 Task: Buy 4 Pepper Mills from Kitchen Utensils & Gadgets section under best seller category for shipping address: Maggie Phillips, 1227 Ridge Road, Dodge City, Kansas 67801, Cell Number 6205197251. Pay from credit card ending with 7965, CVV 549
Action: Mouse moved to (23, 82)
Screenshot: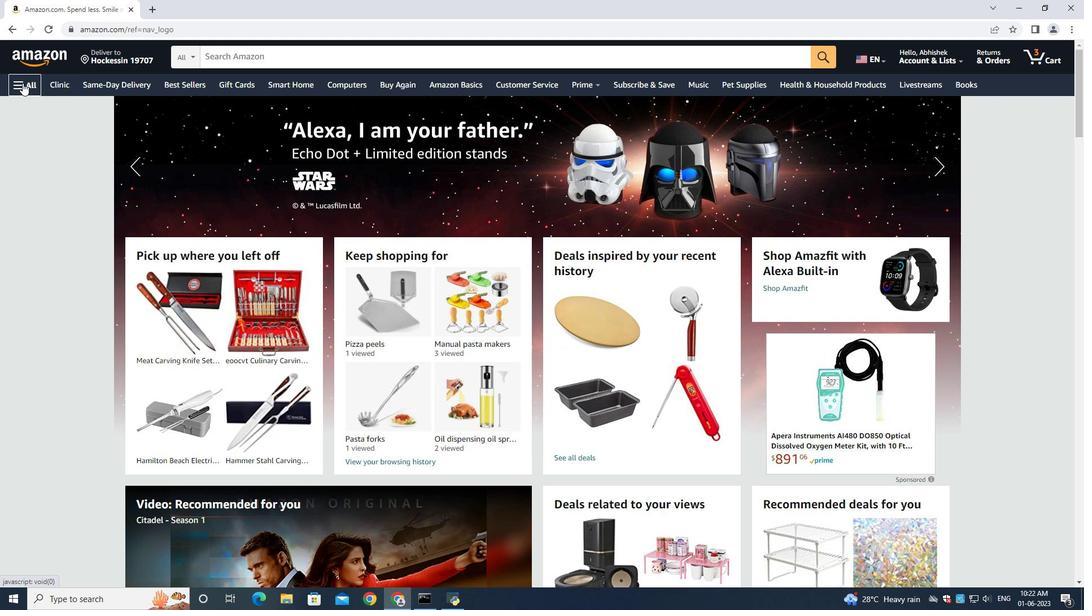
Action: Mouse pressed left at (23, 82)
Screenshot: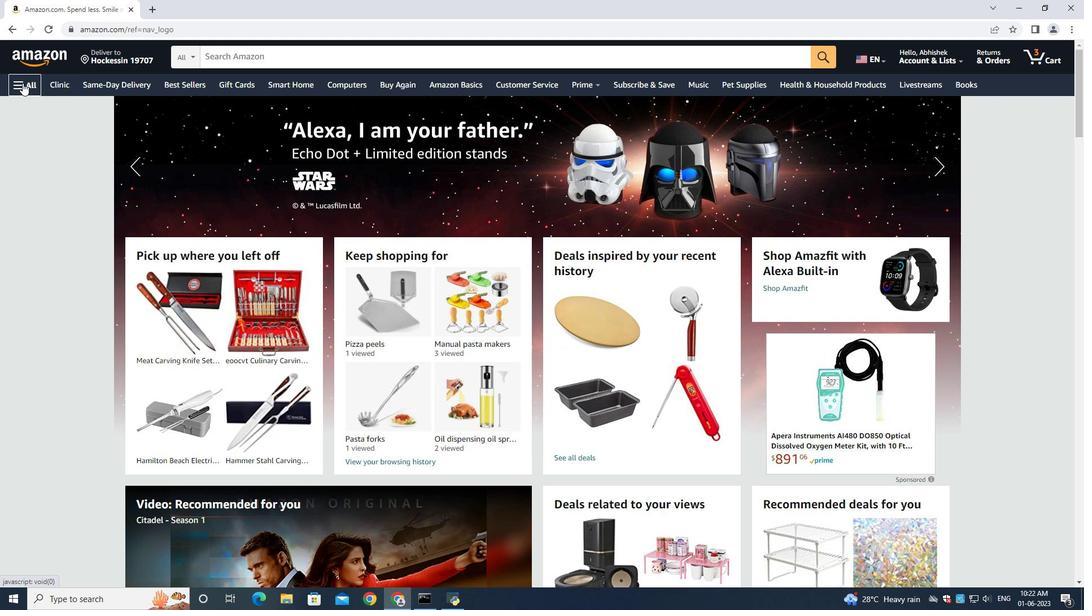 
Action: Mouse moved to (27, 113)
Screenshot: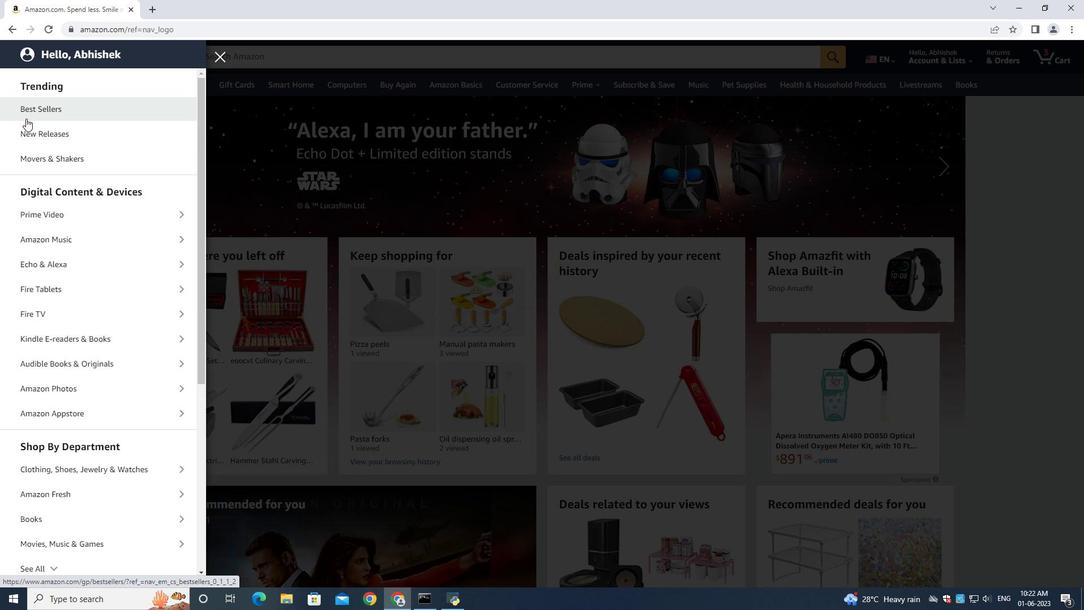 
Action: Mouse pressed left at (27, 113)
Screenshot: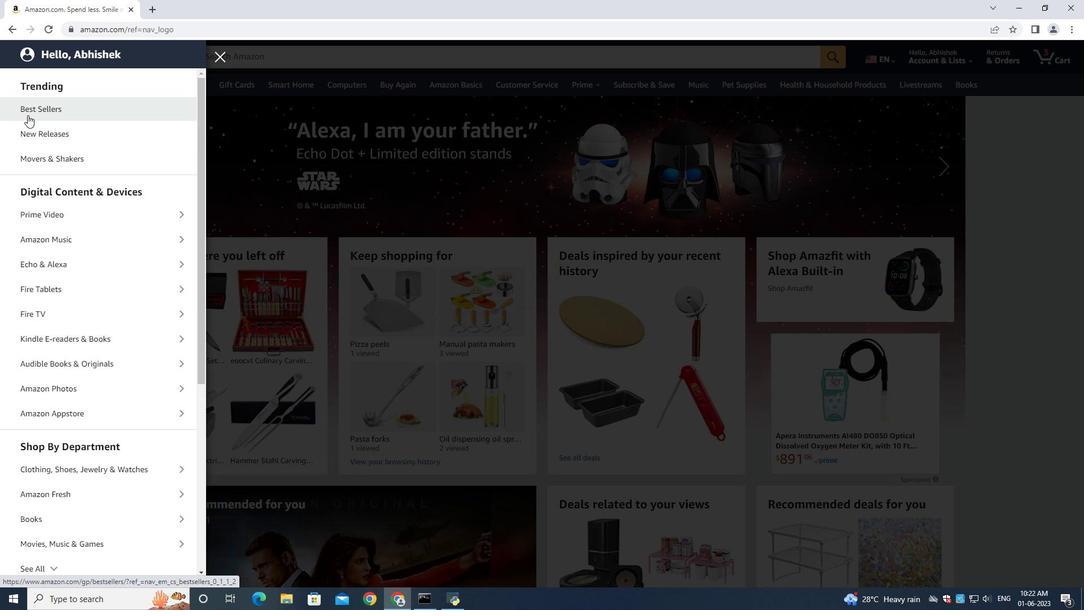 
Action: Mouse moved to (262, 47)
Screenshot: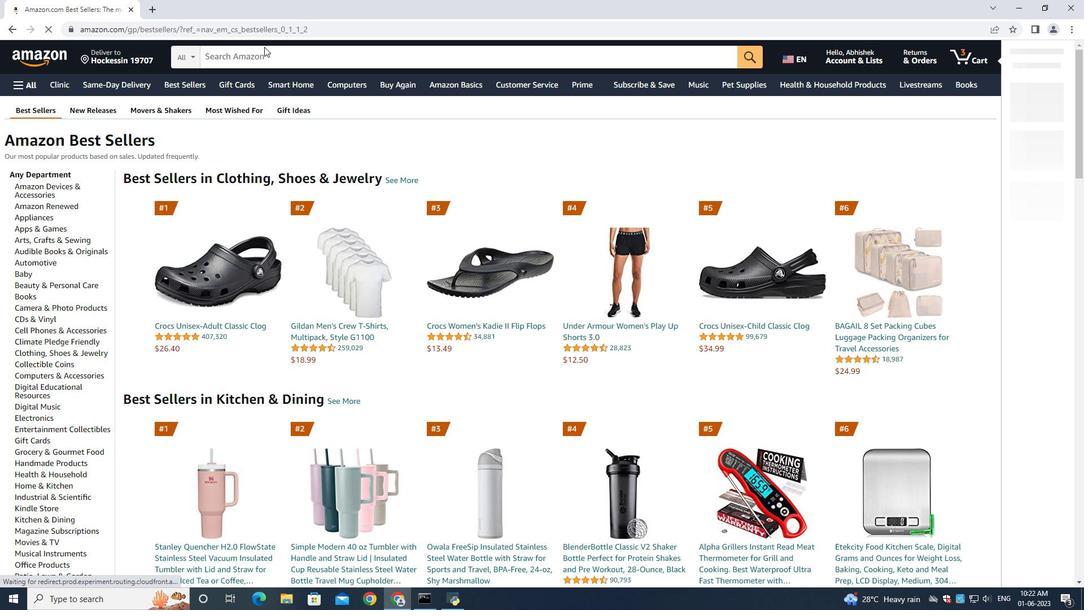 
Action: Mouse pressed left at (262, 47)
Screenshot: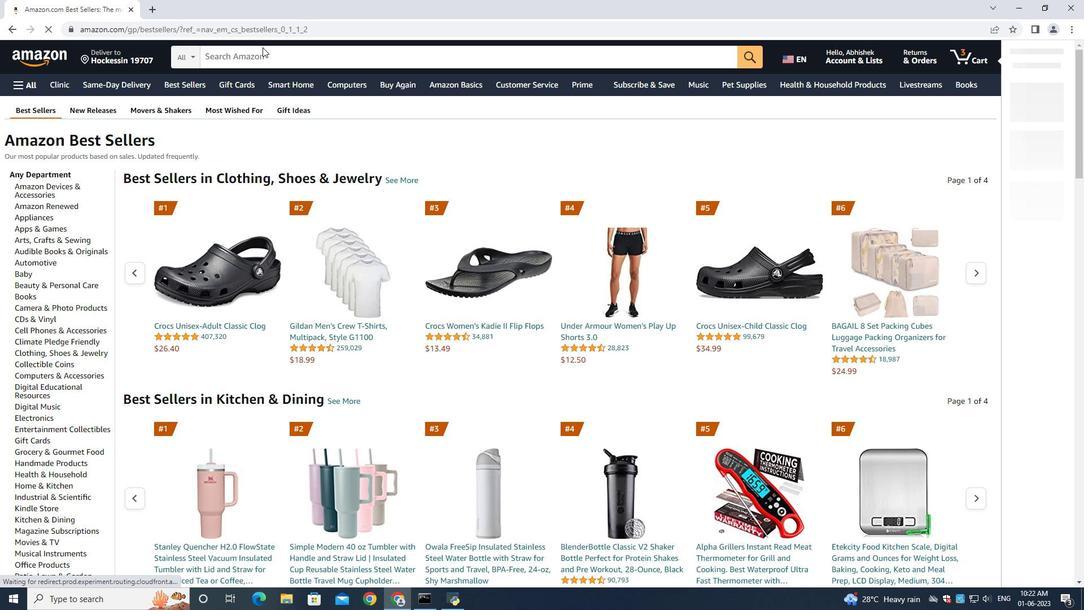 
Action: Mouse moved to (1061, 234)
Screenshot: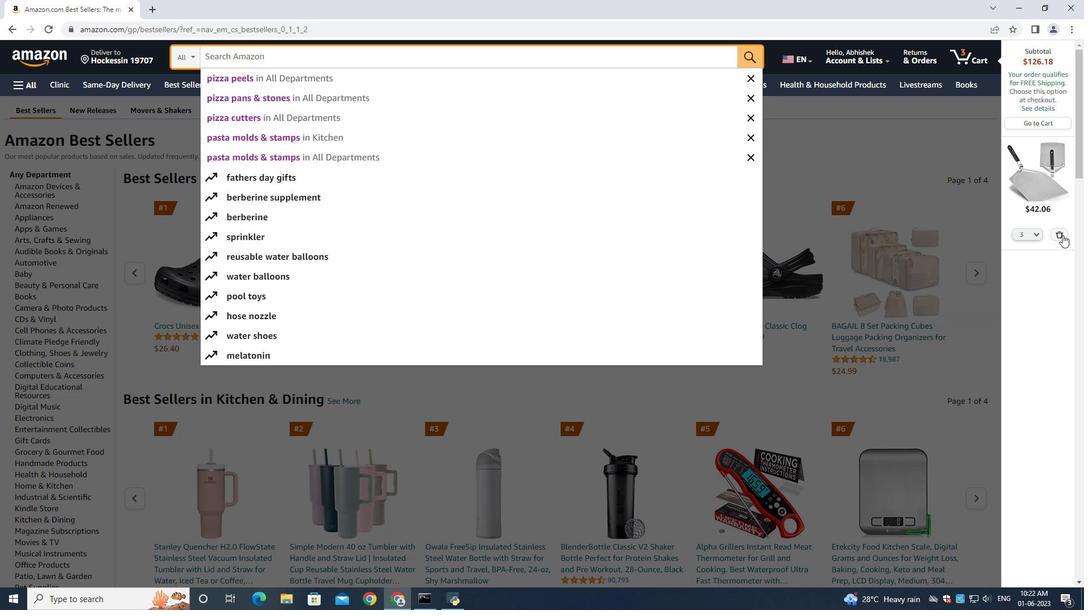 
Action: Mouse pressed left at (1062, 234)
Screenshot: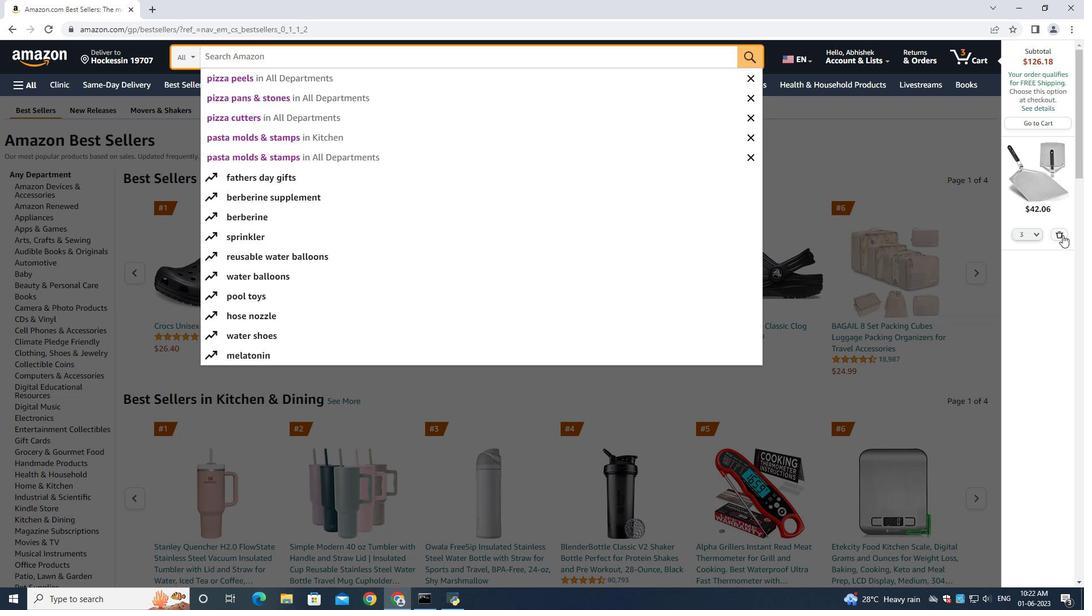 
Action: Mouse moved to (299, 59)
Screenshot: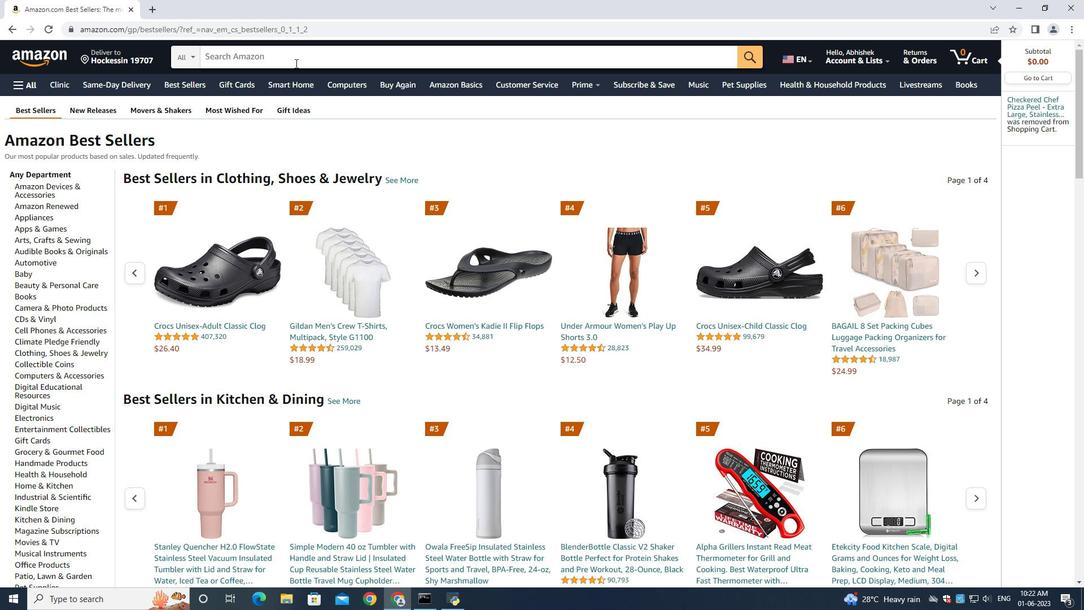 
Action: Mouse pressed left at (294, 59)
Screenshot: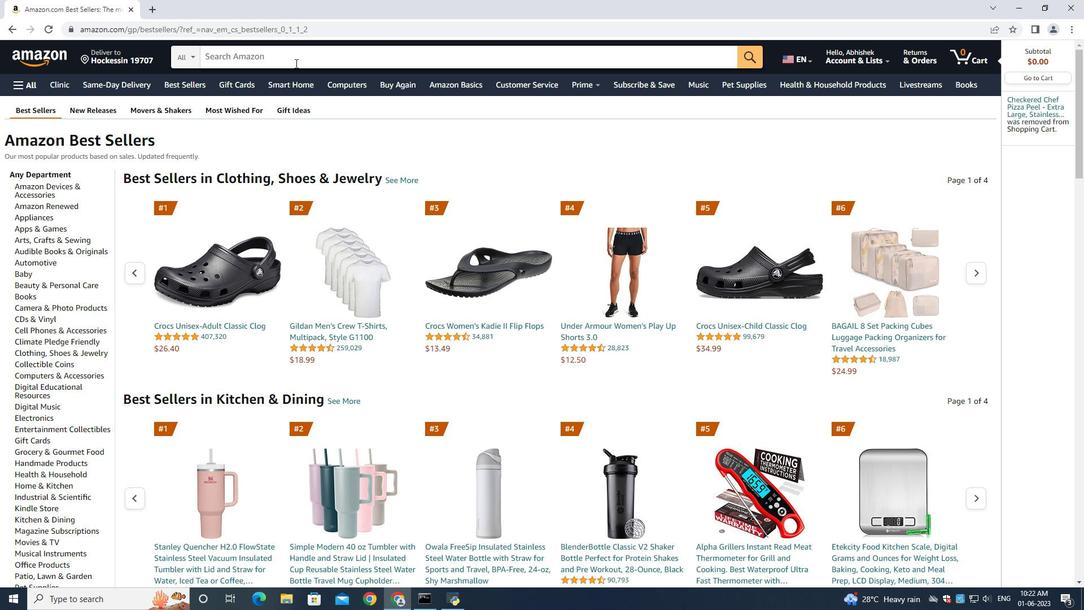 
Action: Key pressed <Key.shift><Key.shift><Key.shift><Key.shift><Key.shift><Key.shift><Key.shift><Key.shift><Key.shift><Key.shift><Key.shift><Key.shift><Key.shift><Key.shift><Key.shift><Key.shift><Key.shift><Key.shift>Pepper<Key.space><Key.shift><Key.shift><Key.shift><Key.shift>Mills<Key.enter>
Screenshot: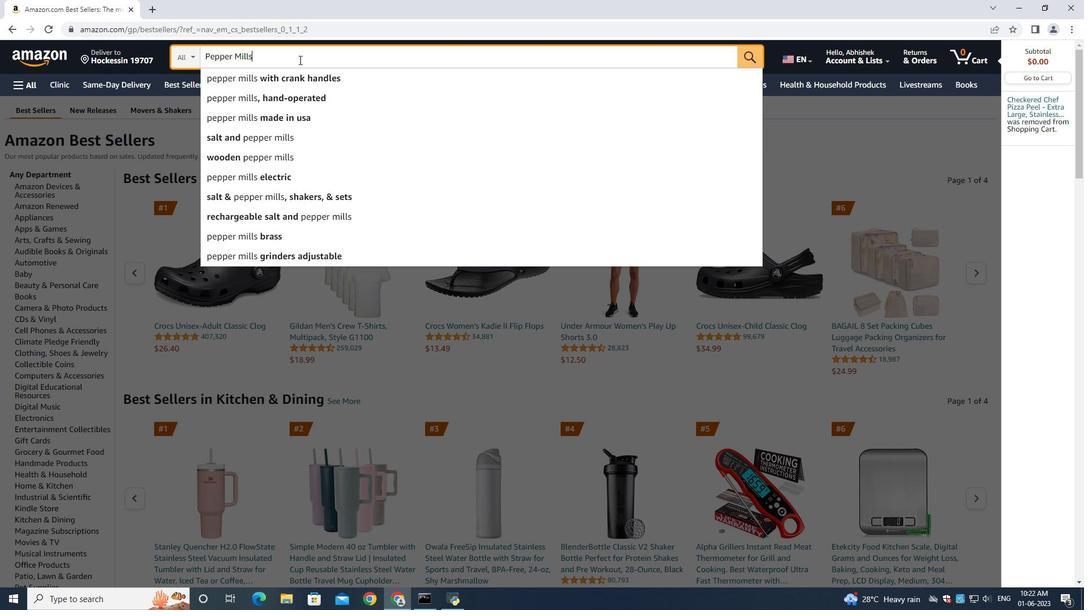 
Action: Mouse moved to (282, 57)
Screenshot: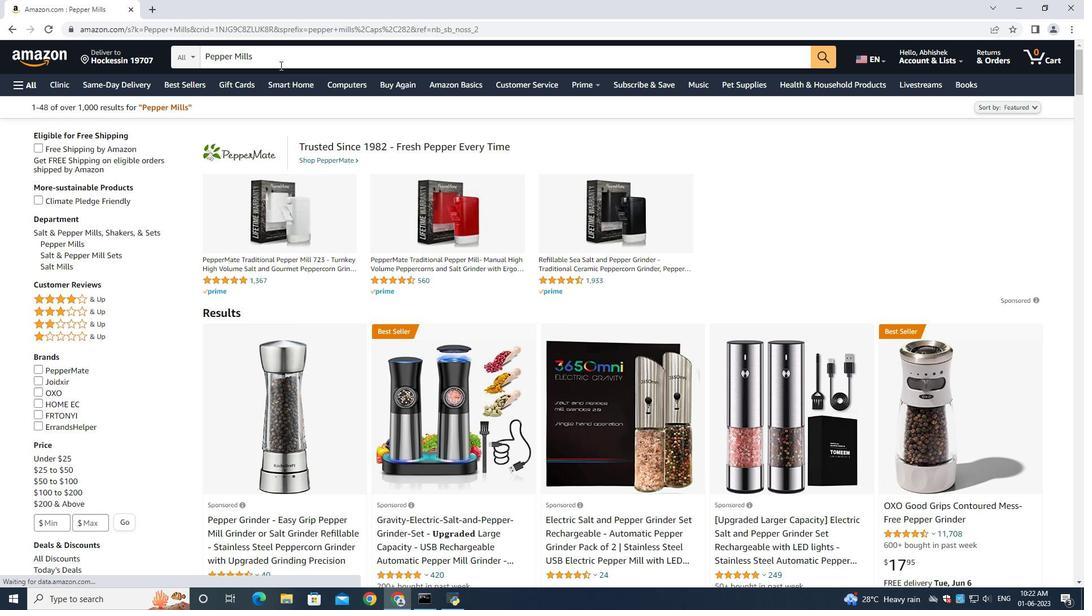 
Action: Mouse pressed left at (282, 57)
Screenshot: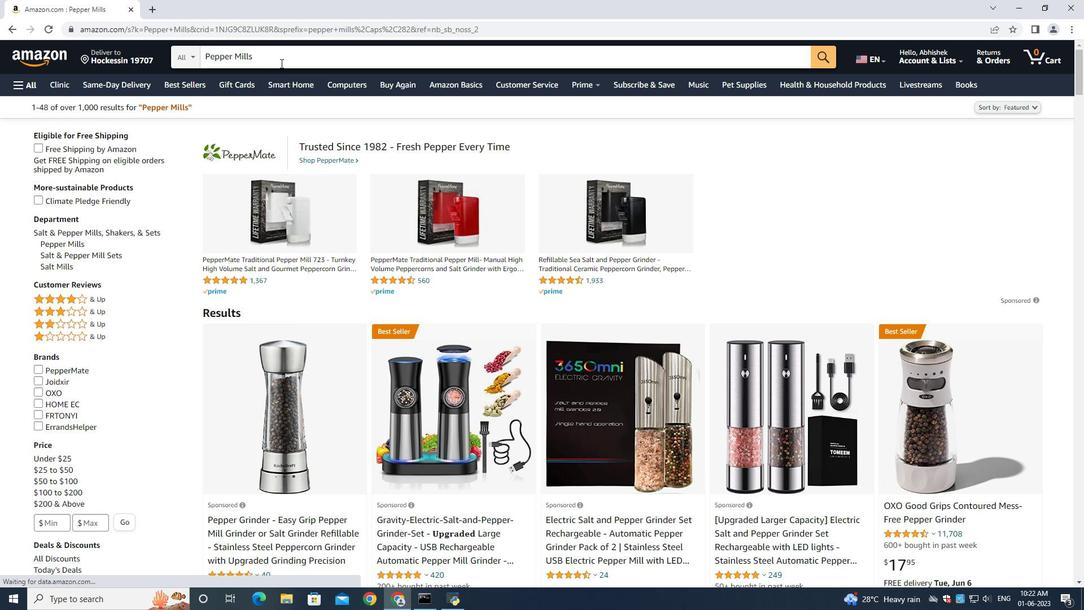 
Action: Key pressed <Key.space>kitchen<Key.enter>
Screenshot: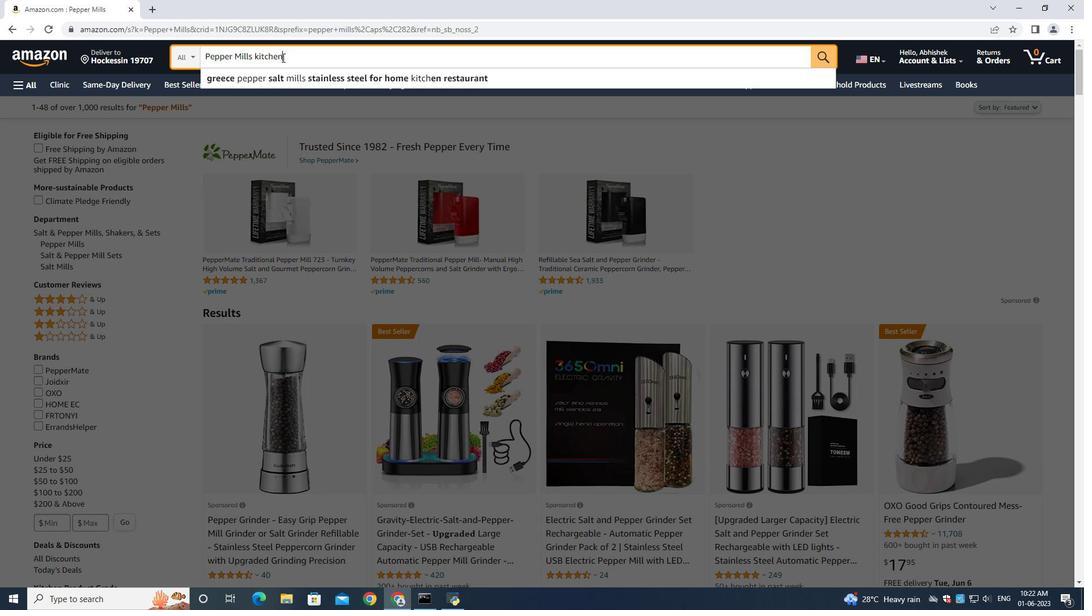 
Action: Mouse moved to (251, 54)
Screenshot: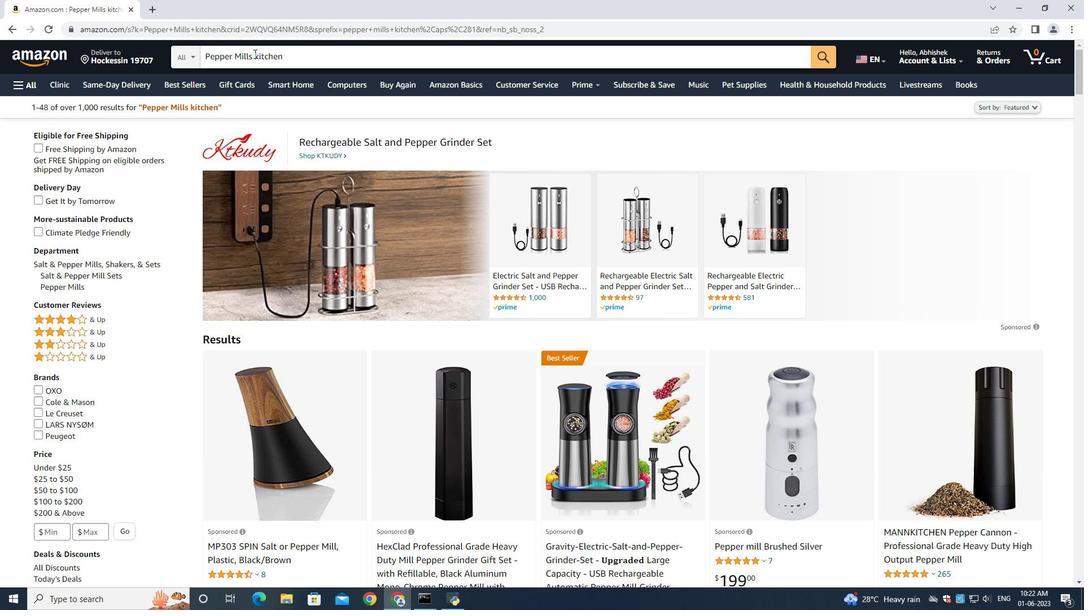
Action: Mouse pressed left at (251, 54)
Screenshot: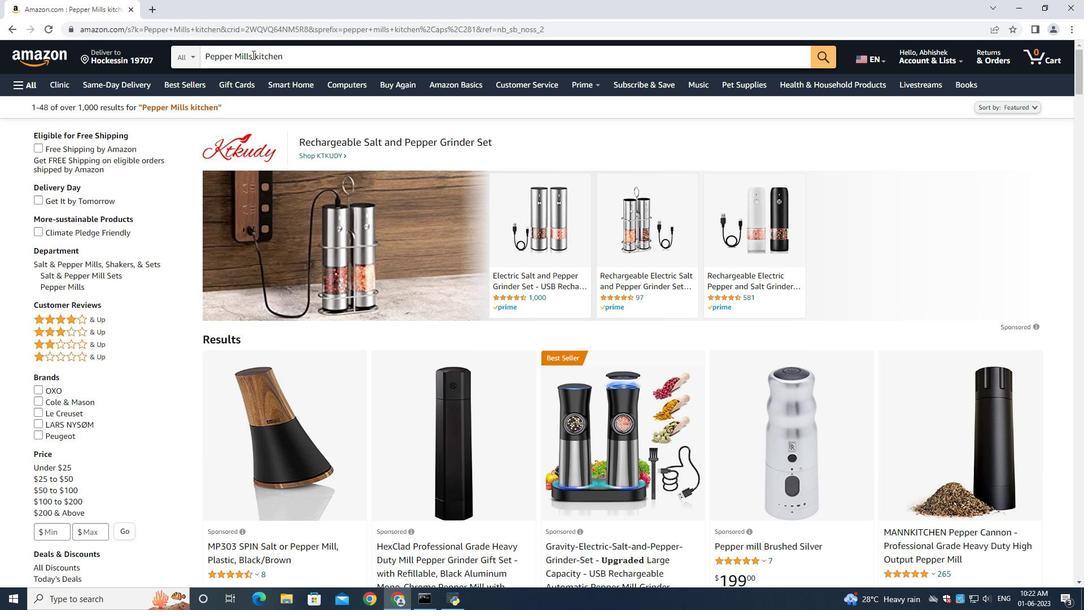 
Action: Mouse moved to (292, 63)
Screenshot: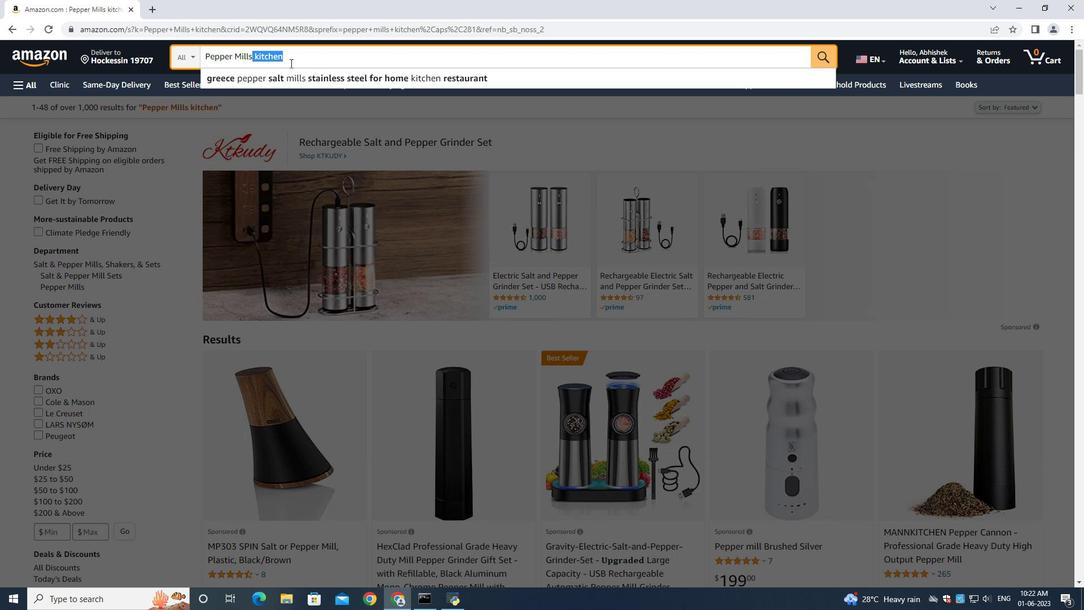 
Action: Key pressed <Key.backspace>
Screenshot: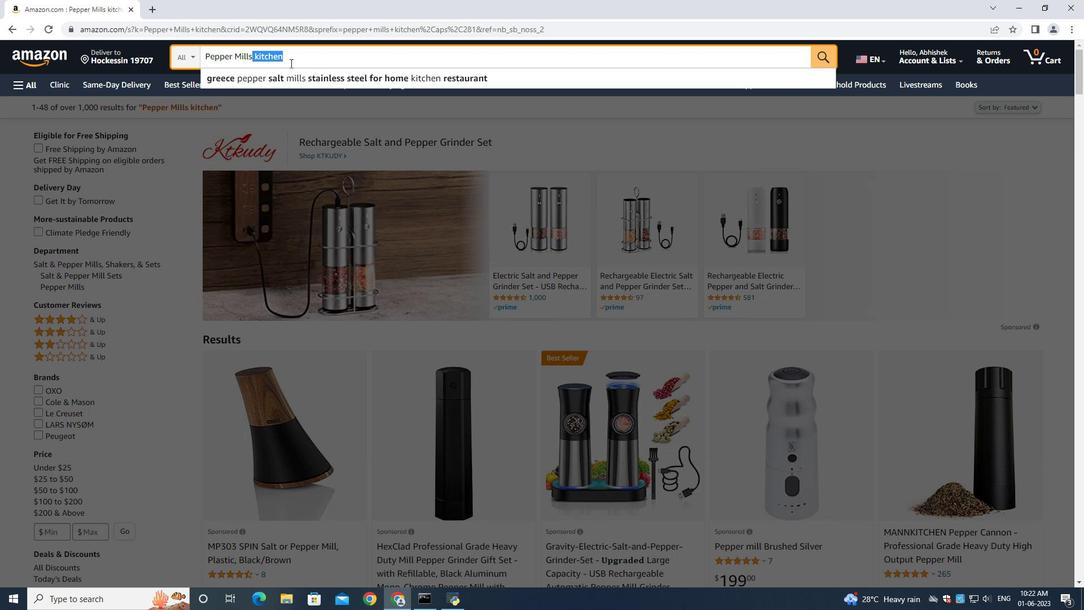 
Action: Mouse moved to (286, 85)
Screenshot: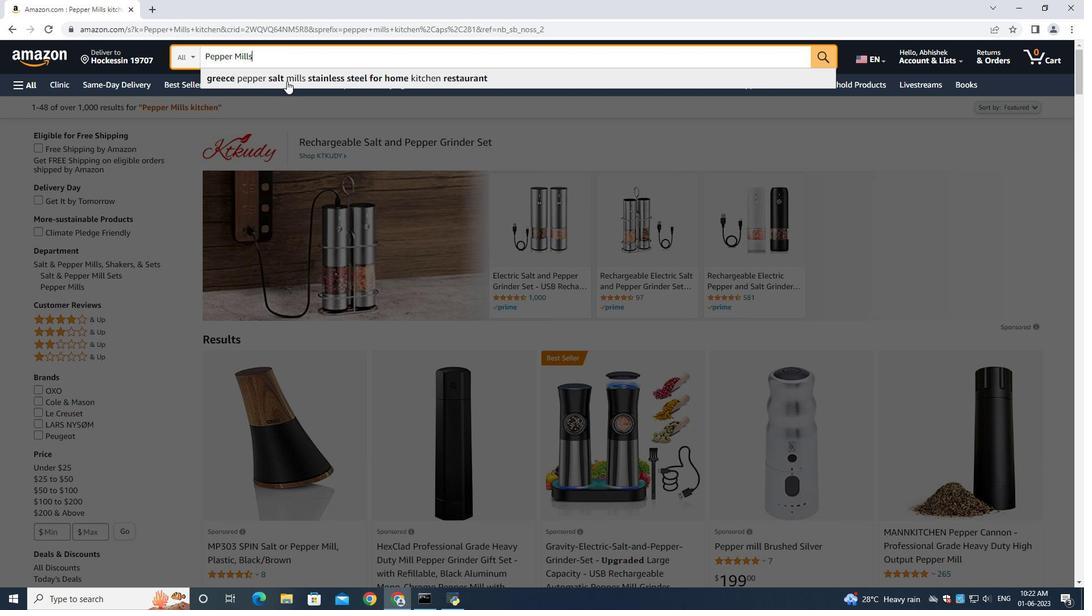 
Action: Key pressed <Key.enter>
Screenshot: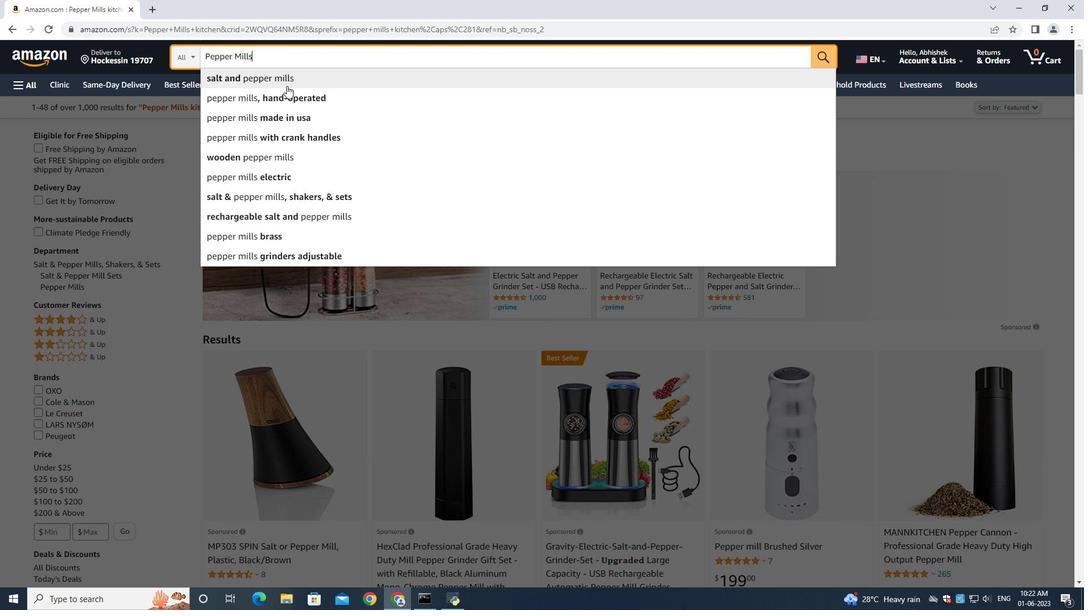 
Action: Mouse moved to (104, 233)
Screenshot: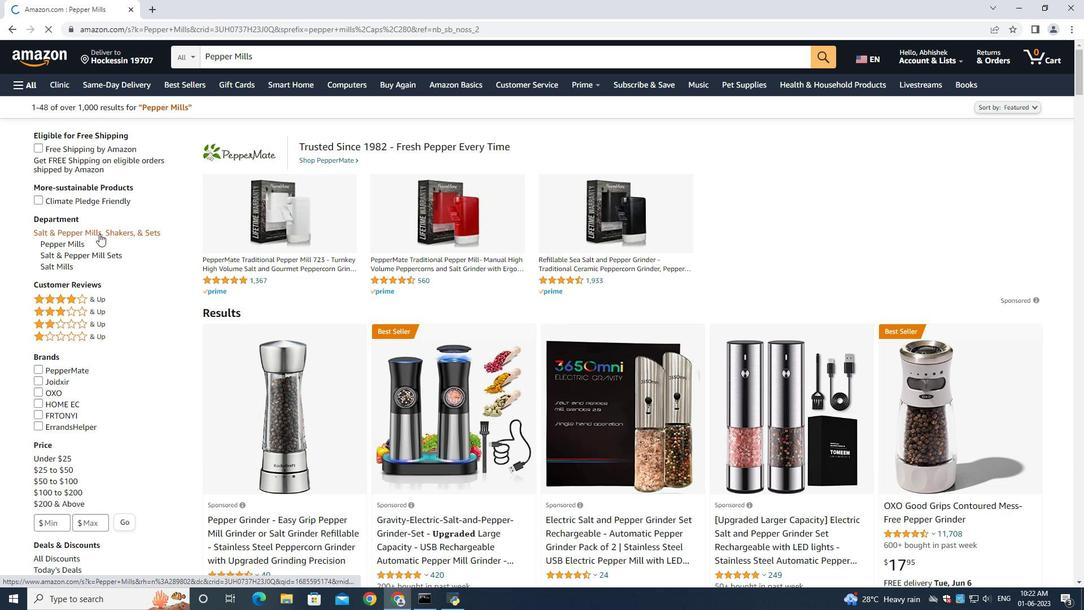 
Action: Mouse pressed left at (104, 233)
Screenshot: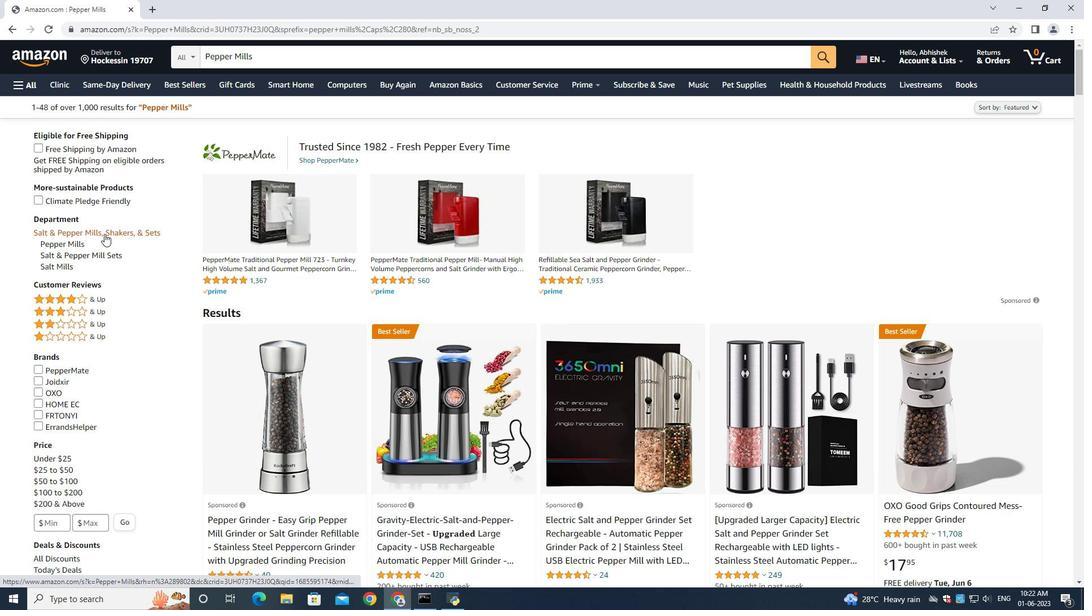 
Action: Mouse moved to (76, 326)
Screenshot: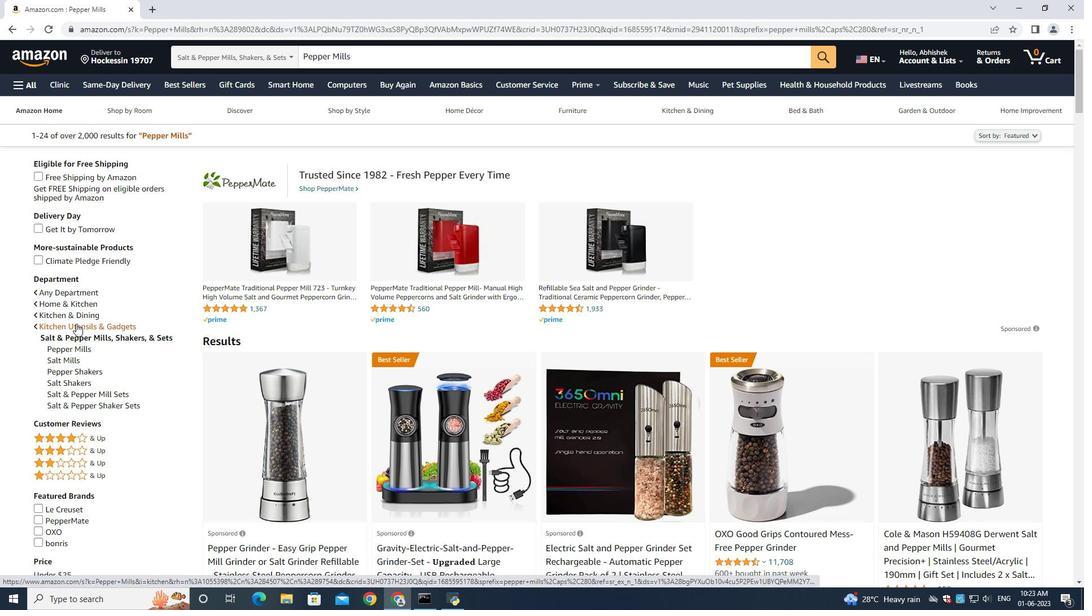 
Action: Mouse pressed left at (76, 326)
Screenshot: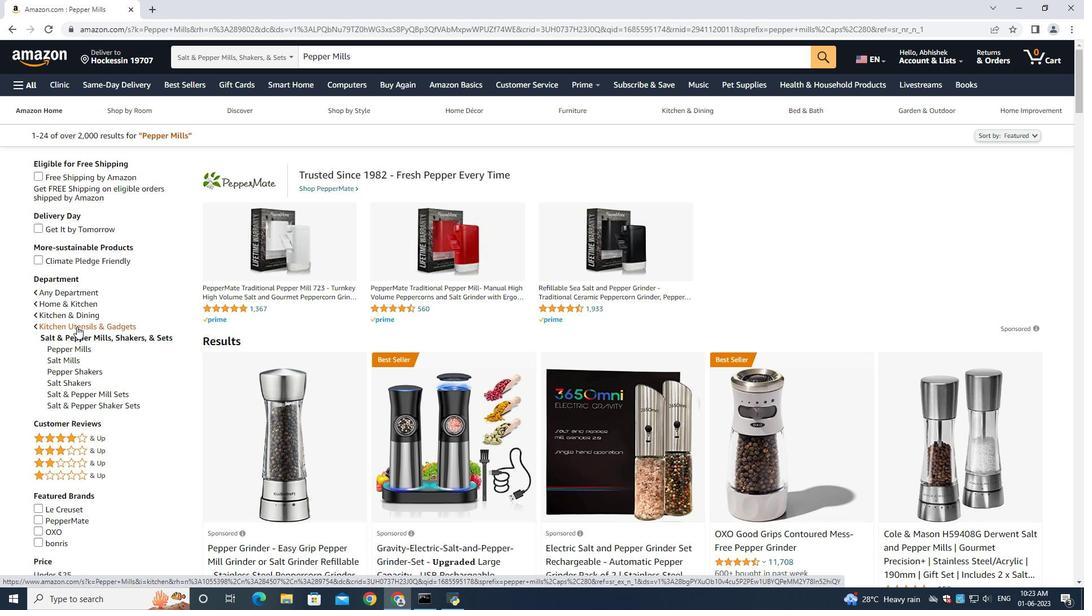 
Action: Mouse moved to (676, 353)
Screenshot: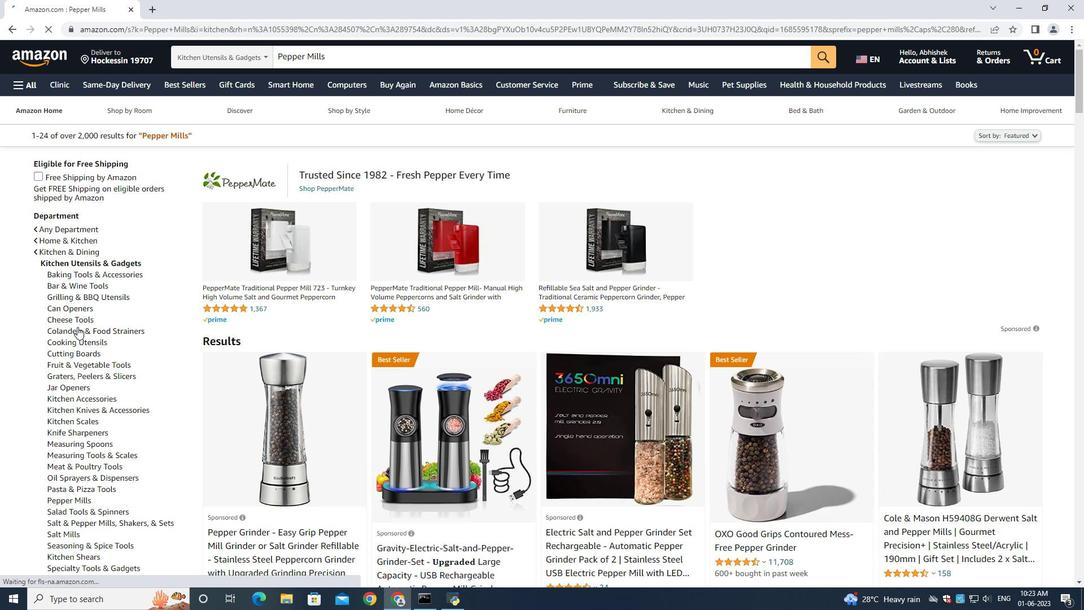 
Action: Mouse scrolled (676, 353) with delta (0, 0)
Screenshot: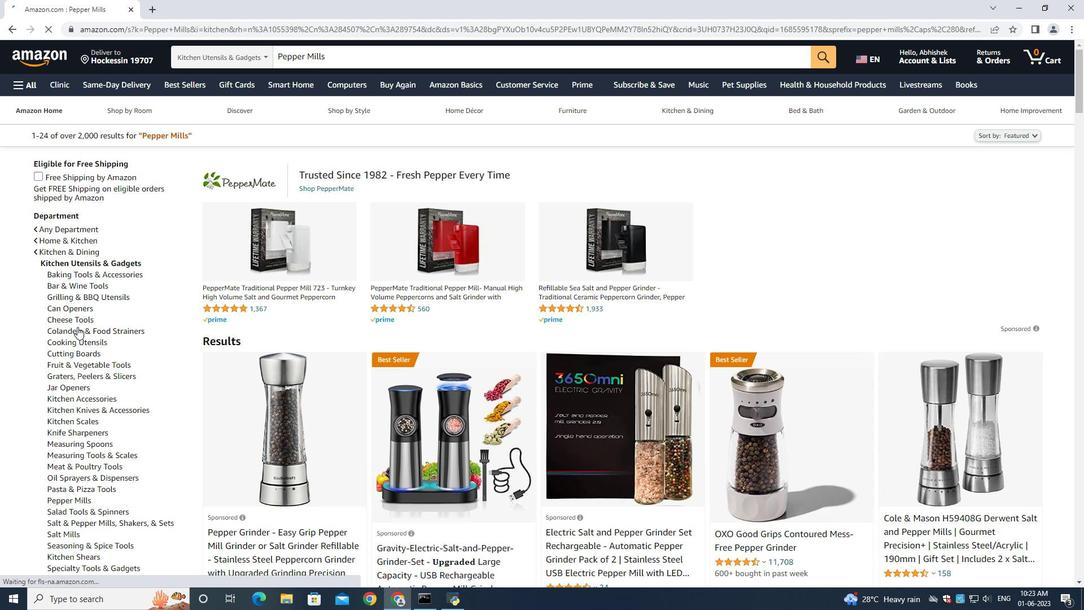 
Action: Mouse moved to (683, 354)
Screenshot: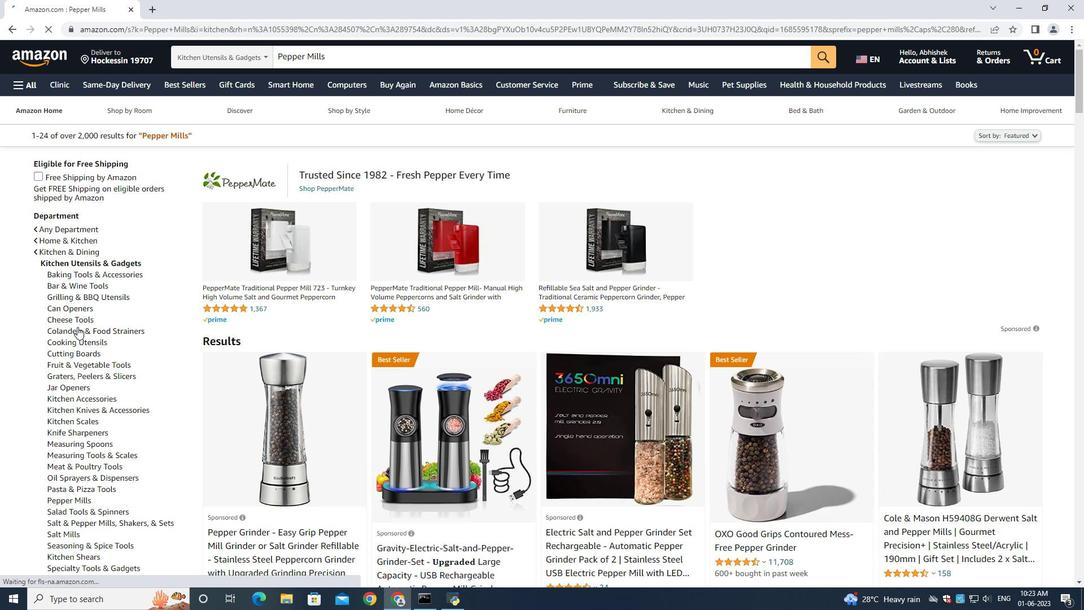 
Action: Mouse scrolled (683, 353) with delta (0, 0)
Screenshot: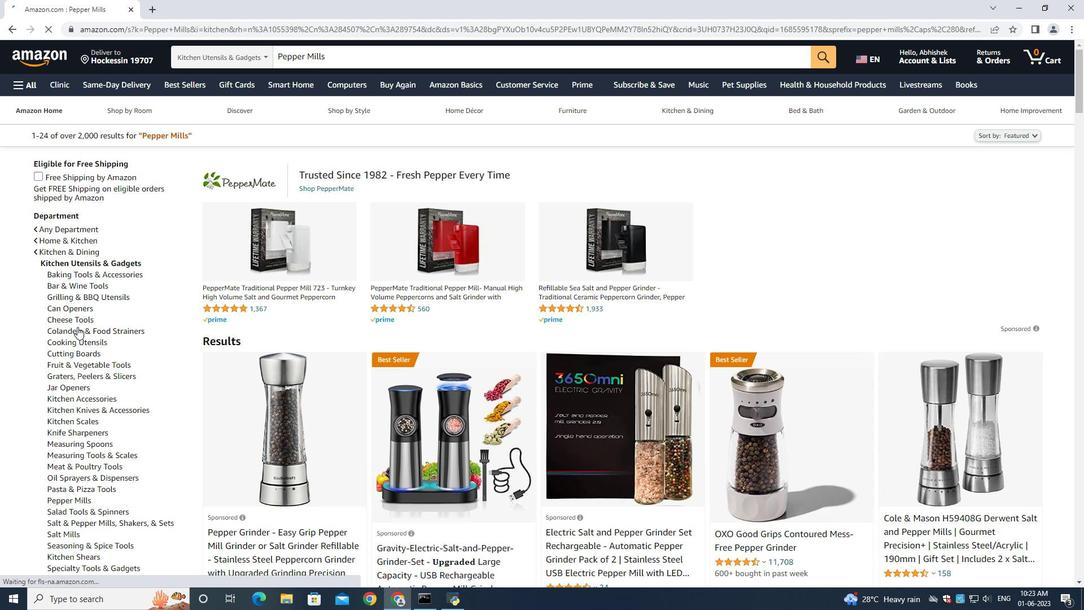 
Action: Mouse moved to (703, 355)
Screenshot: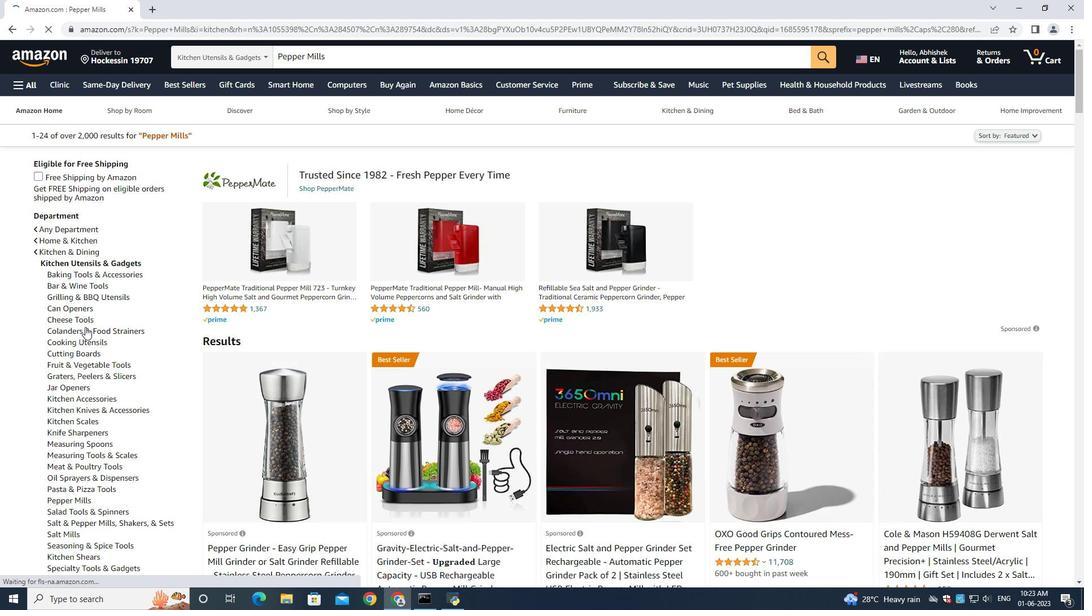 
Action: Mouse scrolled (700, 355) with delta (0, 0)
Screenshot: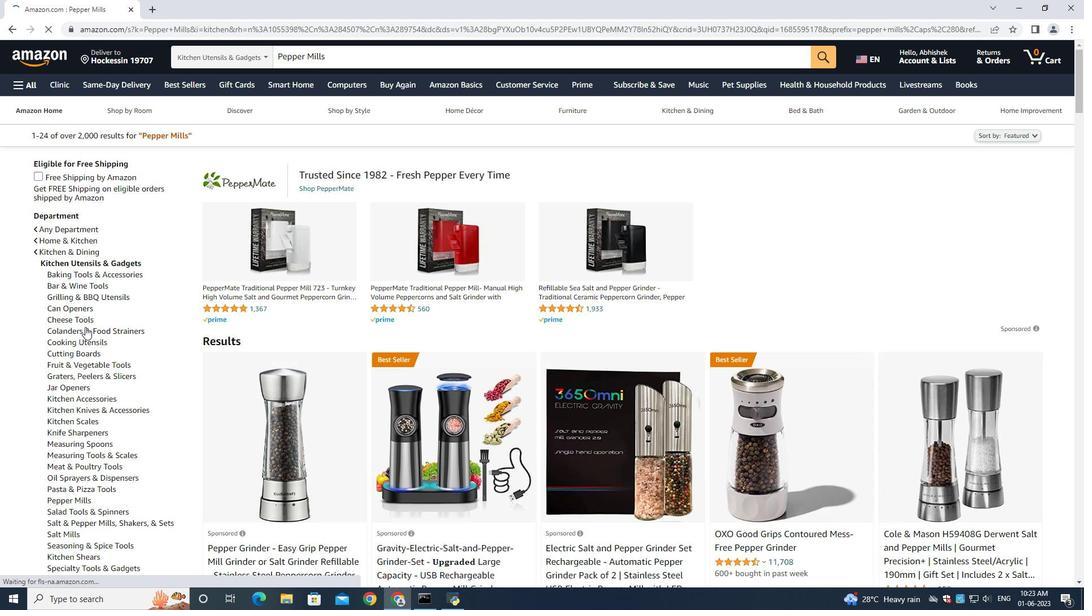
Action: Mouse moved to (716, 358)
Screenshot: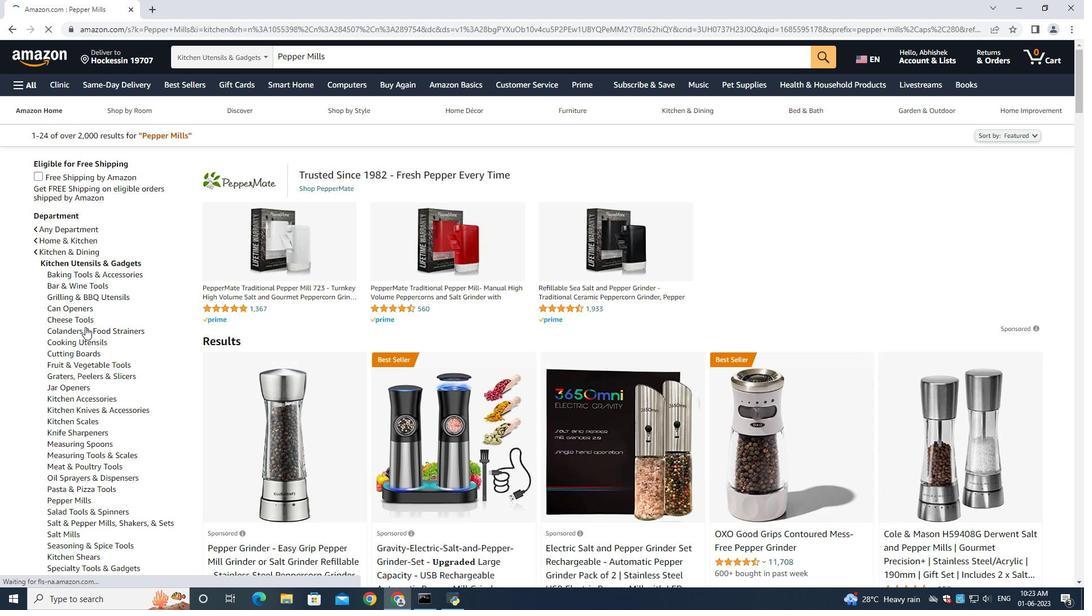 
Action: Mouse scrolled (712, 357) with delta (0, 0)
Screenshot: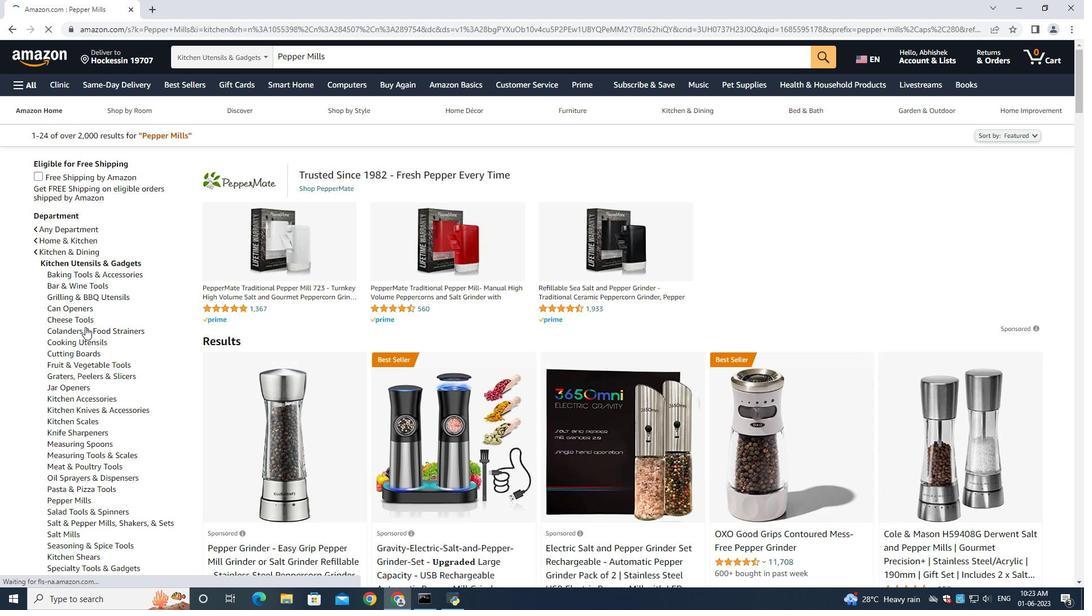 
Action: Mouse moved to (602, 323)
Screenshot: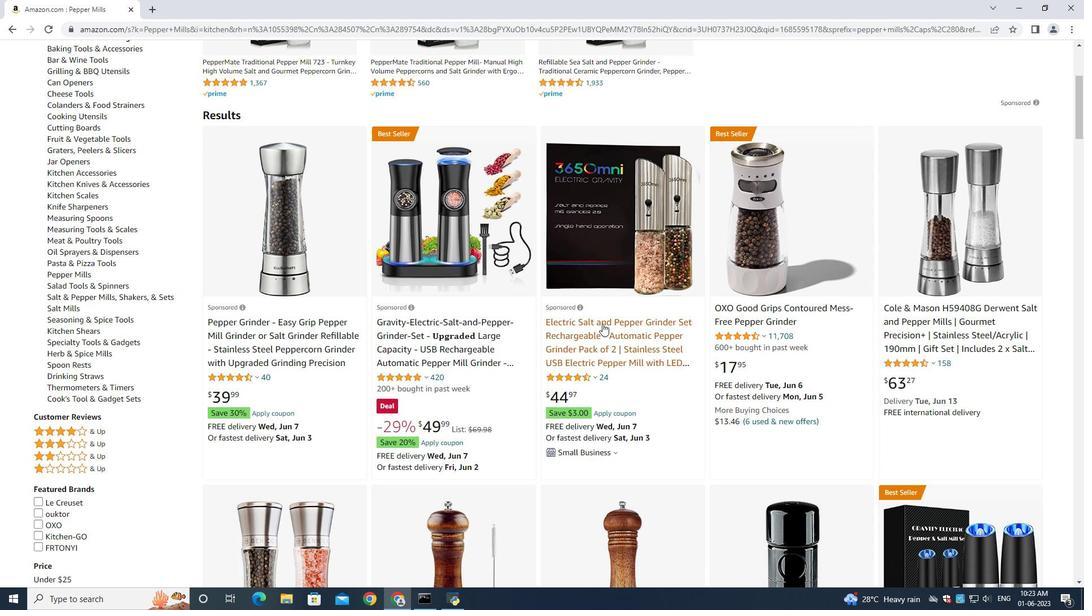 
Action: Mouse pressed left at (602, 323)
Screenshot: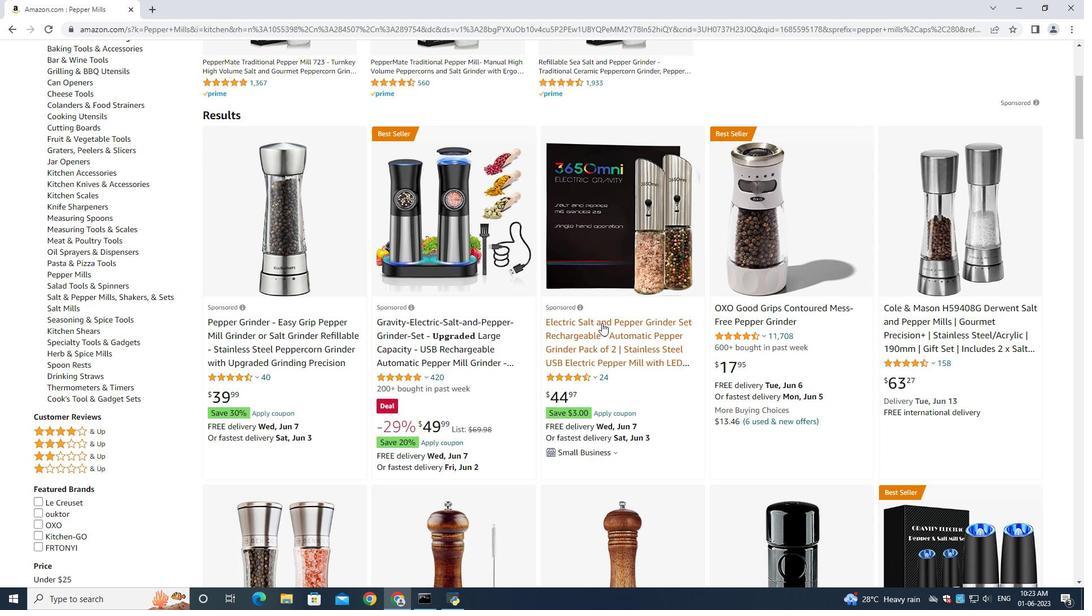 
Action: Mouse moved to (580, 318)
Screenshot: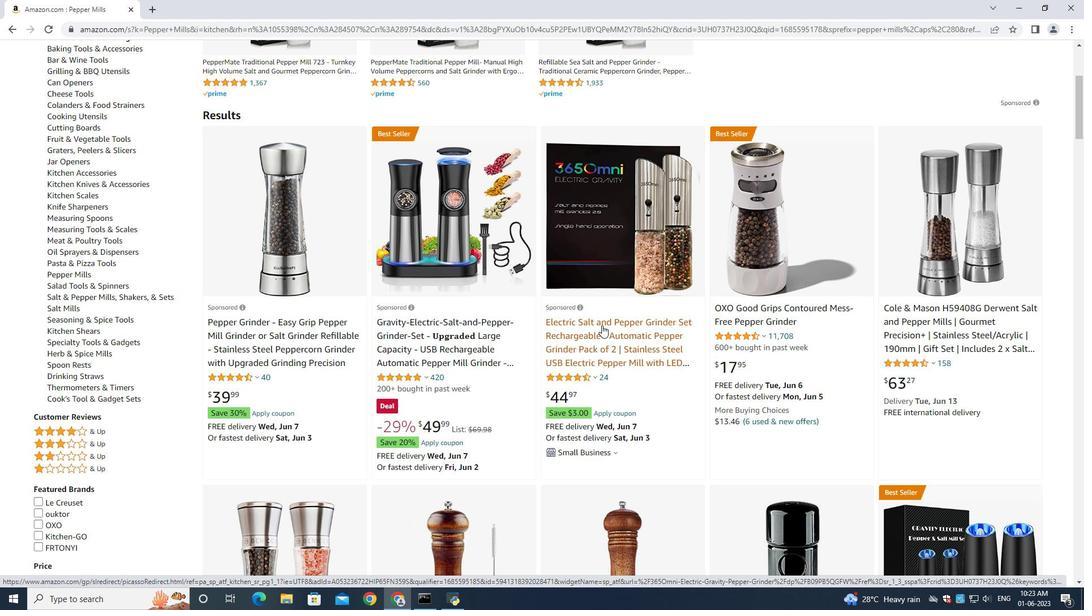 
Action: Mouse pressed left at (580, 318)
Screenshot: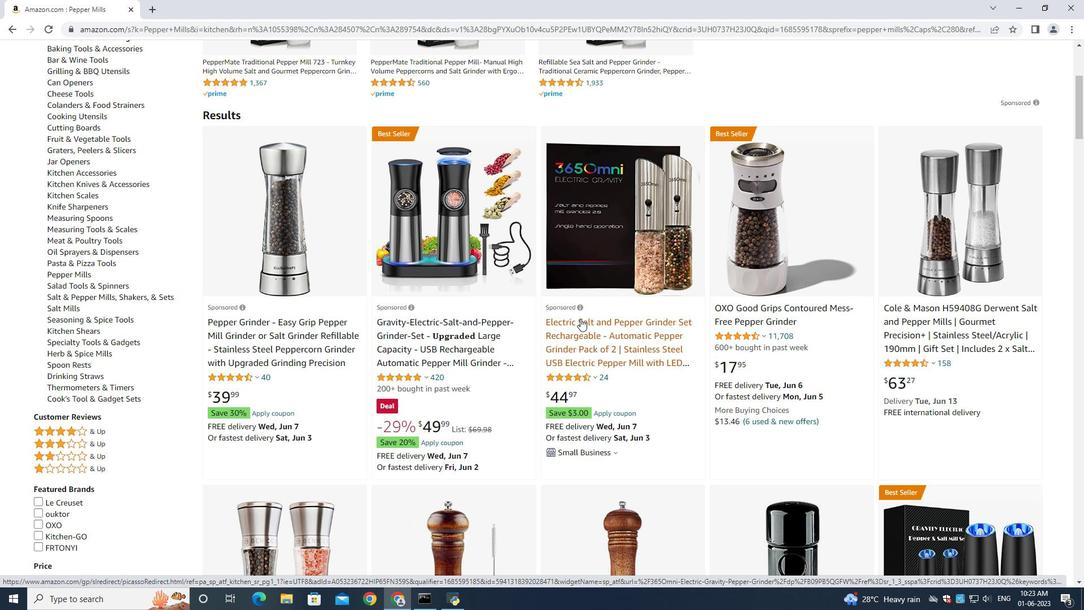 
Action: Mouse moved to (842, 422)
Screenshot: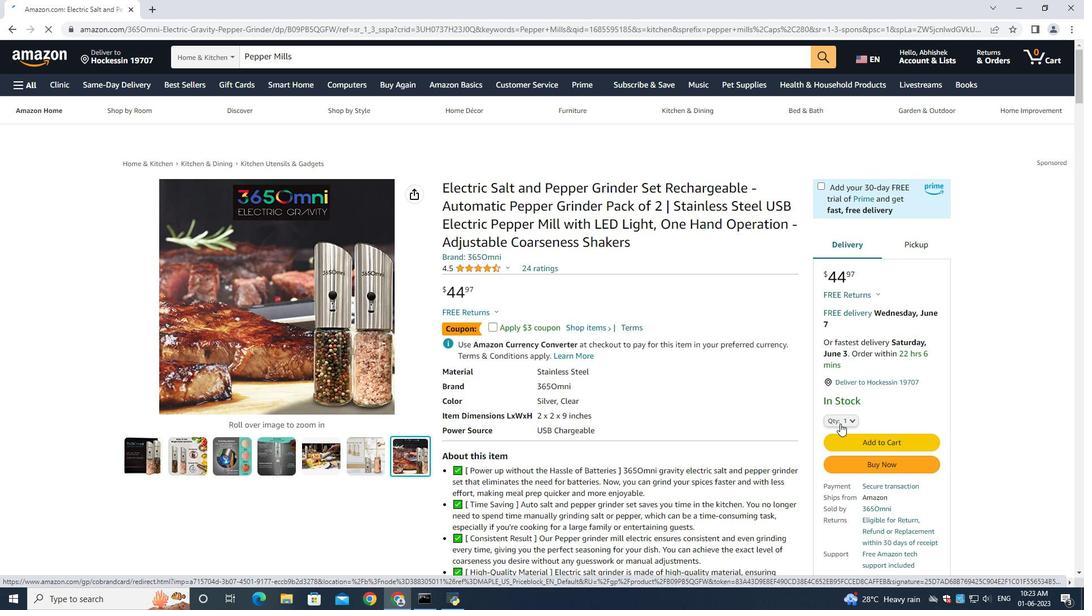 
Action: Mouse pressed left at (842, 422)
Screenshot: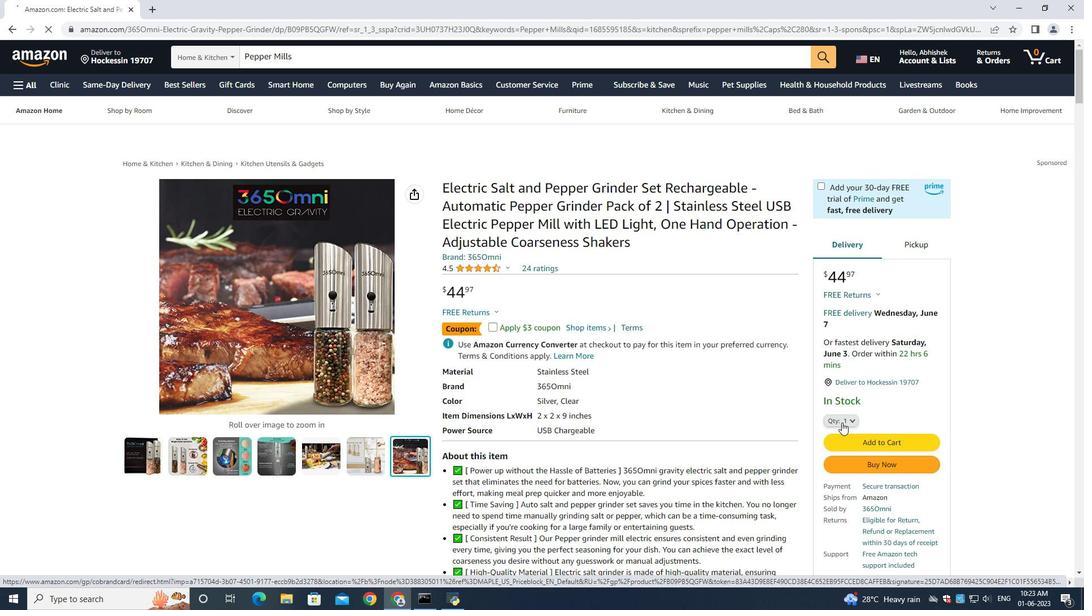 
Action: Mouse moved to (838, 467)
Screenshot: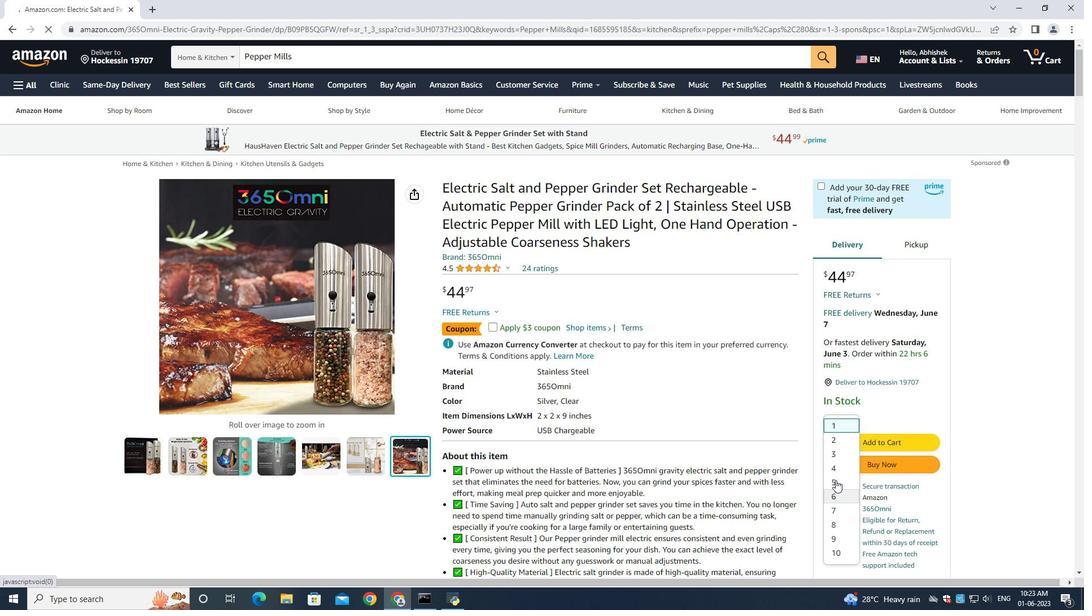 
Action: Mouse pressed left at (838, 467)
Screenshot: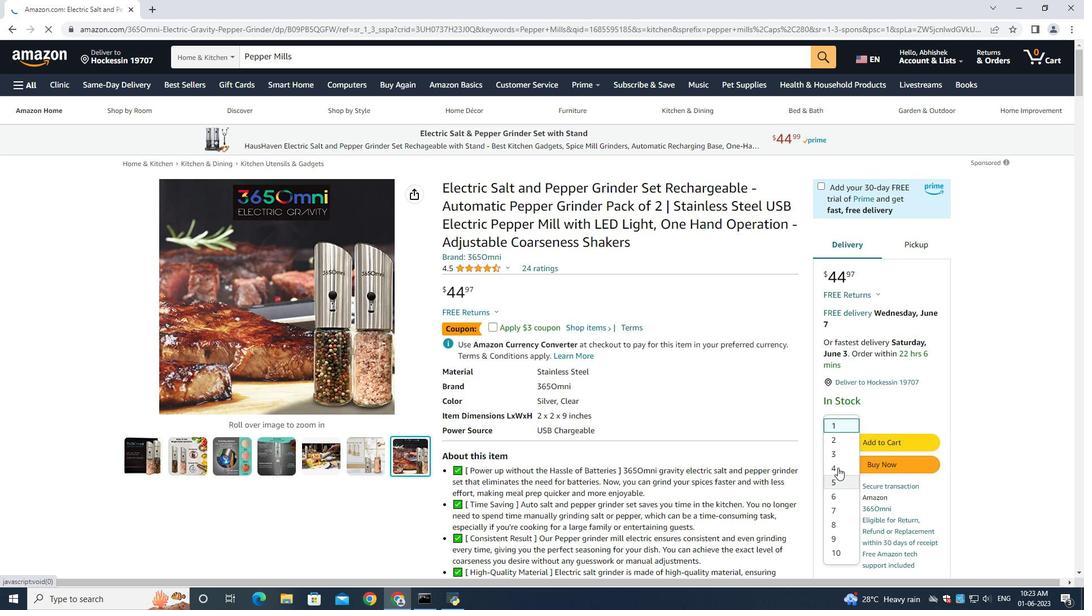 
Action: Mouse moved to (879, 462)
Screenshot: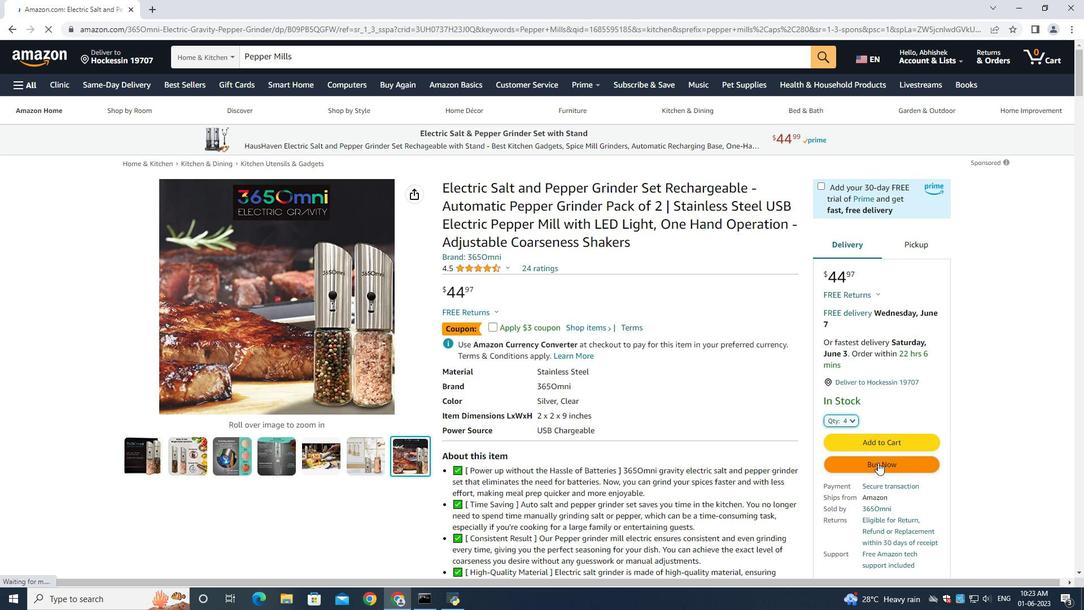 
Action: Mouse pressed left at (879, 462)
Screenshot: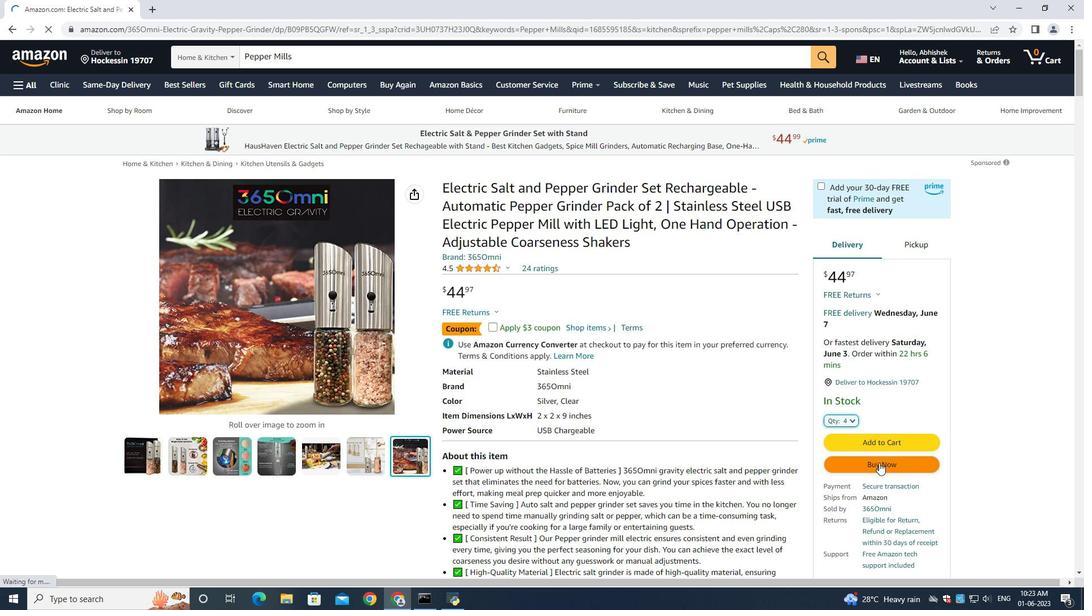 
Action: Mouse moved to (503, 439)
Screenshot: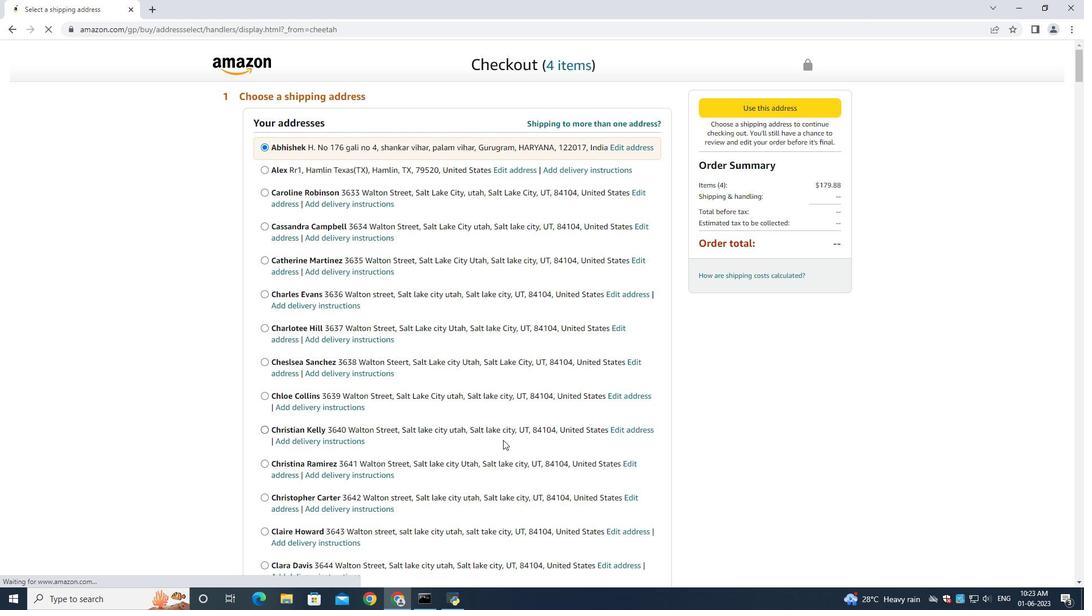 
Action: Mouse scrolled (503, 439) with delta (0, 0)
Screenshot: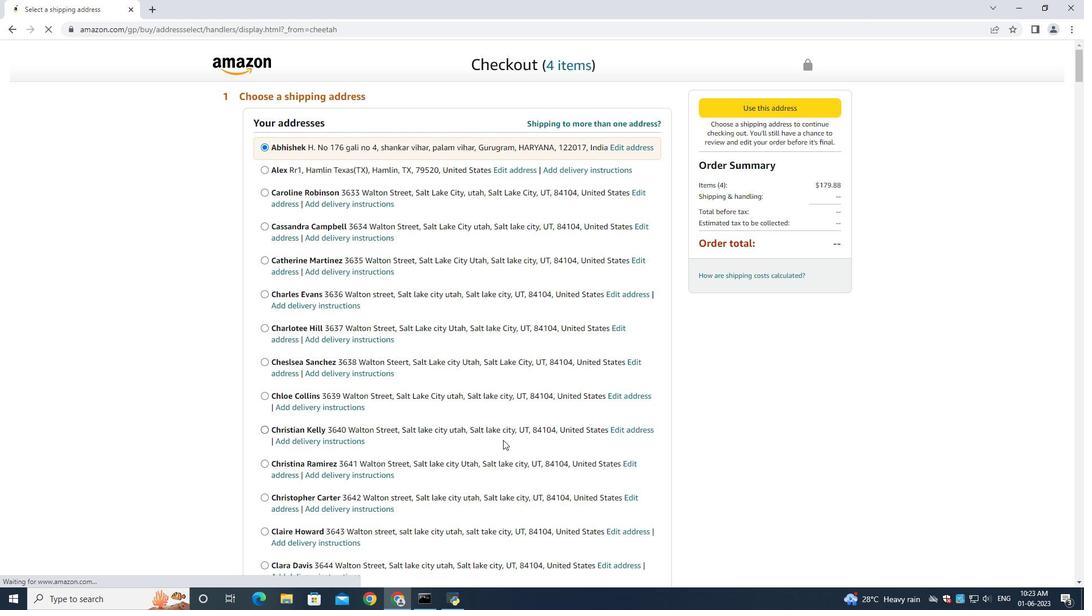 
Action: Mouse scrolled (503, 439) with delta (0, 0)
Screenshot: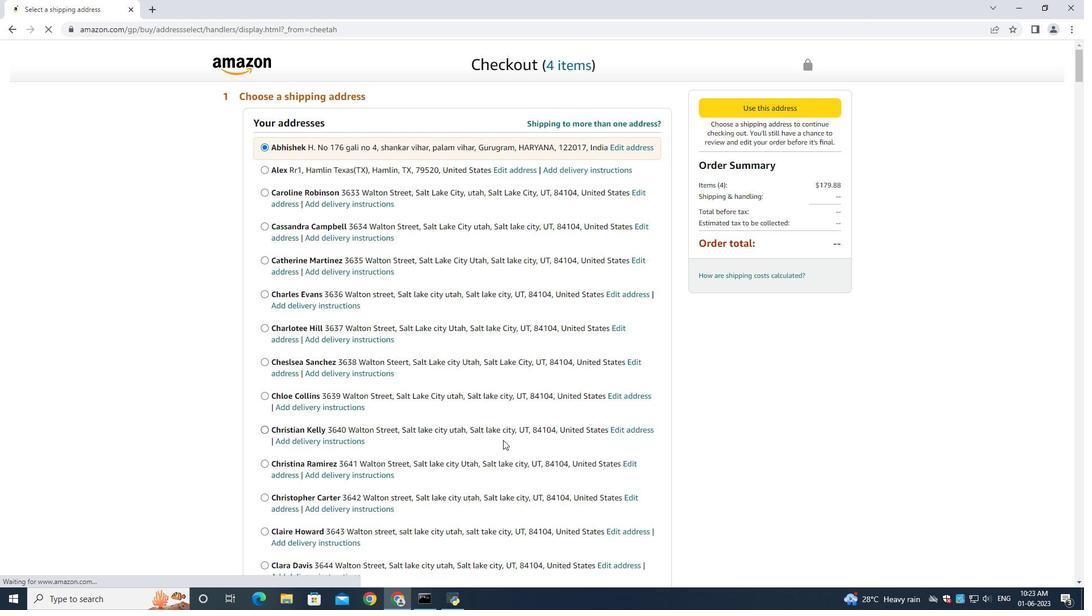 
Action: Mouse scrolled (503, 439) with delta (0, 0)
Screenshot: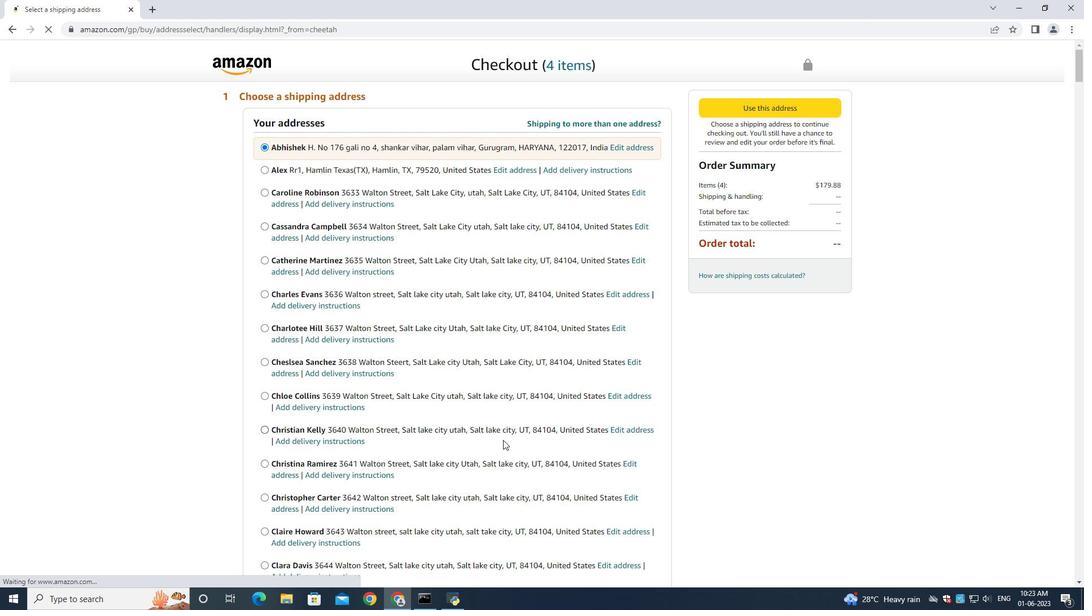 
Action: Mouse scrolled (503, 439) with delta (0, 0)
Screenshot: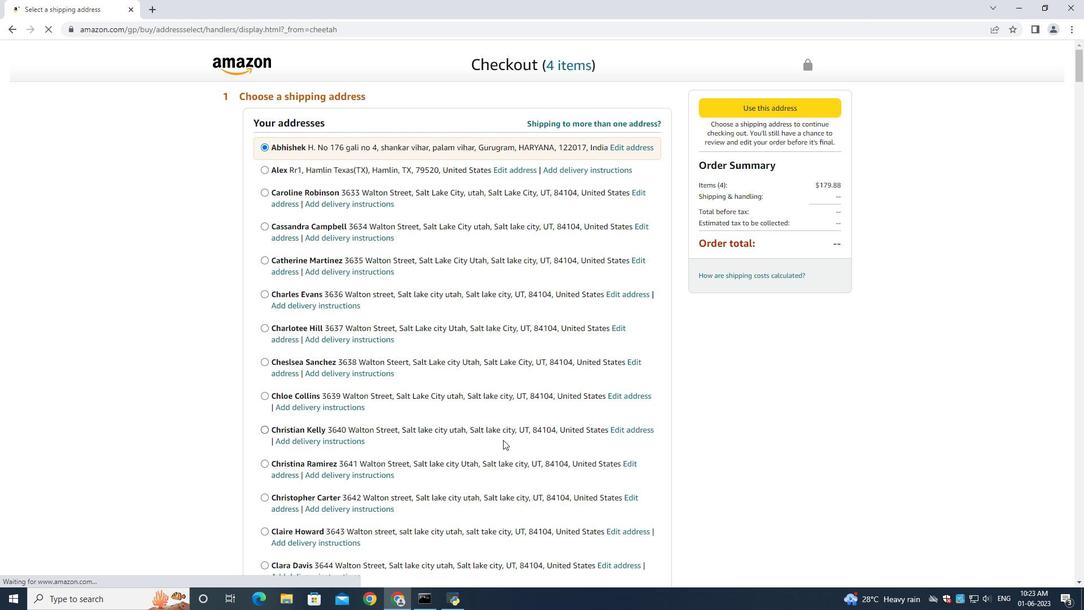 
Action: Mouse scrolled (503, 439) with delta (0, 0)
Screenshot: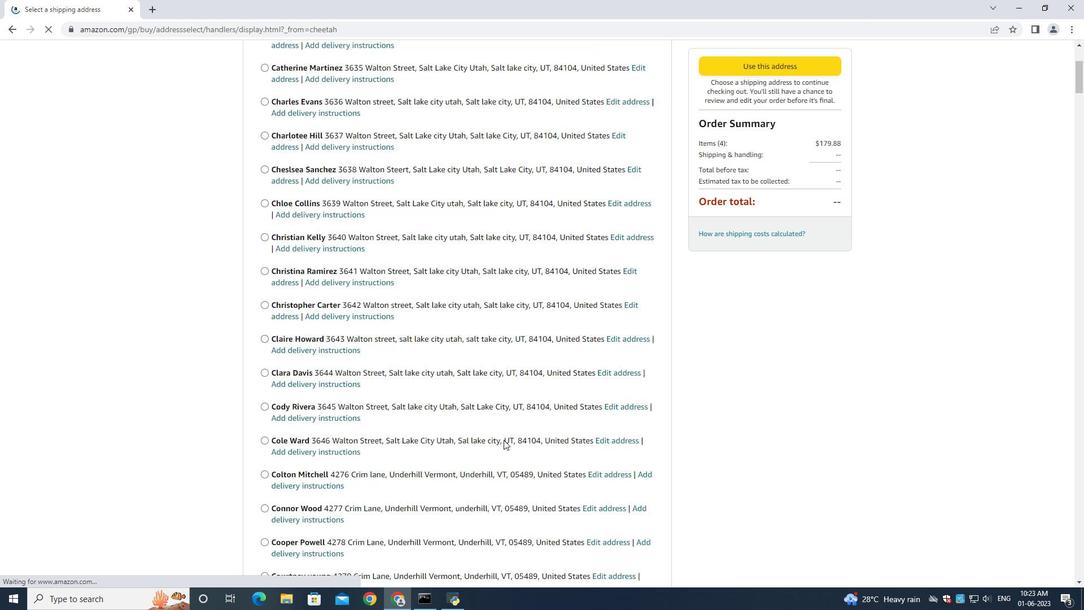 
Action: Mouse scrolled (503, 439) with delta (0, 0)
Screenshot: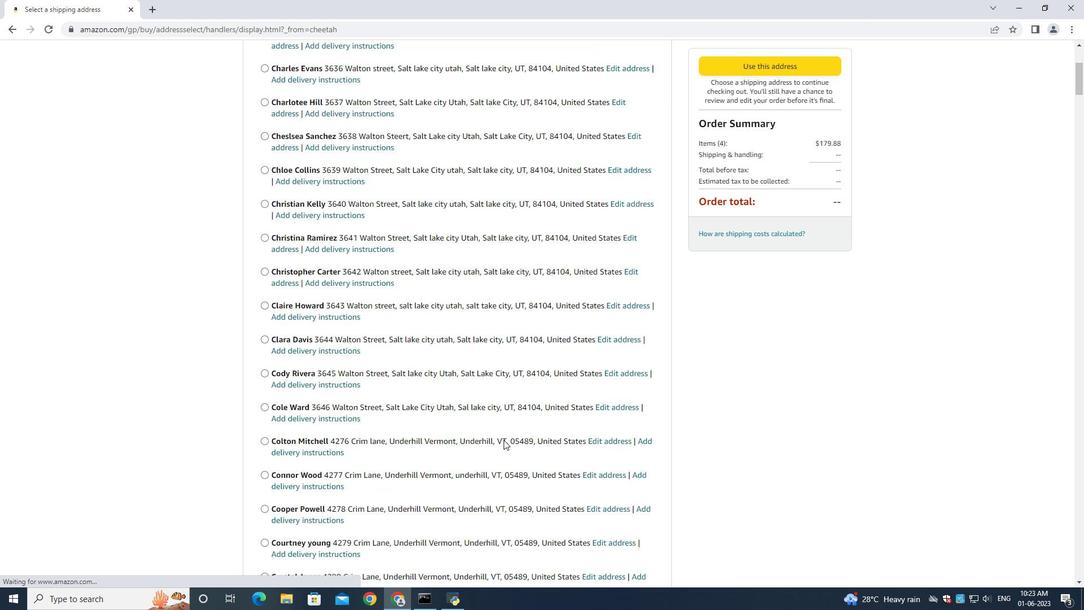 
Action: Mouse scrolled (503, 439) with delta (0, 0)
Screenshot: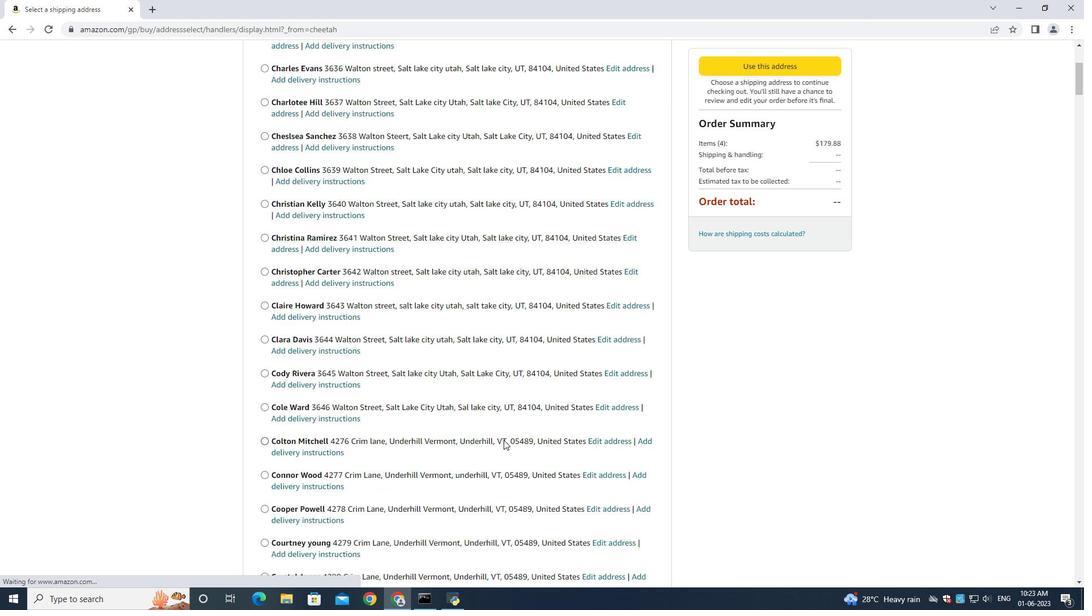 
Action: Mouse scrolled (503, 439) with delta (0, 0)
Screenshot: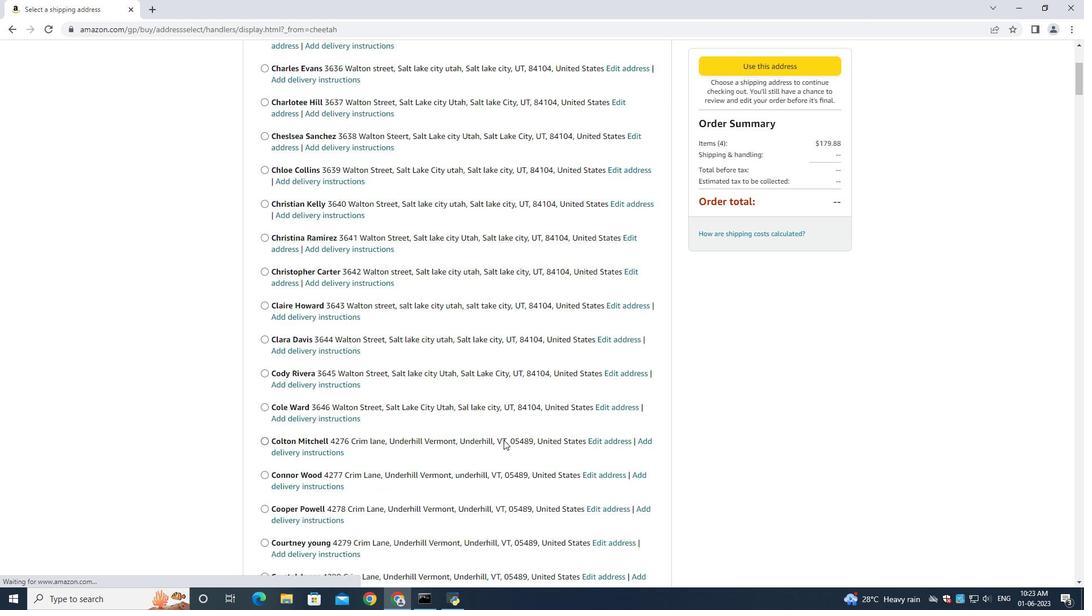 
Action: Mouse scrolled (503, 439) with delta (0, 0)
Screenshot: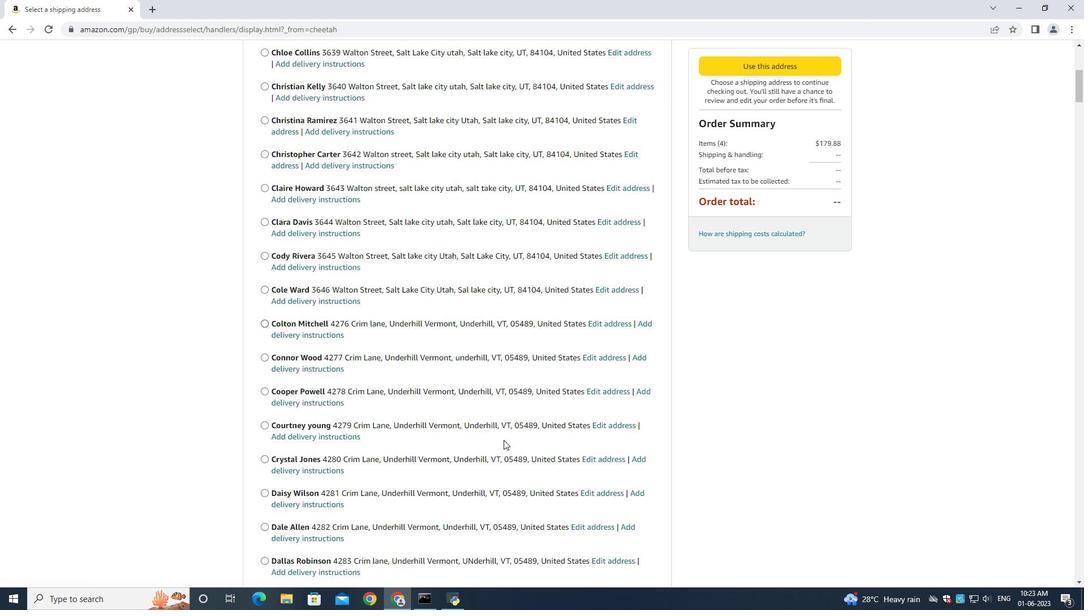 
Action: Mouse scrolled (503, 439) with delta (0, 0)
Screenshot: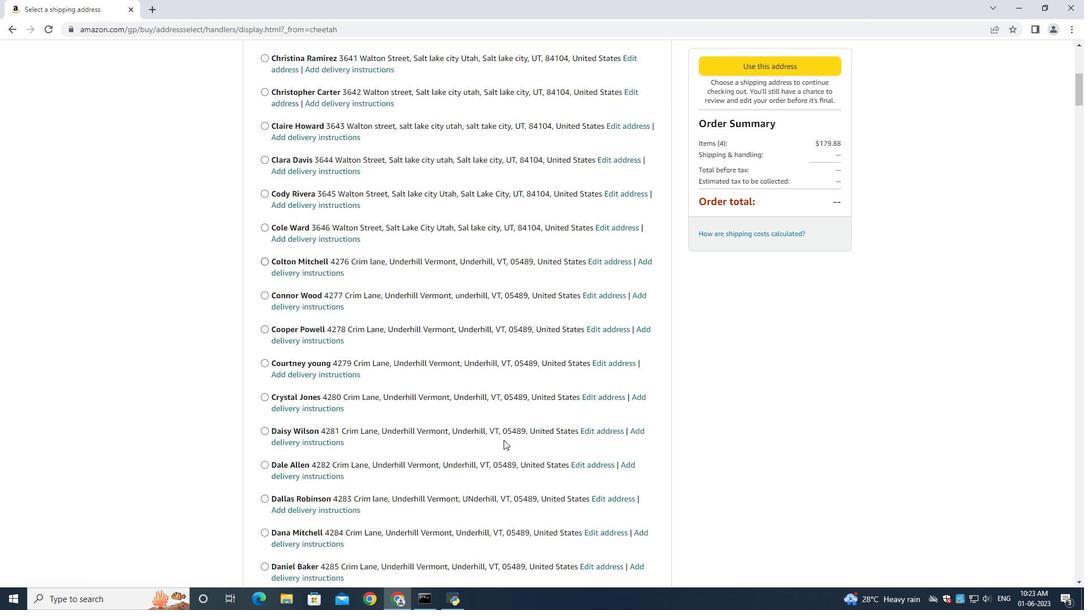 
Action: Mouse scrolled (503, 439) with delta (0, 0)
Screenshot: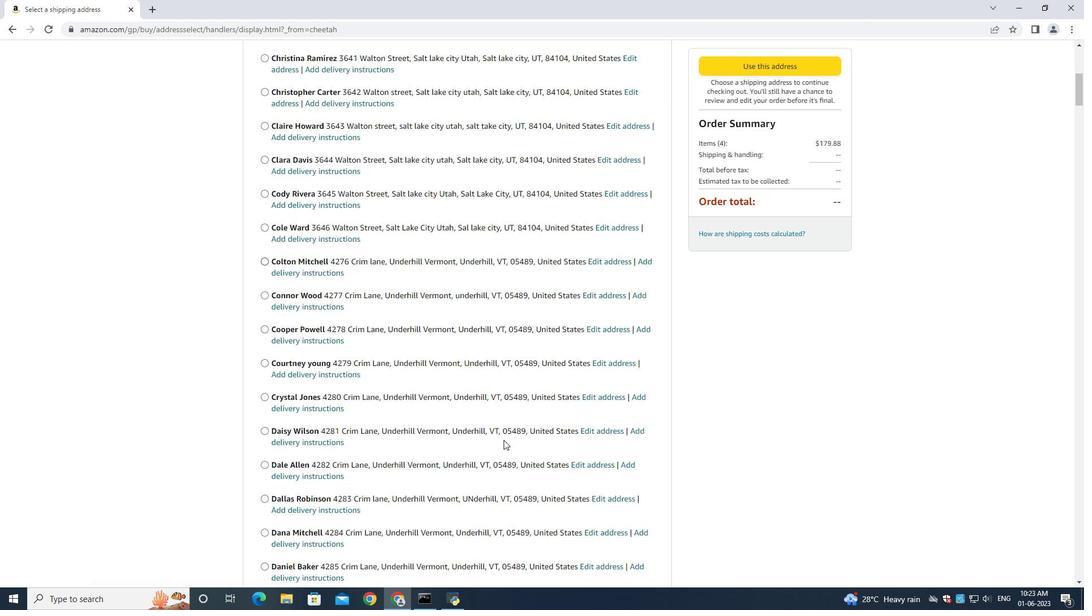 
Action: Mouse scrolled (503, 439) with delta (0, 0)
Screenshot: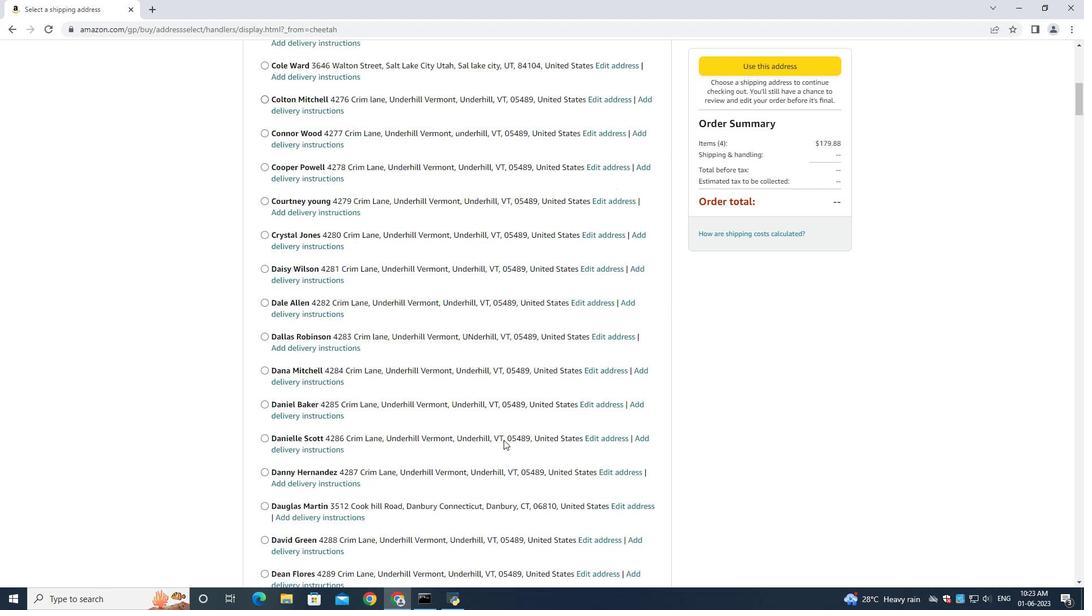 
Action: Mouse scrolled (503, 439) with delta (0, 0)
Screenshot: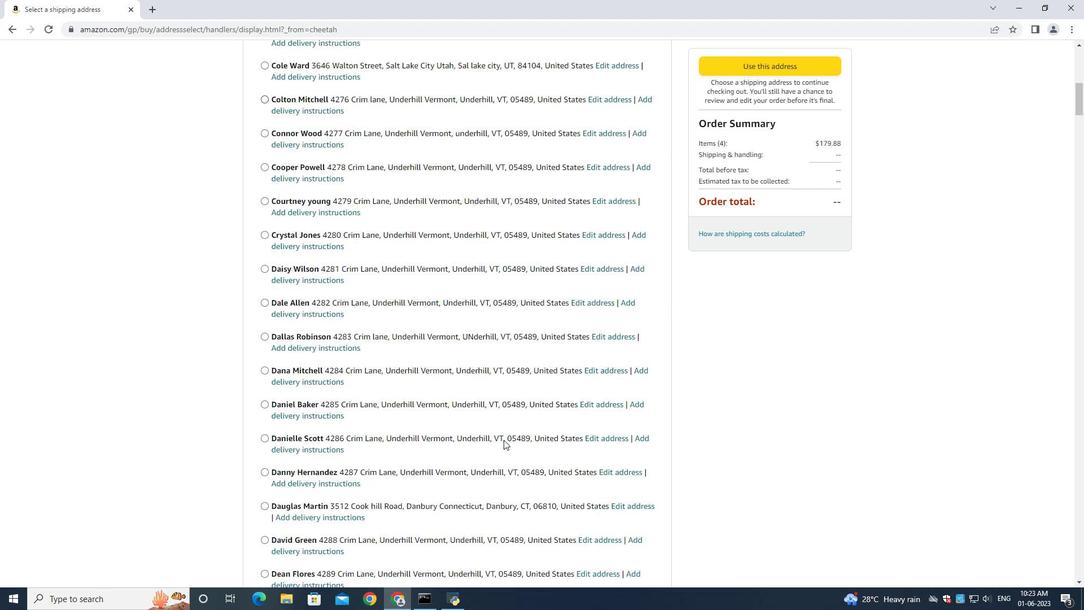 
Action: Mouse scrolled (503, 439) with delta (0, 0)
Screenshot: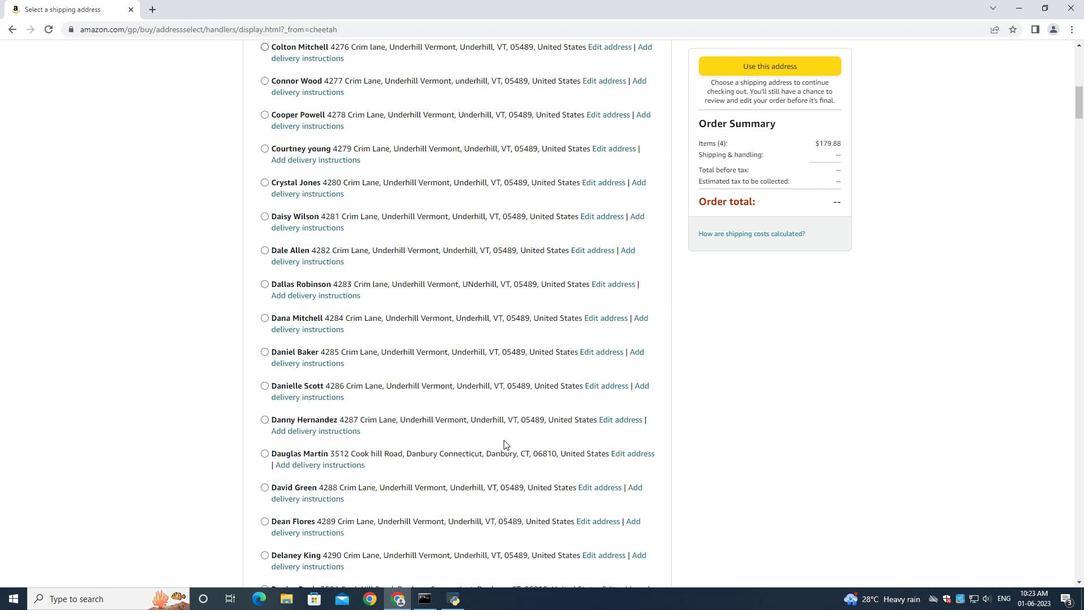 
Action: Mouse scrolled (503, 439) with delta (0, 0)
Screenshot: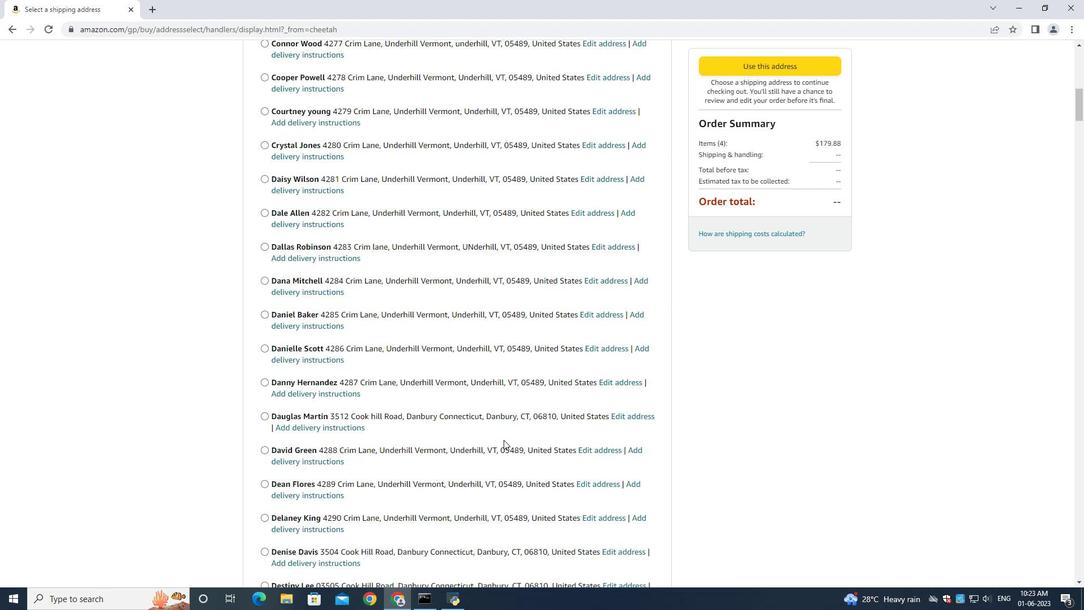 
Action: Mouse scrolled (503, 439) with delta (0, 0)
Screenshot: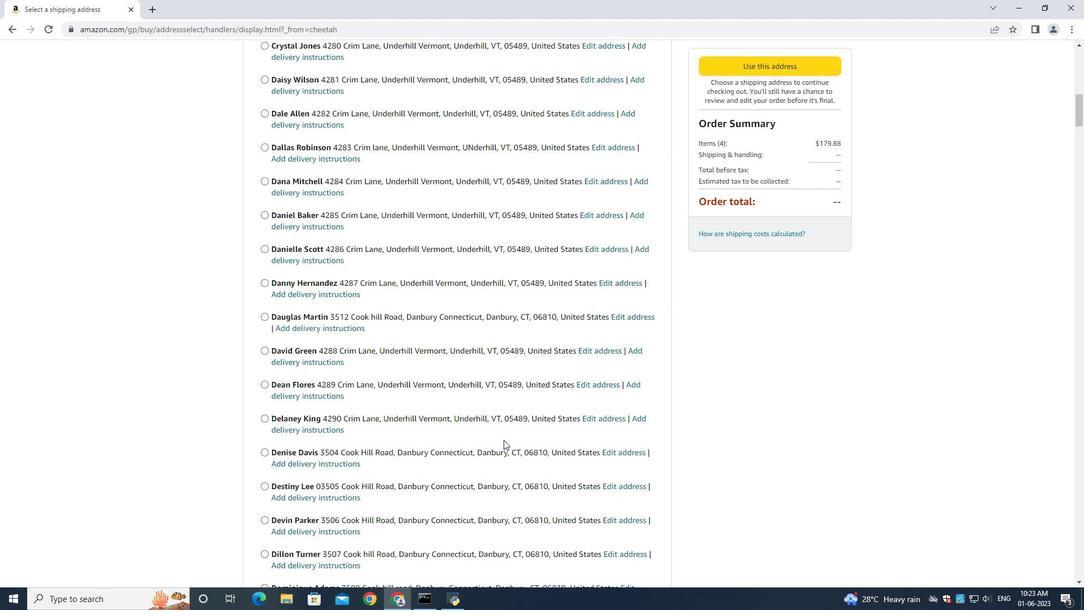 
Action: Mouse scrolled (503, 439) with delta (0, 0)
Screenshot: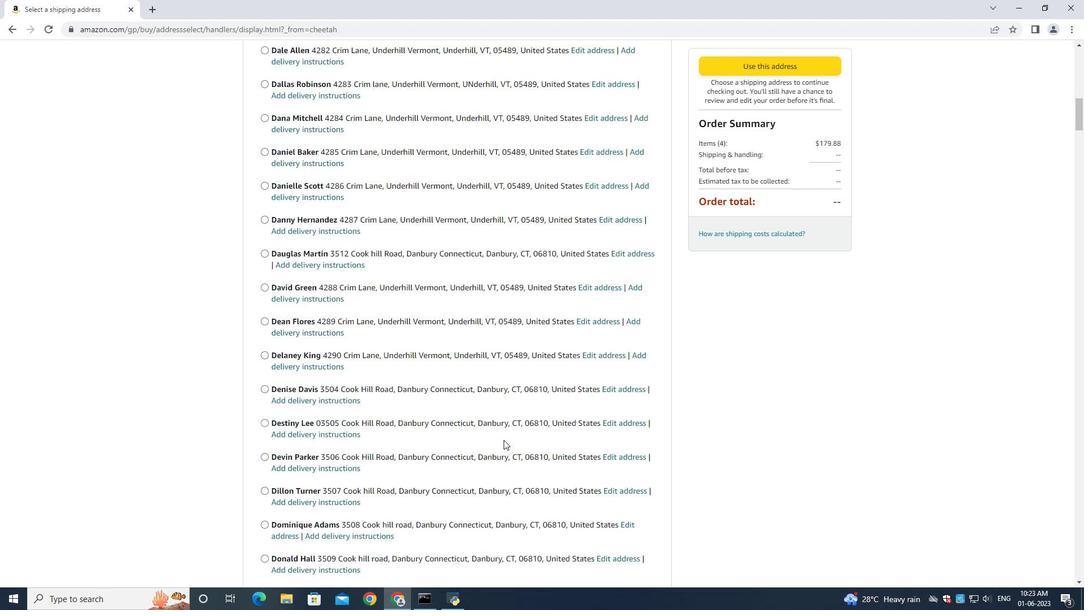 
Action: Mouse scrolled (503, 439) with delta (0, 0)
Screenshot: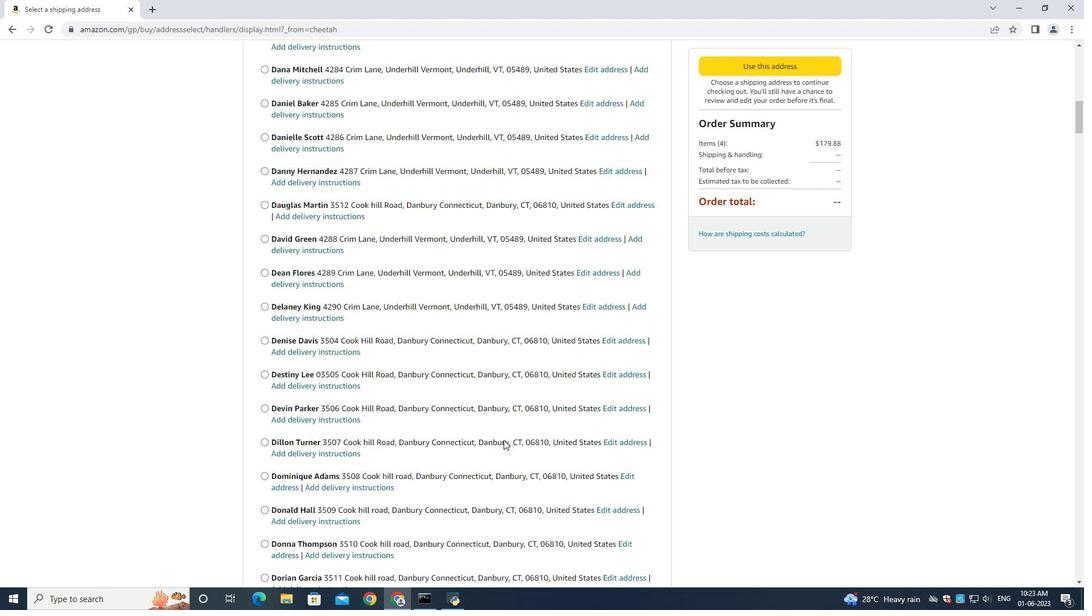 
Action: Mouse scrolled (503, 439) with delta (0, 0)
Screenshot: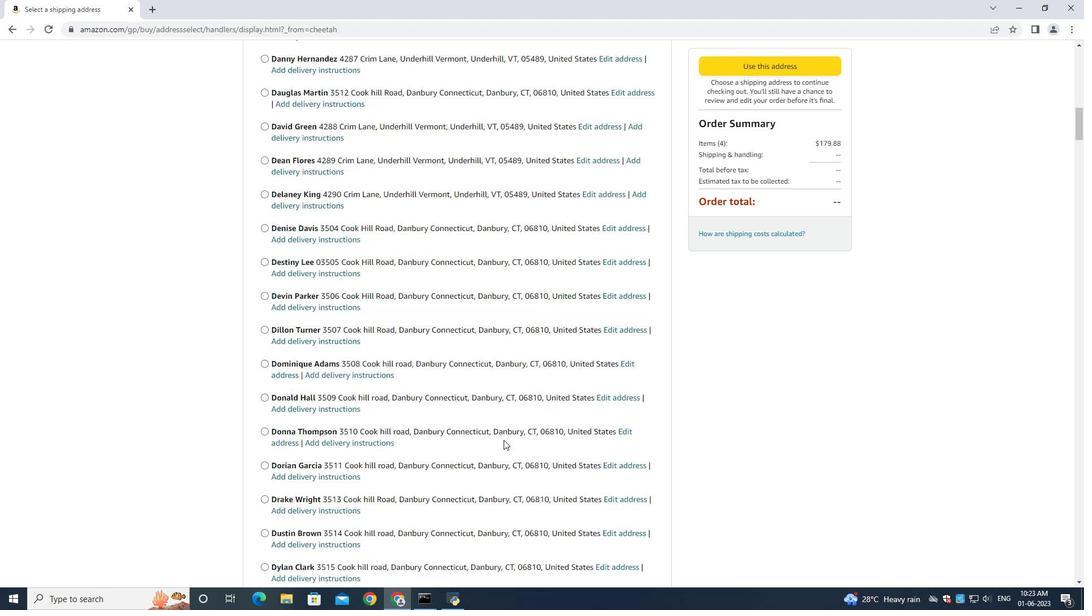 
Action: Mouse scrolled (503, 439) with delta (0, 0)
Screenshot: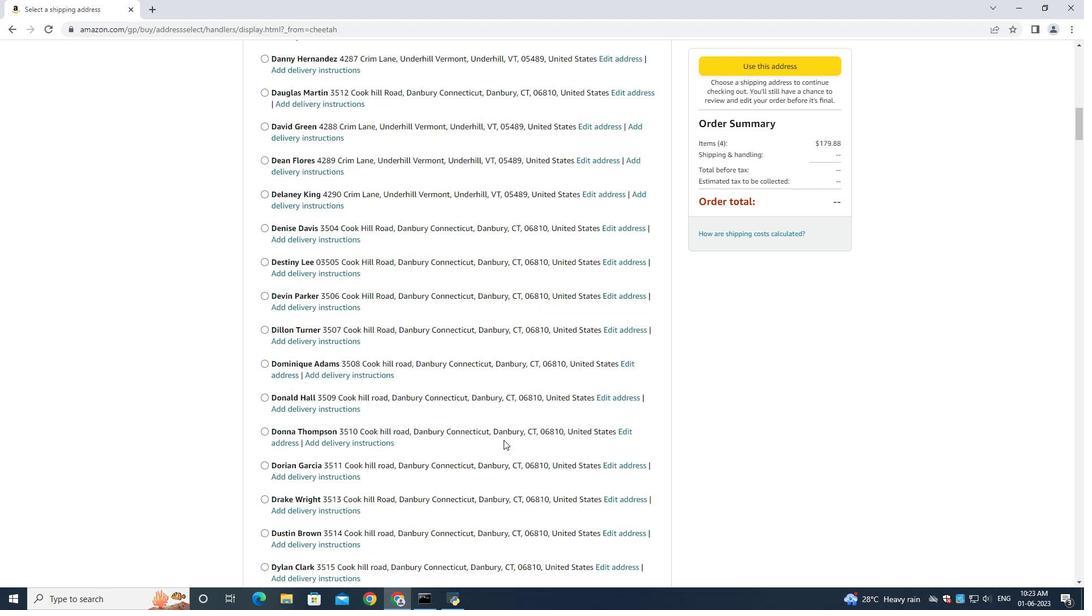 
Action: Mouse scrolled (503, 439) with delta (0, 0)
Screenshot: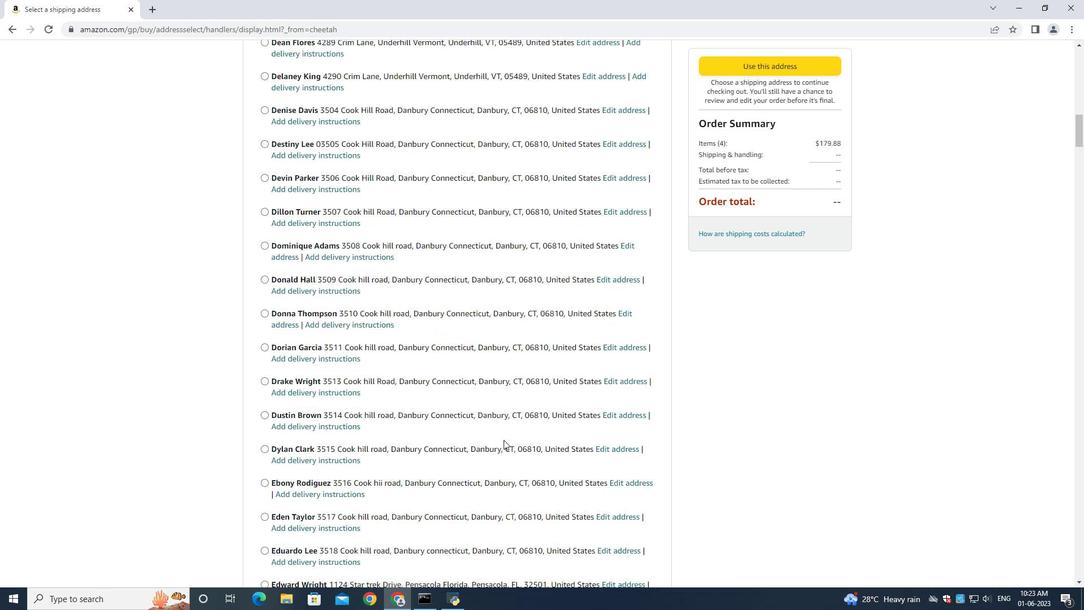 
Action: Mouse scrolled (503, 439) with delta (0, 0)
Screenshot: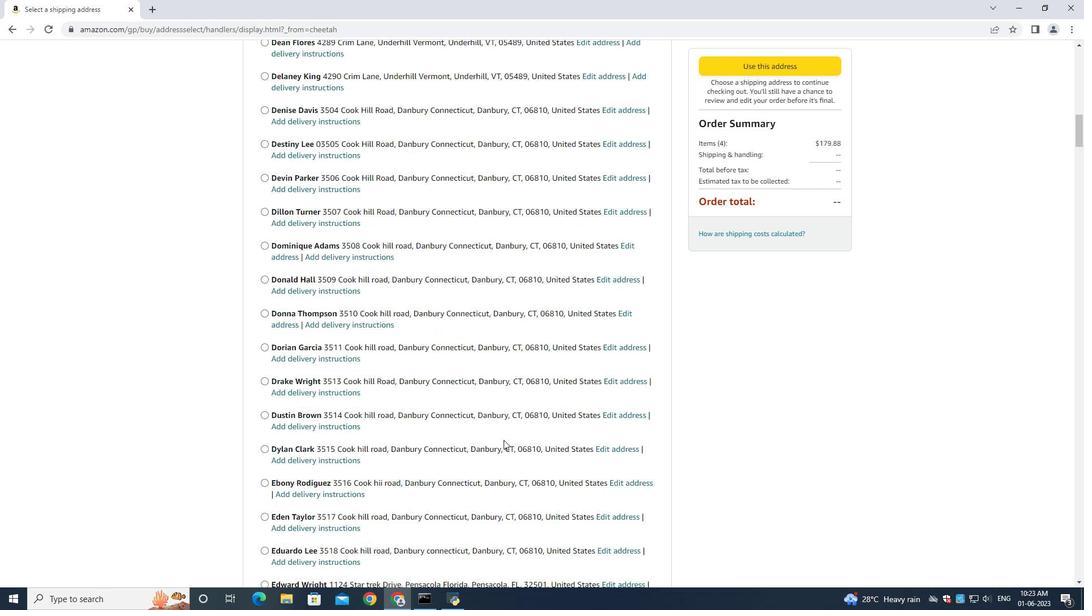 
Action: Mouse scrolled (503, 439) with delta (0, 0)
Screenshot: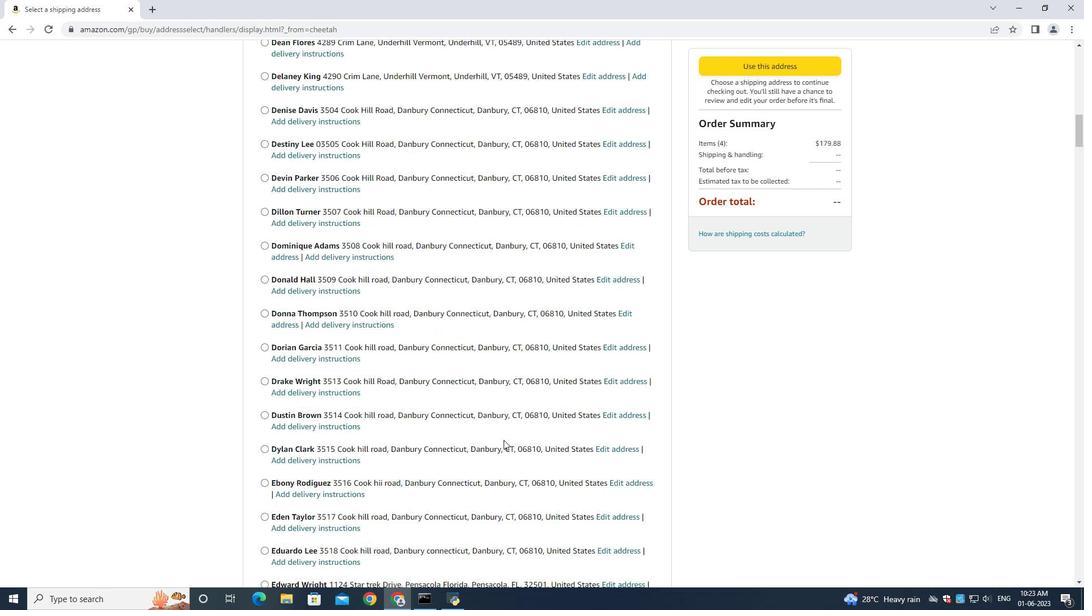 
Action: Mouse scrolled (503, 439) with delta (0, 0)
Screenshot: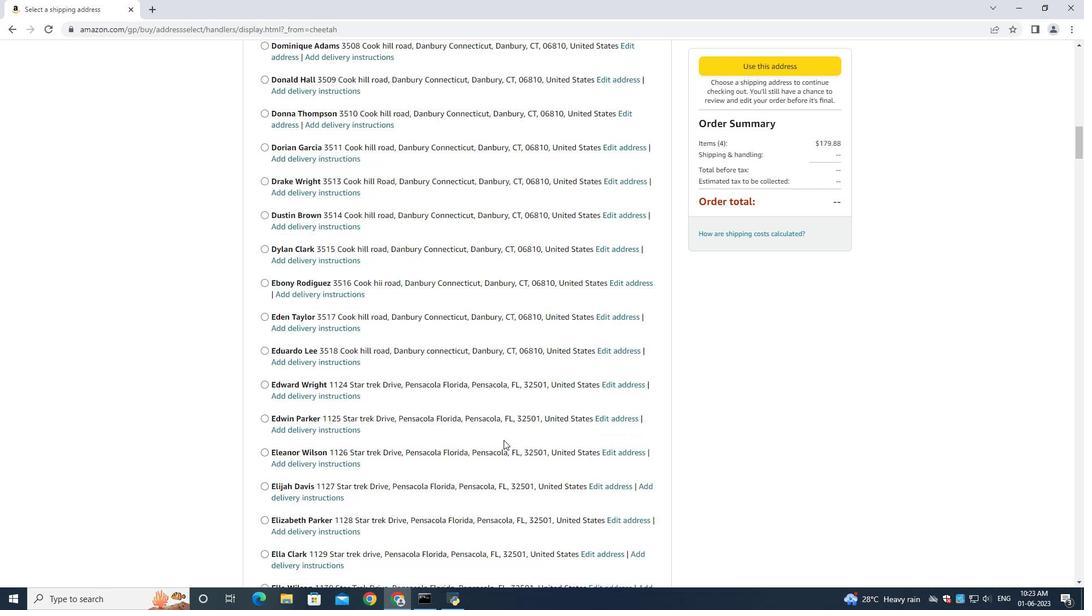 
Action: Mouse scrolled (503, 439) with delta (0, 0)
Screenshot: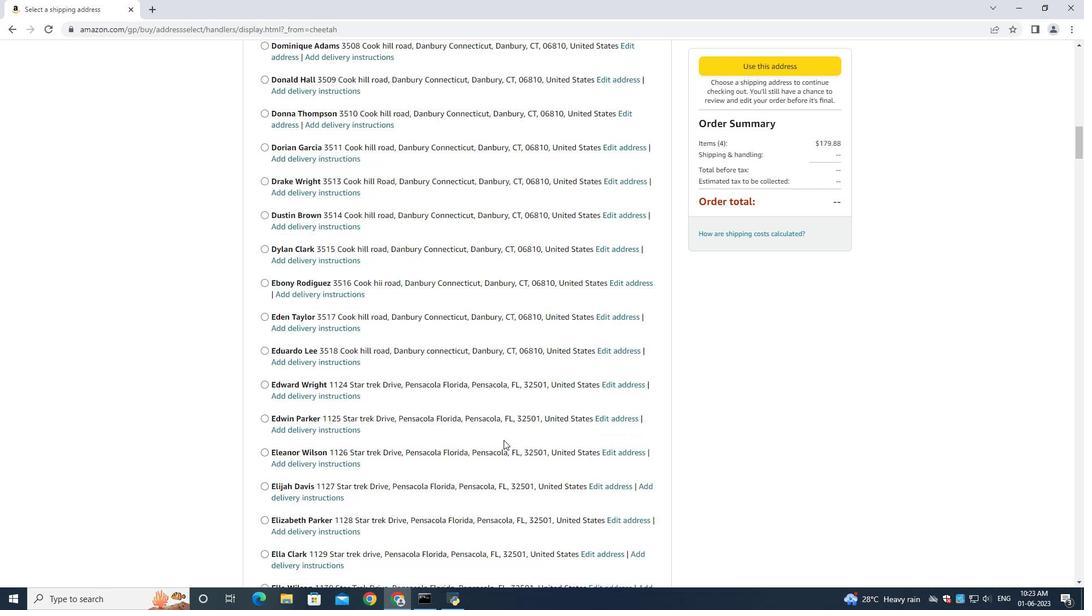 
Action: Mouse scrolled (503, 439) with delta (0, 0)
Screenshot: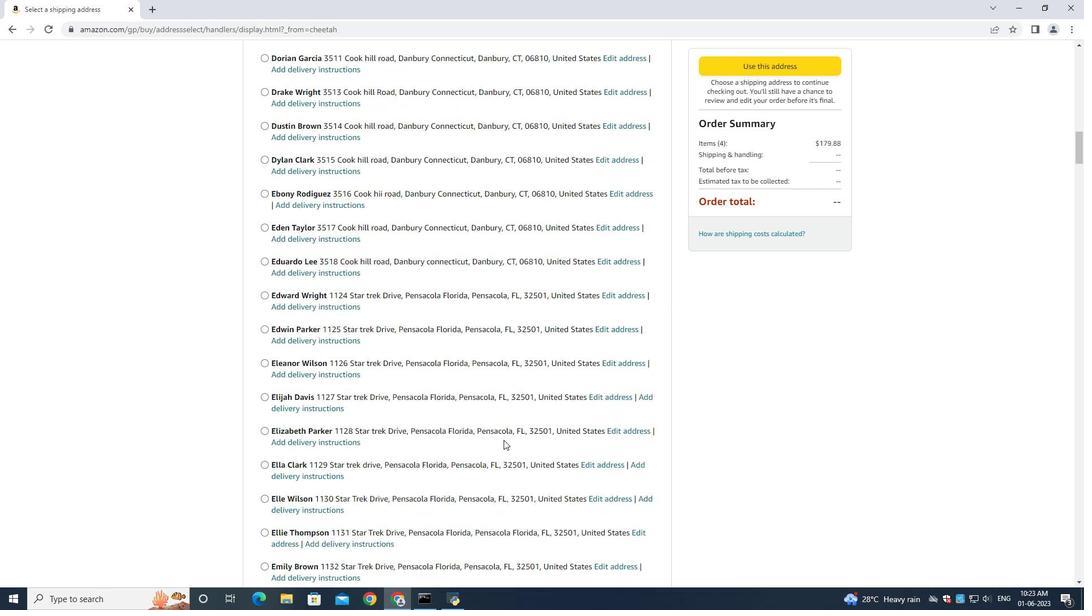 
Action: Mouse scrolled (503, 439) with delta (0, 0)
Screenshot: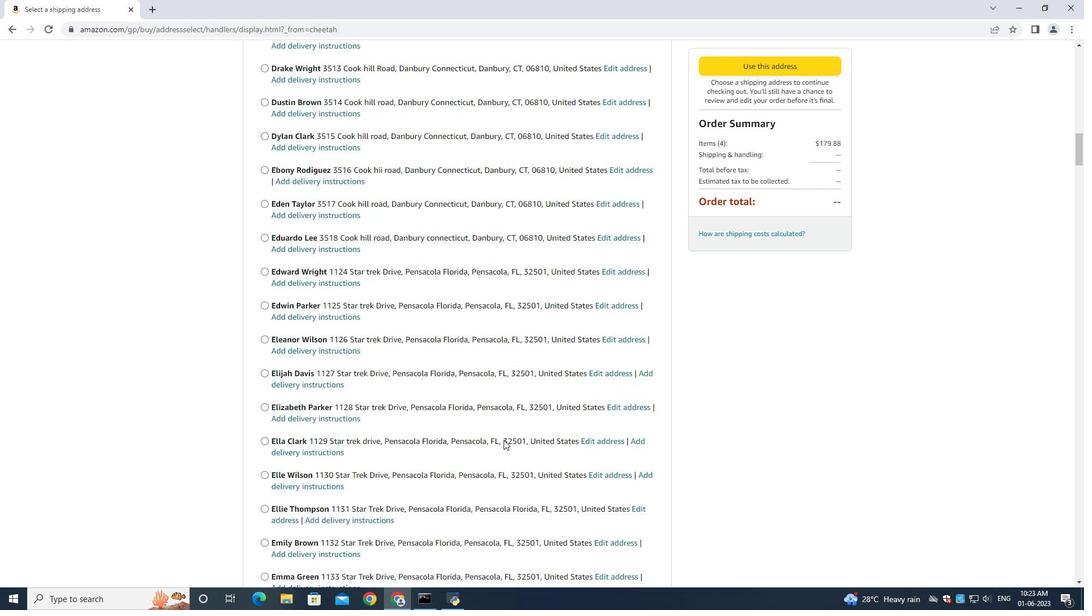
Action: Mouse scrolled (503, 439) with delta (0, 0)
Screenshot: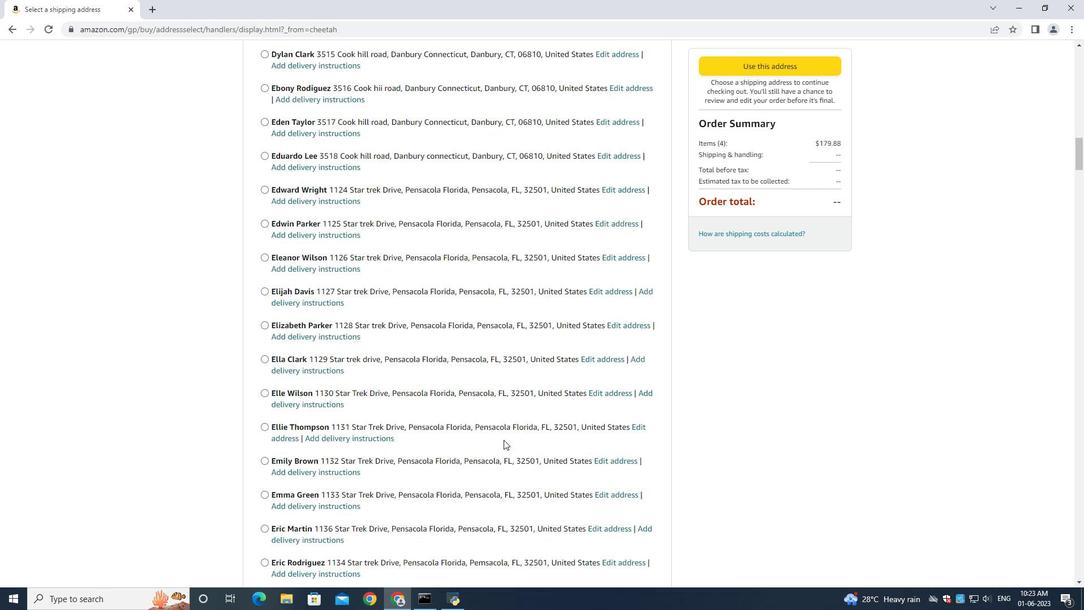 
Action: Mouse scrolled (503, 439) with delta (0, 0)
Screenshot: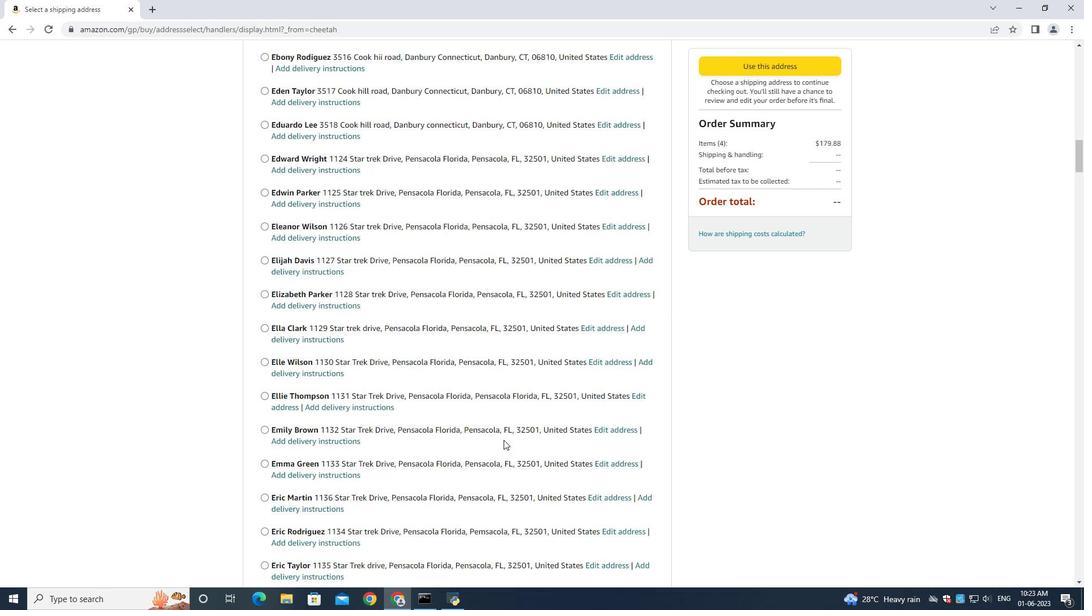
Action: Mouse scrolled (503, 439) with delta (0, 0)
Screenshot: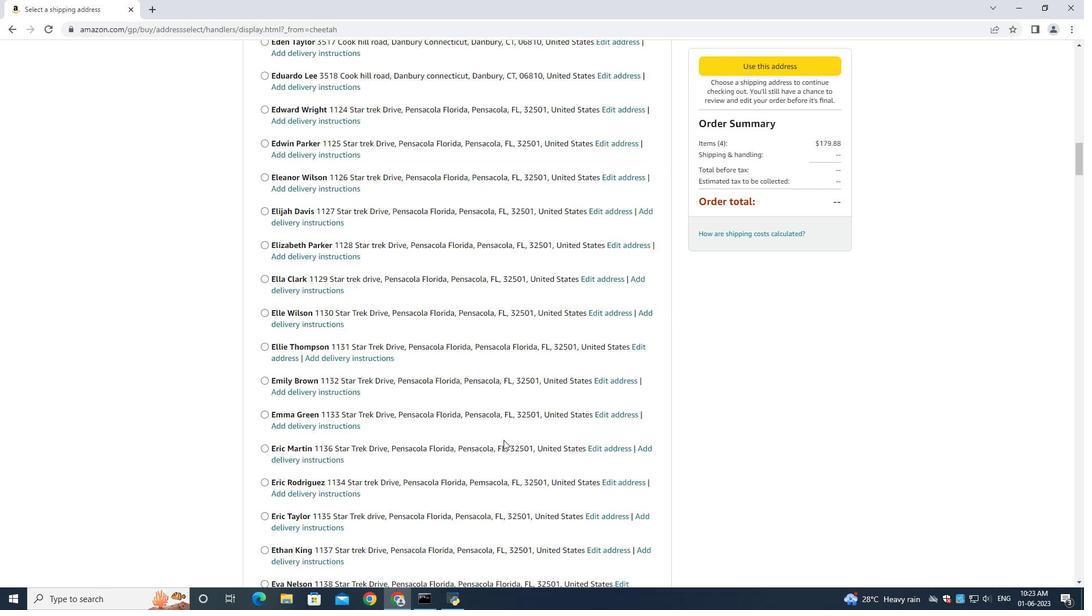 
Action: Mouse scrolled (503, 439) with delta (0, 0)
Screenshot: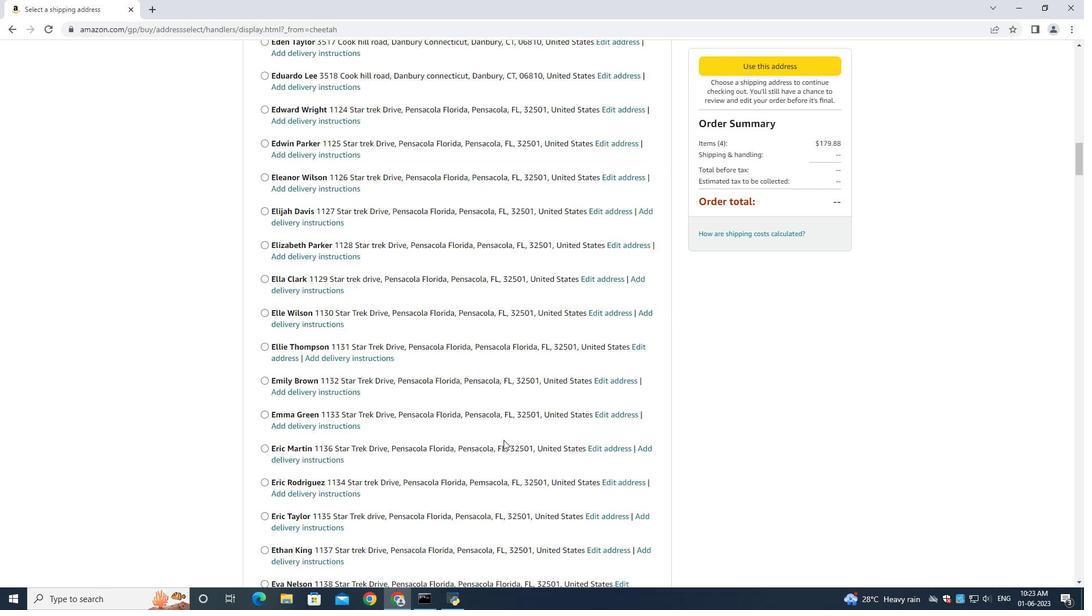 
Action: Mouse scrolled (503, 439) with delta (0, 0)
Screenshot: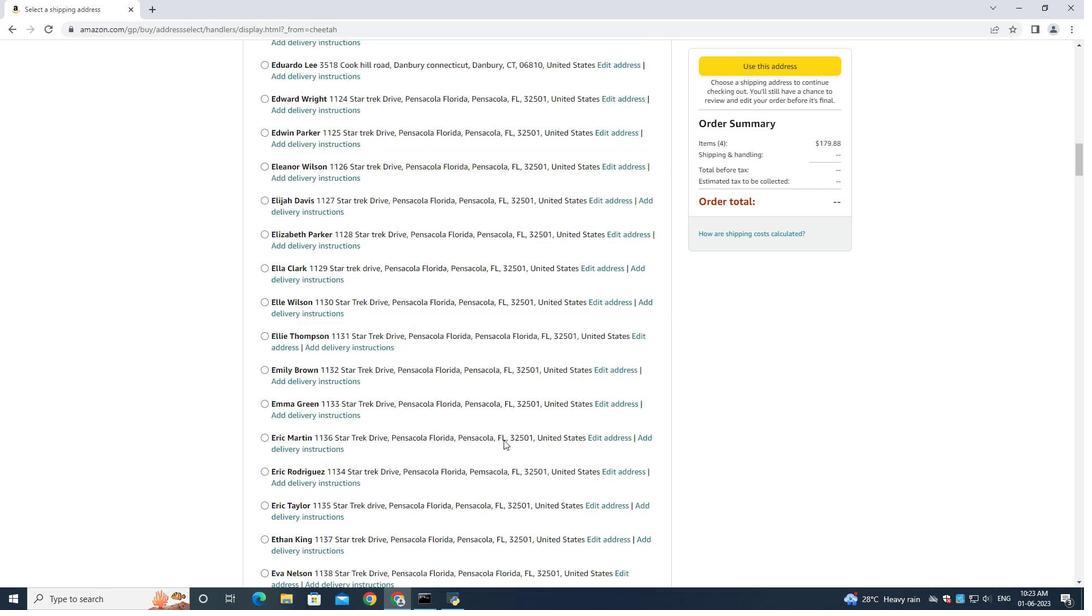 
Action: Mouse scrolled (503, 439) with delta (0, 0)
Screenshot: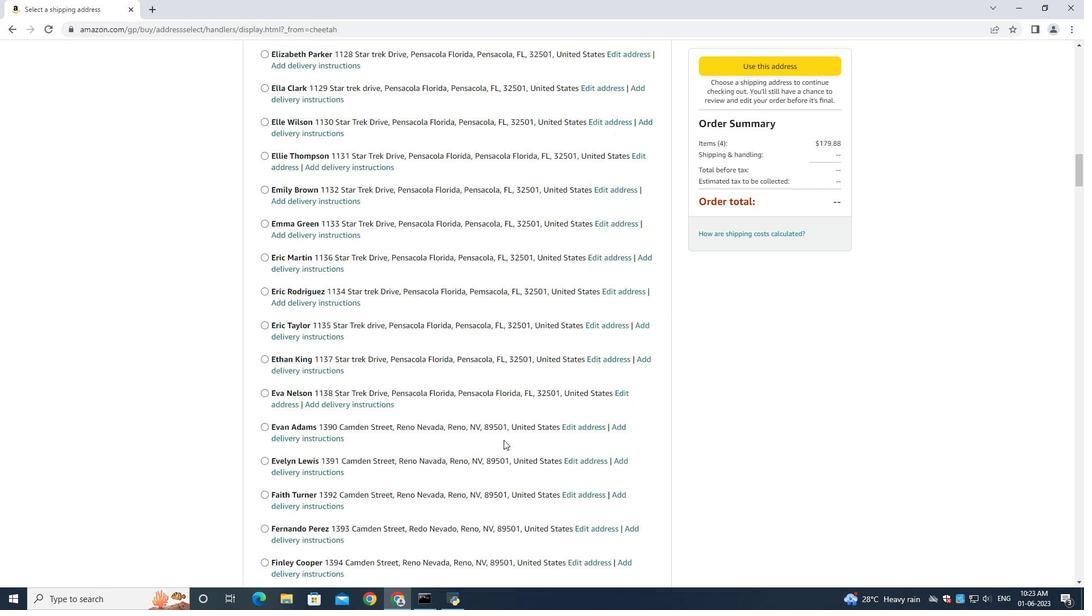 
Action: Mouse scrolled (503, 439) with delta (0, 0)
Screenshot: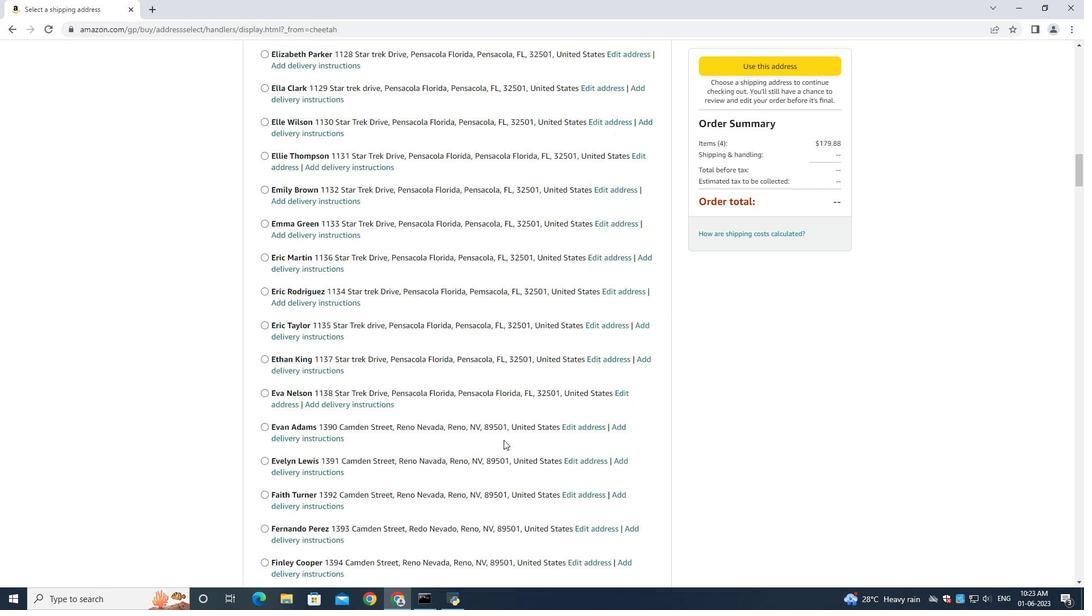 
Action: Mouse scrolled (503, 439) with delta (0, 0)
Screenshot: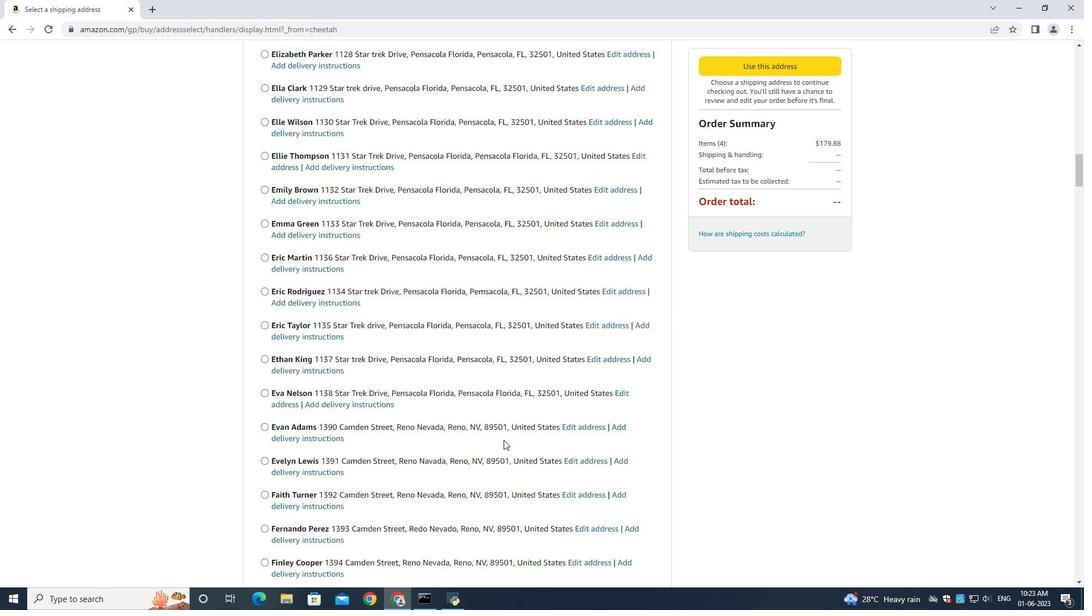 
Action: Mouse scrolled (503, 439) with delta (0, 0)
Screenshot: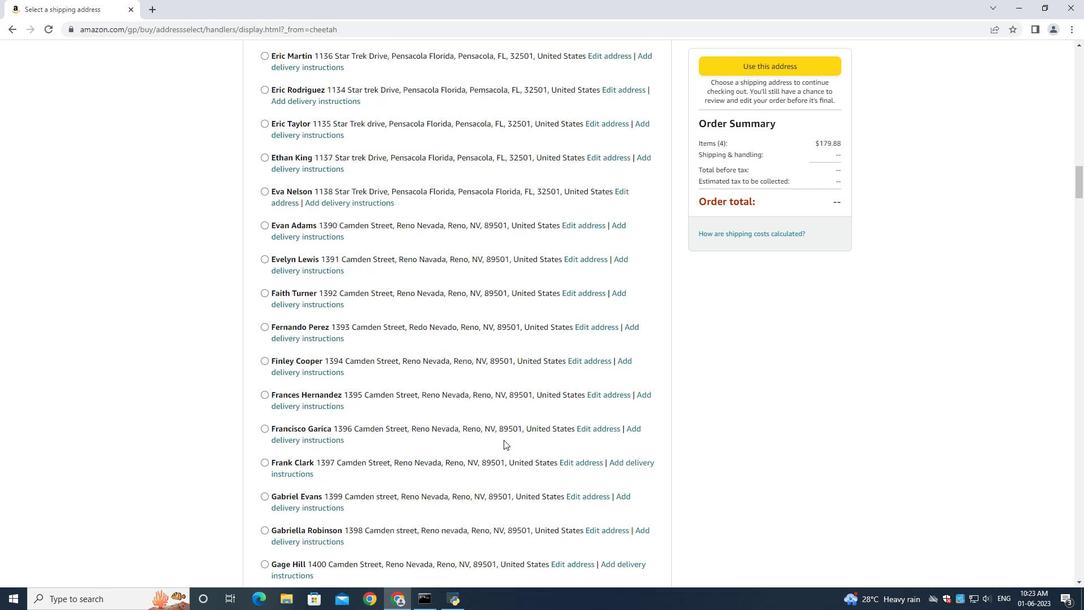 
Action: Mouse scrolled (503, 439) with delta (0, 0)
Screenshot: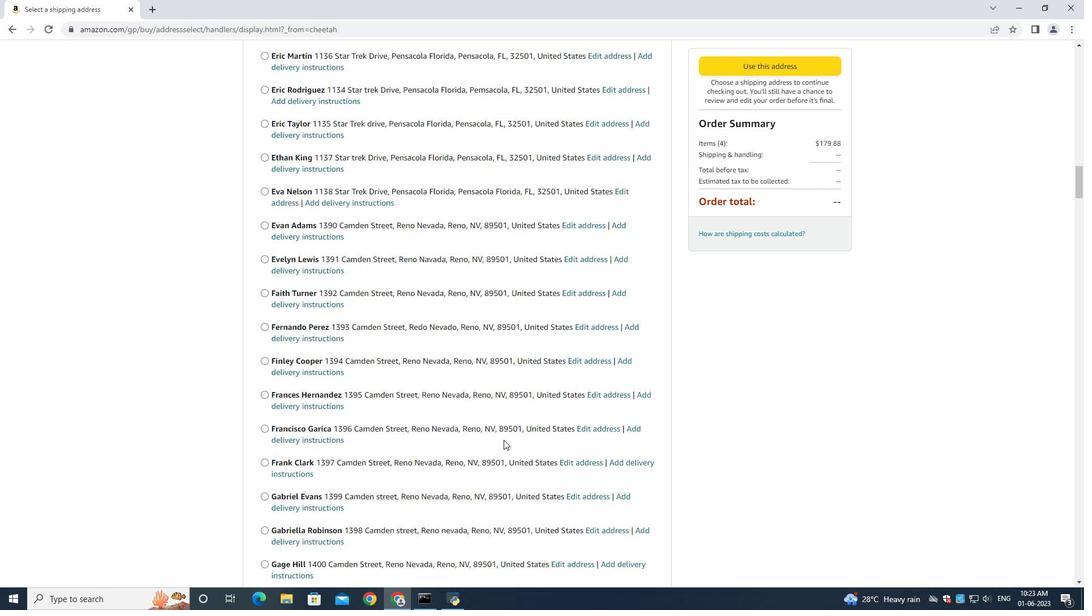 
Action: Mouse scrolled (503, 439) with delta (0, 0)
Screenshot: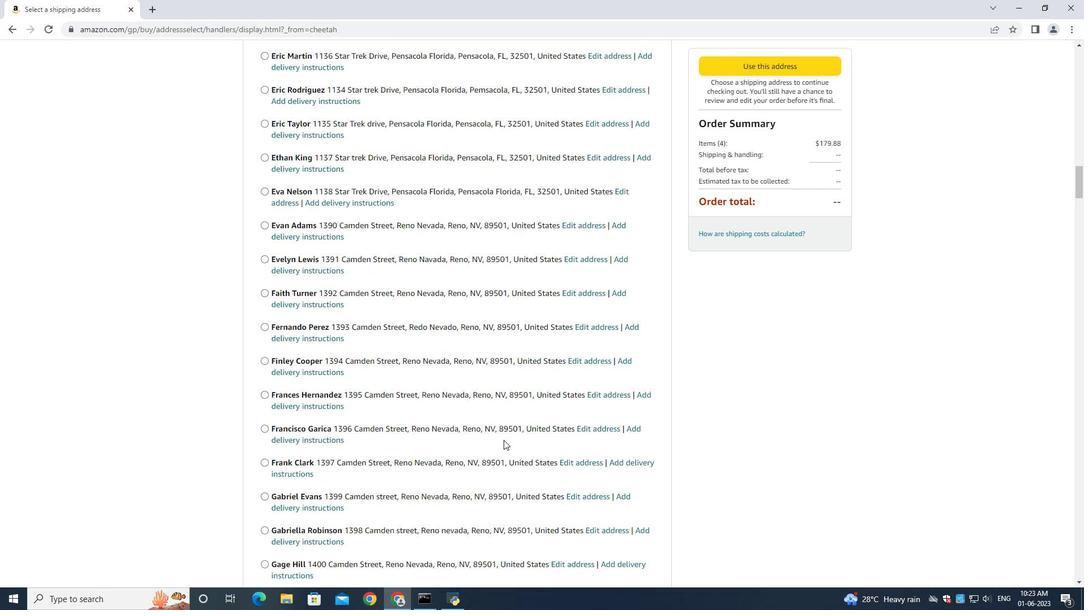 
Action: Mouse scrolled (503, 439) with delta (0, 0)
Screenshot: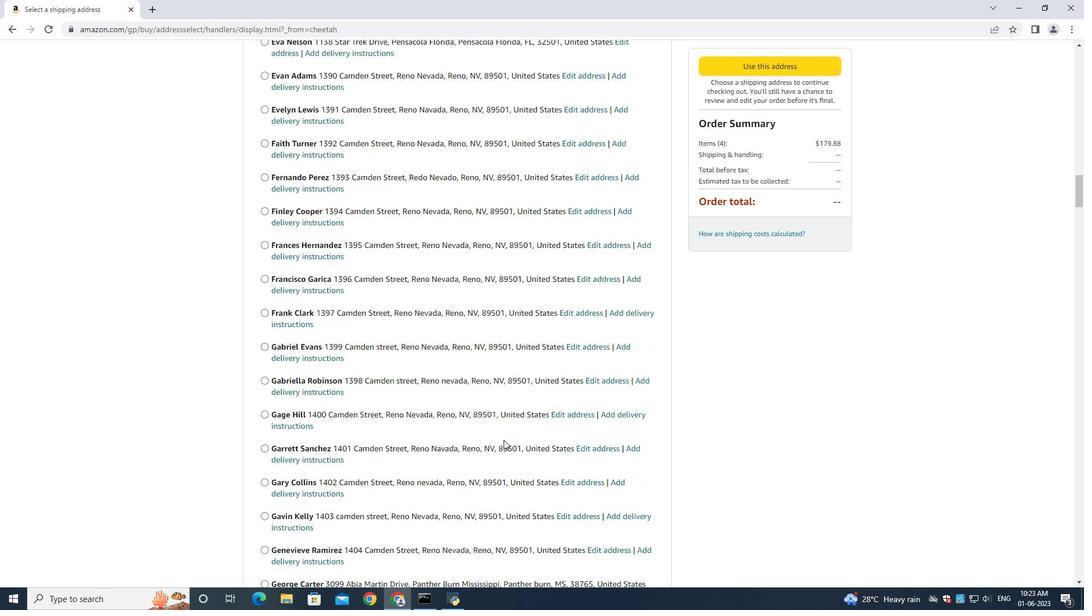 
Action: Mouse scrolled (503, 439) with delta (0, 0)
Screenshot: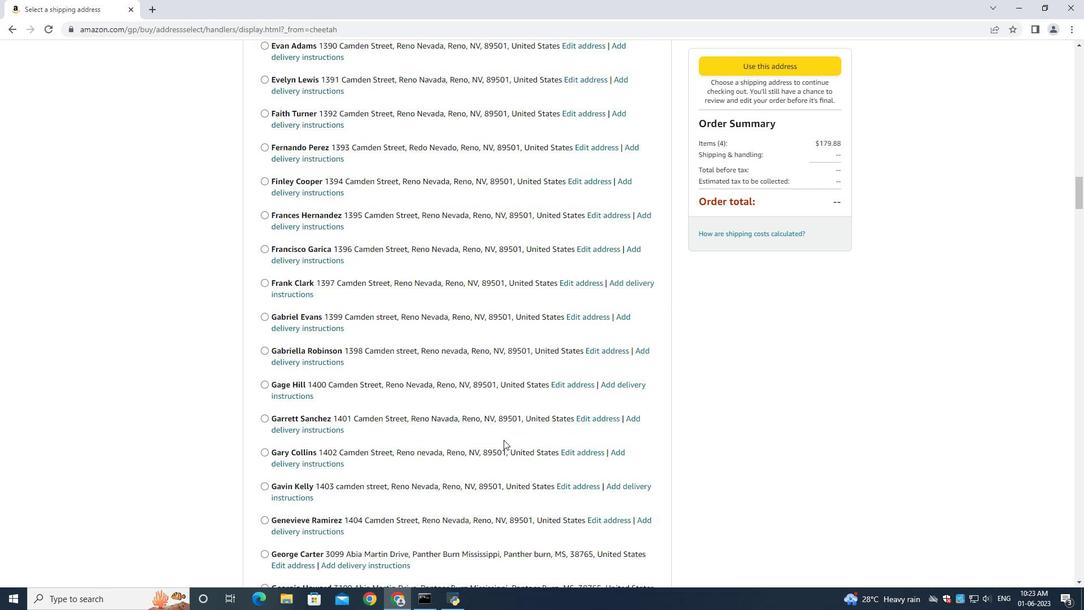 
Action: Mouse scrolled (503, 439) with delta (0, 0)
Screenshot: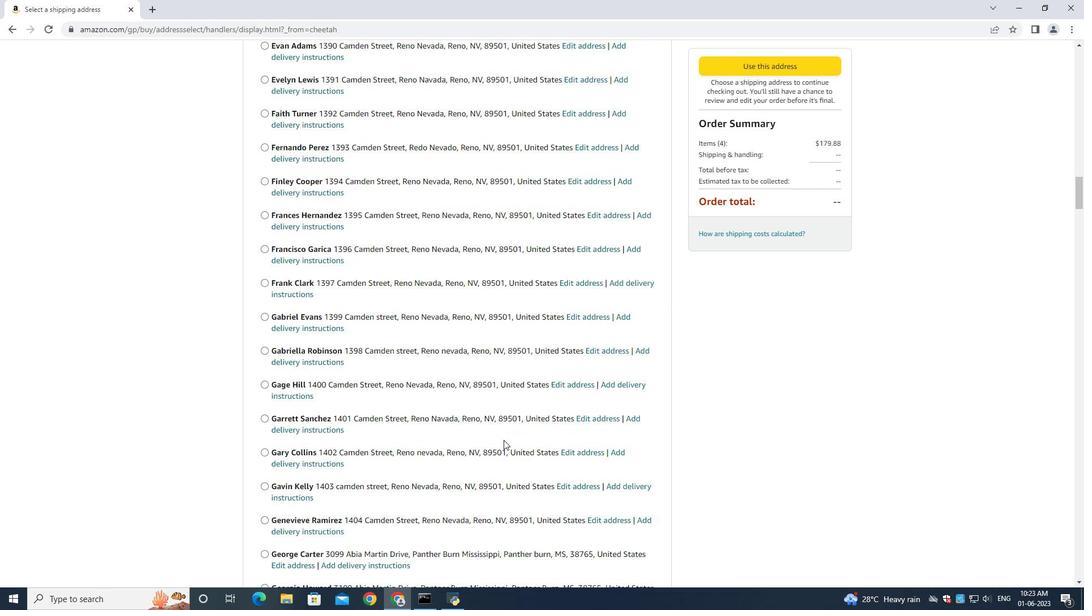 
Action: Mouse scrolled (503, 439) with delta (0, 0)
Screenshot: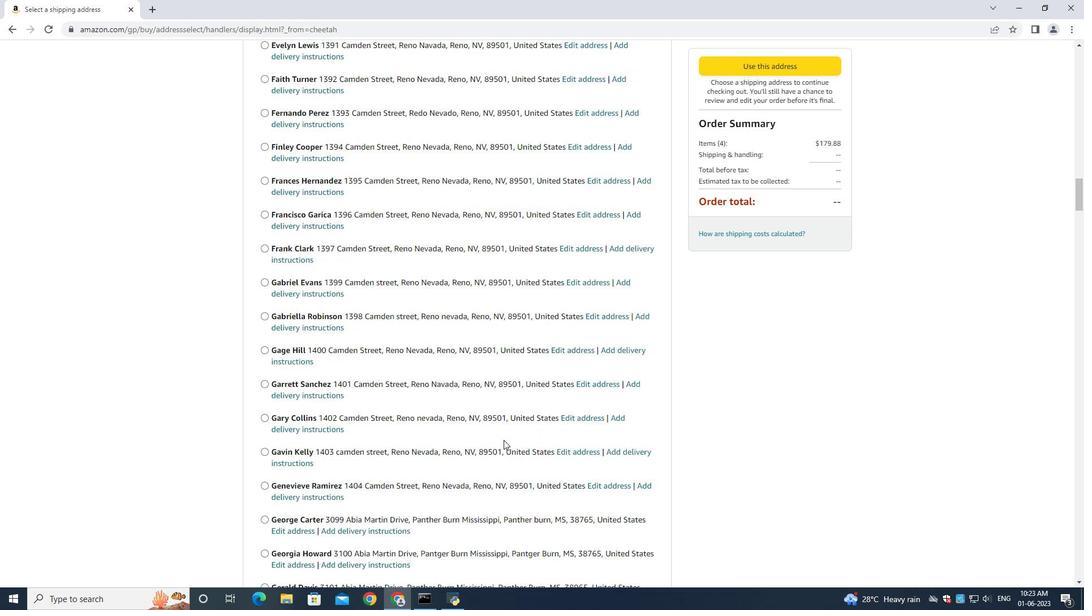 
Action: Mouse scrolled (503, 439) with delta (0, 0)
Screenshot: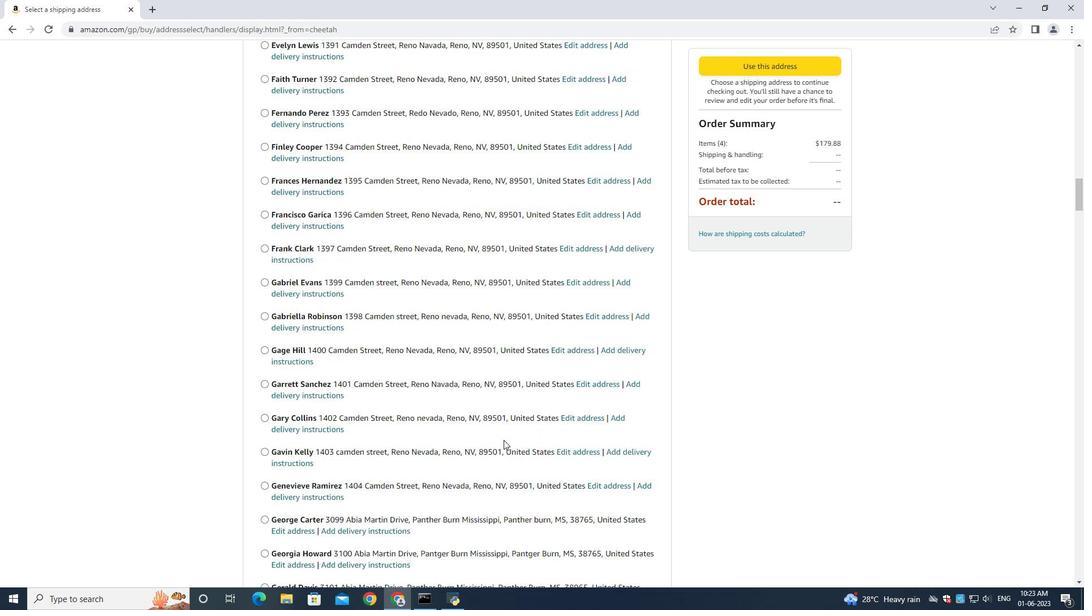 
Action: Mouse scrolled (503, 439) with delta (0, 0)
Screenshot: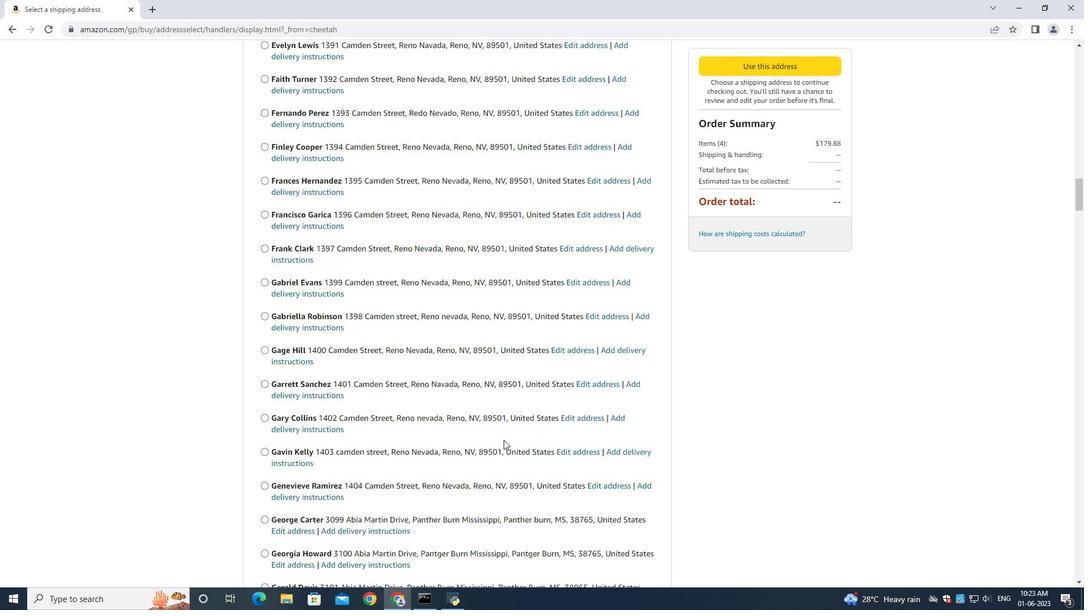 
Action: Mouse scrolled (503, 439) with delta (0, 0)
Screenshot: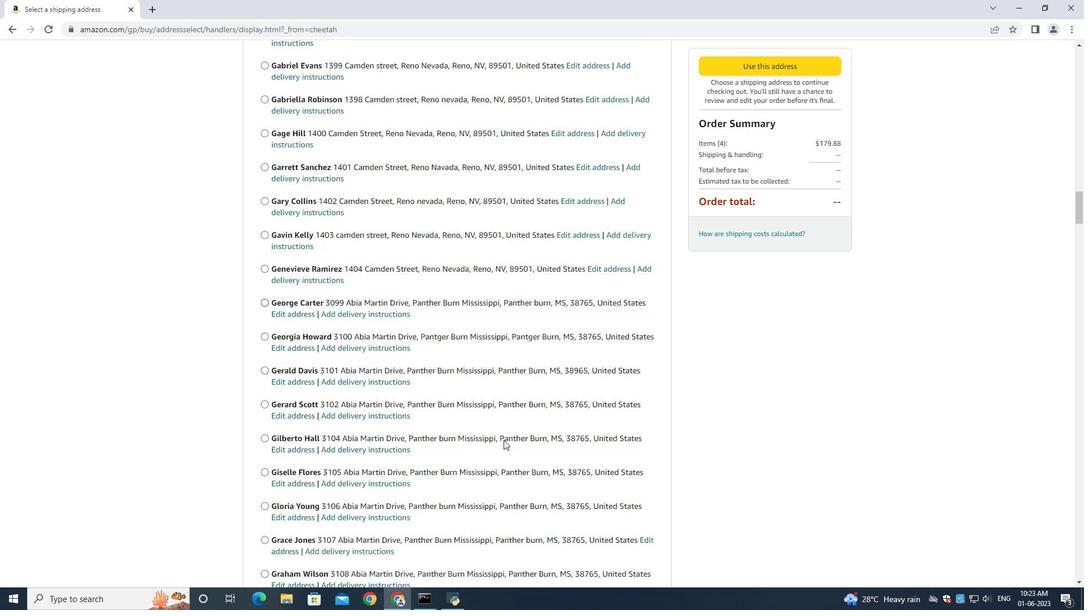 
Action: Mouse scrolled (503, 439) with delta (0, 0)
Screenshot: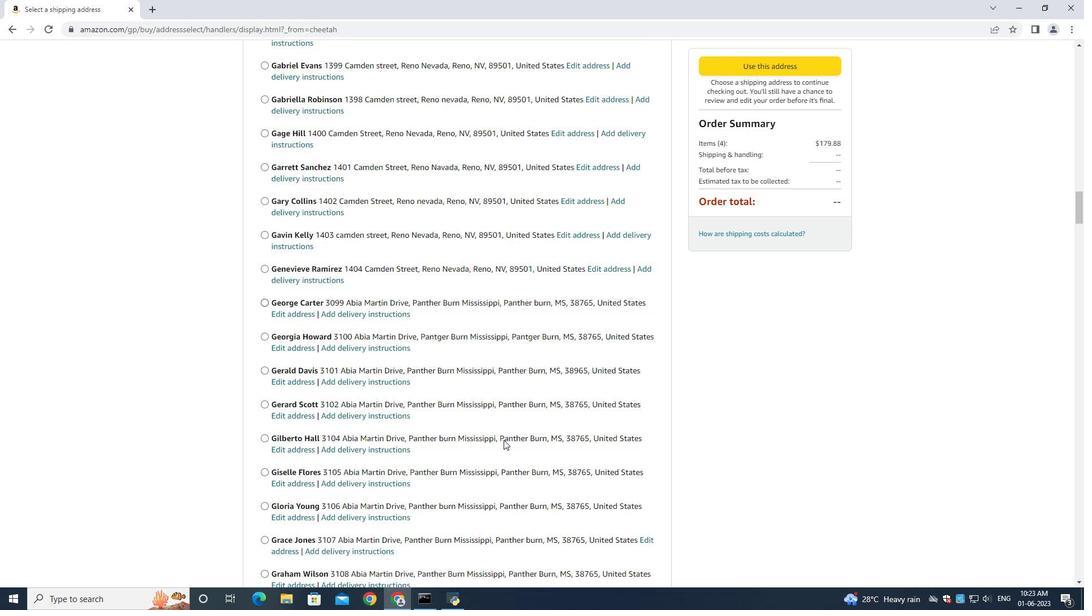 
Action: Mouse scrolled (503, 439) with delta (0, 0)
Screenshot: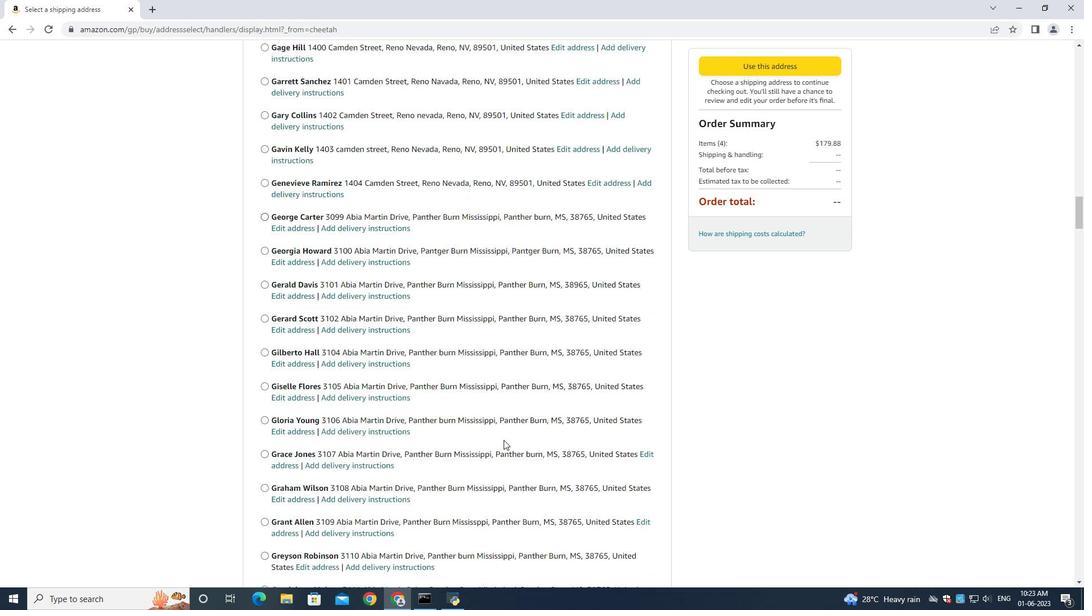 
Action: Mouse scrolled (503, 439) with delta (0, 0)
Screenshot: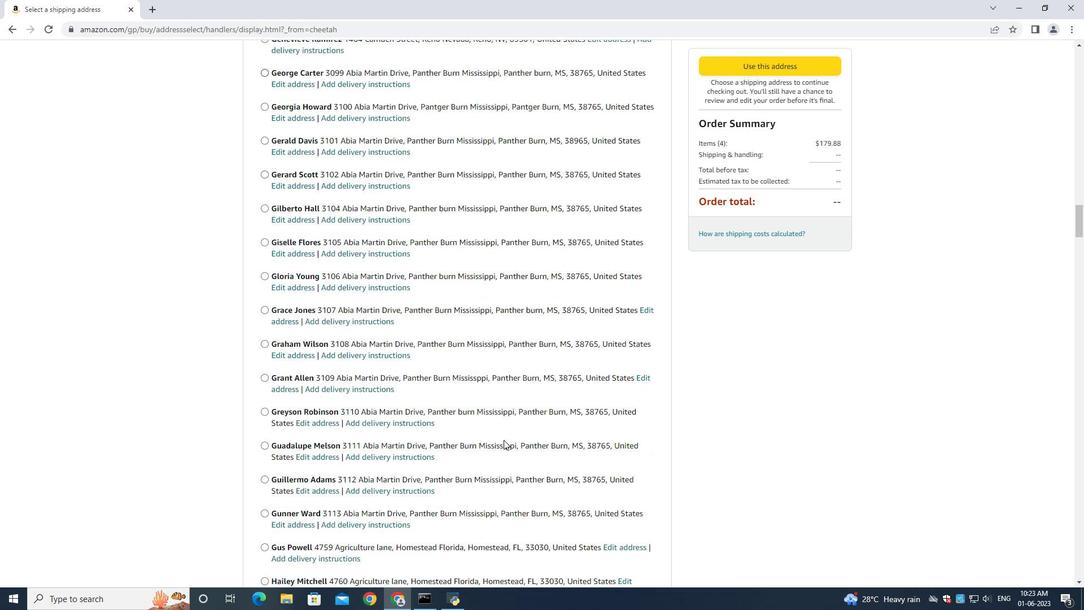 
Action: Mouse scrolled (503, 439) with delta (0, 0)
Screenshot: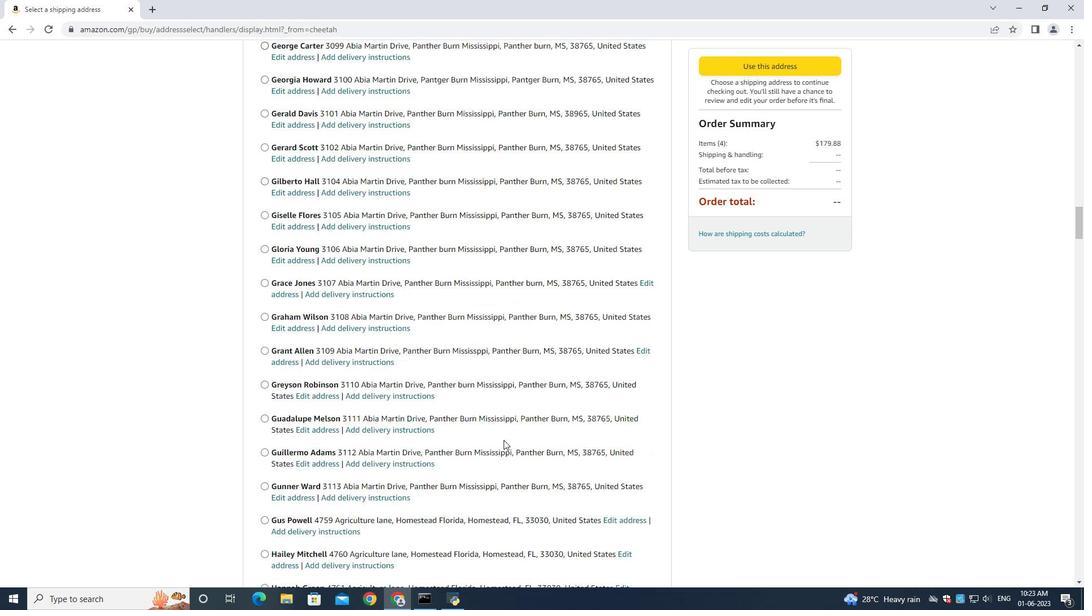 
Action: Mouse scrolled (503, 439) with delta (0, 0)
Screenshot: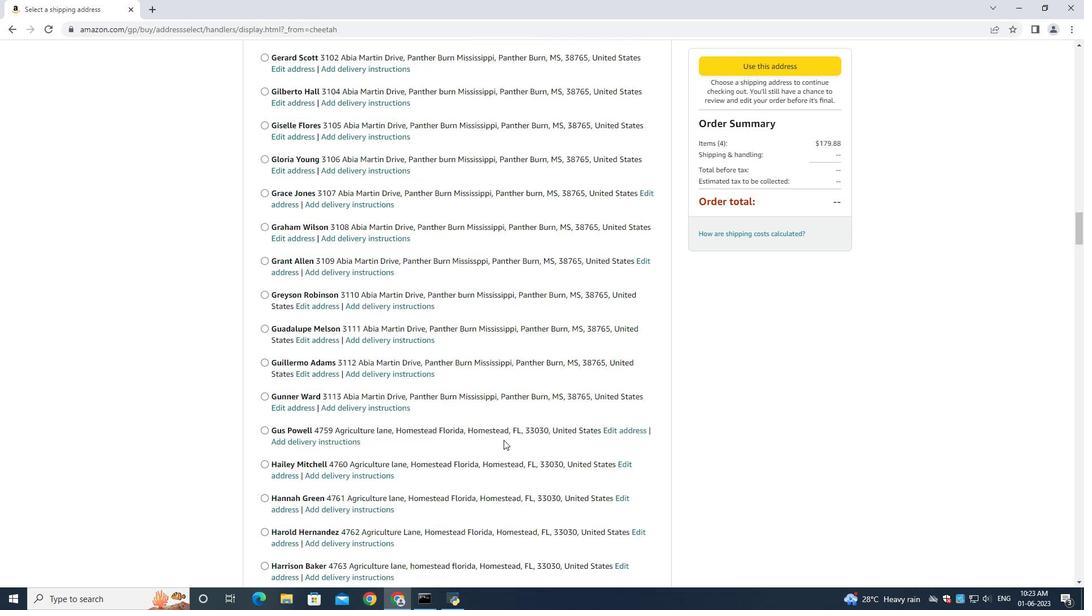 
Action: Mouse scrolled (503, 439) with delta (0, 0)
Screenshot: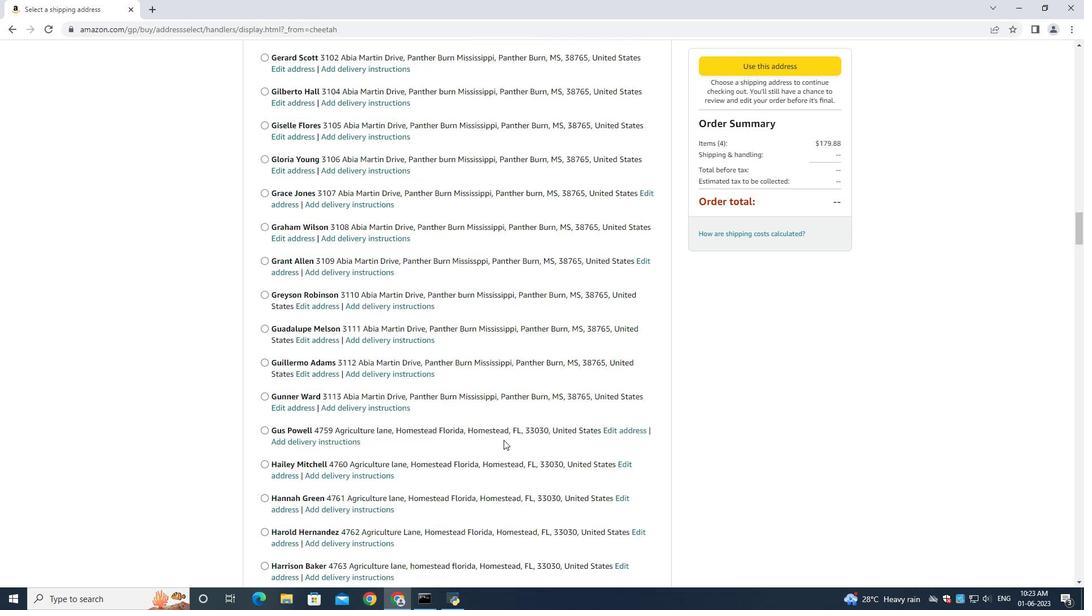 
Action: Mouse scrolled (503, 439) with delta (0, 0)
Screenshot: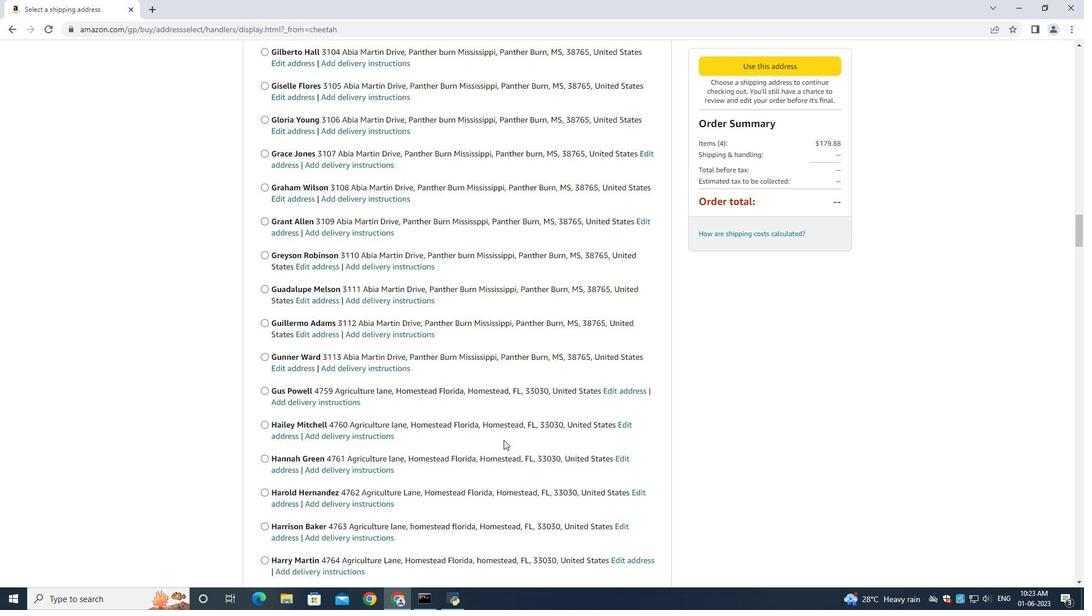 
Action: Mouse scrolled (503, 439) with delta (0, 0)
Screenshot: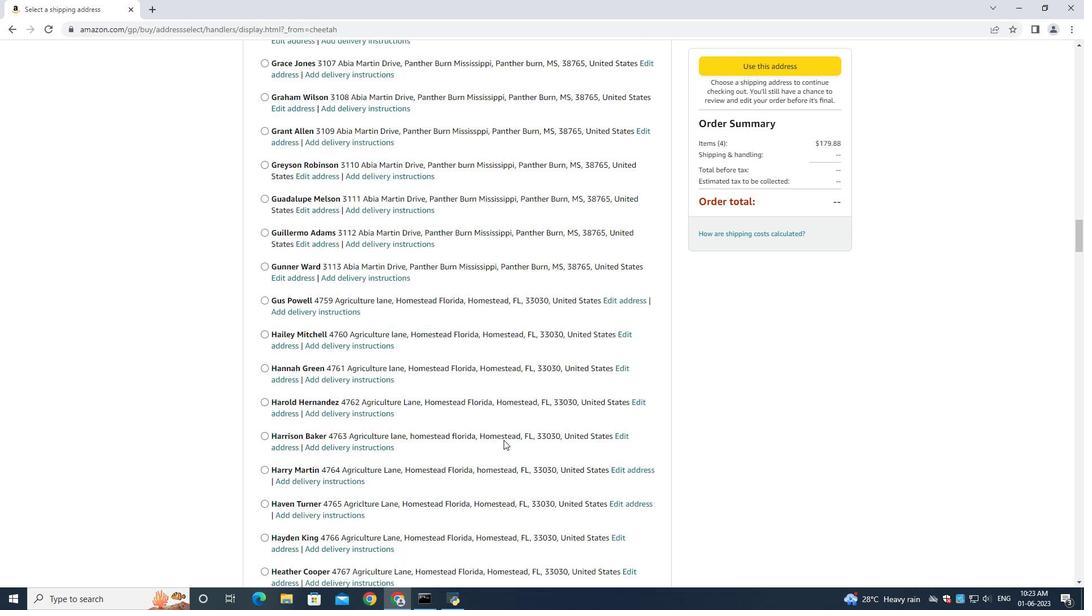 
Action: Mouse scrolled (503, 439) with delta (0, 0)
Screenshot: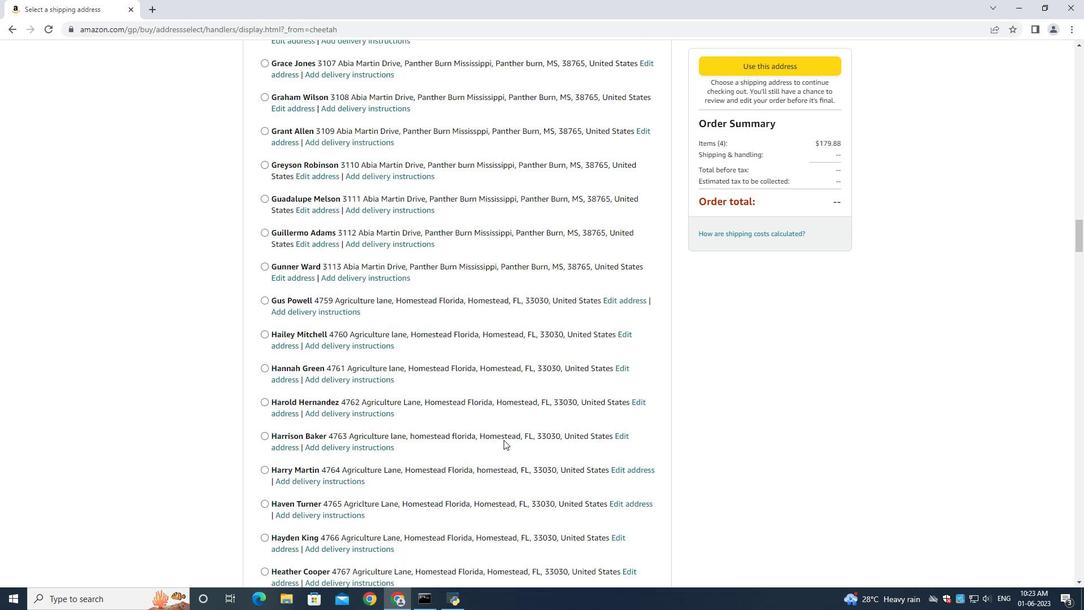 
Action: Mouse scrolled (503, 439) with delta (0, 0)
Screenshot: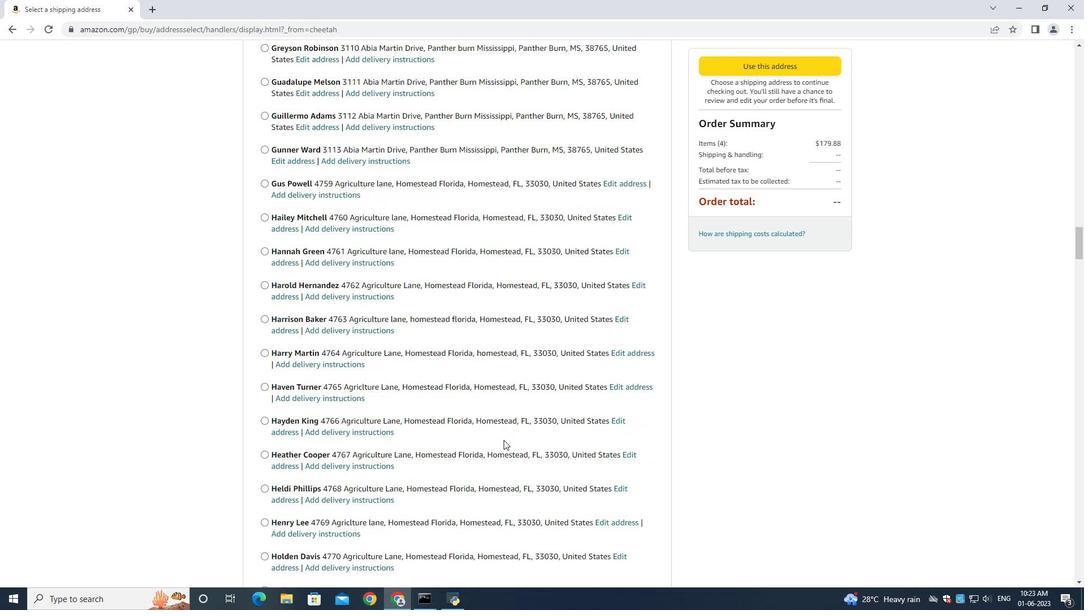 
Action: Mouse scrolled (503, 439) with delta (0, 0)
Screenshot: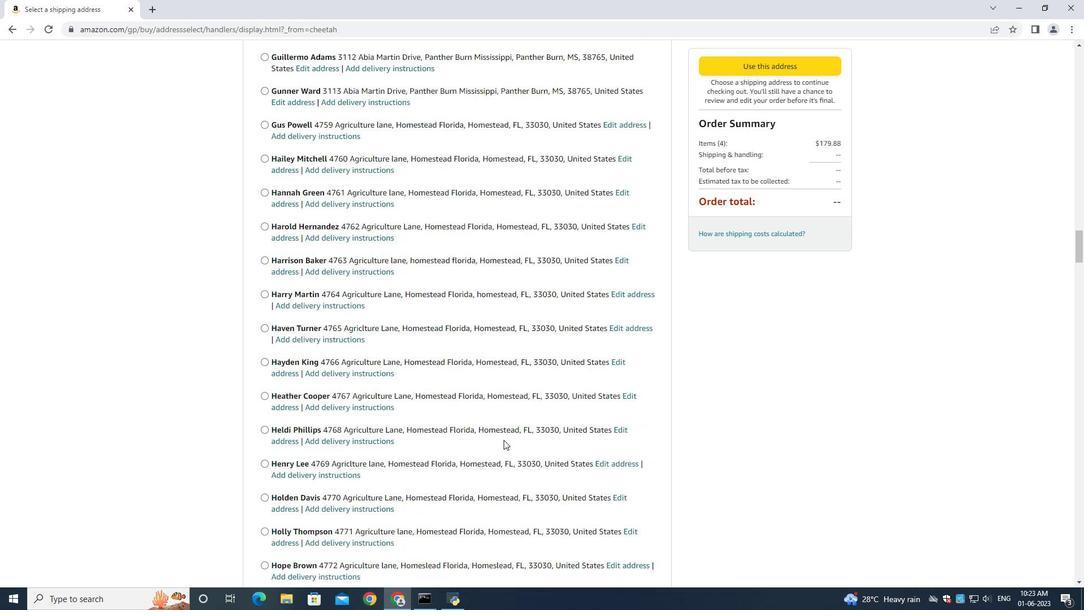 
Action: Mouse scrolled (503, 439) with delta (0, 0)
Screenshot: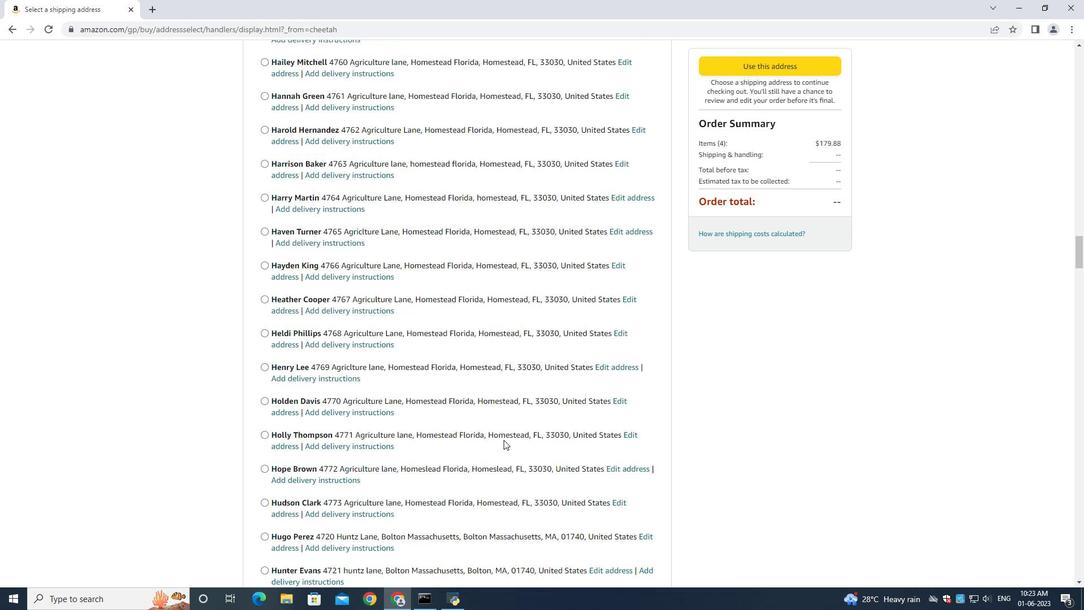
Action: Mouse scrolled (503, 439) with delta (0, 0)
Screenshot: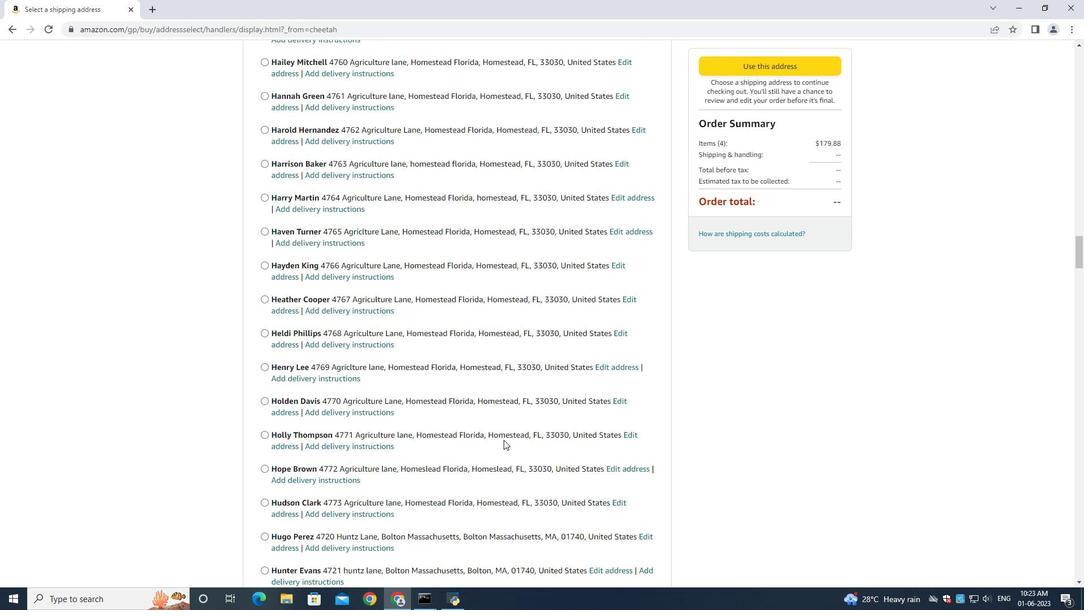 
Action: Mouse scrolled (503, 439) with delta (0, 0)
Screenshot: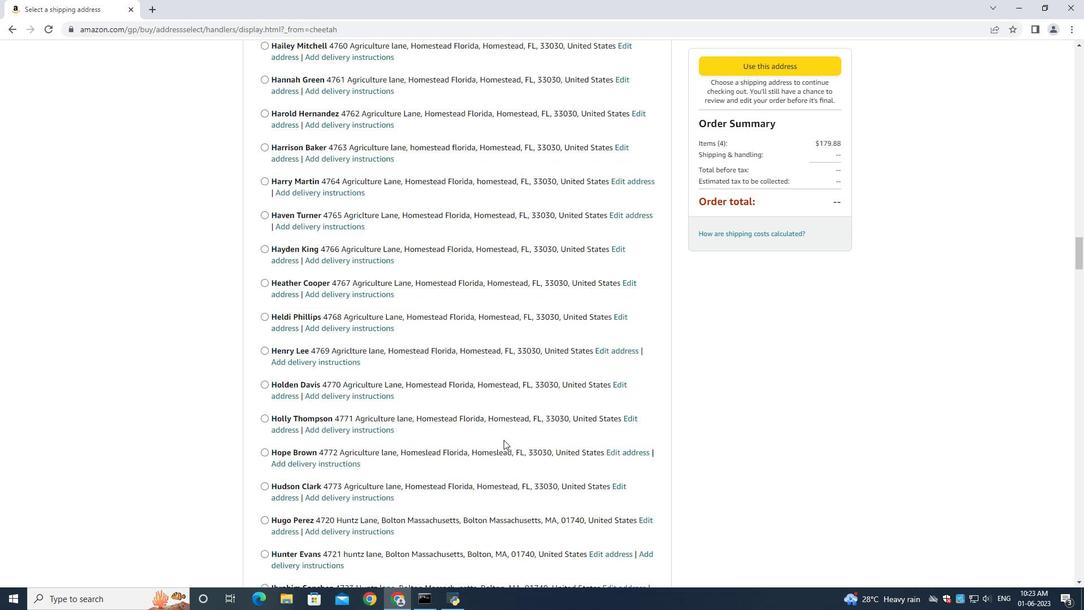 
Action: Mouse scrolled (503, 439) with delta (0, 0)
Screenshot: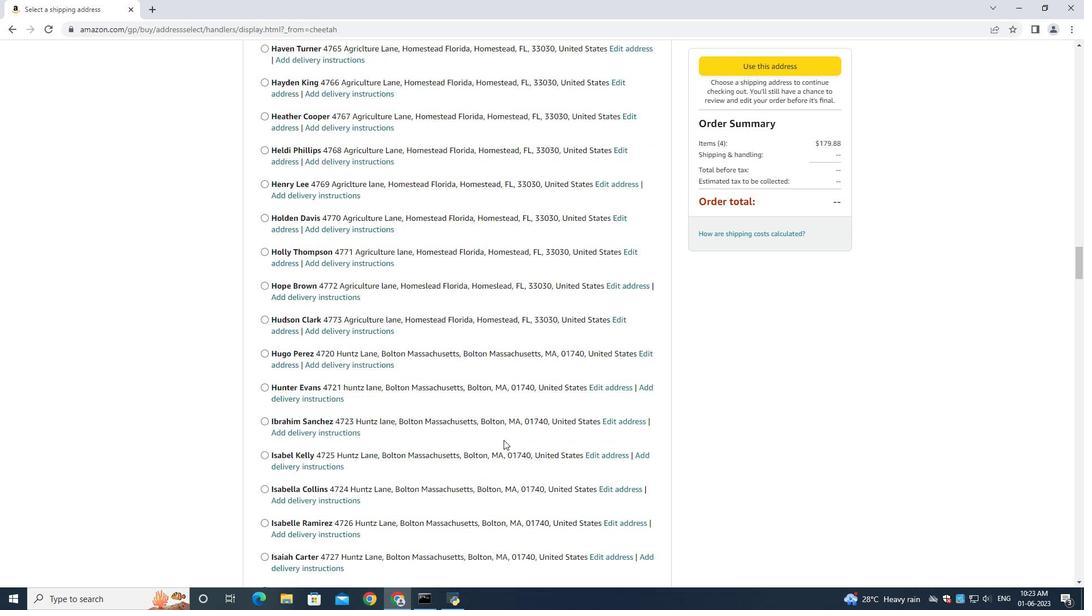 
Action: Mouse scrolled (503, 439) with delta (0, 0)
Screenshot: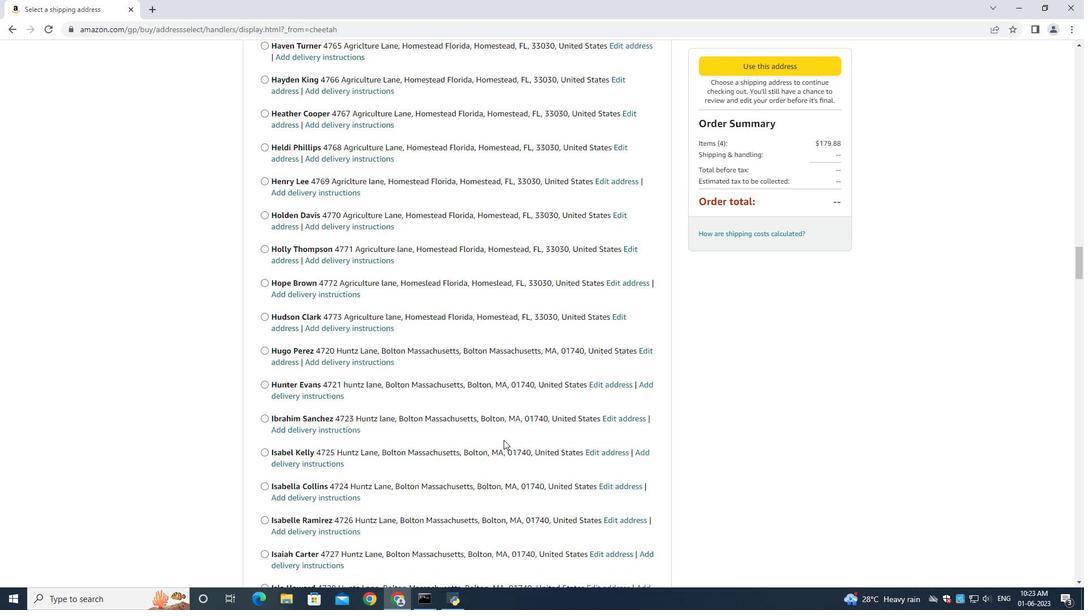 
Action: Mouse scrolled (503, 439) with delta (0, 0)
Screenshot: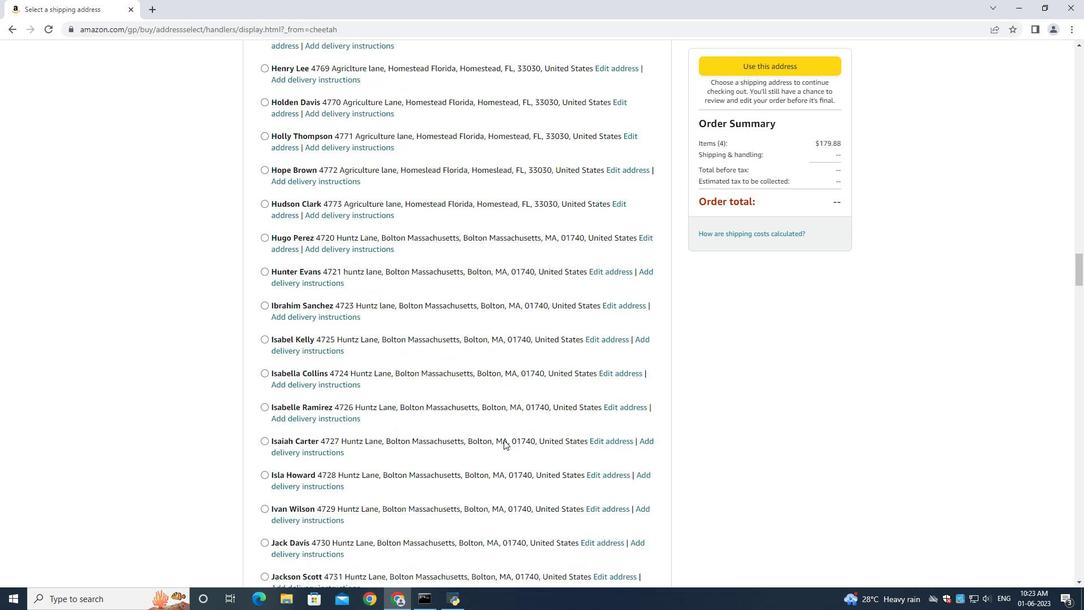 
Action: Mouse scrolled (503, 439) with delta (0, 0)
Screenshot: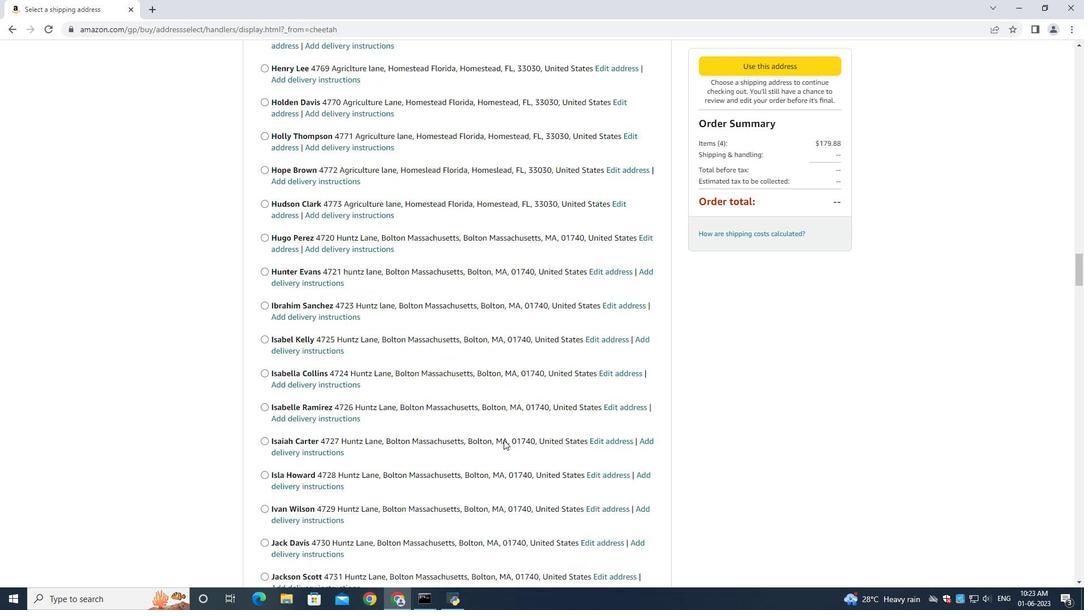 
Action: Mouse moved to (503, 439)
Screenshot: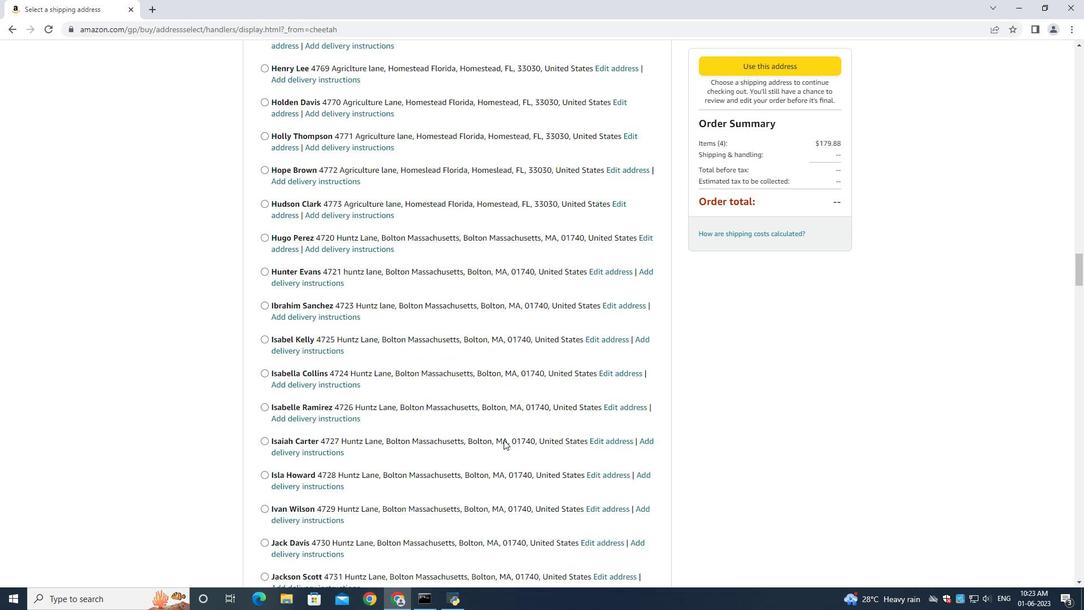 
Action: Mouse scrolled (503, 439) with delta (0, 0)
Screenshot: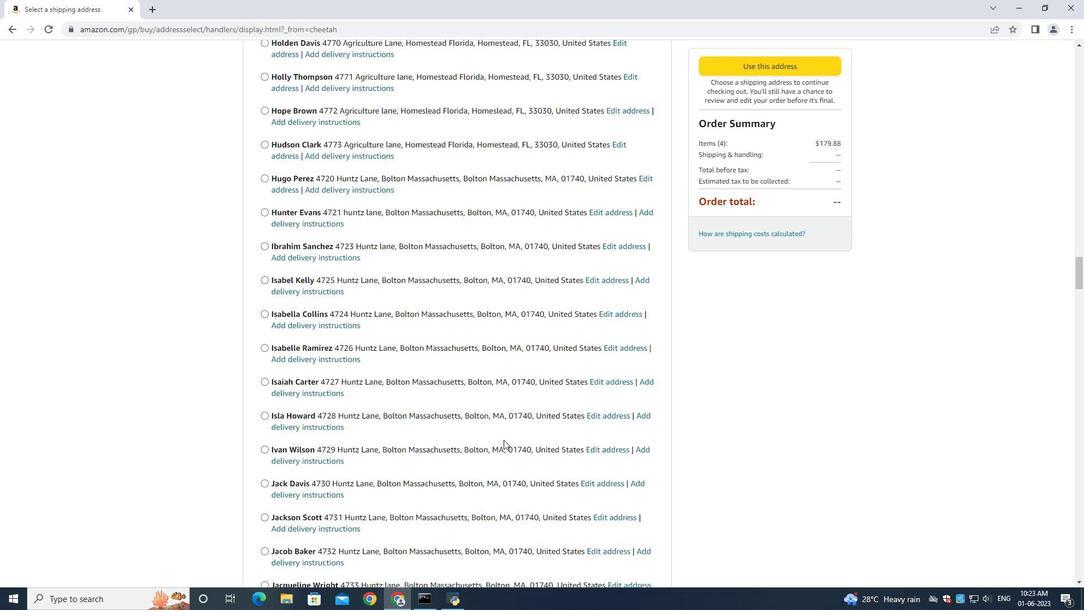 
Action: Mouse scrolled (503, 439) with delta (0, 0)
Screenshot: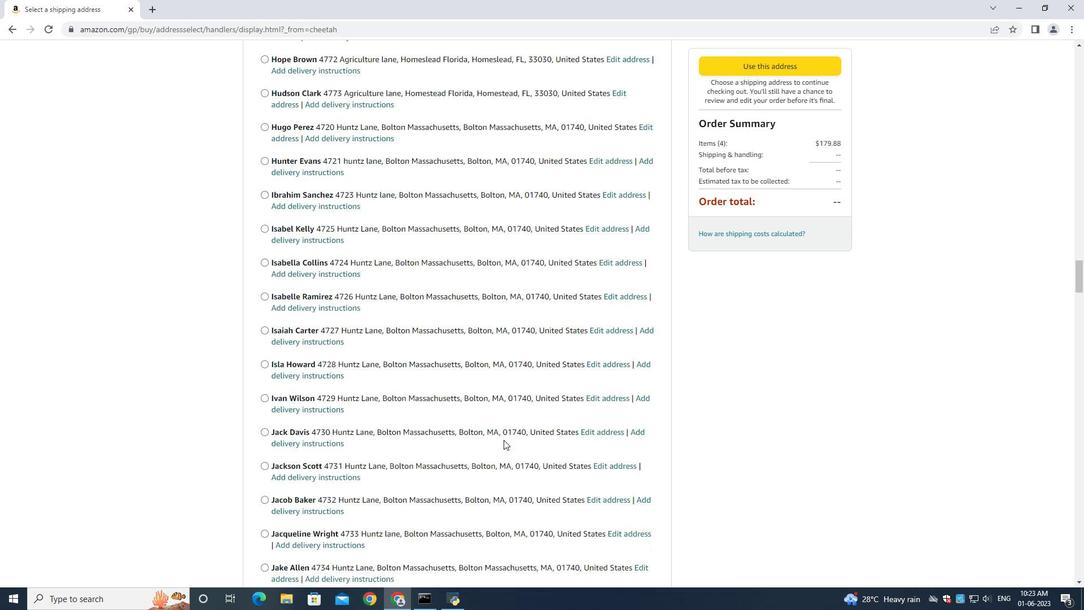 
Action: Mouse moved to (503, 439)
Screenshot: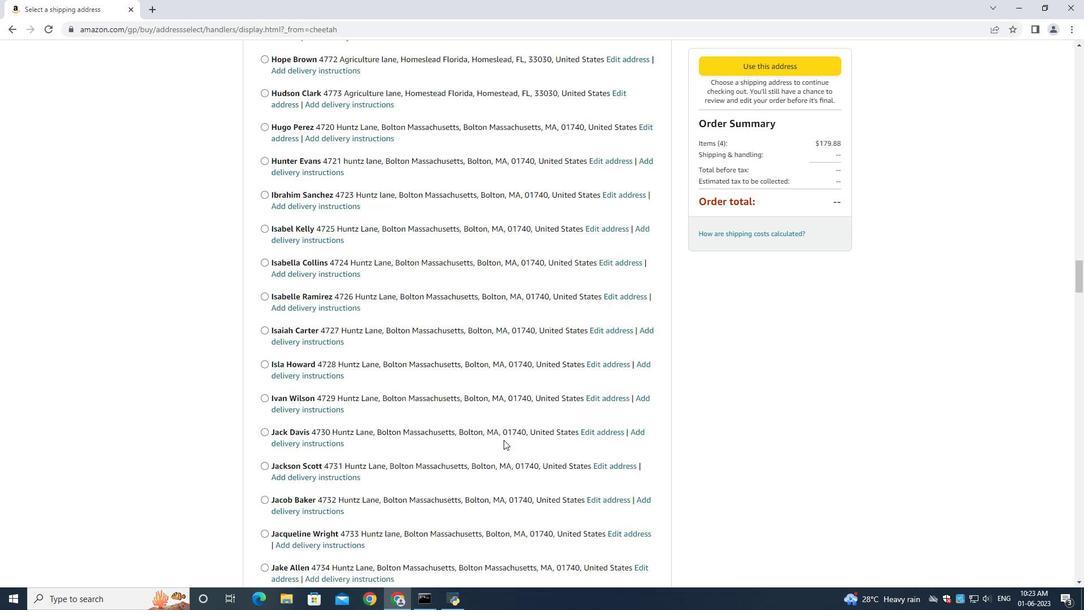 
Action: Mouse scrolled (503, 439) with delta (0, 0)
Screenshot: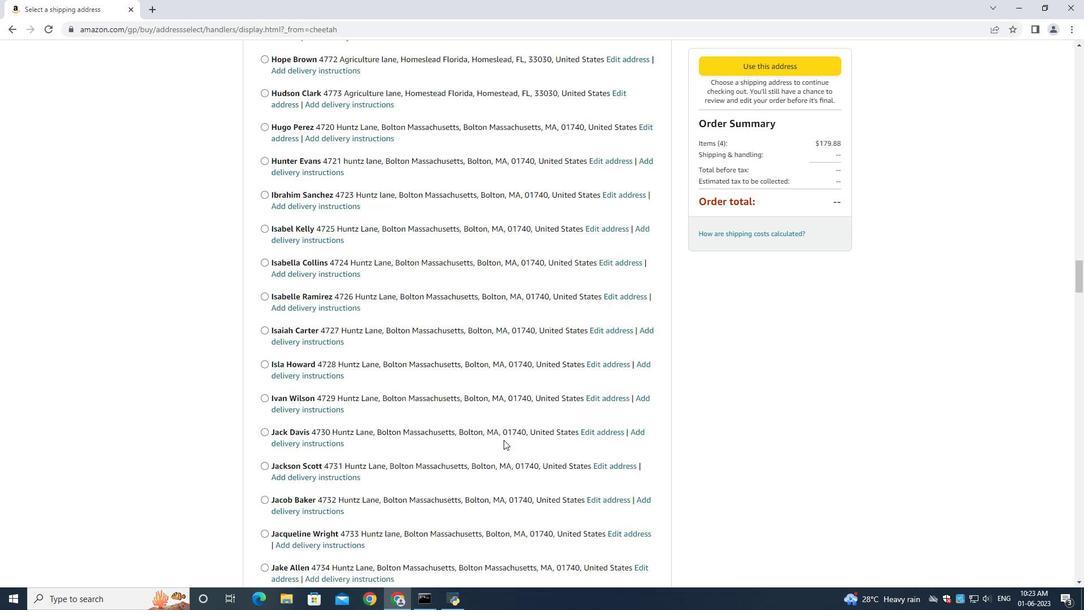 
Action: Mouse scrolled (503, 439) with delta (0, 0)
Screenshot: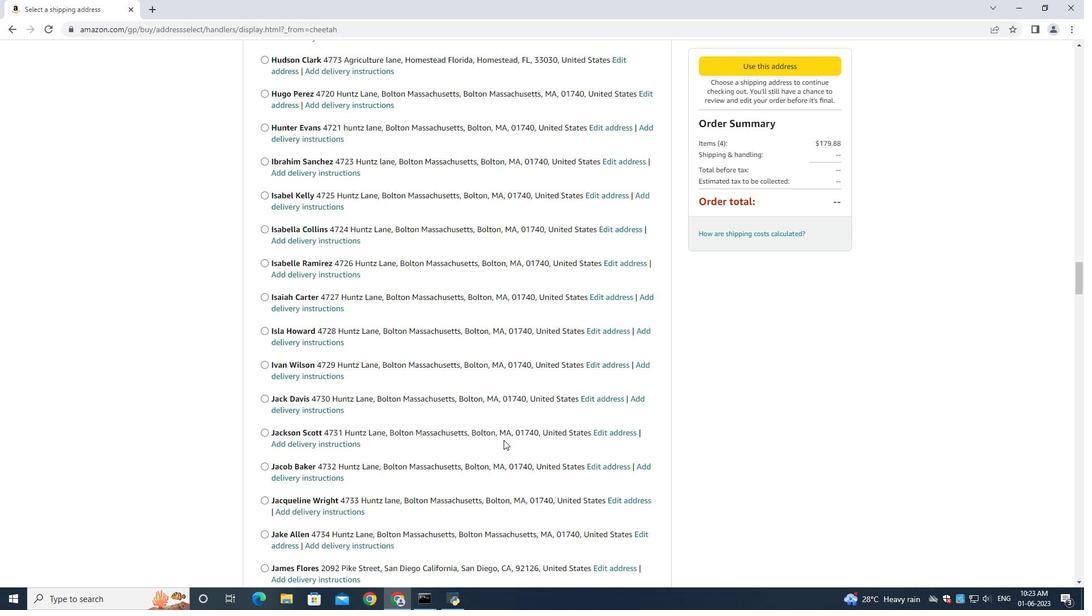 
Action: Mouse scrolled (503, 439) with delta (0, 0)
Screenshot: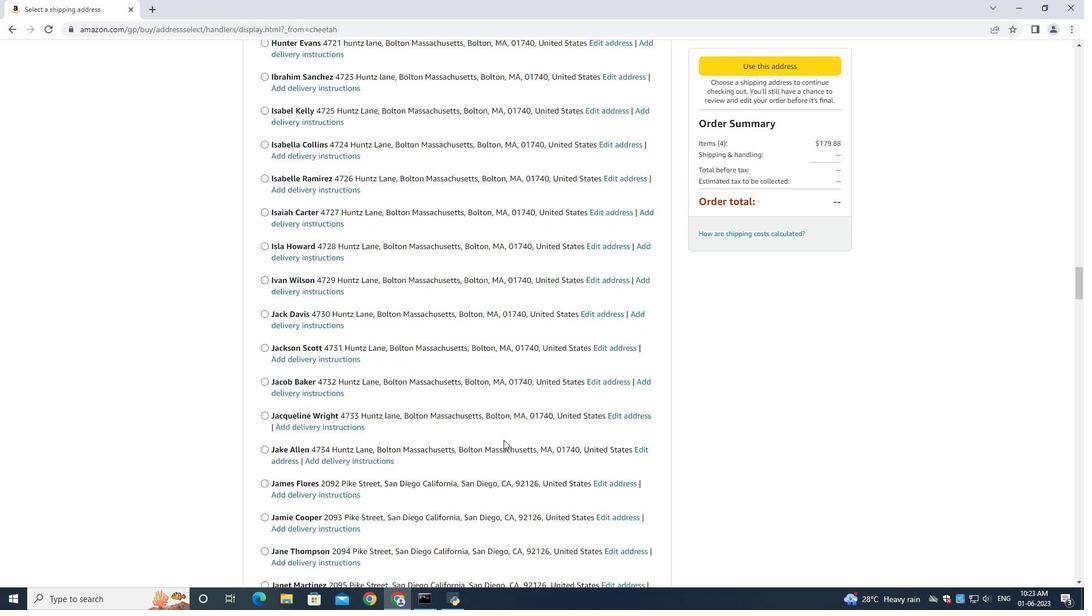 
Action: Mouse scrolled (503, 439) with delta (0, 0)
Screenshot: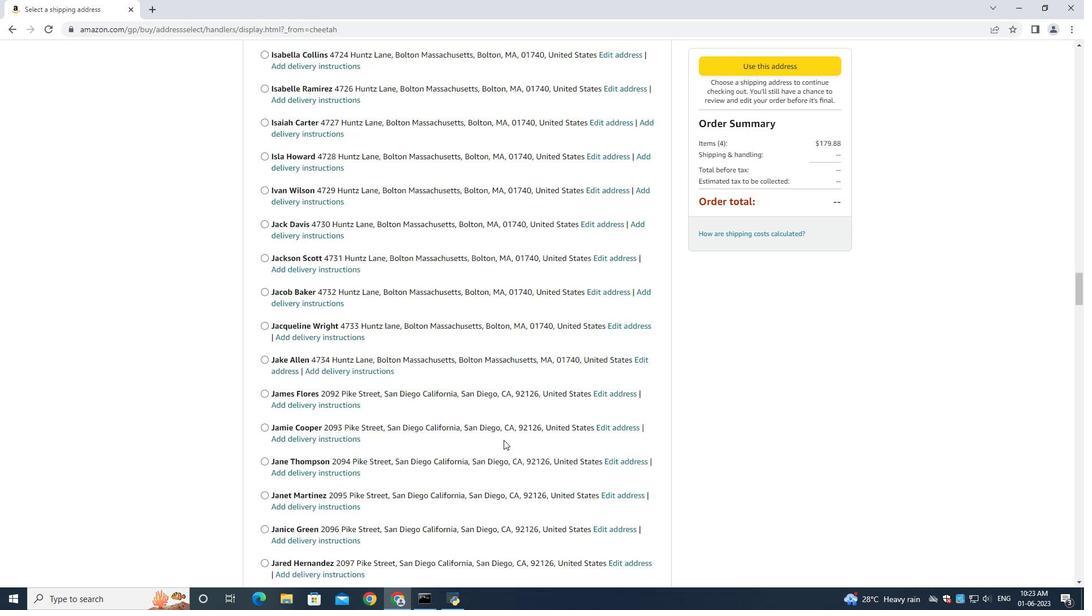 
Action: Mouse scrolled (503, 439) with delta (0, 0)
Screenshot: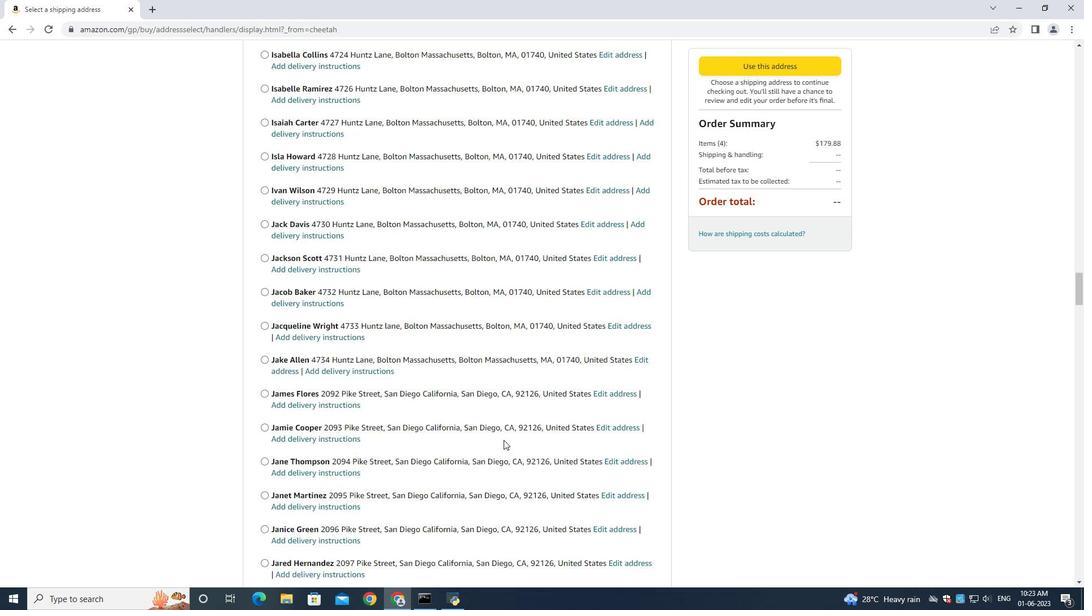 
Action: Mouse scrolled (503, 439) with delta (0, 0)
Screenshot: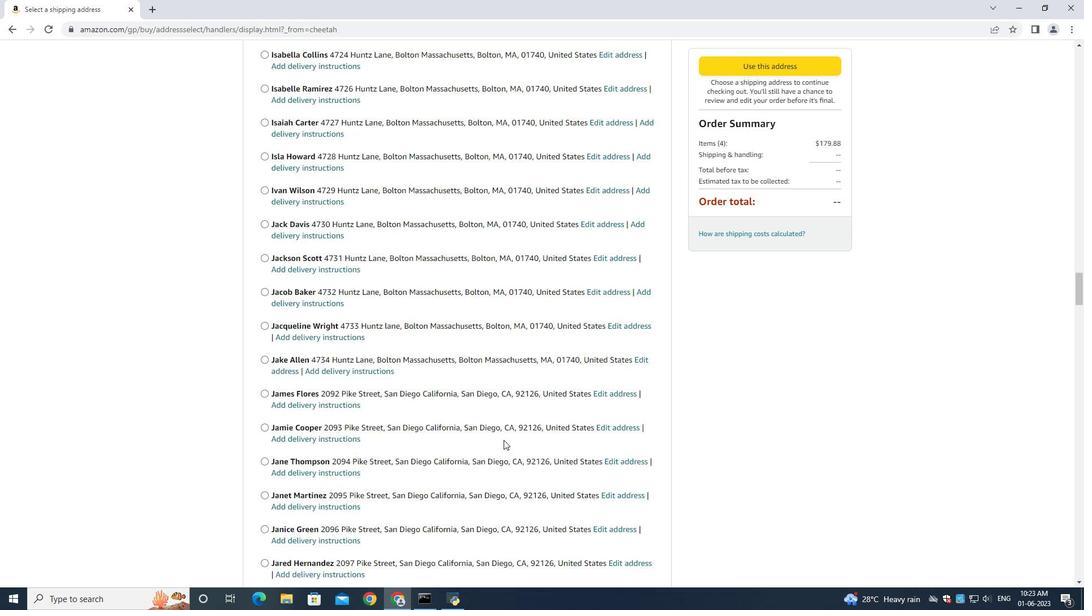 
Action: Mouse scrolled (503, 439) with delta (0, 0)
Screenshot: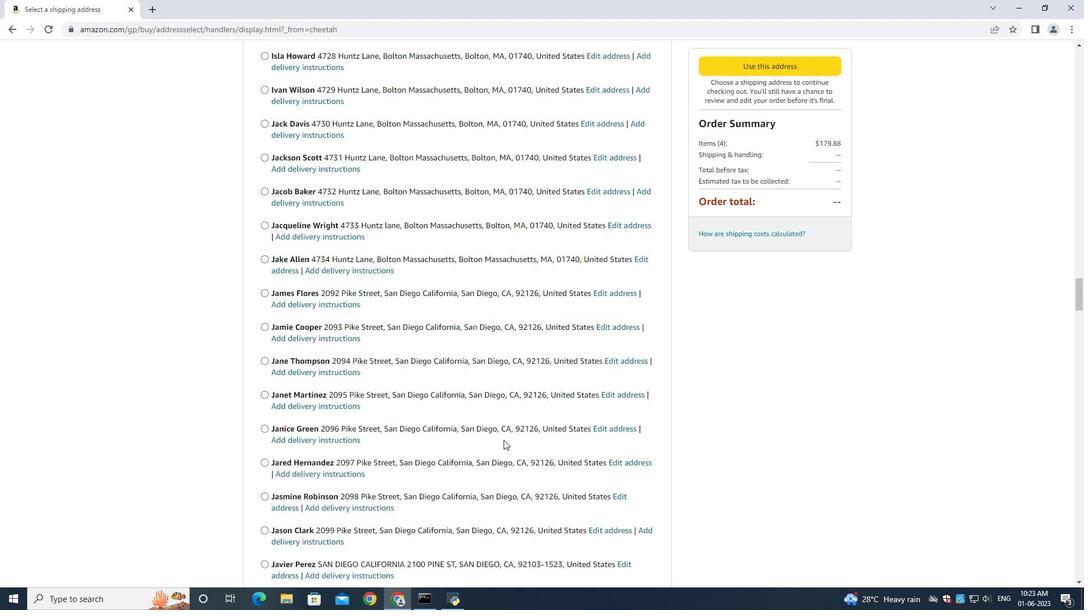 
Action: Mouse scrolled (503, 439) with delta (0, 0)
Screenshot: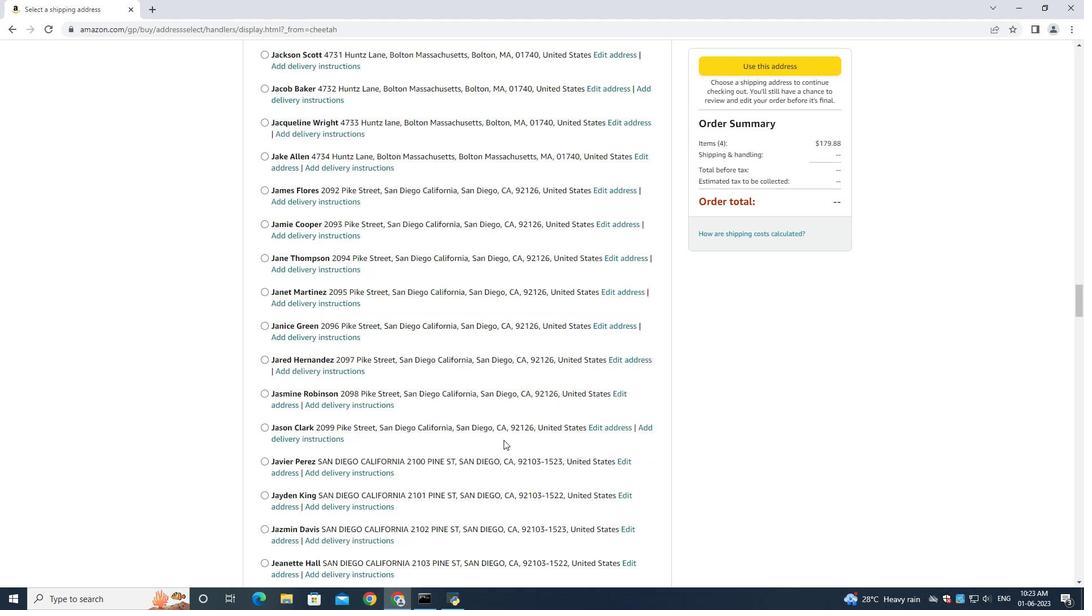 
Action: Mouse scrolled (503, 439) with delta (0, 0)
Screenshot: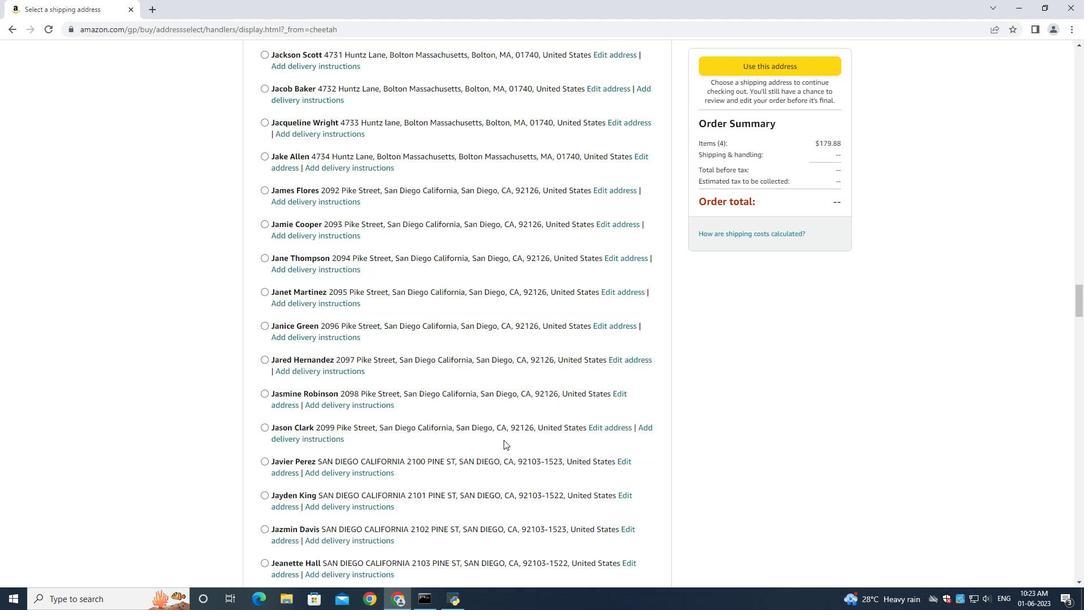 
Action: Mouse scrolled (503, 439) with delta (0, 0)
Screenshot: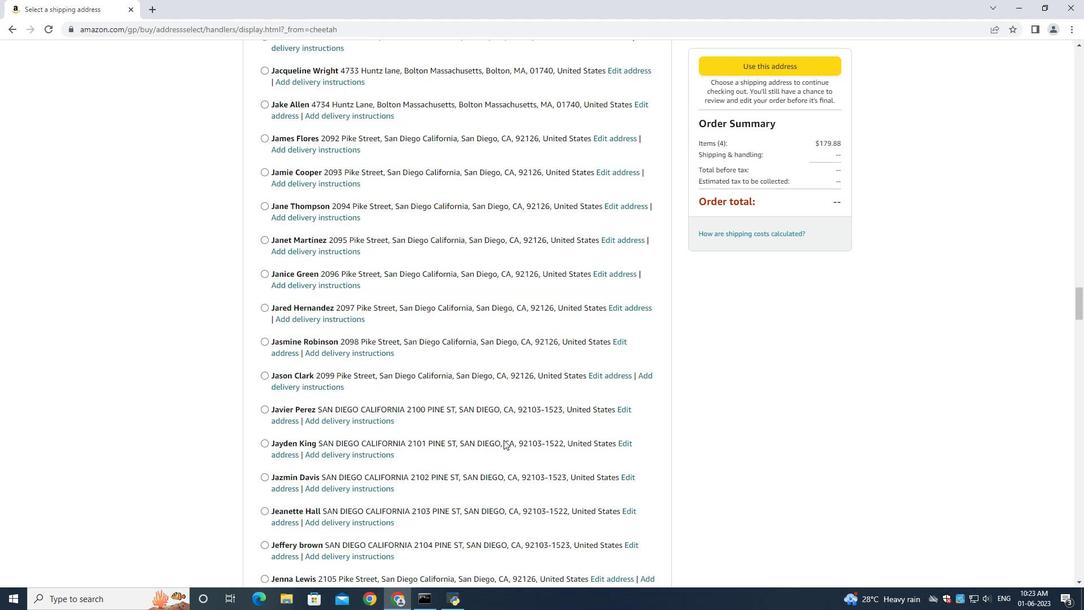 
Action: Mouse scrolled (503, 439) with delta (0, 0)
Screenshot: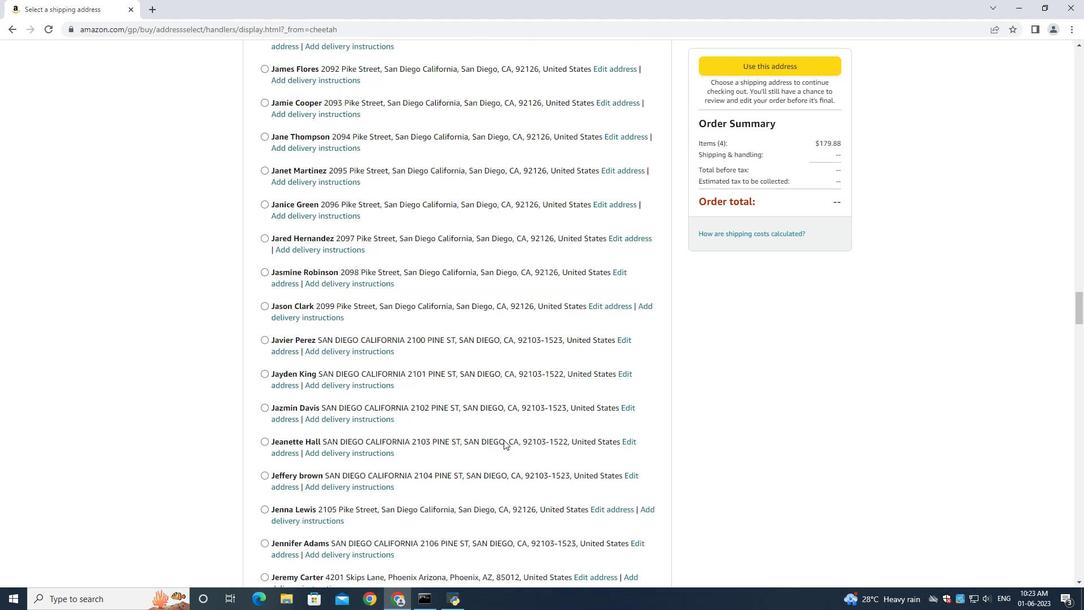 
Action: Mouse scrolled (503, 439) with delta (0, 0)
Screenshot: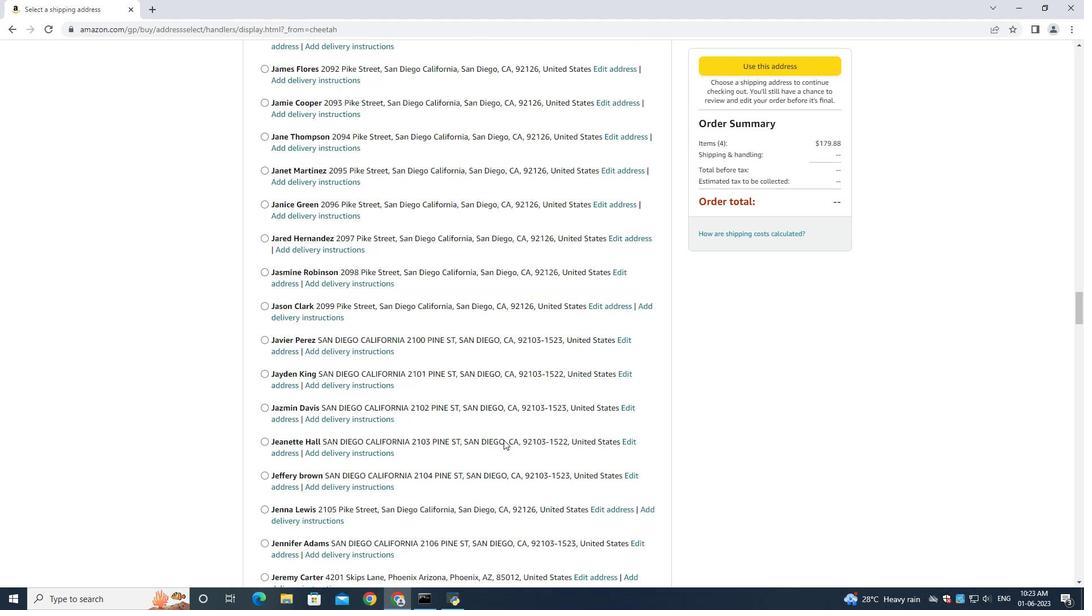 
Action: Mouse scrolled (503, 439) with delta (0, 0)
Screenshot: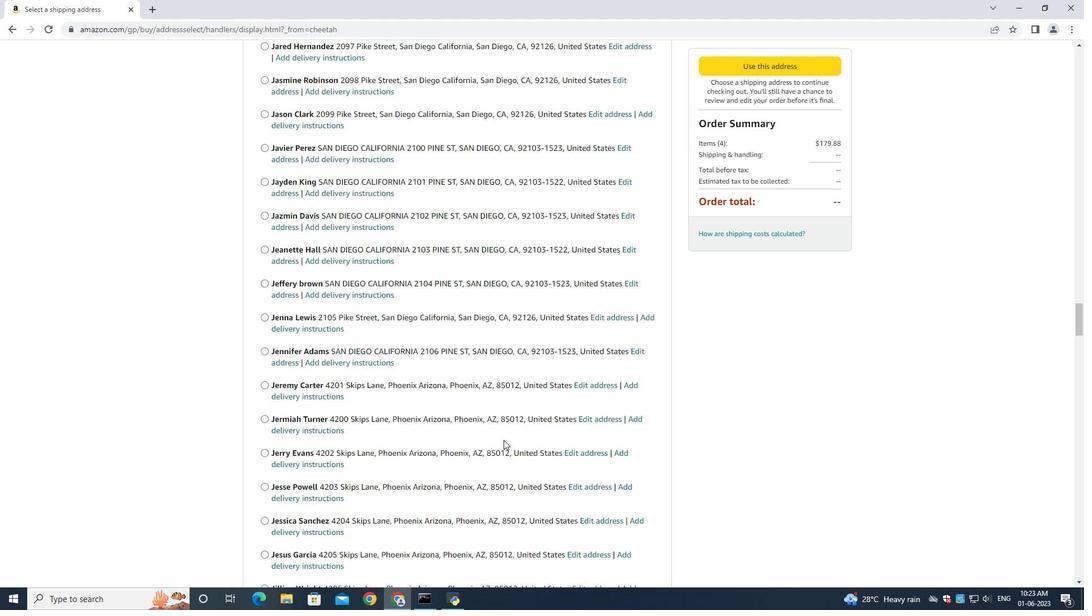
Action: Mouse scrolled (503, 439) with delta (0, 0)
Screenshot: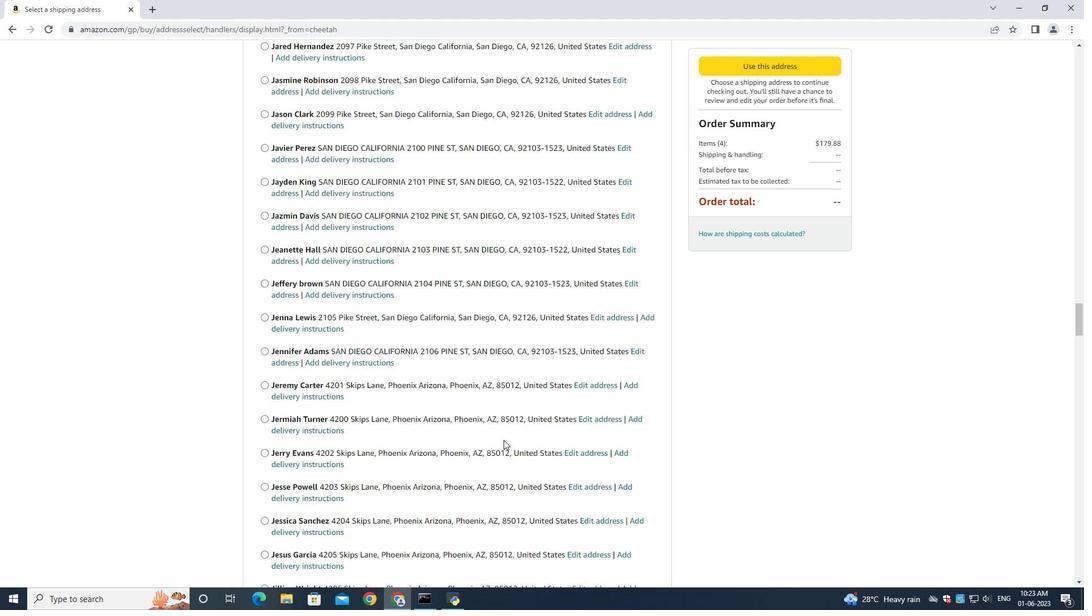 
Action: Mouse scrolled (503, 439) with delta (0, 0)
Screenshot: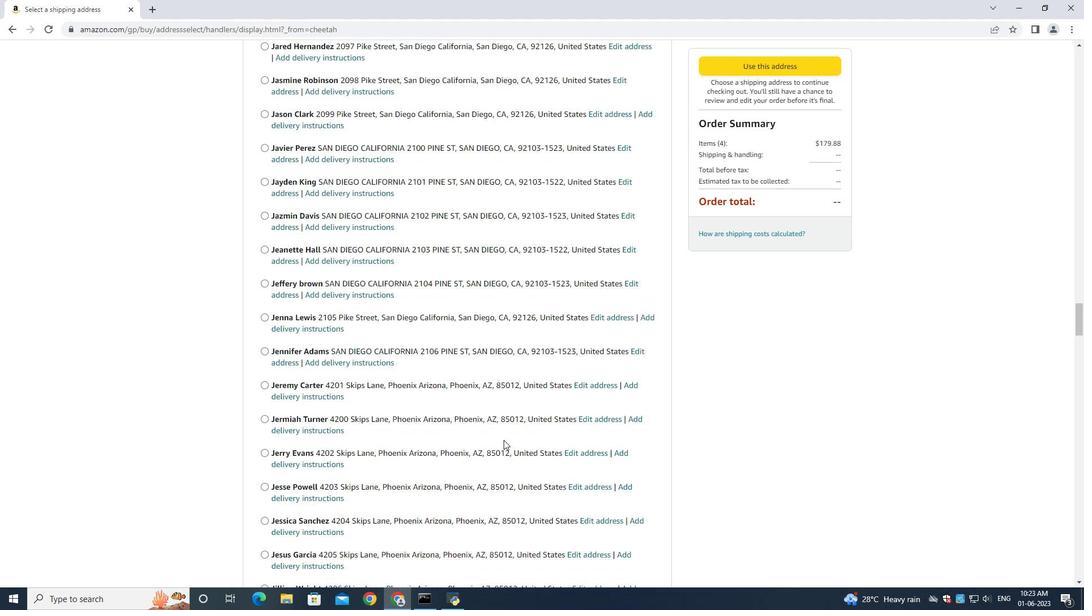 
Action: Mouse moved to (503, 439)
Screenshot: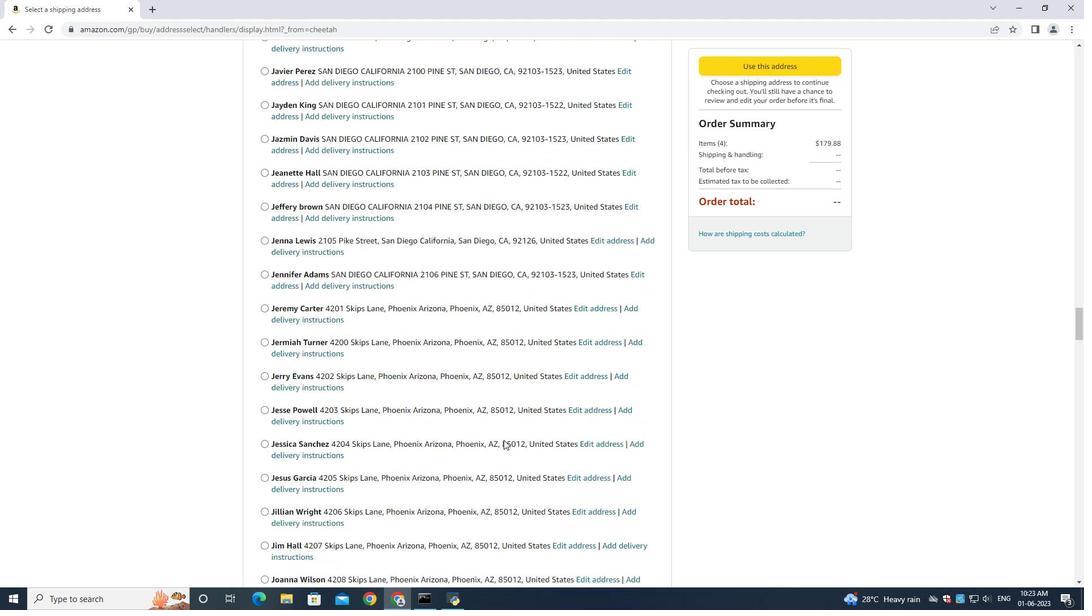 
Action: Mouse scrolled (503, 439) with delta (0, 0)
Screenshot: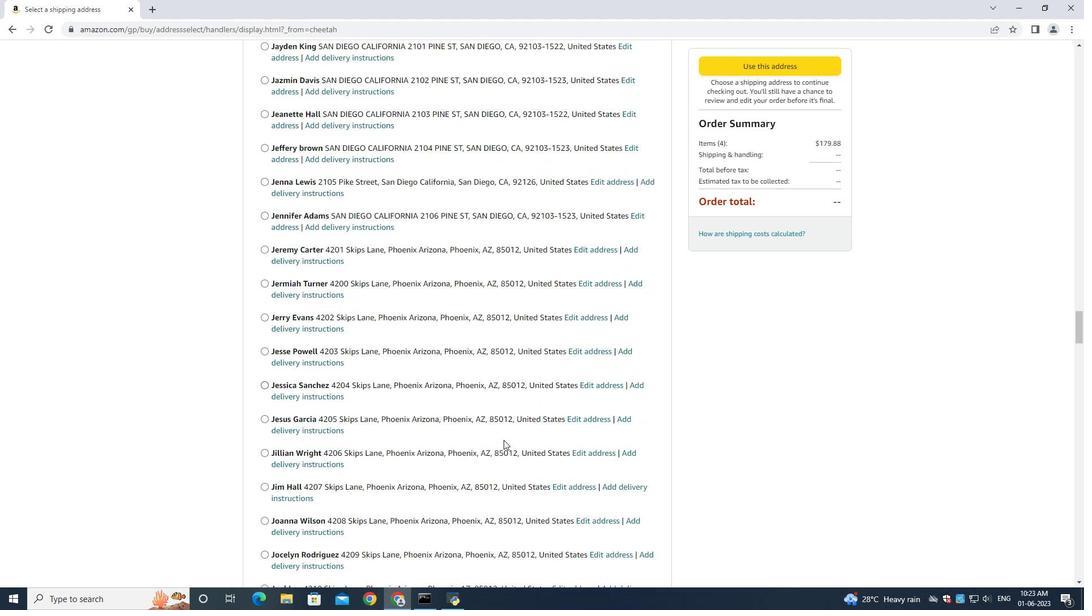 
Action: Mouse scrolled (503, 439) with delta (0, 0)
Screenshot: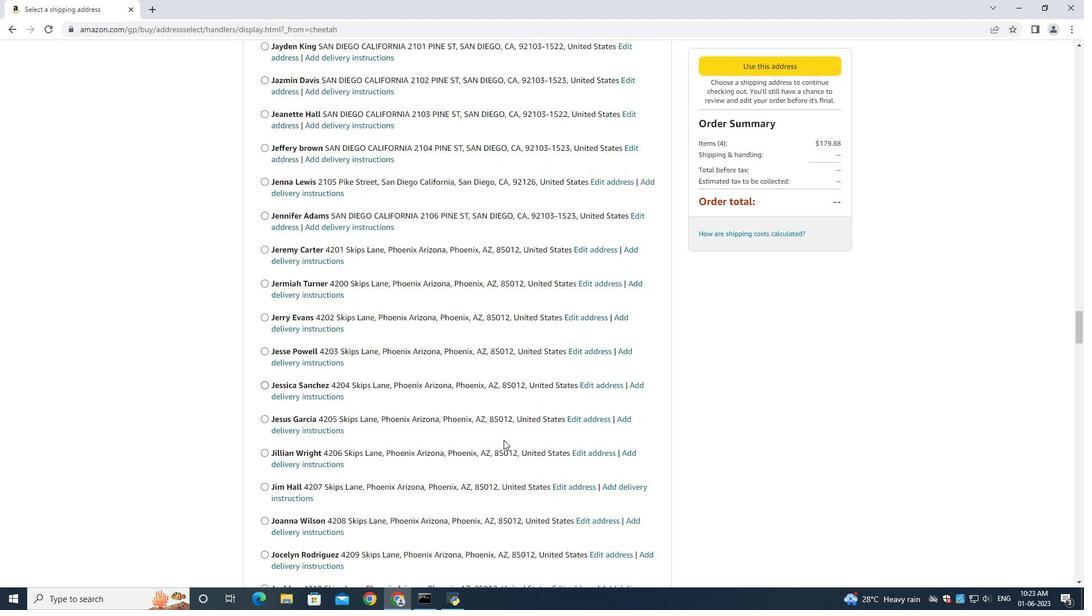 
Action: Mouse scrolled (503, 439) with delta (0, 0)
Screenshot: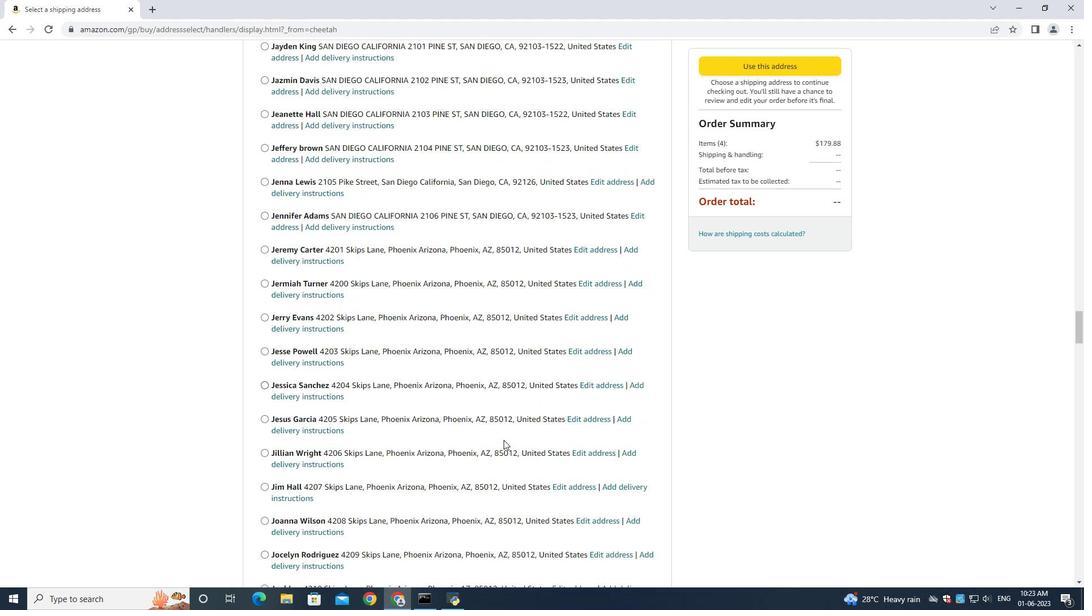 
Action: Mouse moved to (503, 440)
Screenshot: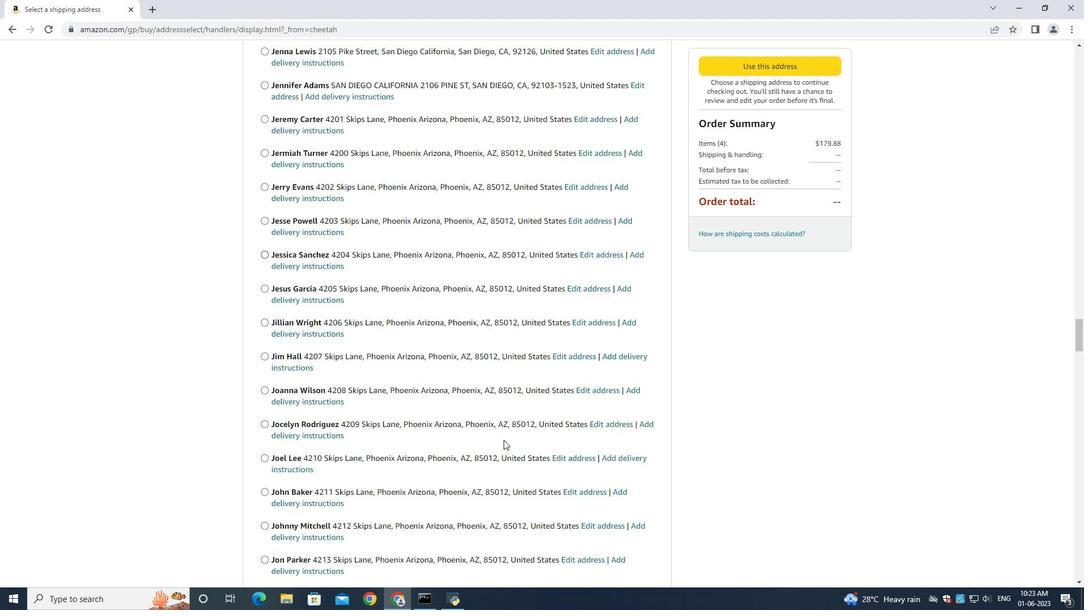 
Action: Mouse scrolled (503, 439) with delta (0, 0)
Screenshot: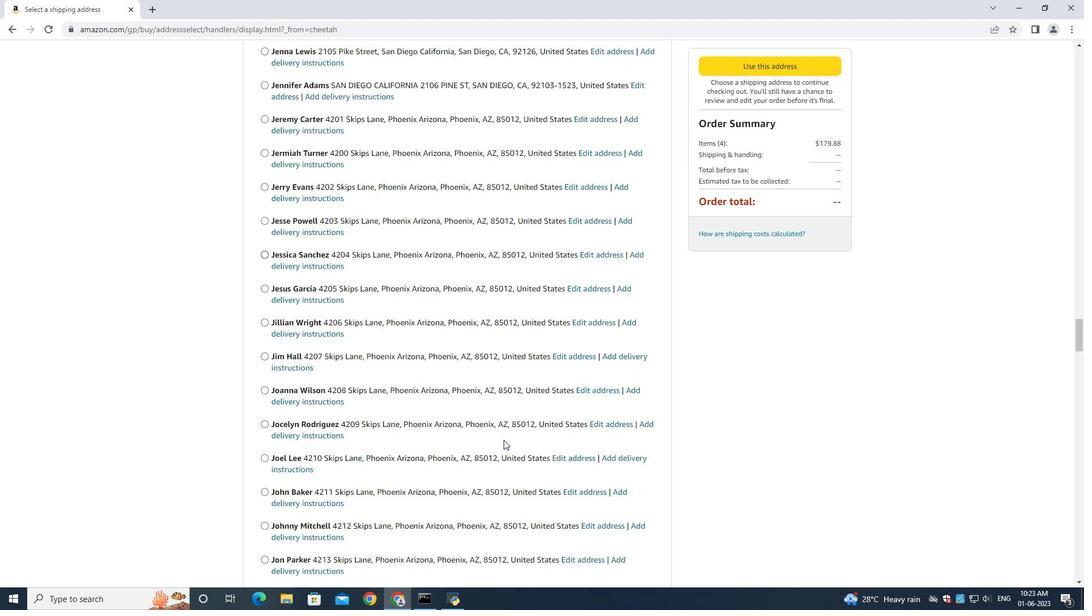 
Action: Mouse scrolled (503, 439) with delta (0, 0)
Screenshot: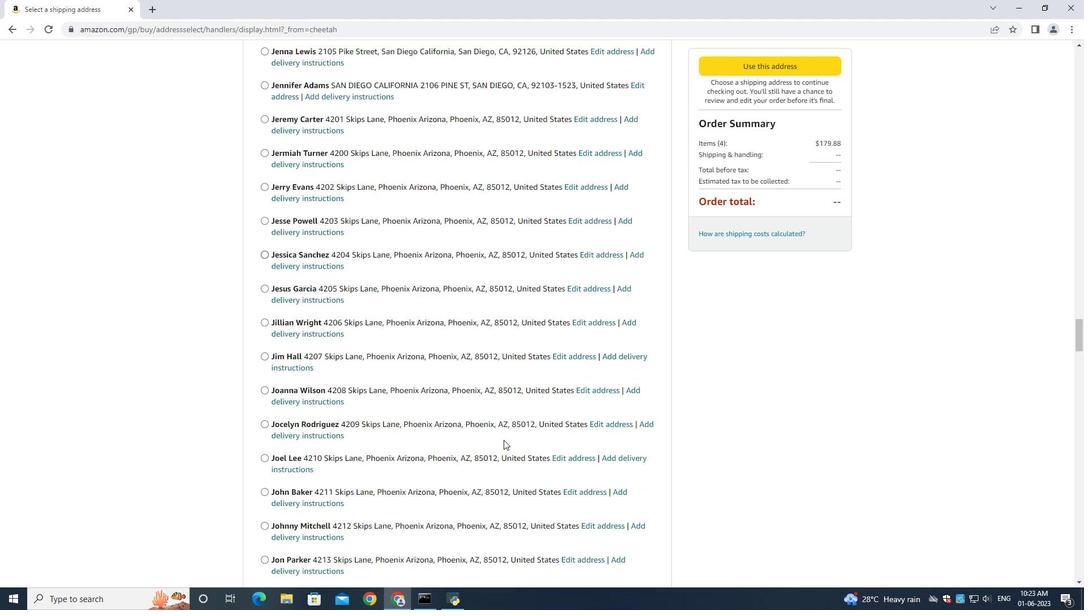 
Action: Mouse moved to (502, 440)
Screenshot: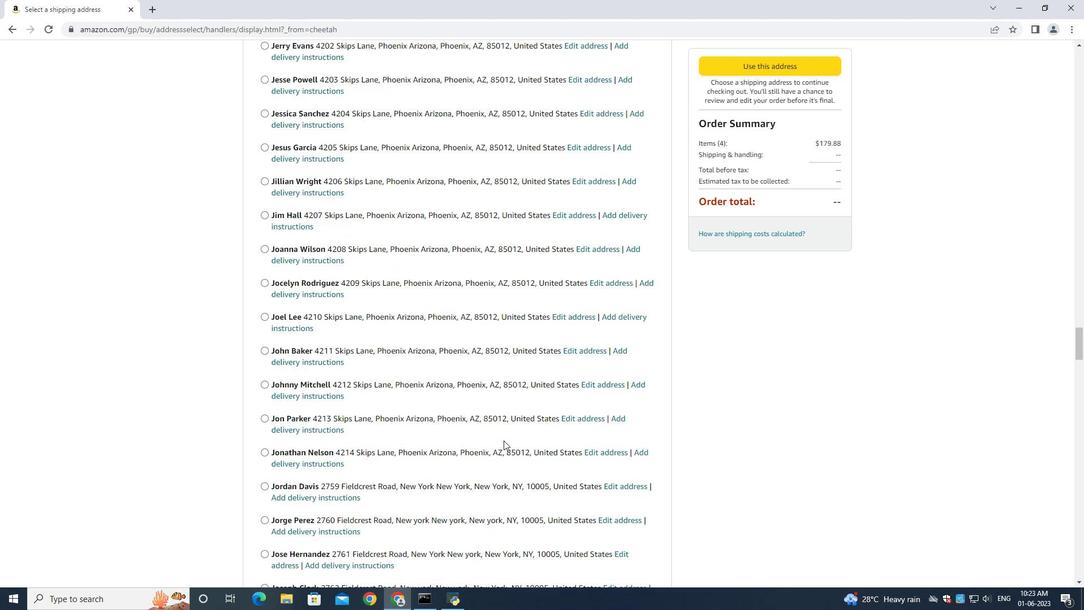
Action: Mouse scrolled (502, 439) with delta (0, 0)
Screenshot: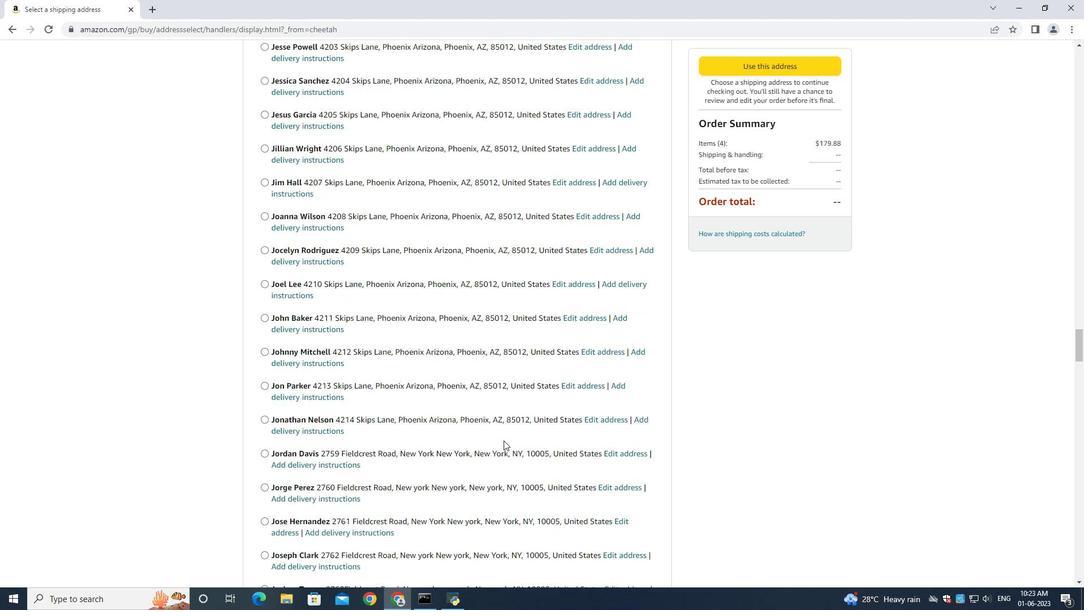 
Action: Mouse scrolled (502, 439) with delta (0, 0)
Screenshot: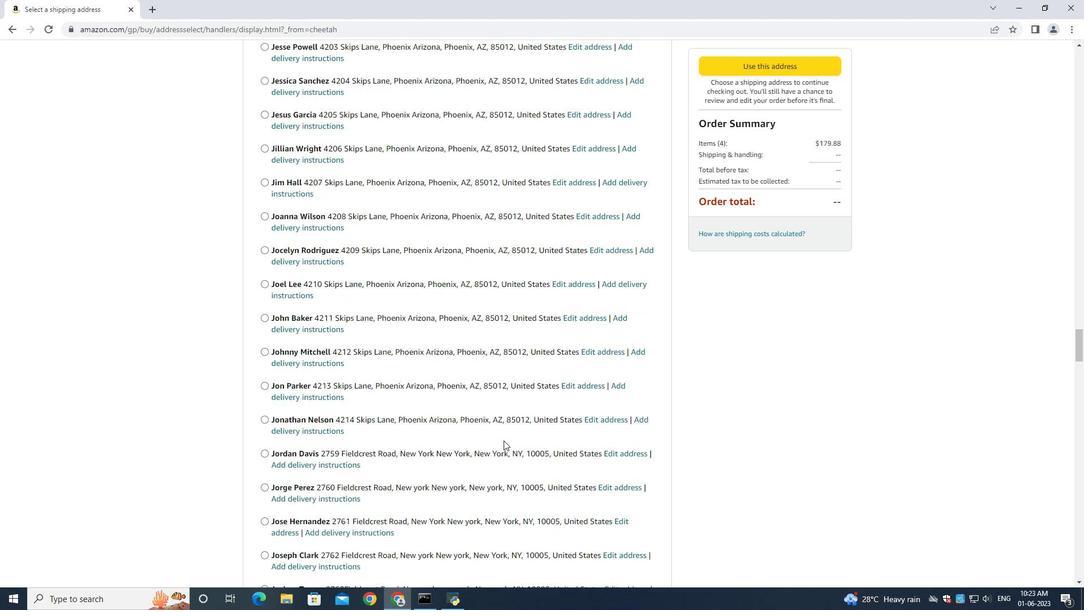 
Action: Mouse scrolled (502, 439) with delta (0, 0)
Screenshot: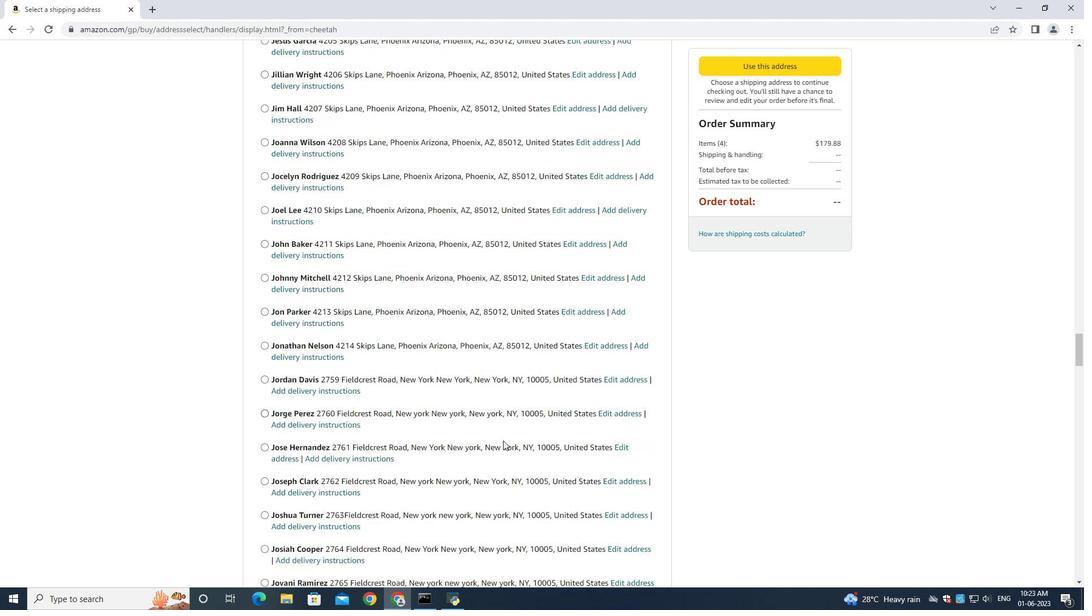 
Action: Mouse moved to (502, 440)
Screenshot: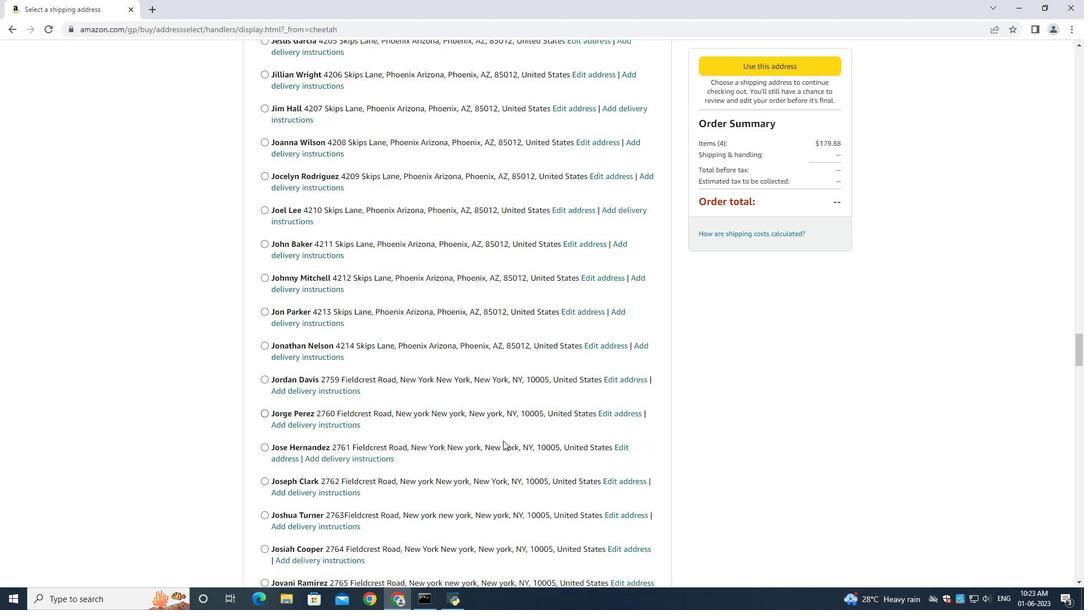 
Action: Mouse scrolled (502, 439) with delta (0, 0)
Screenshot: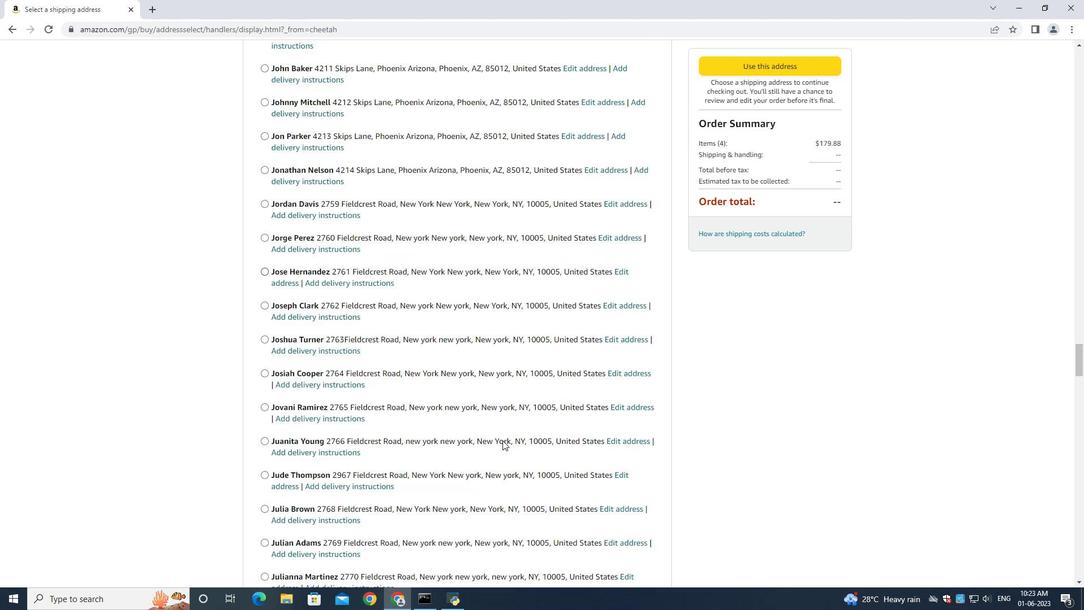 
Action: Mouse scrolled (502, 439) with delta (0, 0)
Screenshot: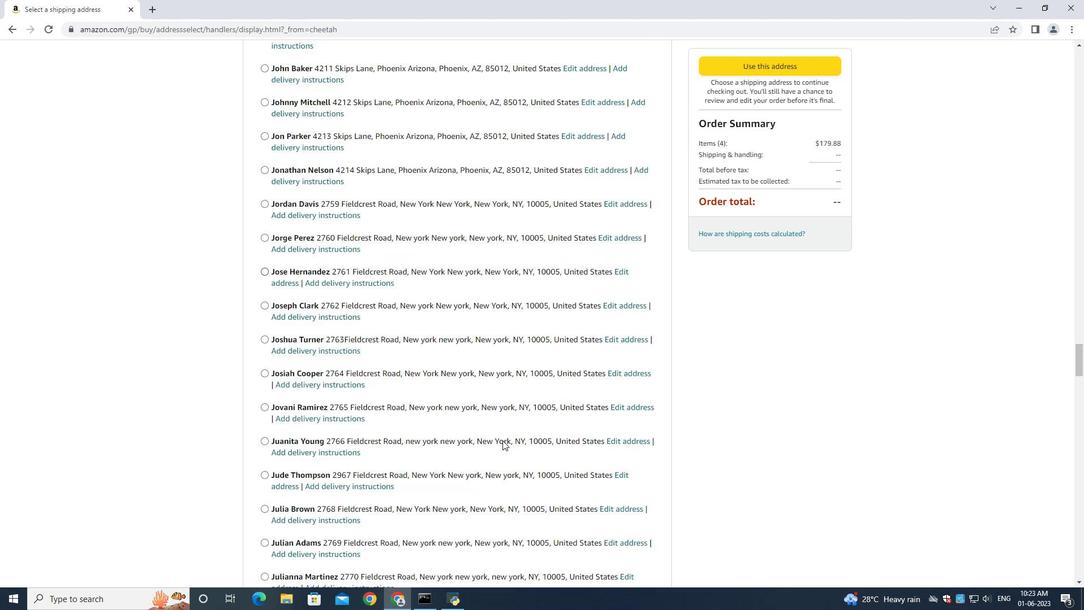
Action: Mouse scrolled (502, 439) with delta (0, 0)
Screenshot: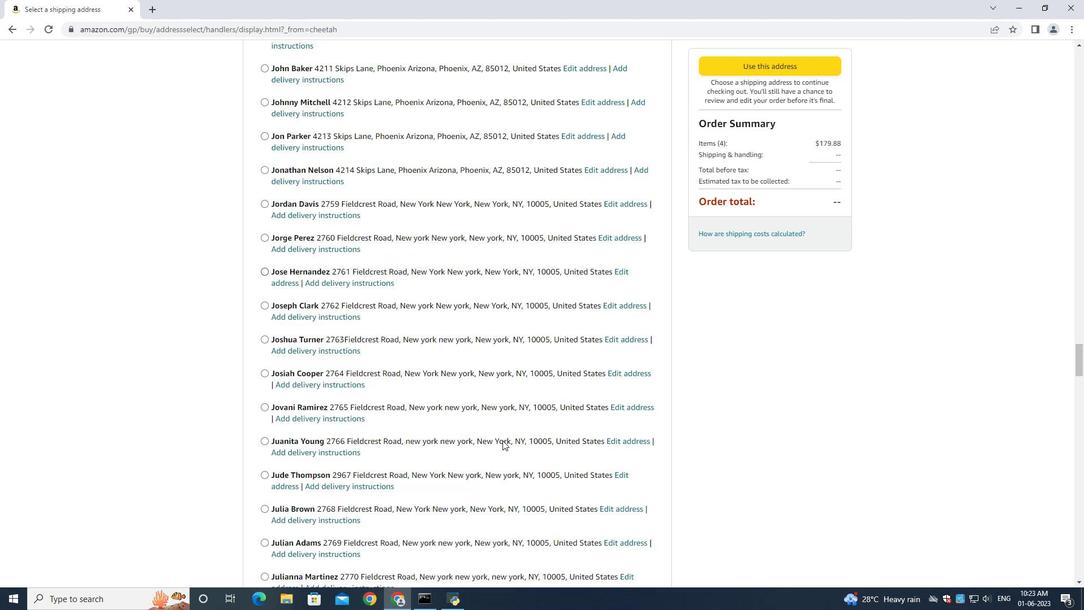 
Action: Mouse moved to (500, 440)
Screenshot: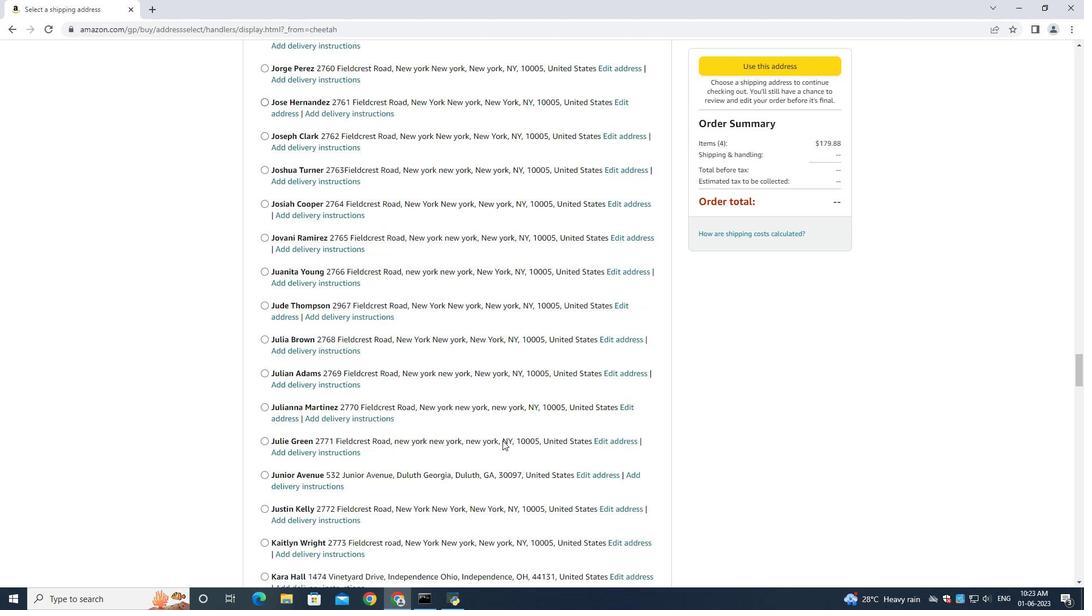 
Action: Mouse scrolled (502, 439) with delta (0, 0)
Screenshot: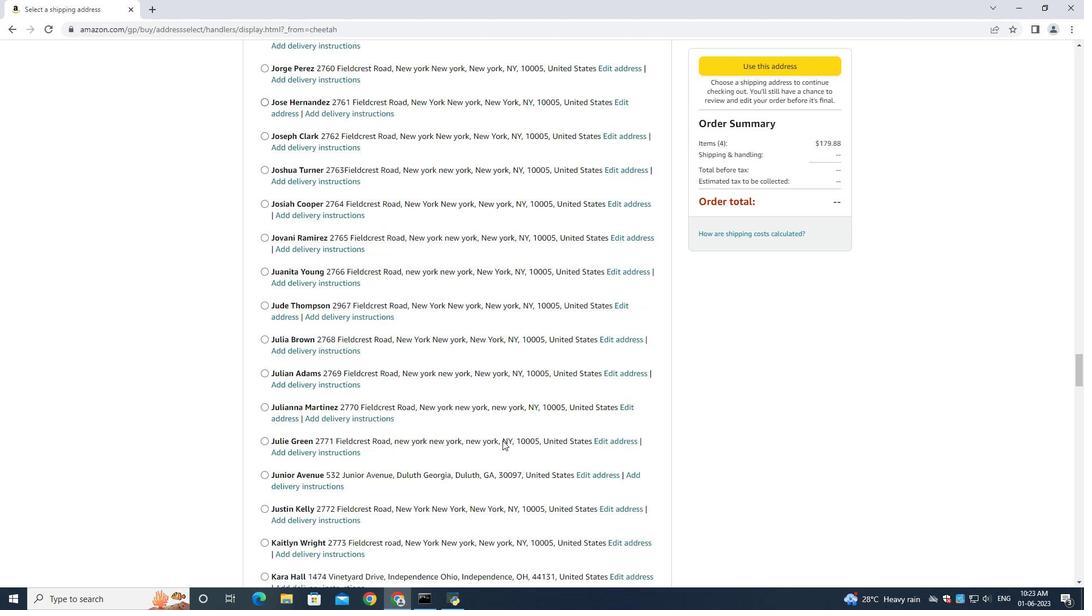 
Action: Mouse moved to (500, 440)
Screenshot: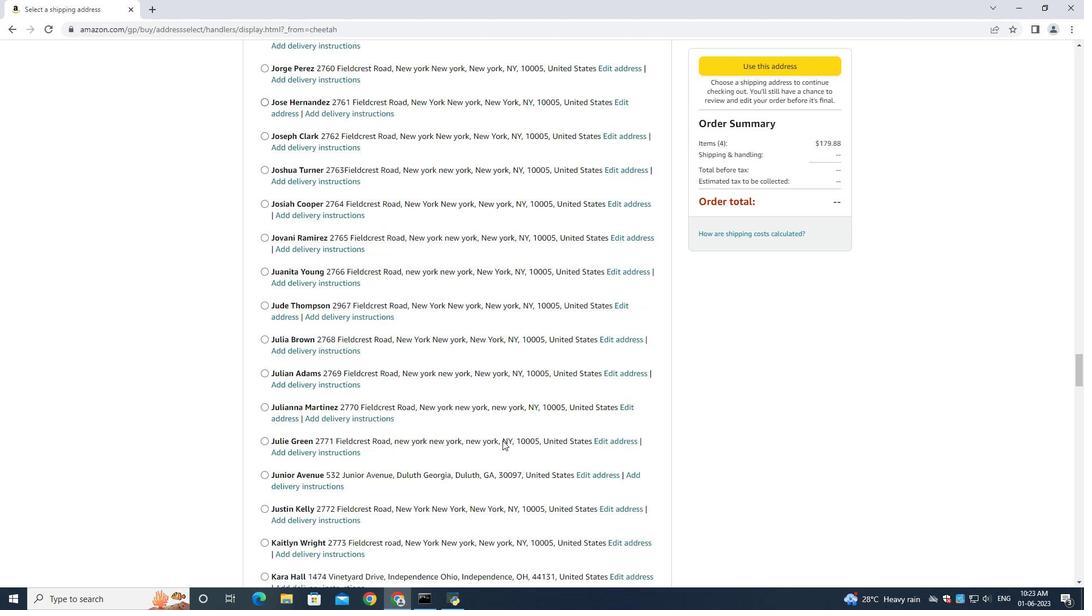 
Action: Mouse scrolled (501, 439) with delta (0, 0)
Screenshot: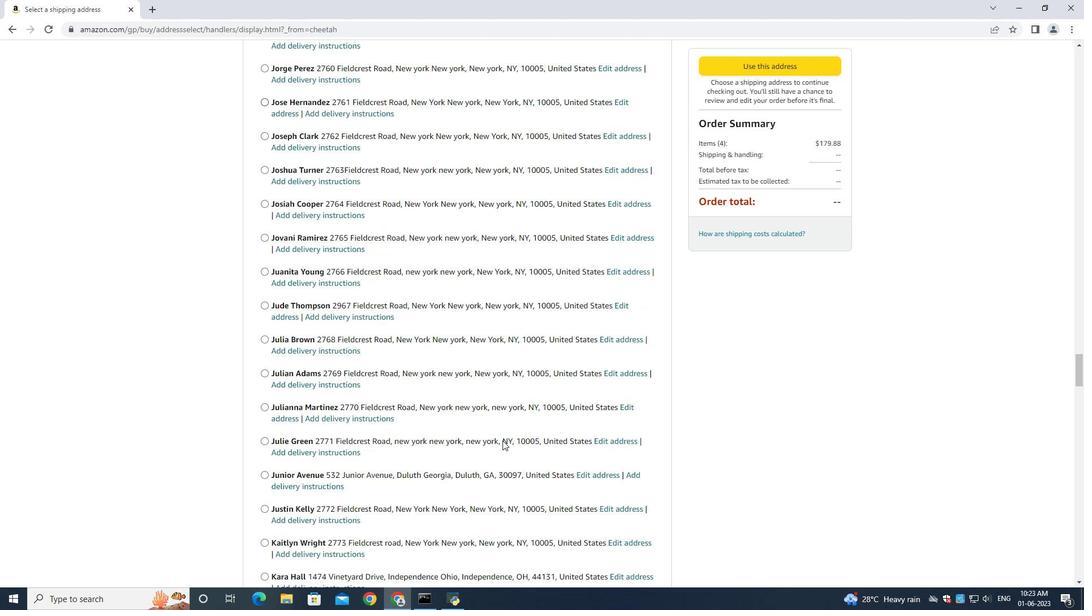 
Action: Mouse moved to (500, 440)
Screenshot: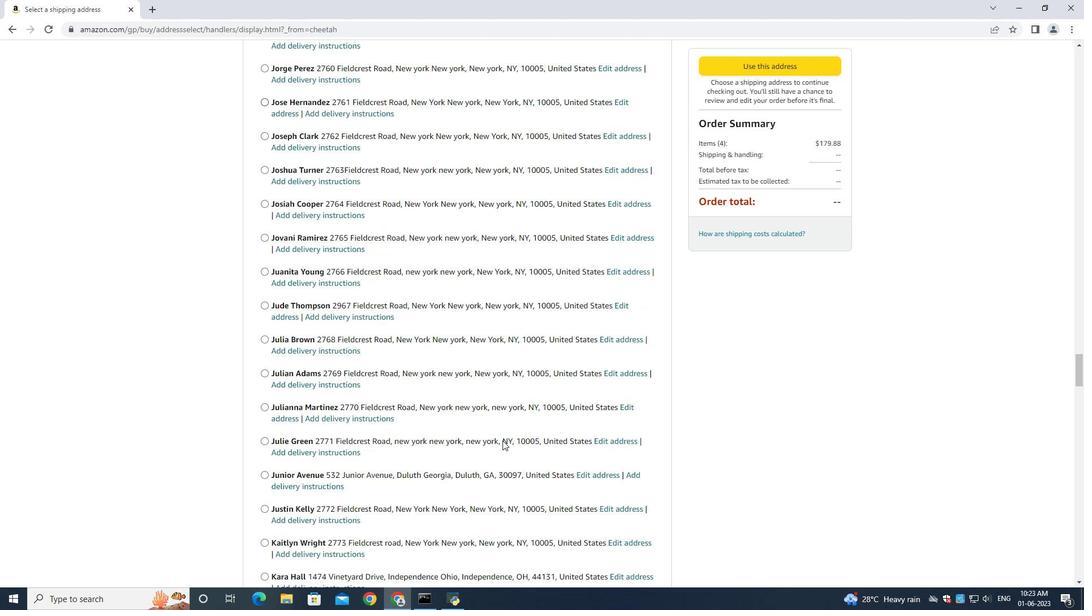 
Action: Mouse scrolled (500, 439) with delta (0, 0)
Screenshot: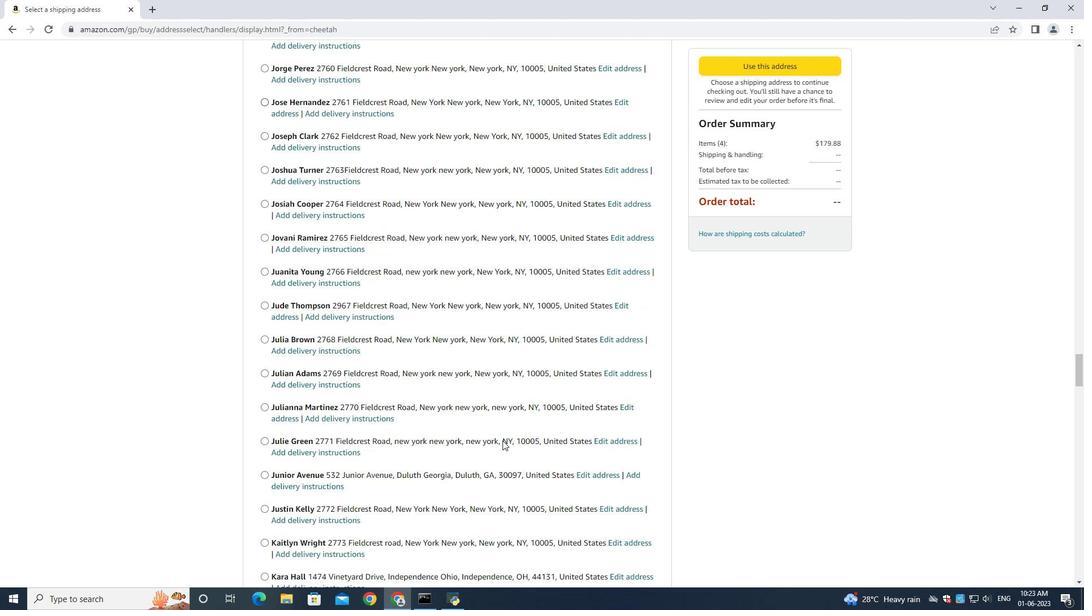 
Action: Mouse scrolled (500, 439) with delta (0, 0)
Screenshot: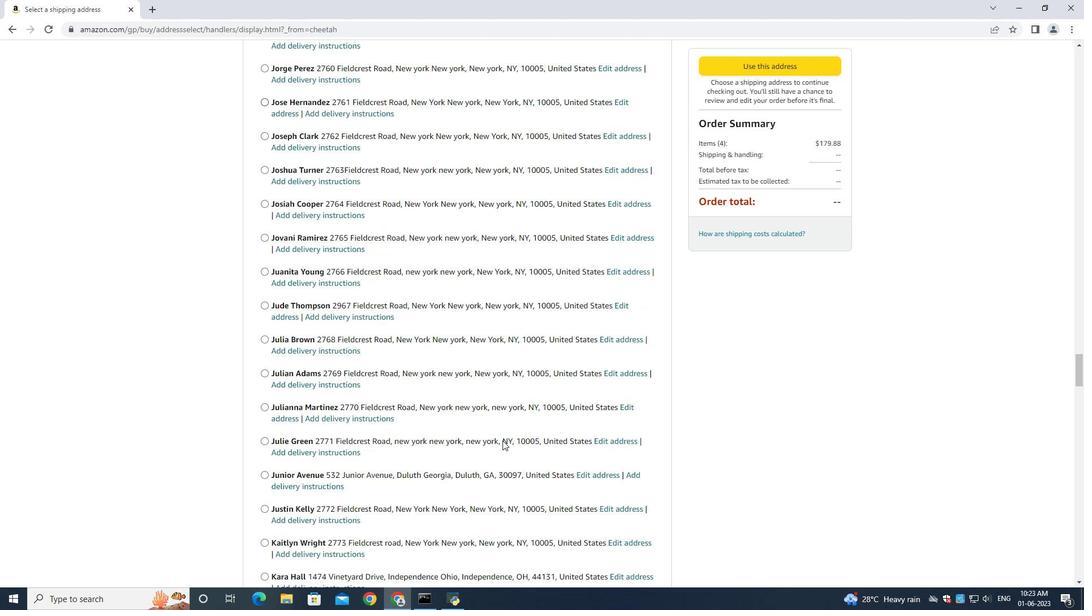 
Action: Mouse scrolled (500, 439) with delta (0, 0)
Screenshot: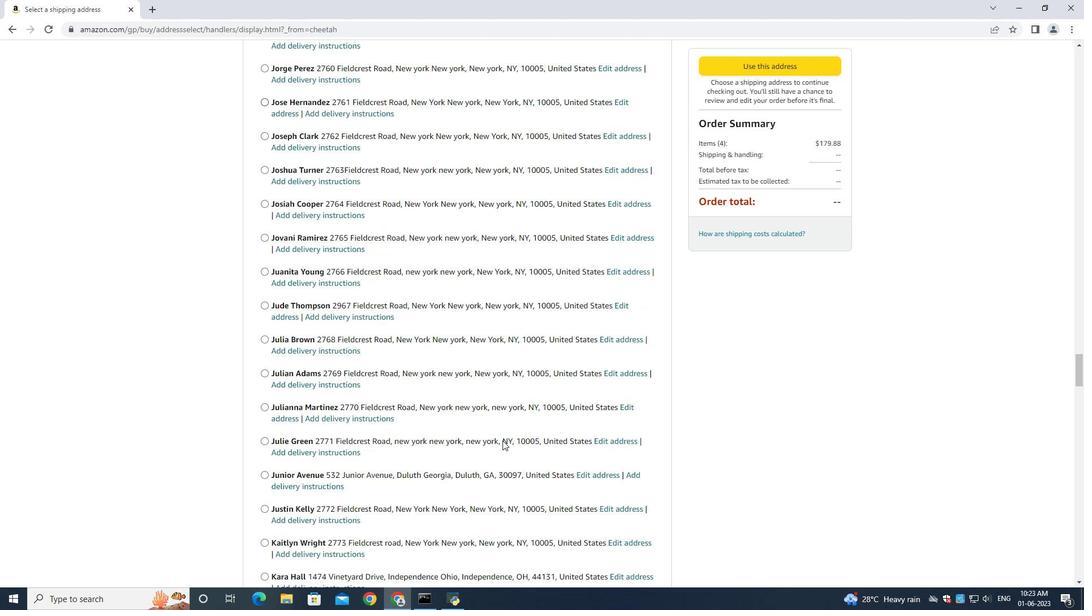 
Action: Mouse moved to (428, 428)
Screenshot: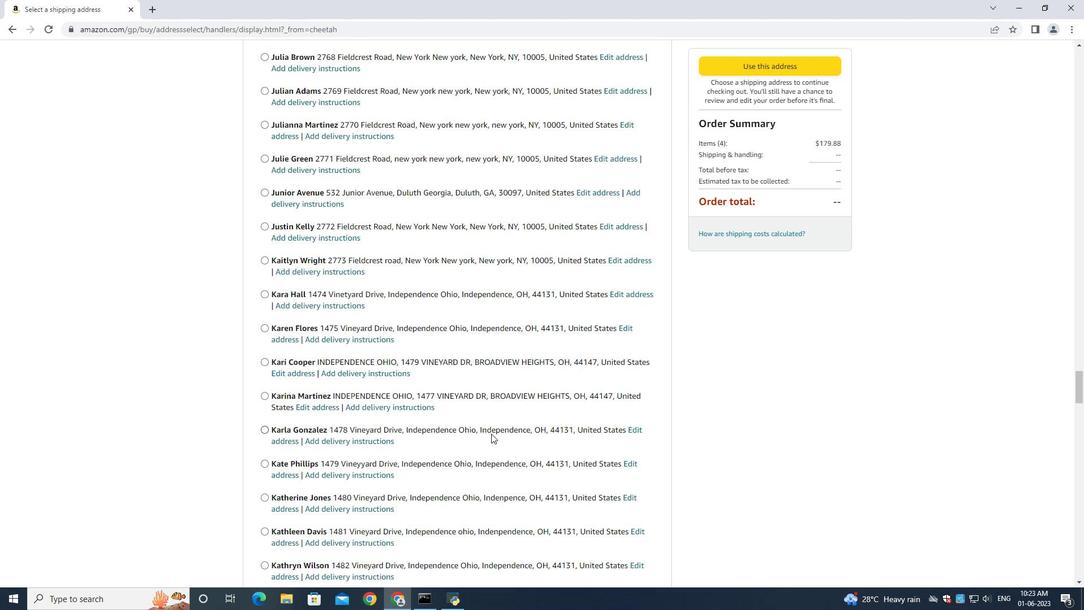 
Action: Mouse scrolled (428, 427) with delta (0, 0)
Screenshot: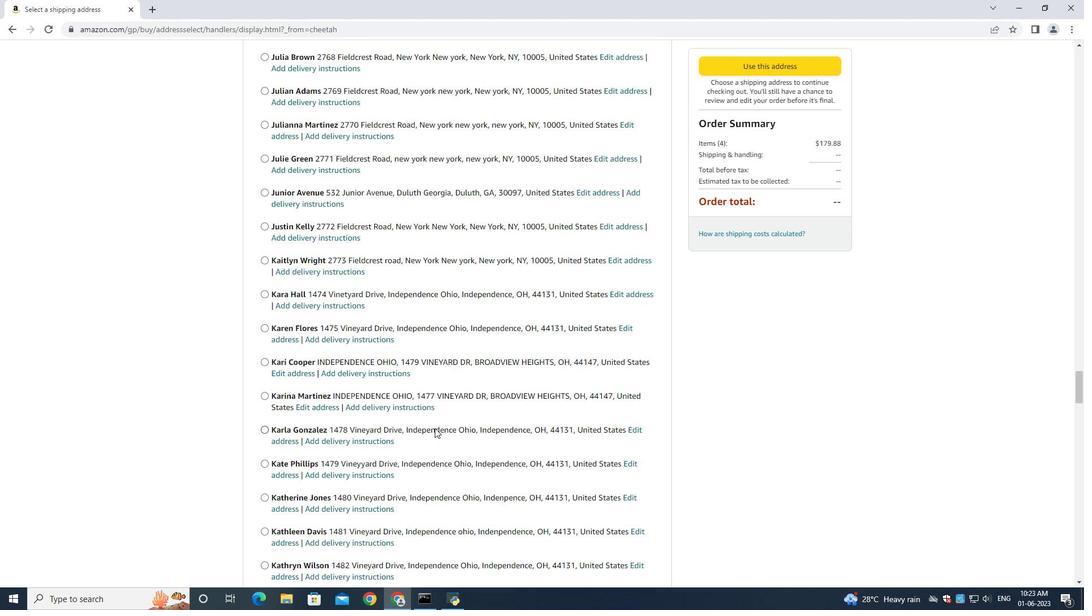 
Action: Mouse scrolled (428, 427) with delta (0, 0)
Screenshot: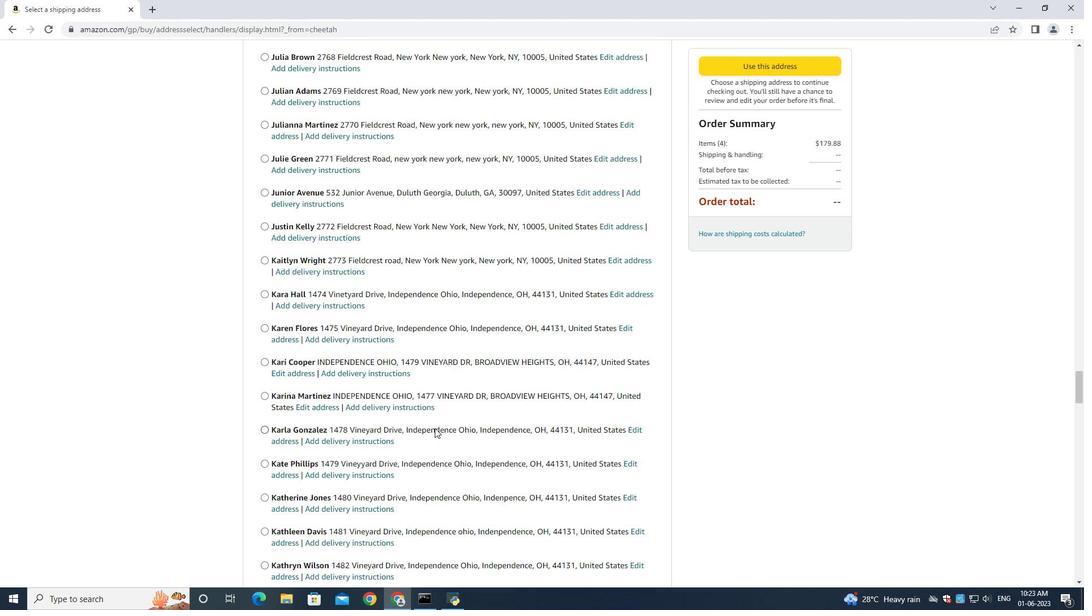 
Action: Mouse scrolled (428, 427) with delta (0, 0)
Screenshot: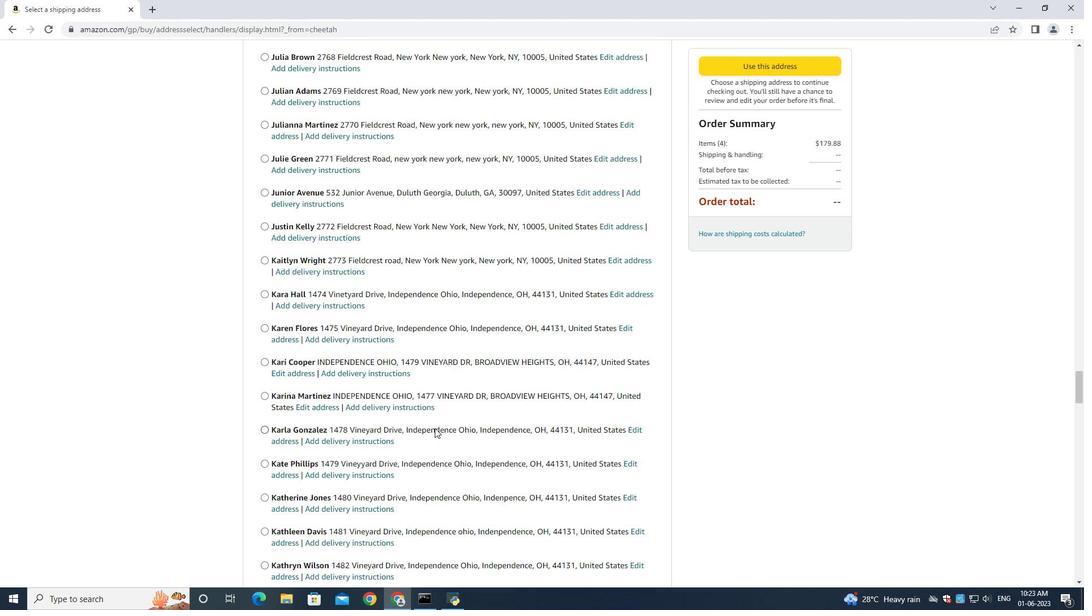 
Action: Mouse scrolled (428, 427) with delta (0, 0)
Screenshot: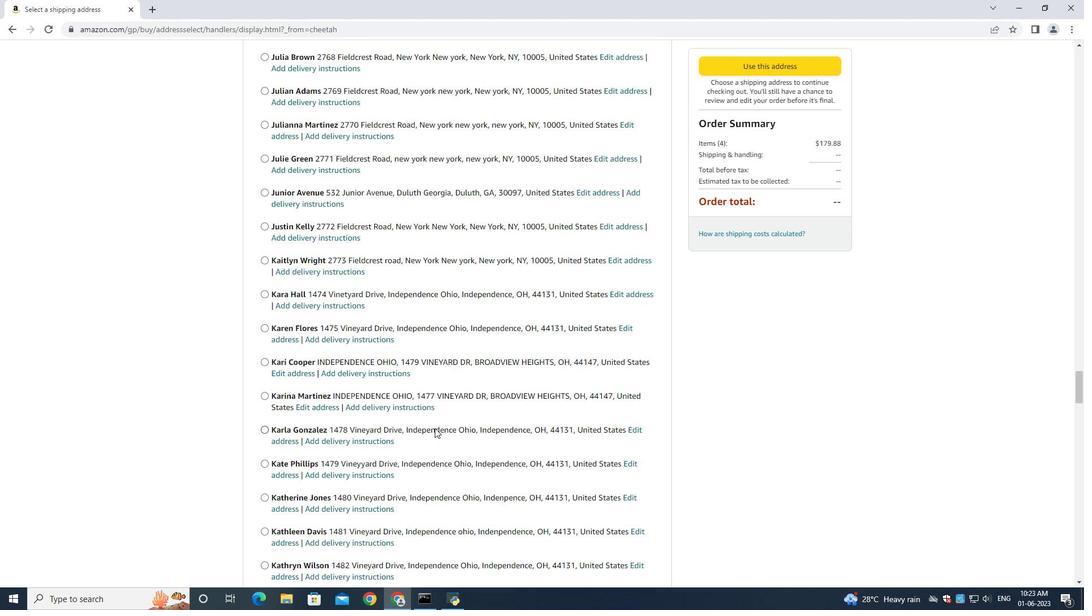 
Action: Mouse scrolled (428, 427) with delta (0, 0)
Screenshot: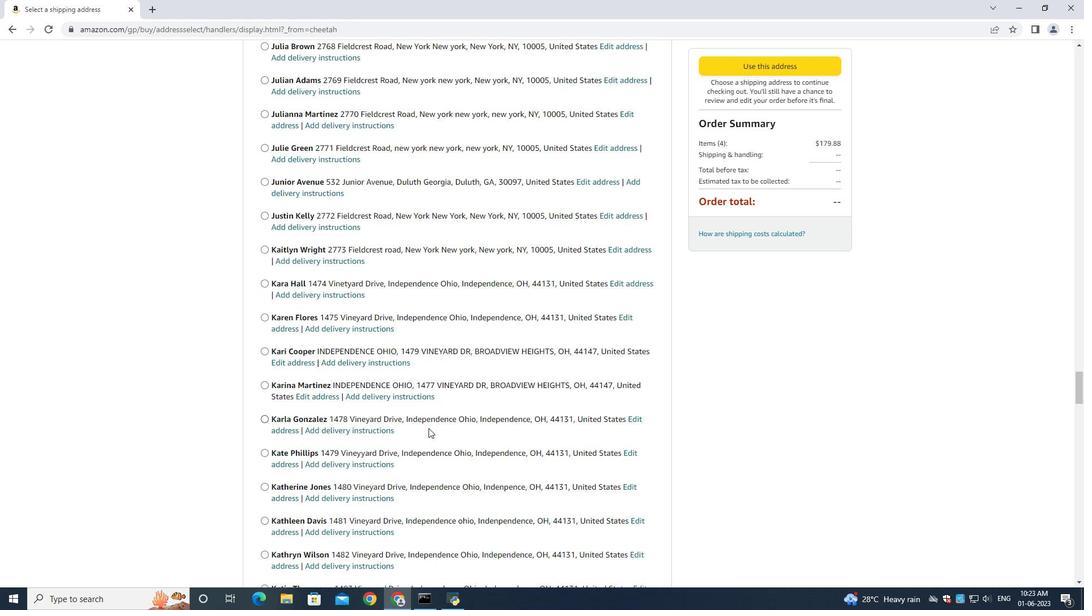
Action: Mouse scrolled (428, 427) with delta (0, 0)
Screenshot: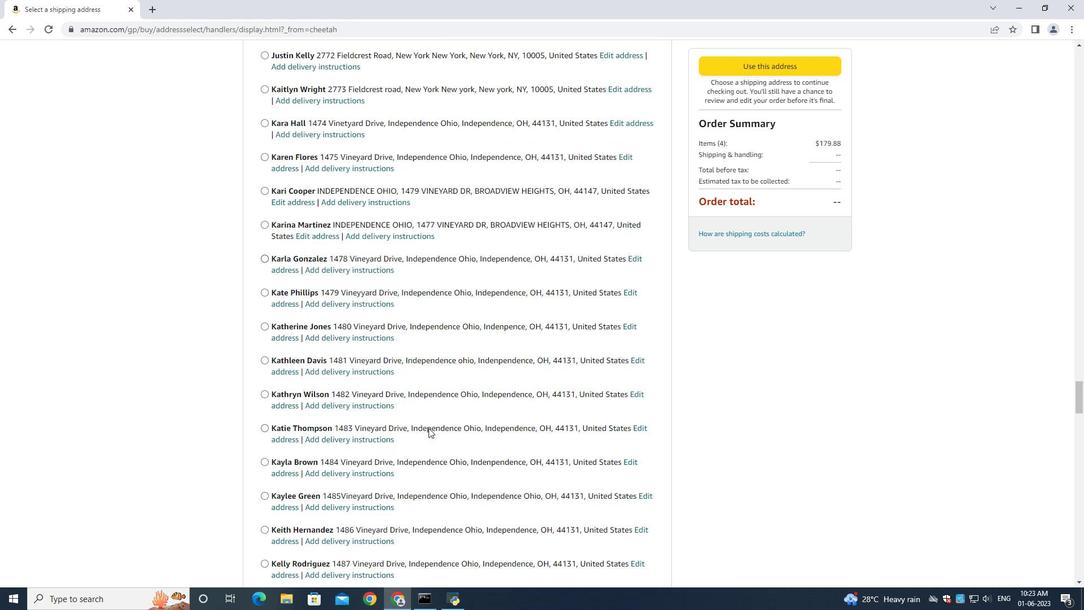 
Action: Mouse scrolled (428, 427) with delta (0, 0)
Screenshot: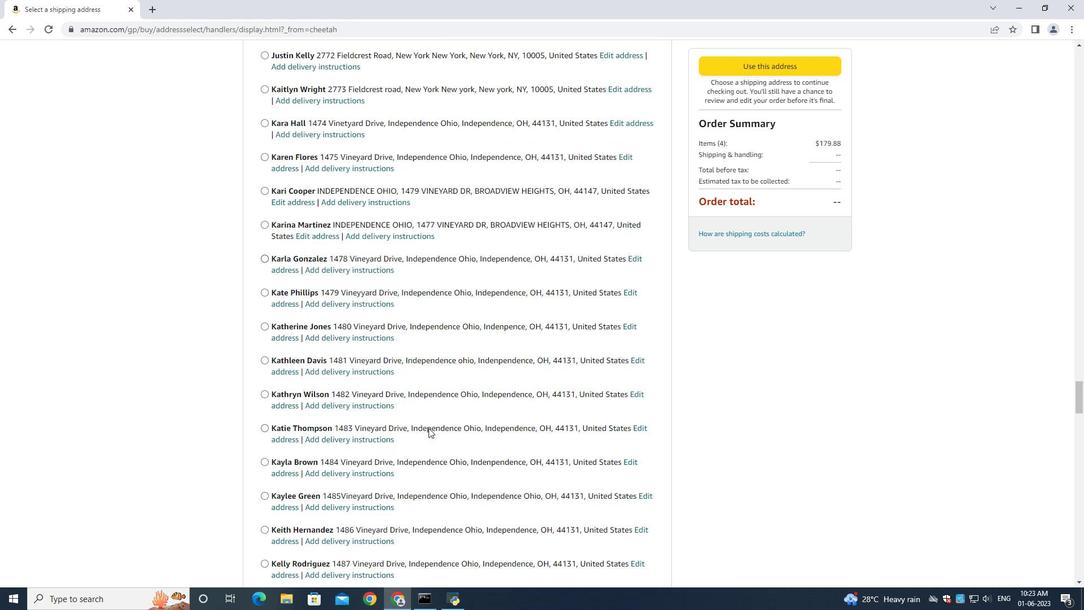 
Action: Mouse scrolled (428, 427) with delta (0, 0)
Screenshot: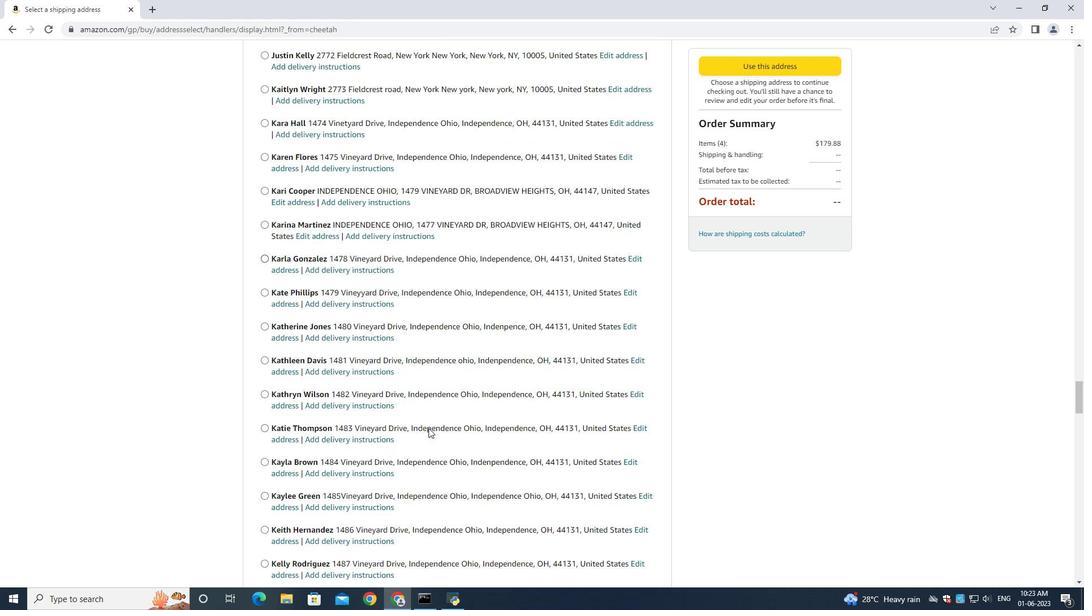 
Action: Mouse scrolled (428, 427) with delta (0, 0)
Screenshot: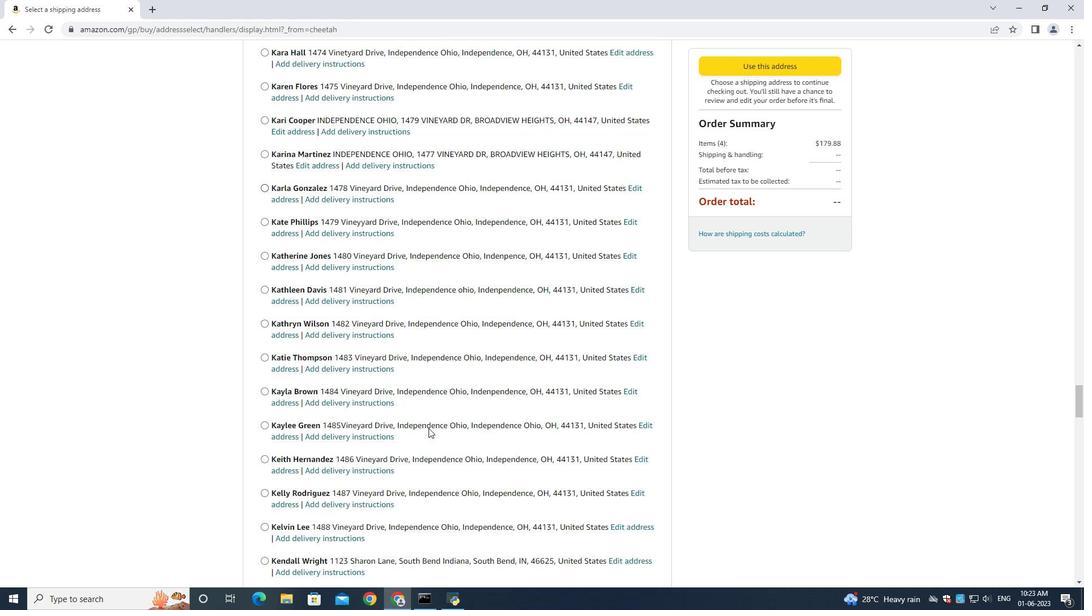 
Action: Mouse scrolled (428, 427) with delta (0, 0)
Screenshot: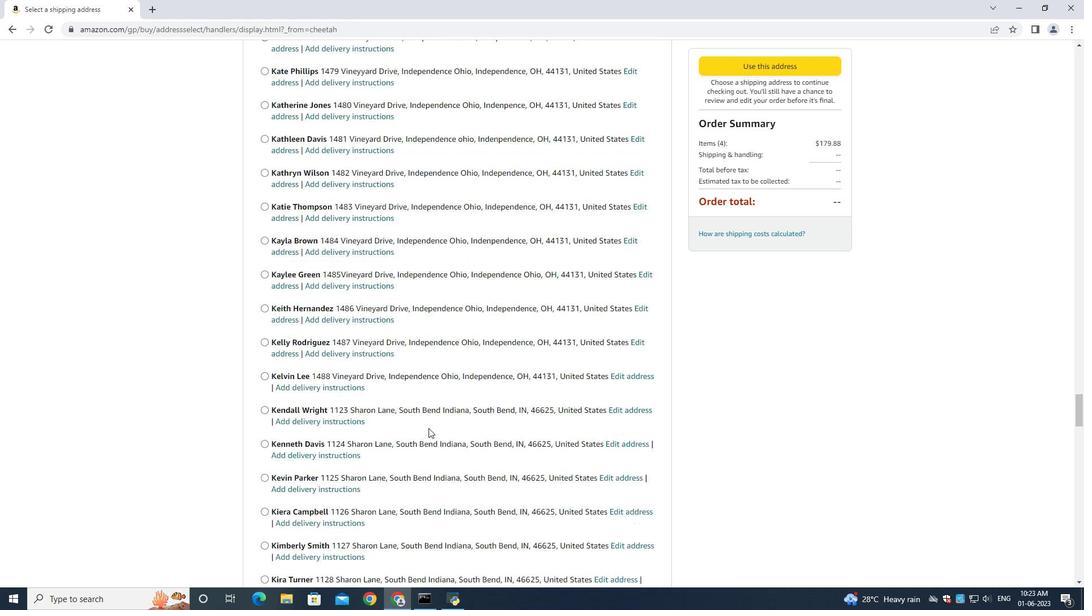 
Action: Mouse scrolled (428, 427) with delta (0, 0)
Screenshot: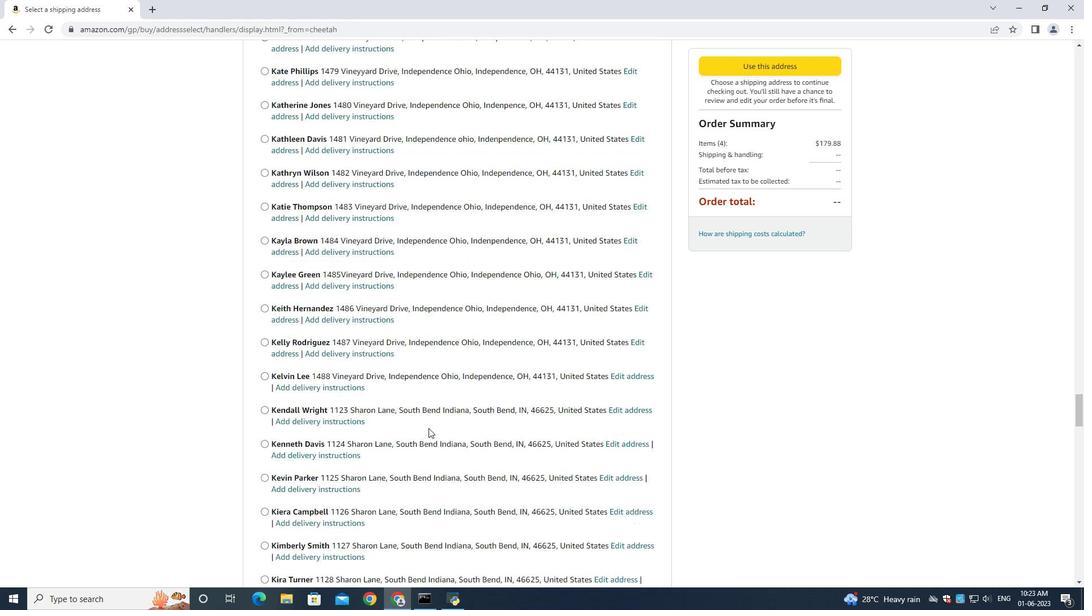 
Action: Mouse scrolled (428, 427) with delta (0, 0)
Screenshot: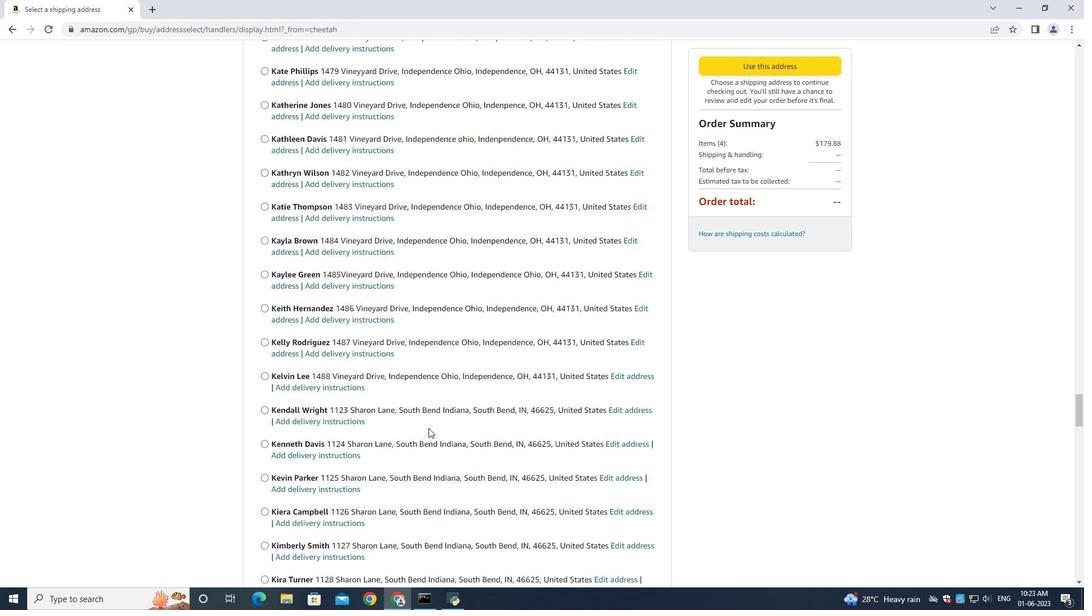 
Action: Mouse scrolled (428, 427) with delta (0, 0)
Screenshot: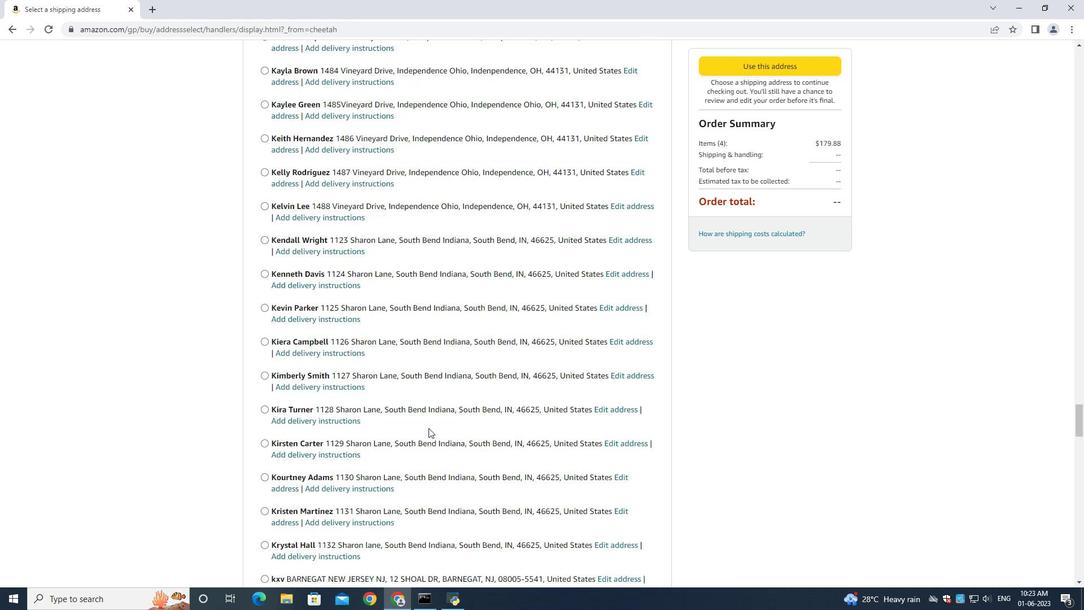 
Action: Mouse scrolled (428, 427) with delta (0, 0)
Screenshot: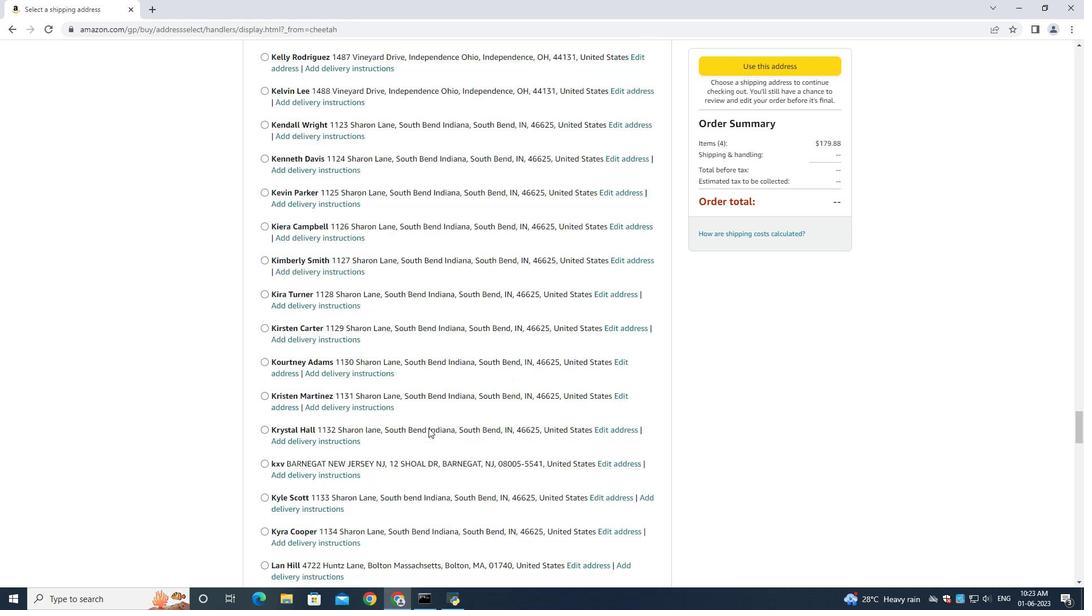 
Action: Mouse scrolled (428, 427) with delta (0, 0)
Screenshot: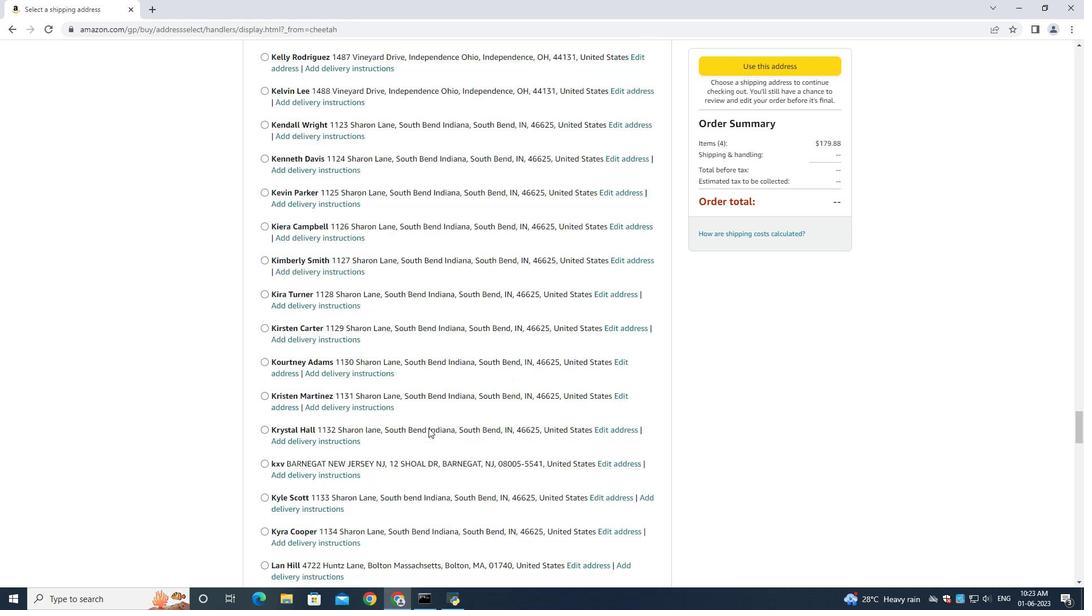 
Action: Mouse scrolled (428, 427) with delta (0, 0)
Screenshot: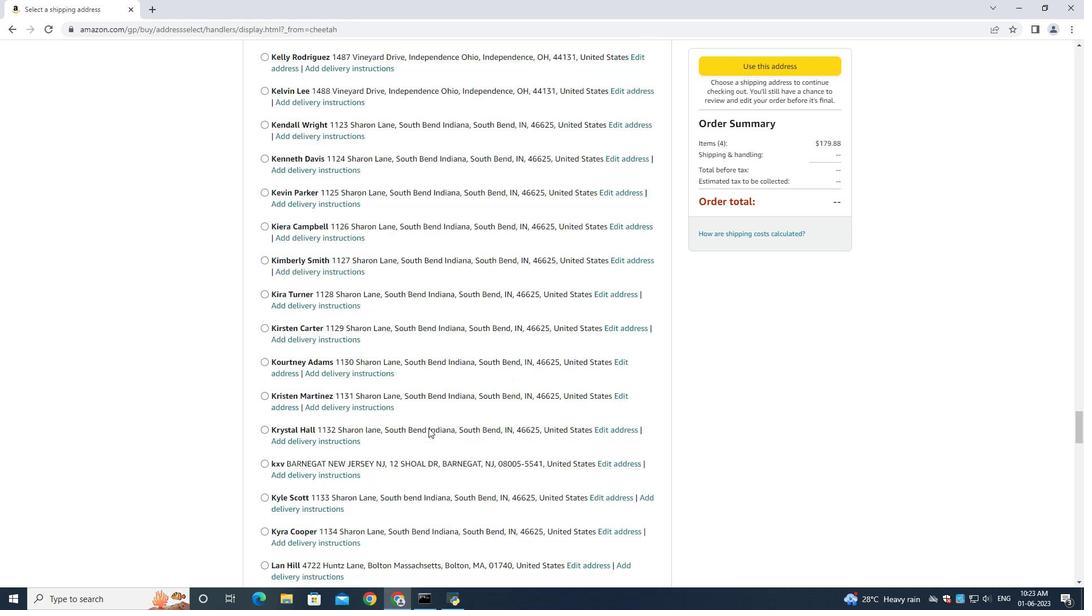 
Action: Mouse scrolled (428, 427) with delta (0, 0)
Screenshot: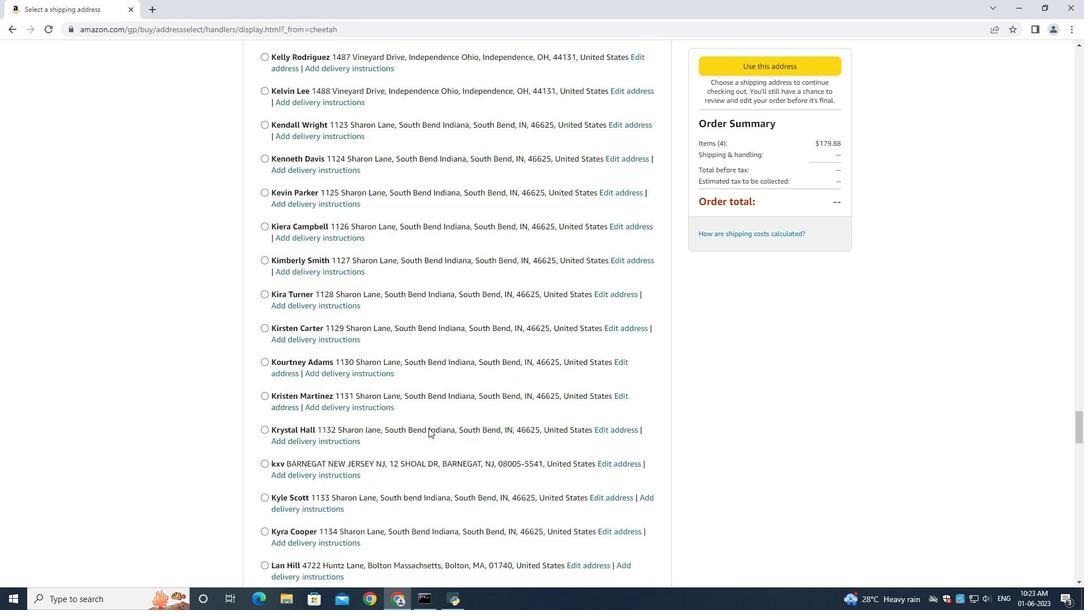 
Action: Mouse moved to (429, 425)
Screenshot: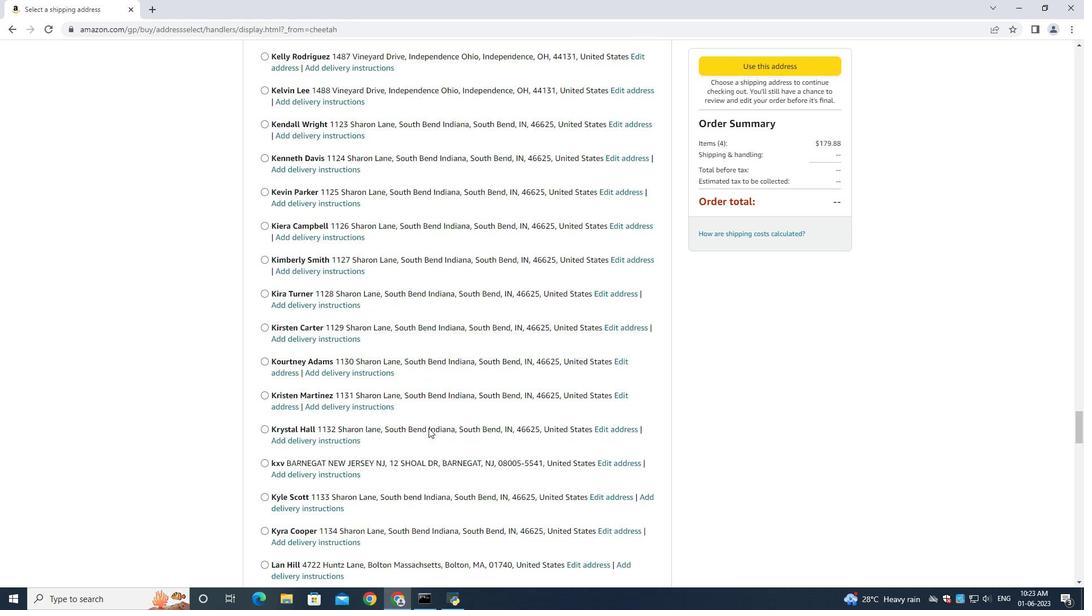 
Action: Mouse scrolled (429, 425) with delta (0, 0)
Screenshot: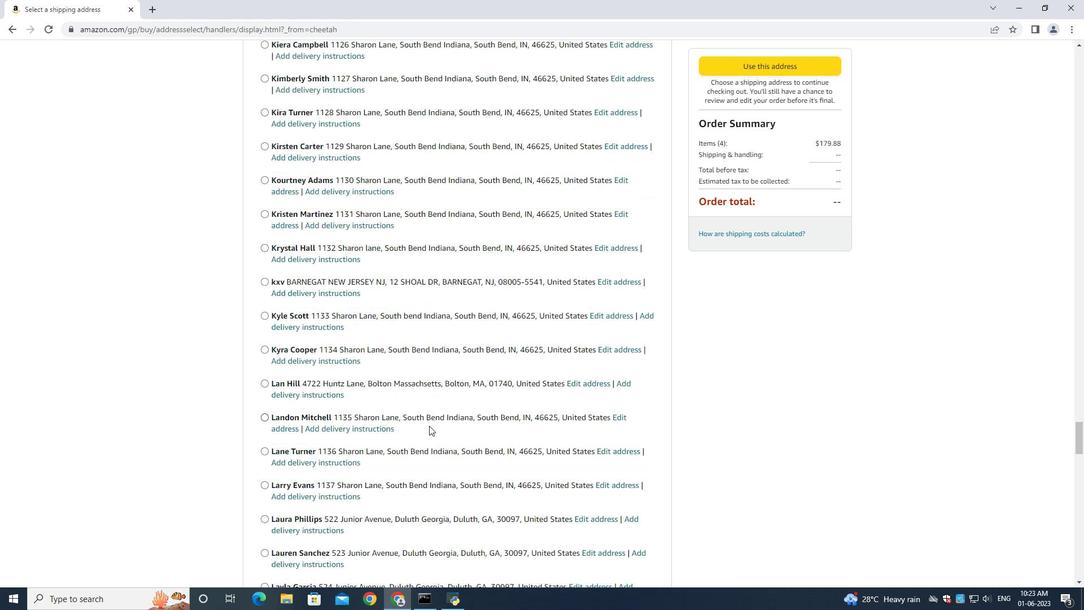 
Action: Mouse scrolled (429, 425) with delta (0, 0)
Screenshot: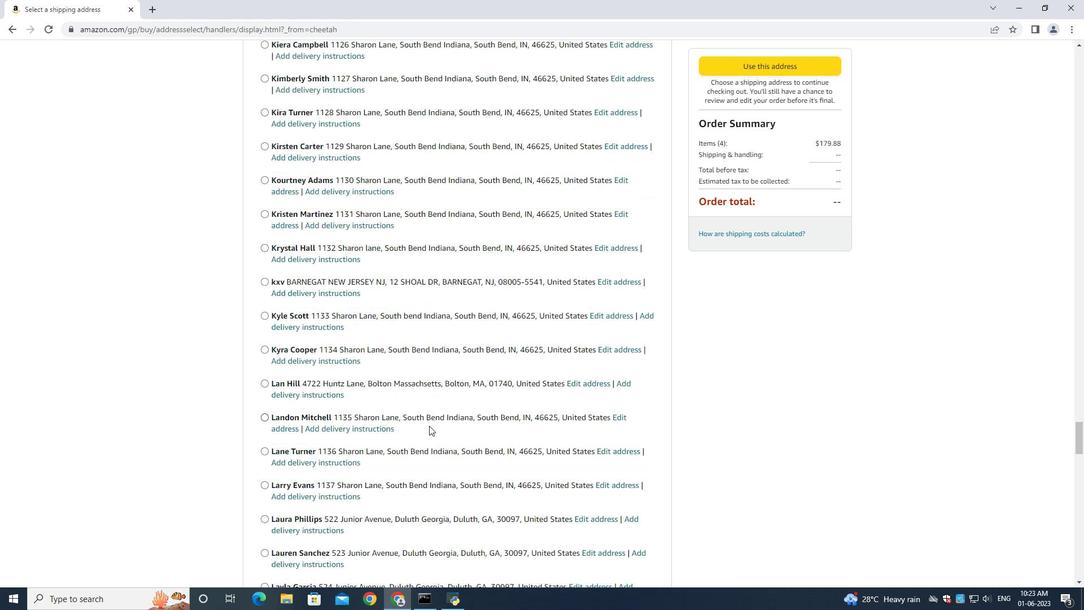 
Action: Mouse scrolled (429, 425) with delta (0, 0)
Screenshot: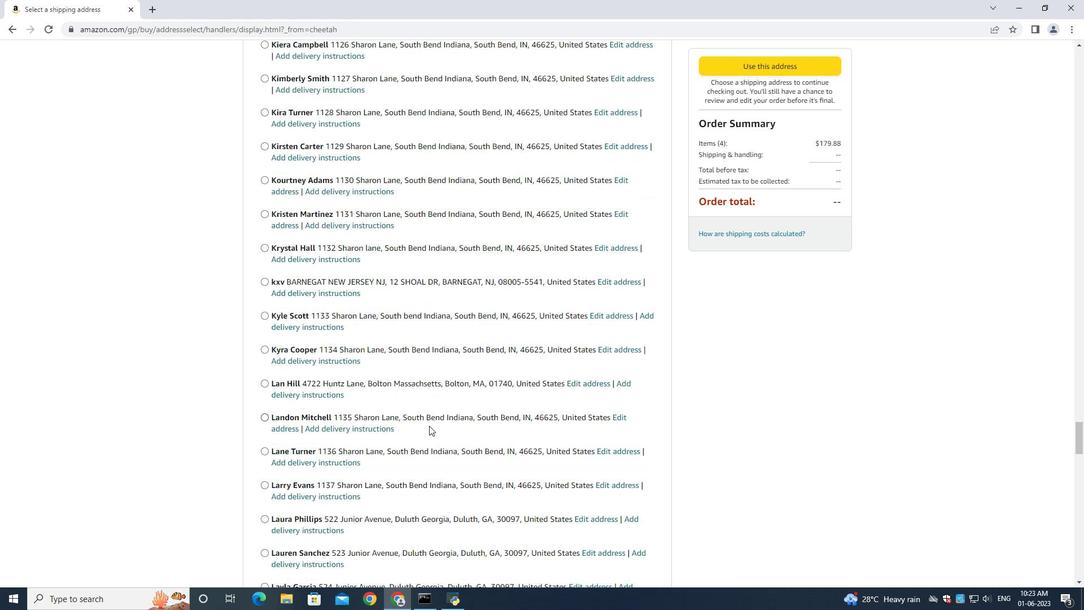 
Action: Mouse scrolled (429, 425) with delta (0, 0)
Screenshot: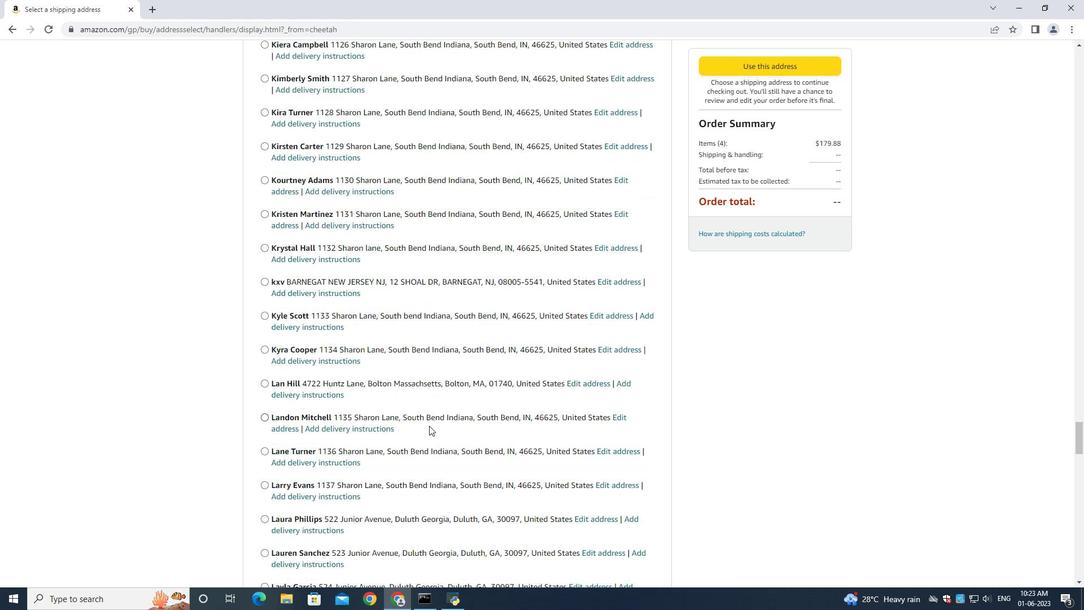 
Action: Mouse moved to (430, 424)
Screenshot: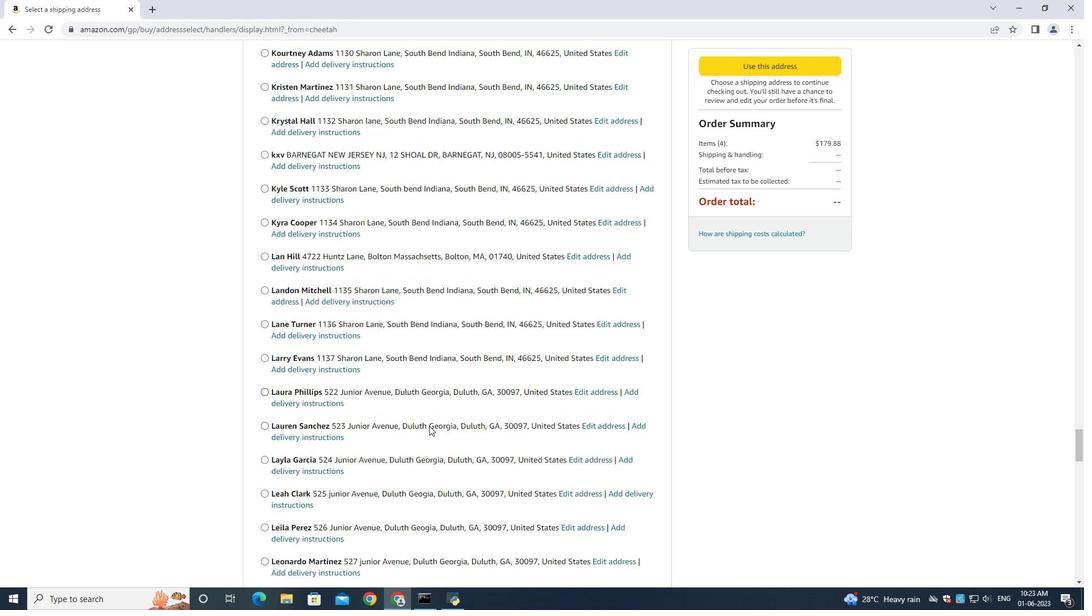 
Action: Mouse scrolled (430, 423) with delta (0, 0)
Screenshot: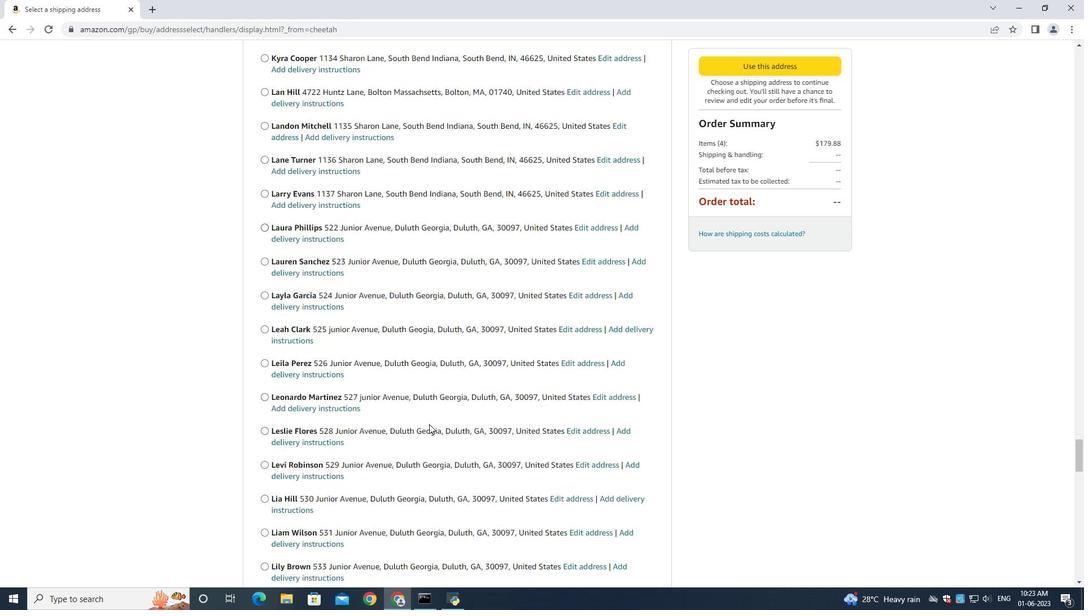 
Action: Mouse scrolled (430, 423) with delta (0, 0)
Screenshot: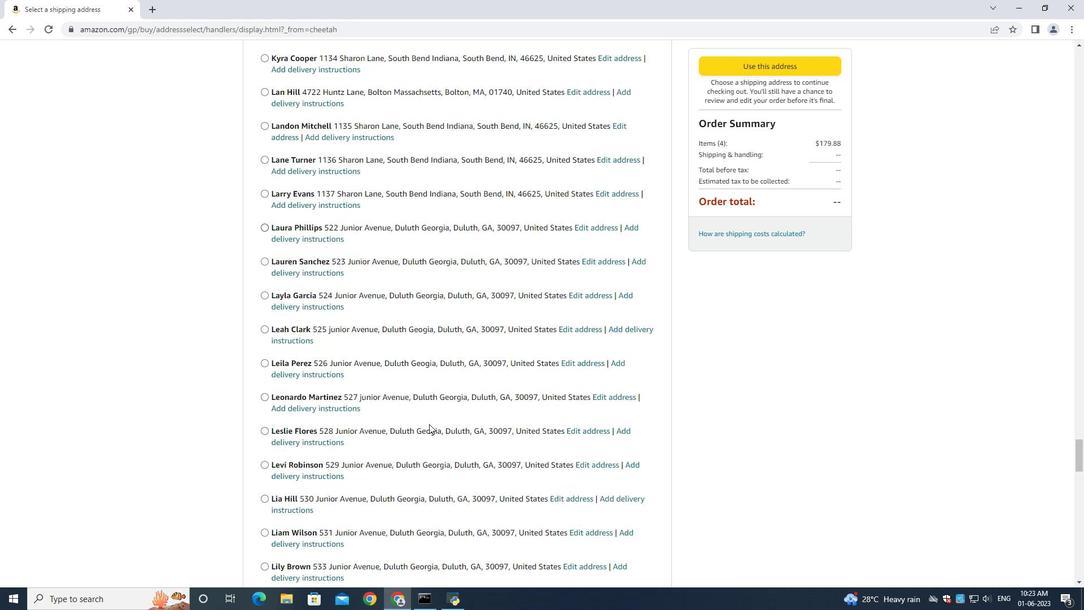 
Action: Mouse moved to (430, 424)
Screenshot: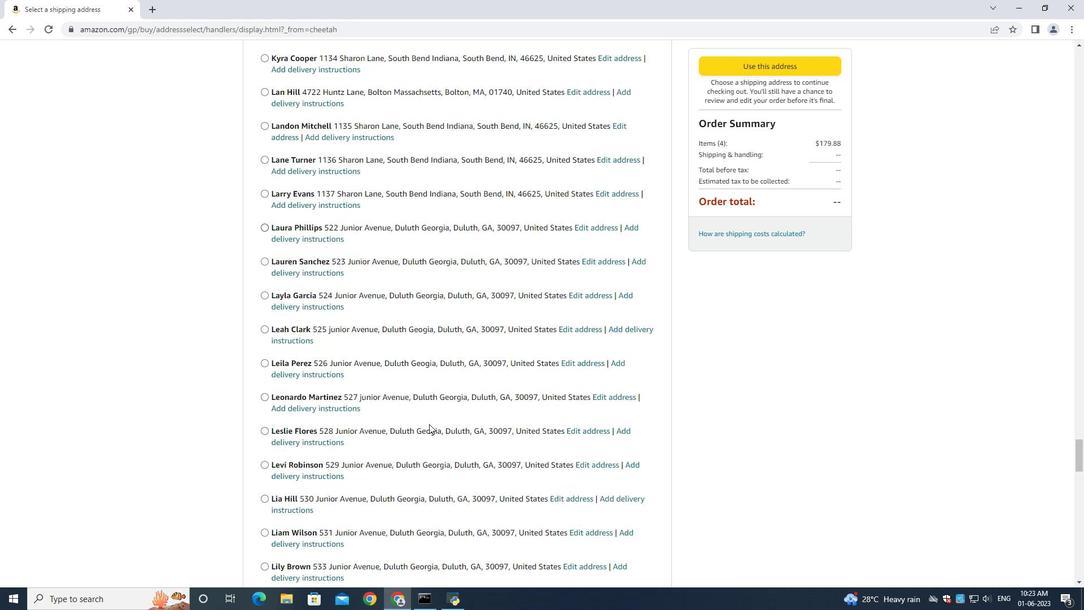 
Action: Mouse scrolled (430, 423) with delta (0, 0)
Screenshot: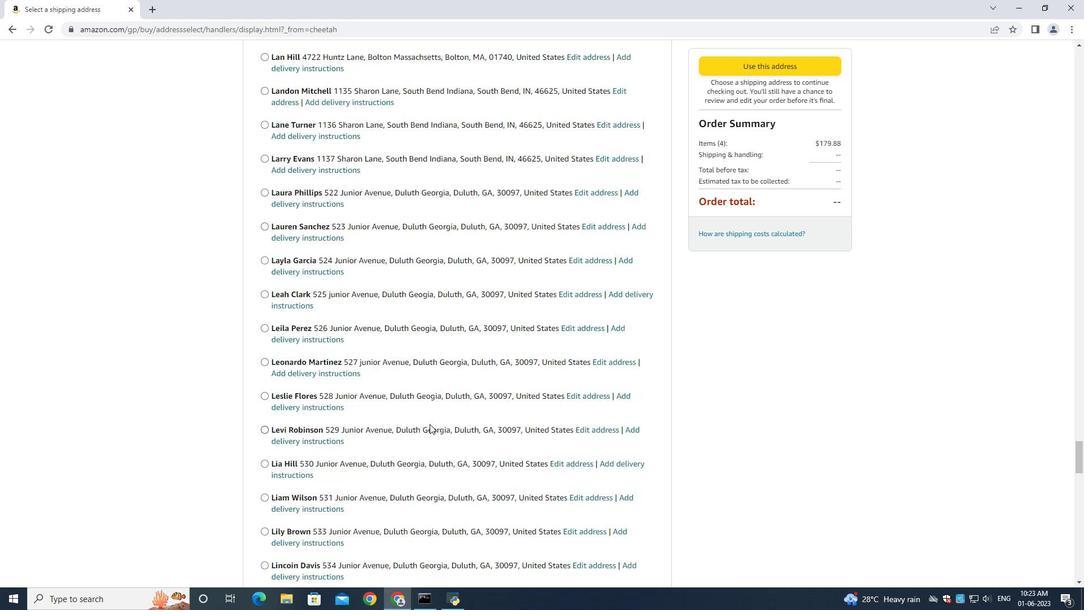 
Action: Mouse scrolled (430, 423) with delta (0, 0)
Screenshot: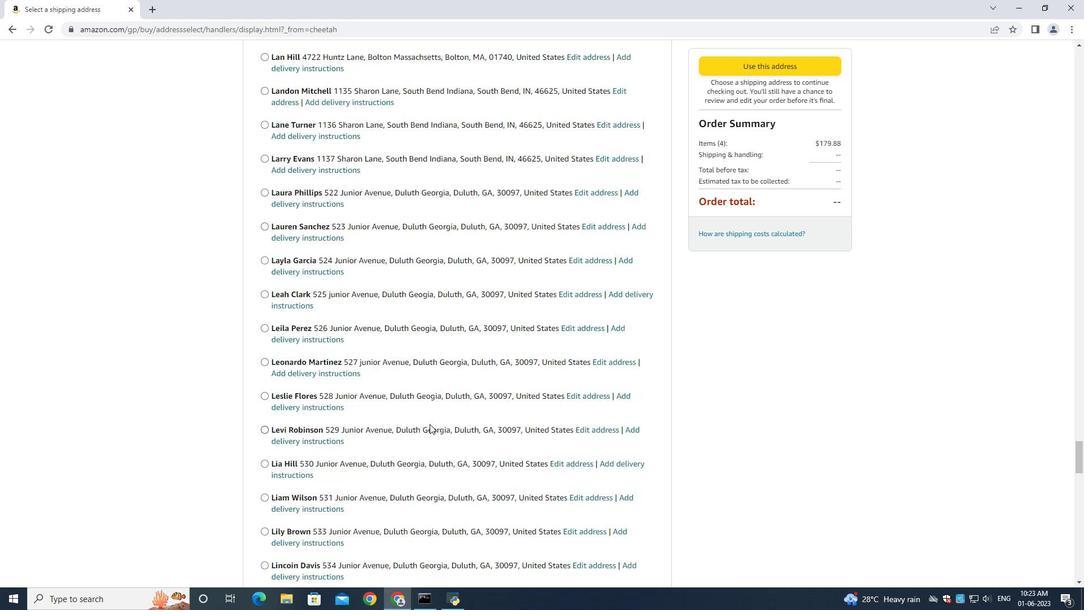 
Action: Mouse scrolled (430, 423) with delta (0, 0)
Screenshot: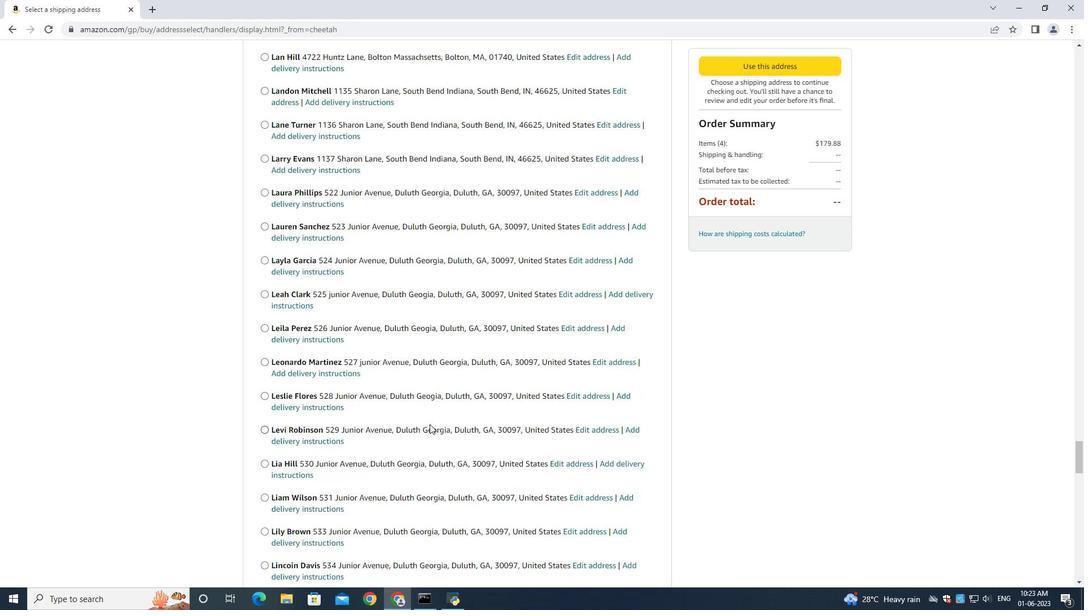 
Action: Mouse moved to (430, 424)
Screenshot: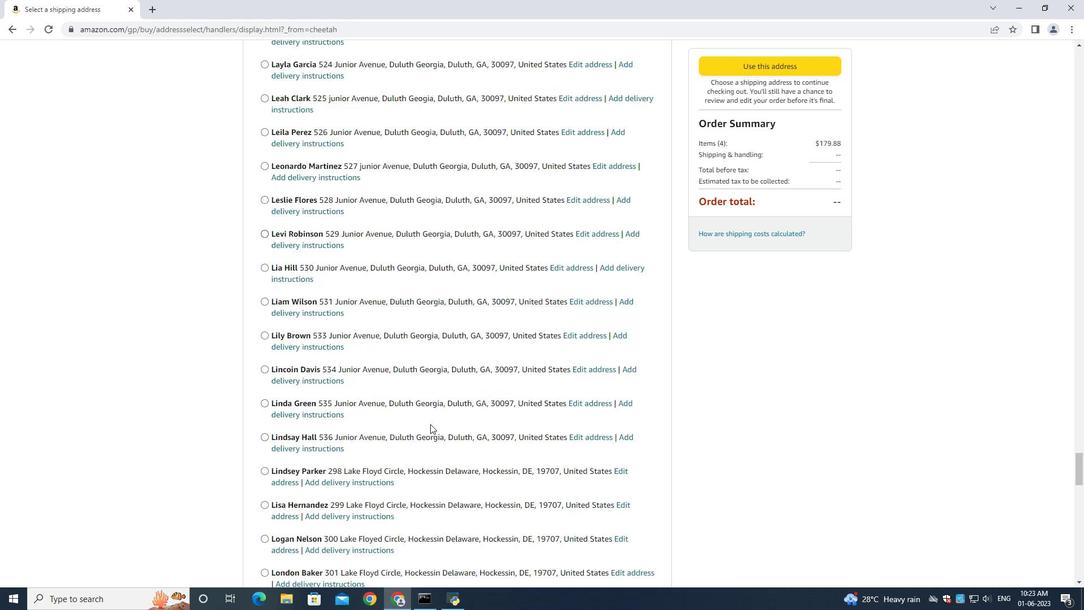 
Action: Mouse scrolled (430, 423) with delta (0, 0)
Screenshot: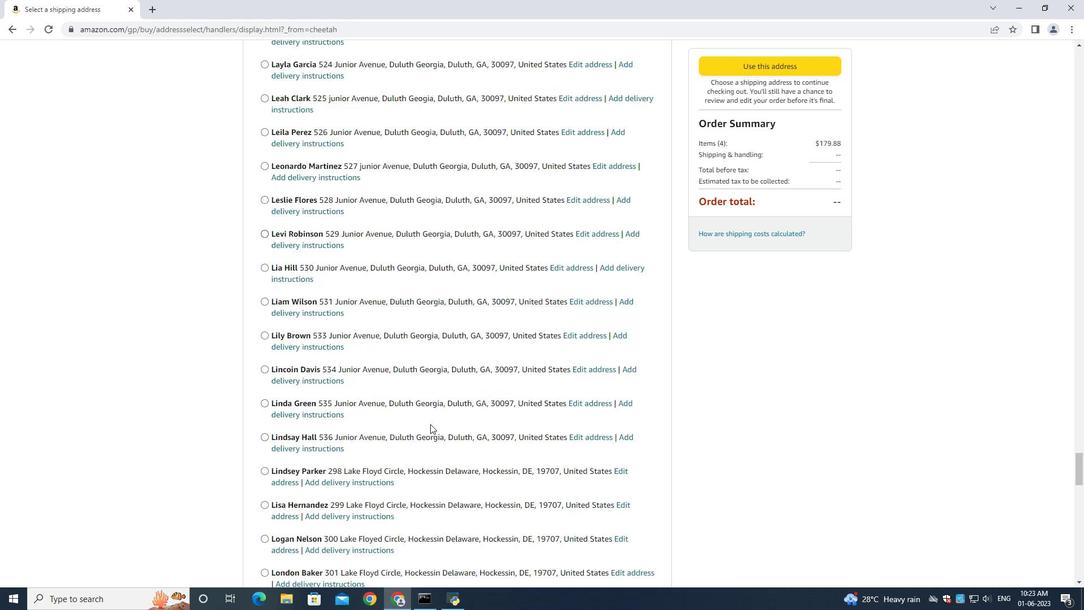 
Action: Mouse scrolled (430, 423) with delta (0, 0)
Screenshot: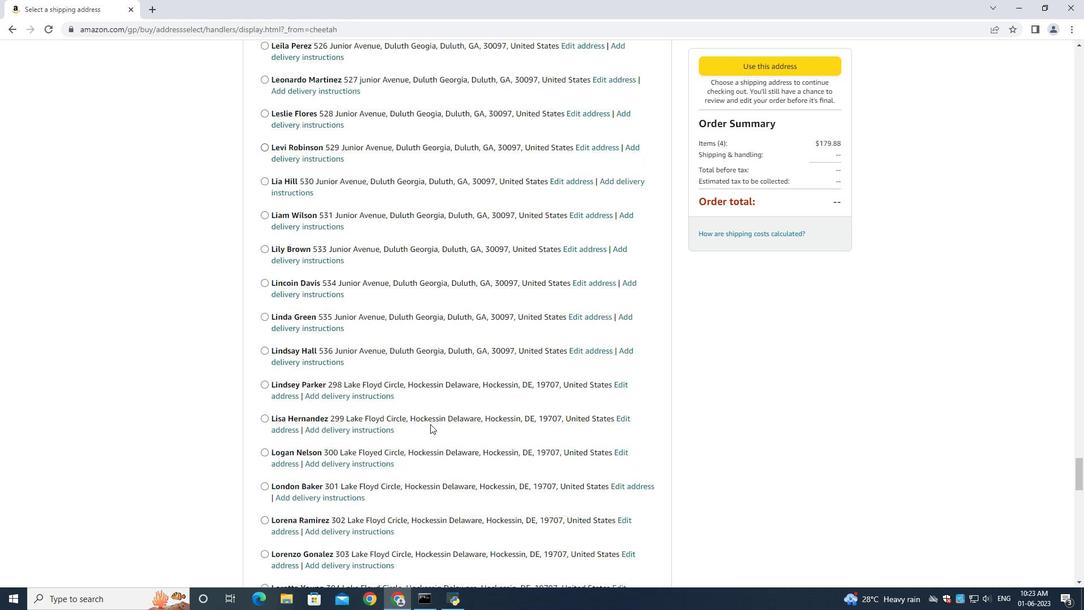 
Action: Mouse scrolled (430, 423) with delta (0, 0)
Screenshot: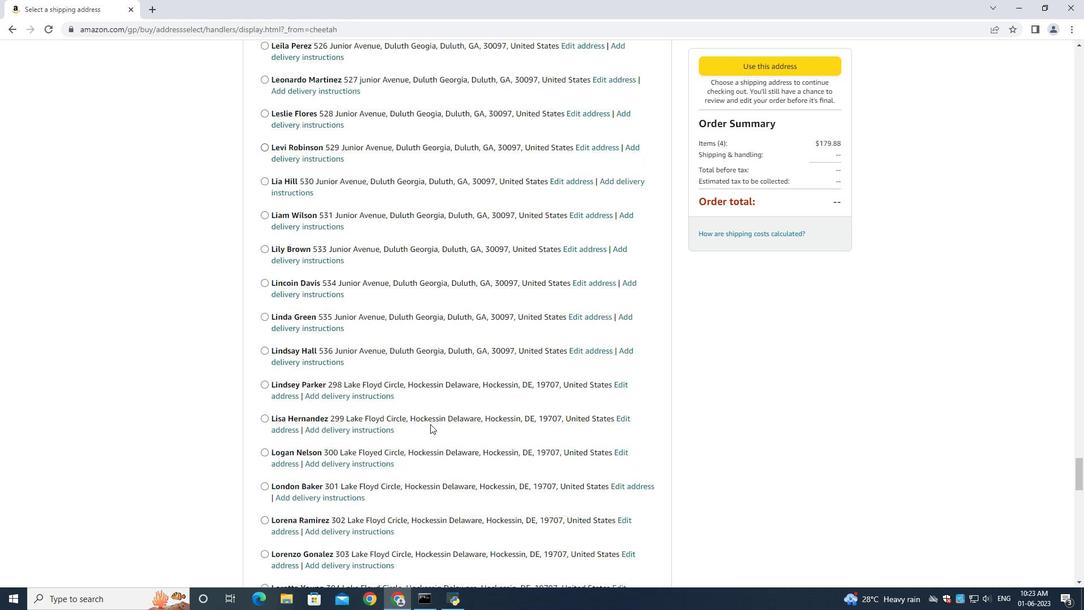 
Action: Mouse scrolled (430, 423) with delta (0, 0)
Screenshot: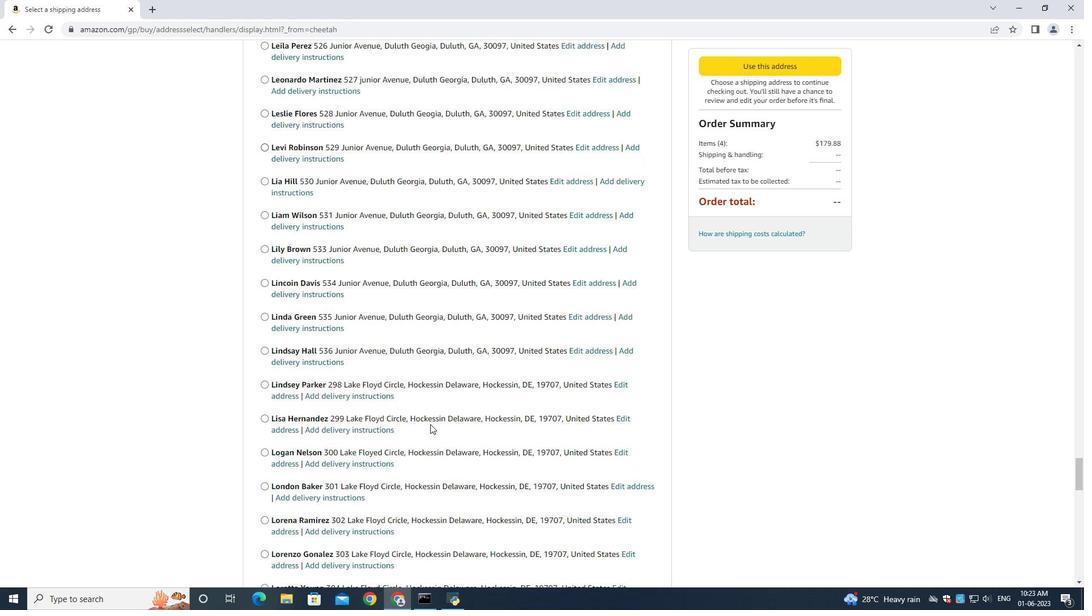 
Action: Mouse scrolled (430, 423) with delta (0, 0)
Screenshot: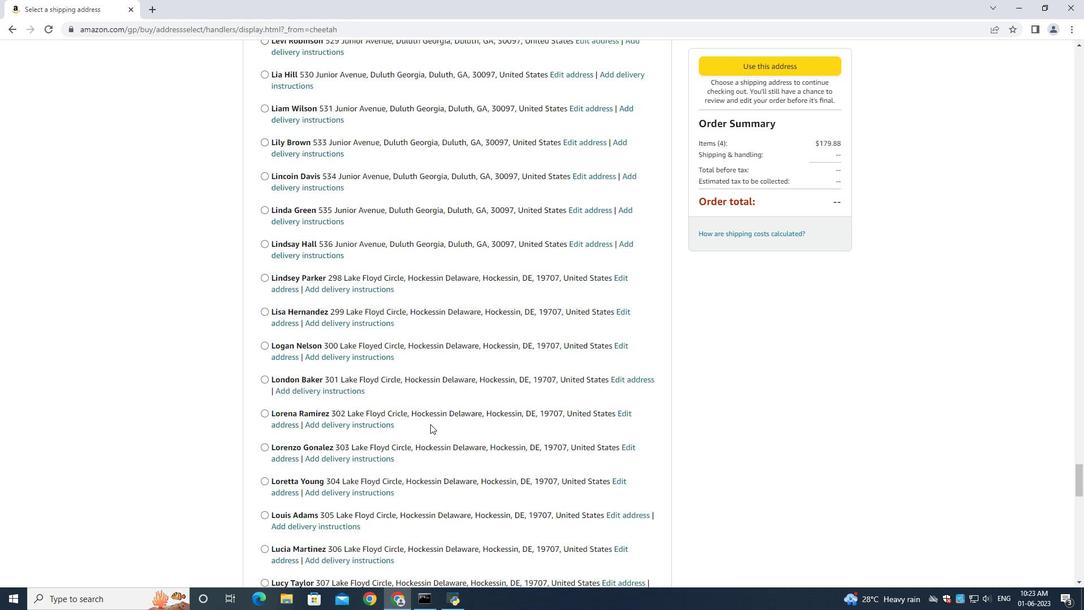 
Action: Mouse scrolled (430, 423) with delta (0, 0)
Screenshot: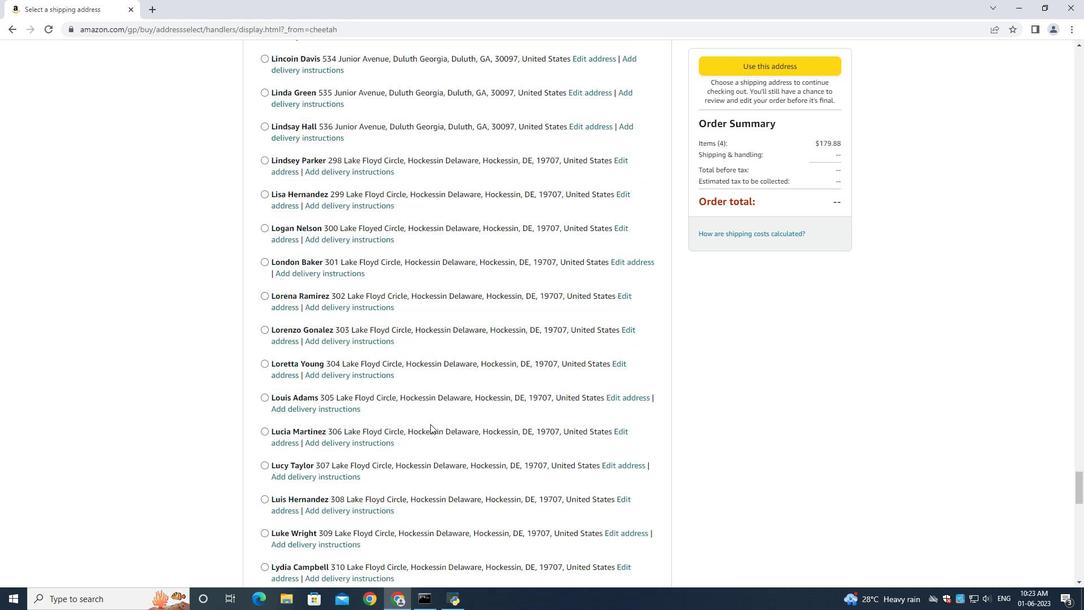 
Action: Mouse scrolled (430, 423) with delta (0, 0)
Screenshot: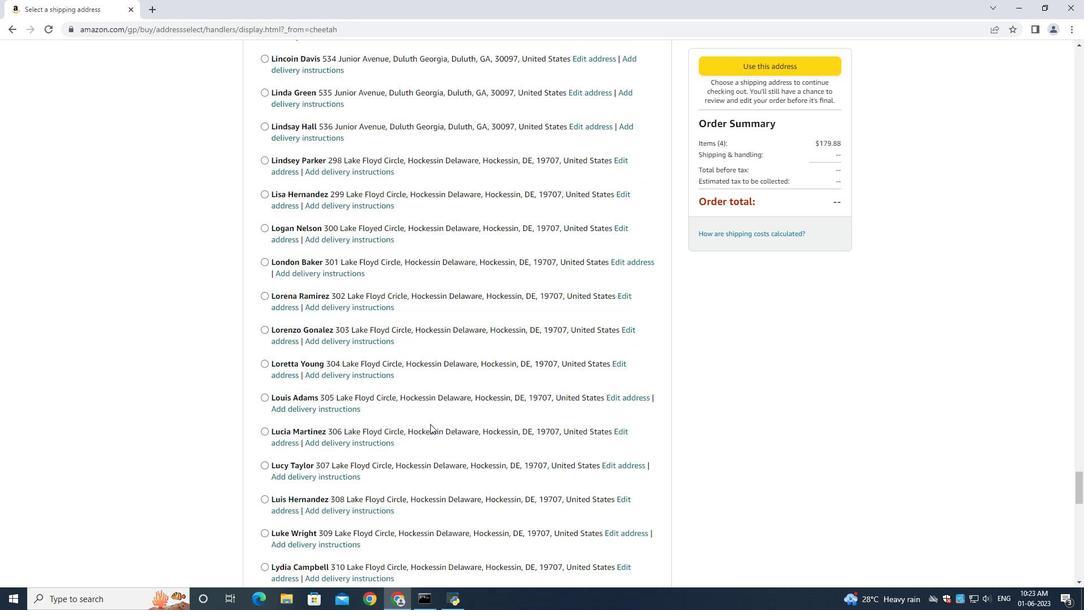 
Action: Mouse scrolled (430, 423) with delta (0, 0)
Screenshot: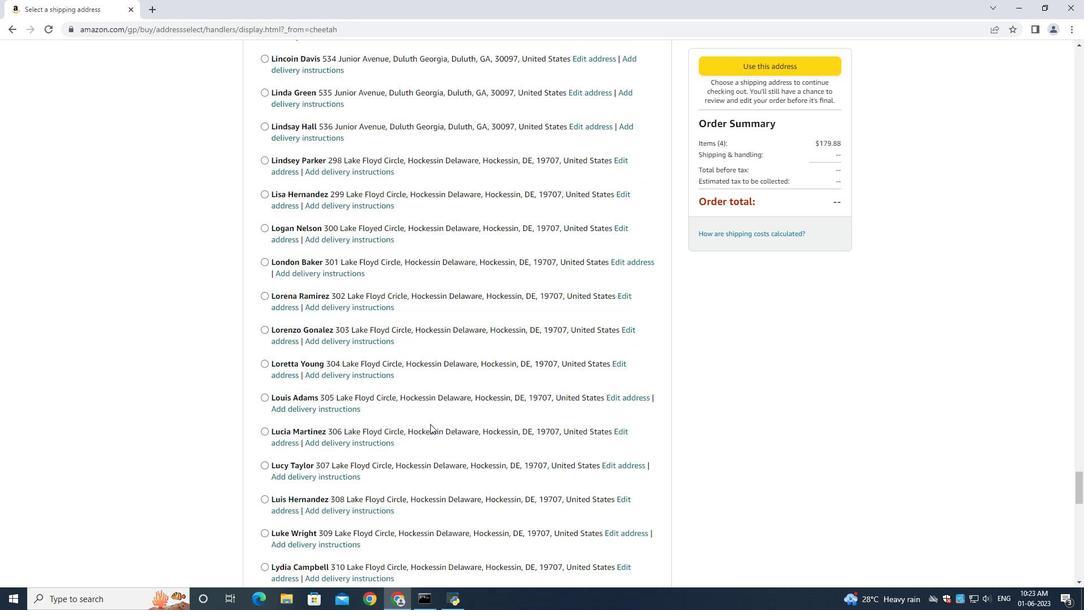 
Action: Mouse scrolled (430, 423) with delta (0, 0)
Screenshot: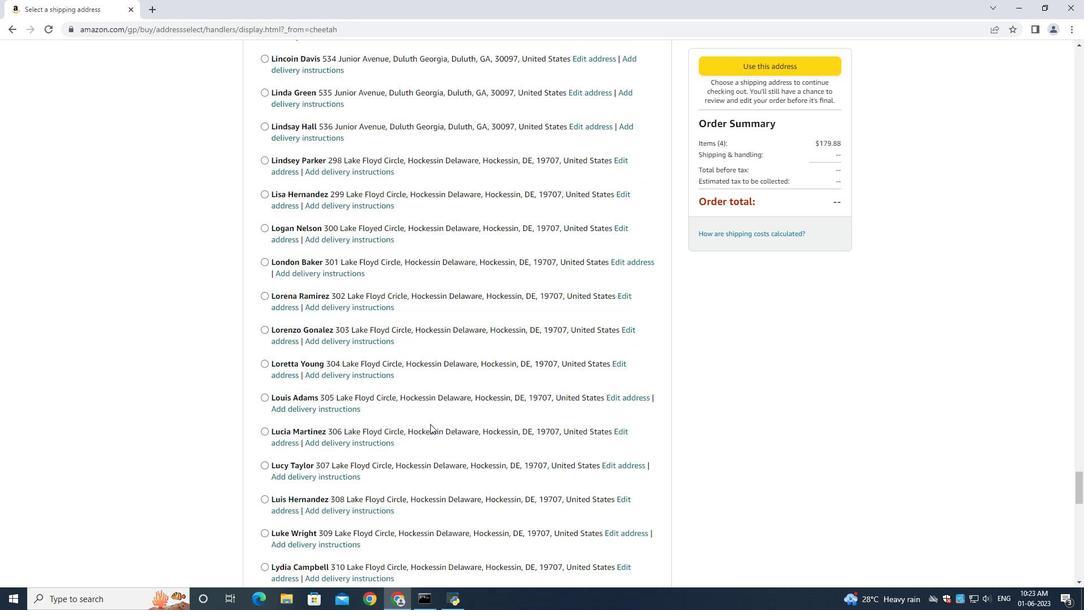 
Action: Mouse scrolled (430, 423) with delta (0, 0)
Screenshot: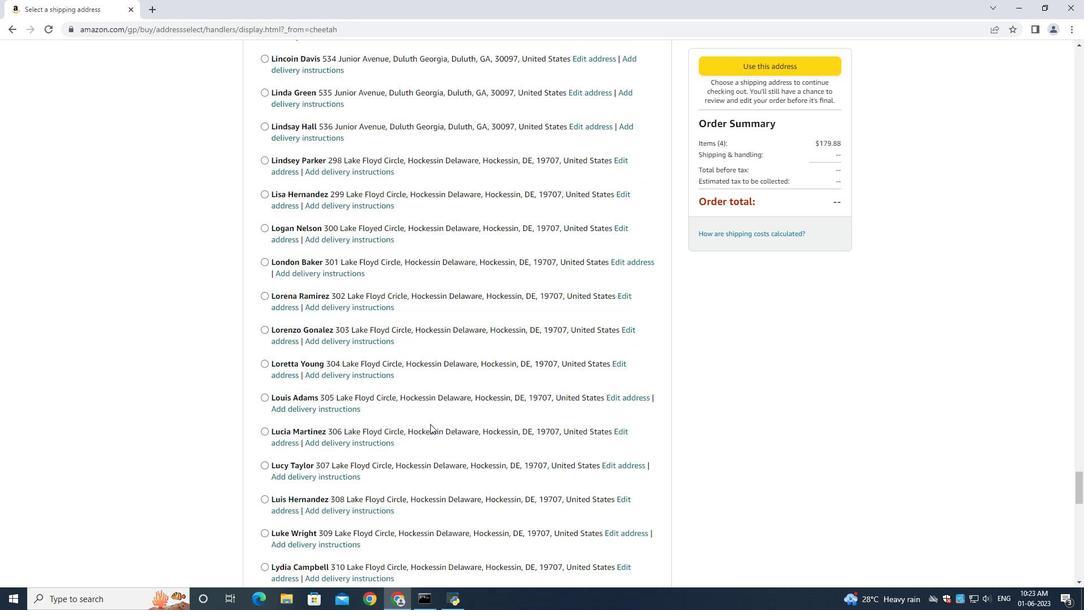 
Action: Mouse scrolled (430, 423) with delta (0, 0)
Screenshot: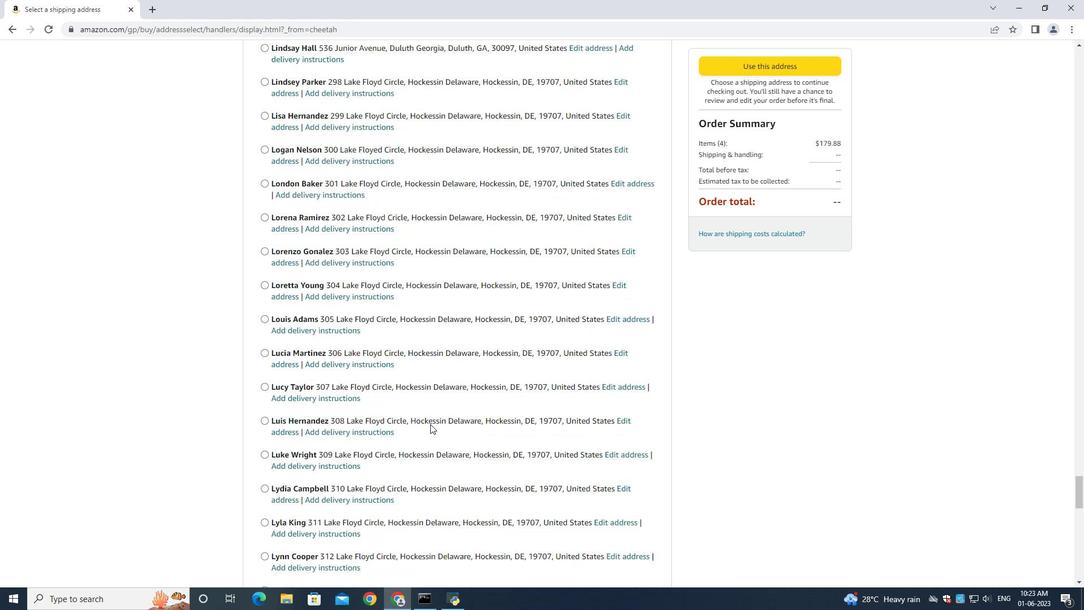 
Action: Mouse scrolled (430, 423) with delta (0, 0)
Screenshot: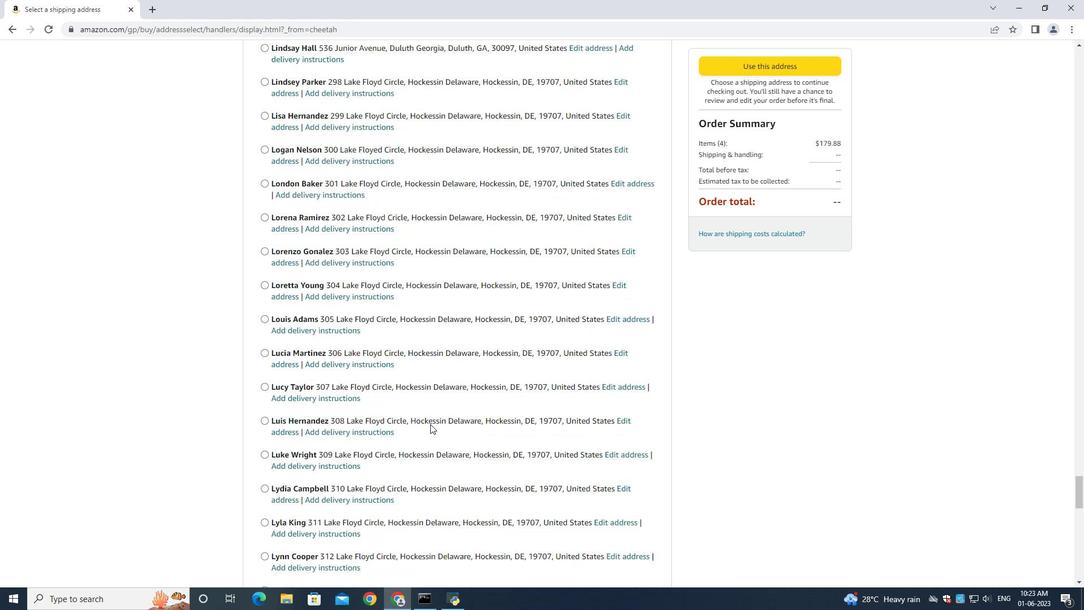 
Action: Mouse scrolled (430, 423) with delta (0, 0)
Screenshot: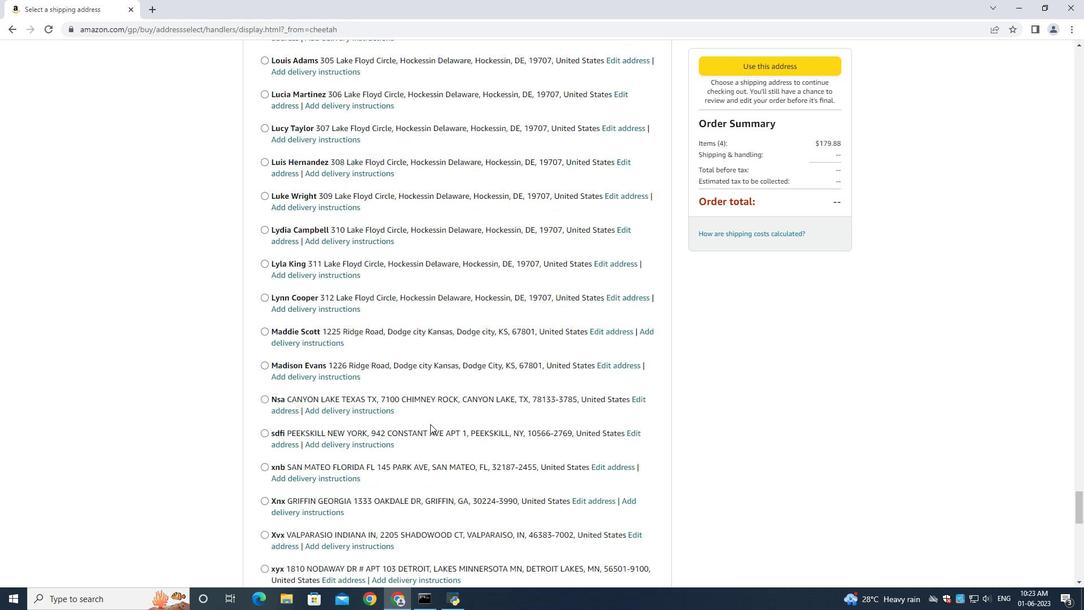 
Action: Mouse scrolled (430, 423) with delta (0, 0)
Screenshot: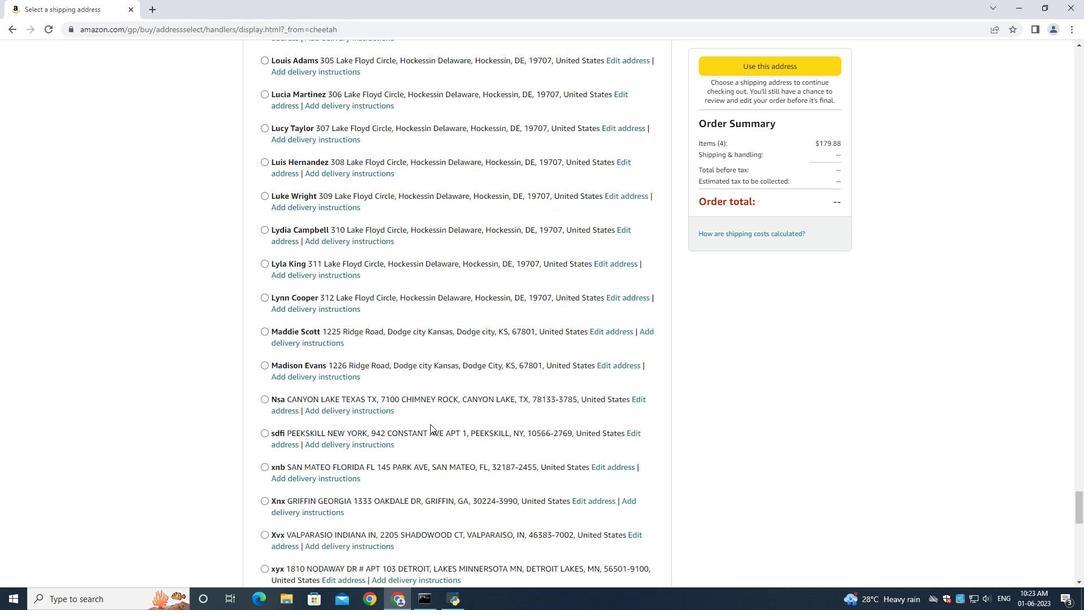 
Action: Mouse scrolled (430, 423) with delta (0, 0)
Screenshot: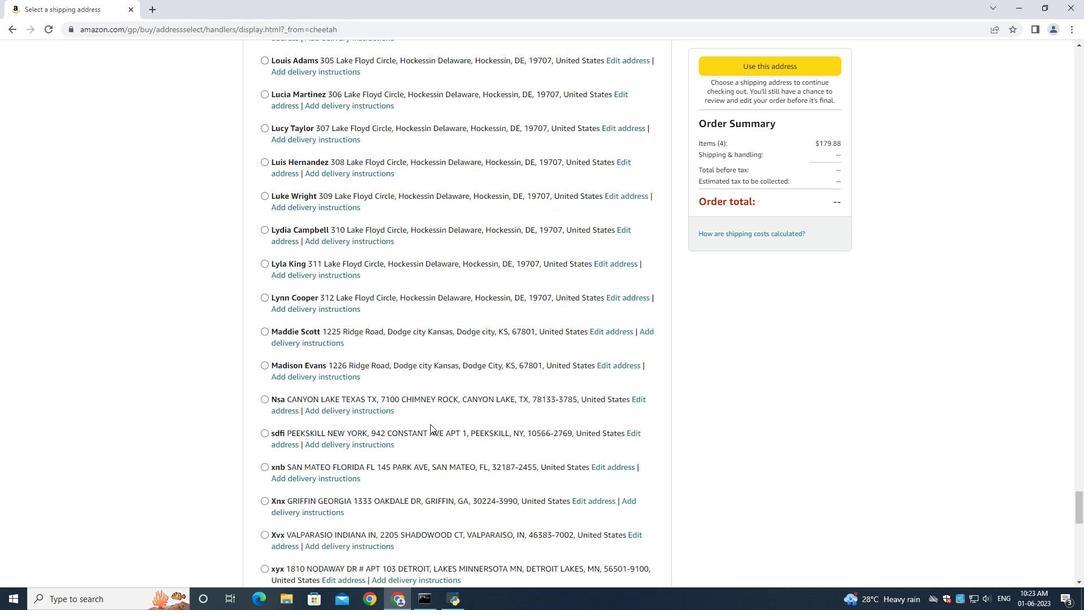 
Action: Mouse scrolled (430, 423) with delta (0, 0)
Screenshot: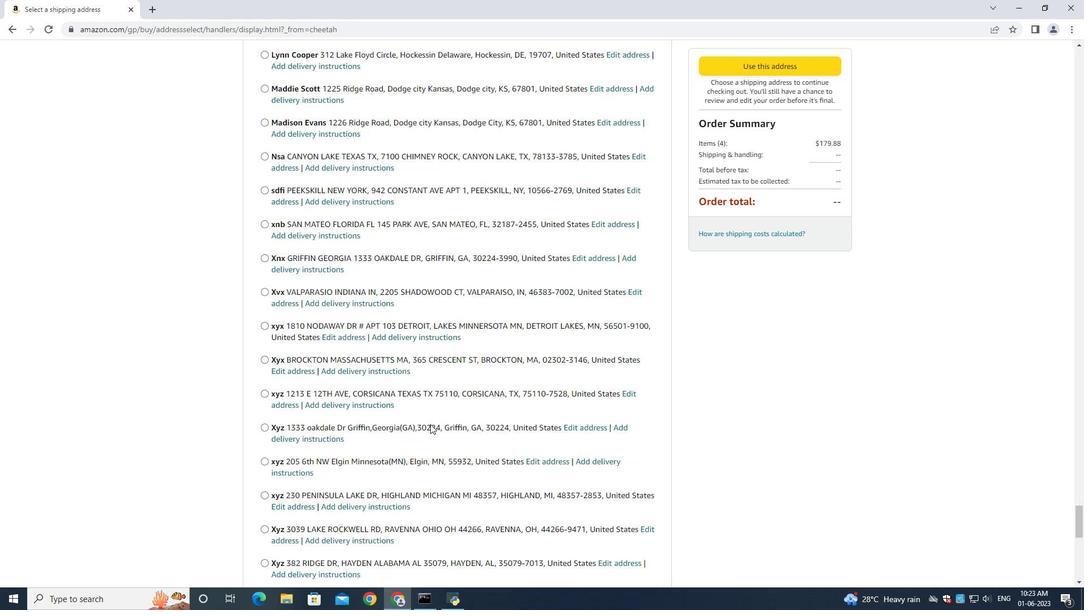 
Action: Mouse scrolled (430, 423) with delta (0, 0)
Screenshot: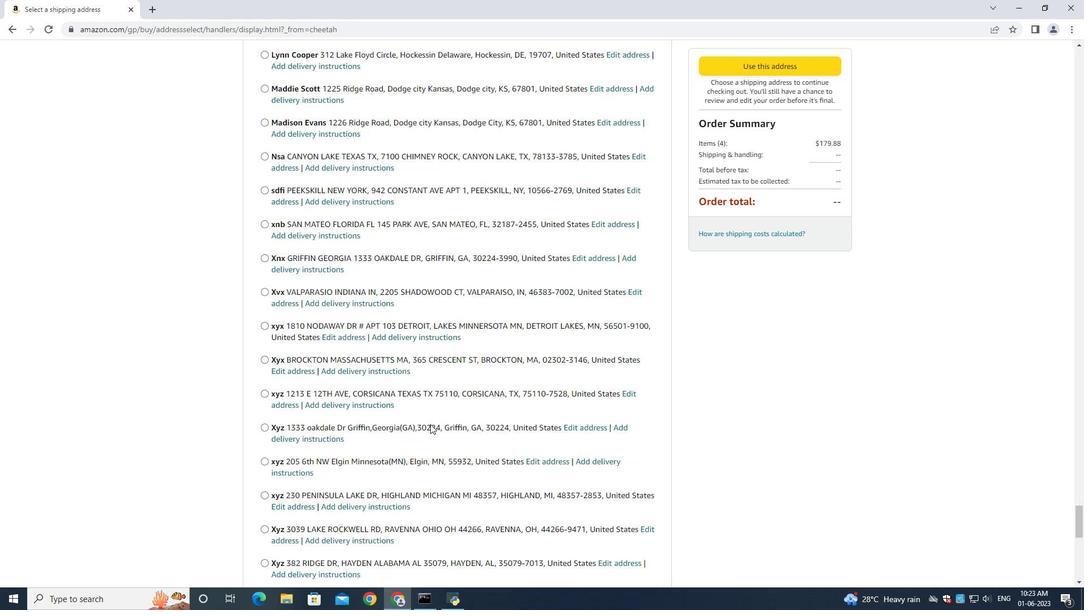 
Action: Mouse scrolled (430, 423) with delta (0, 0)
Screenshot: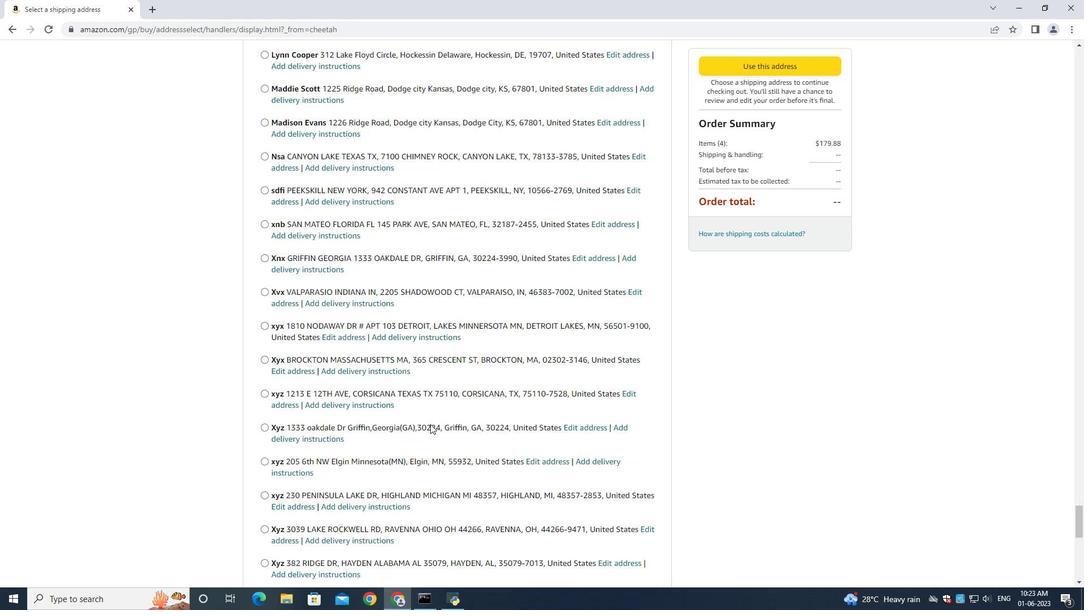 
Action: Mouse scrolled (430, 423) with delta (0, 0)
Screenshot: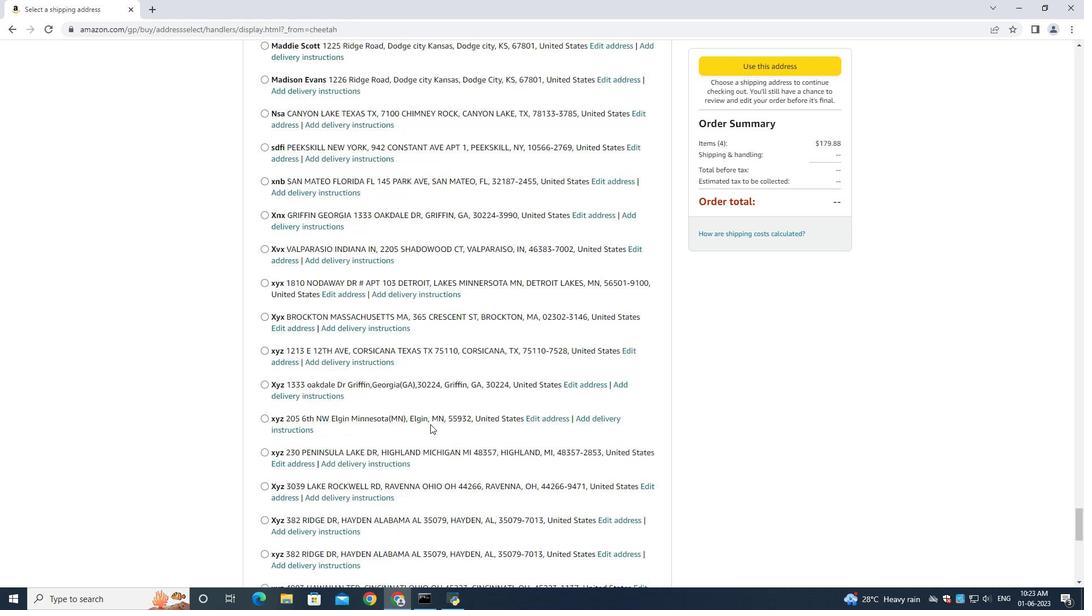 
Action: Mouse scrolled (430, 423) with delta (0, 0)
Screenshot: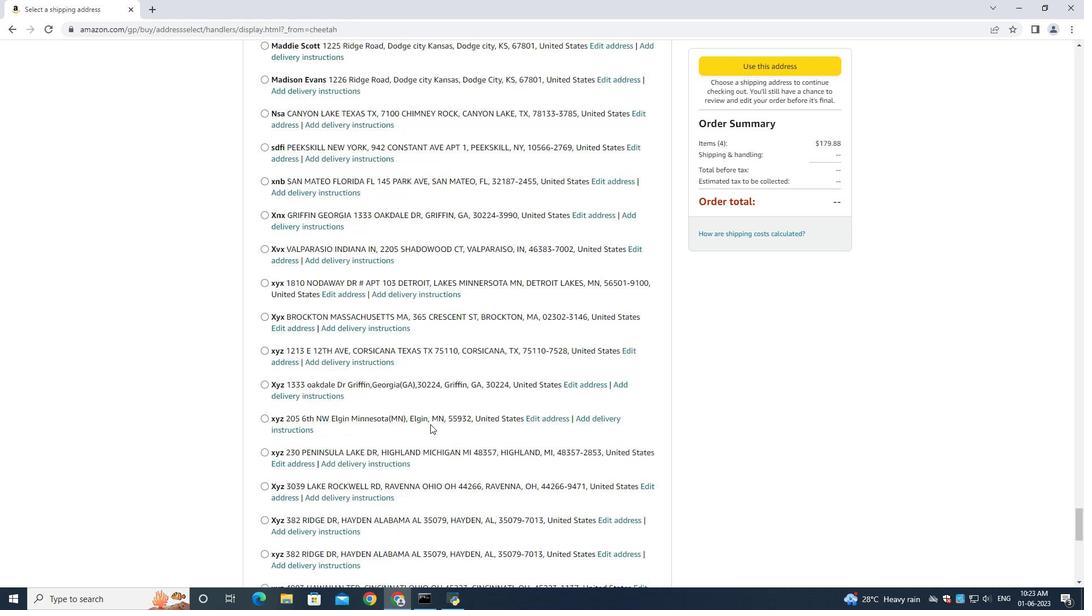 
Action: Mouse scrolled (430, 423) with delta (0, 0)
Screenshot: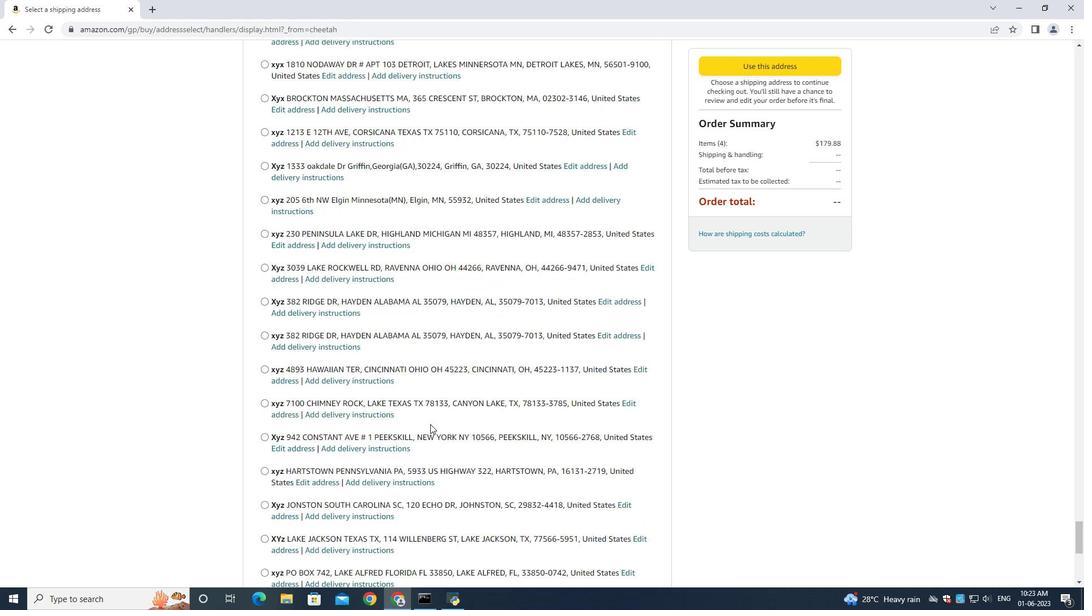 
Action: Mouse scrolled (430, 423) with delta (0, 0)
Screenshot: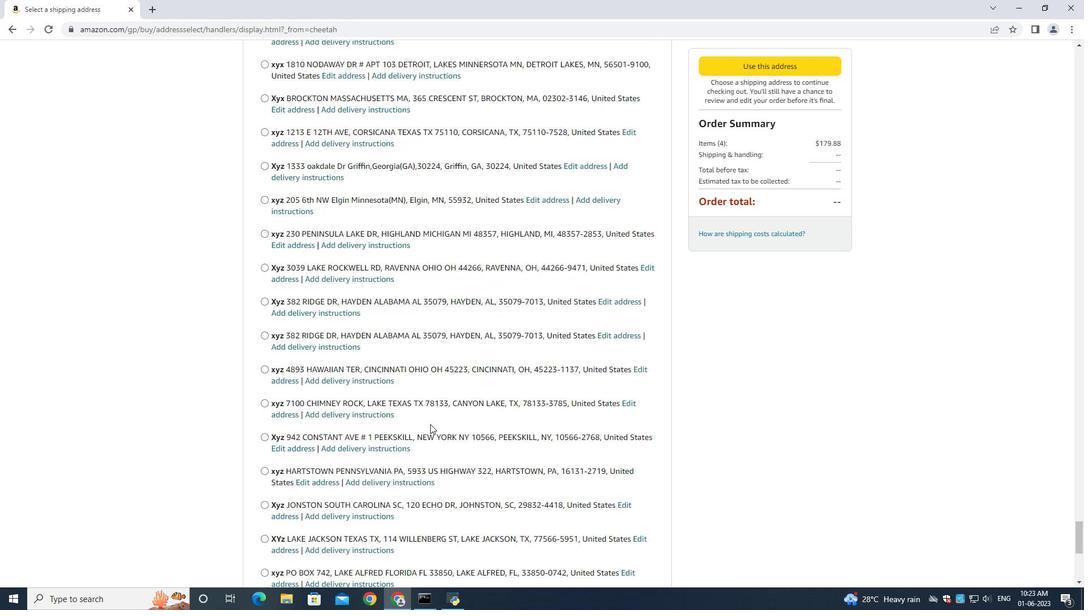 
Action: Mouse scrolled (430, 423) with delta (0, 0)
Screenshot: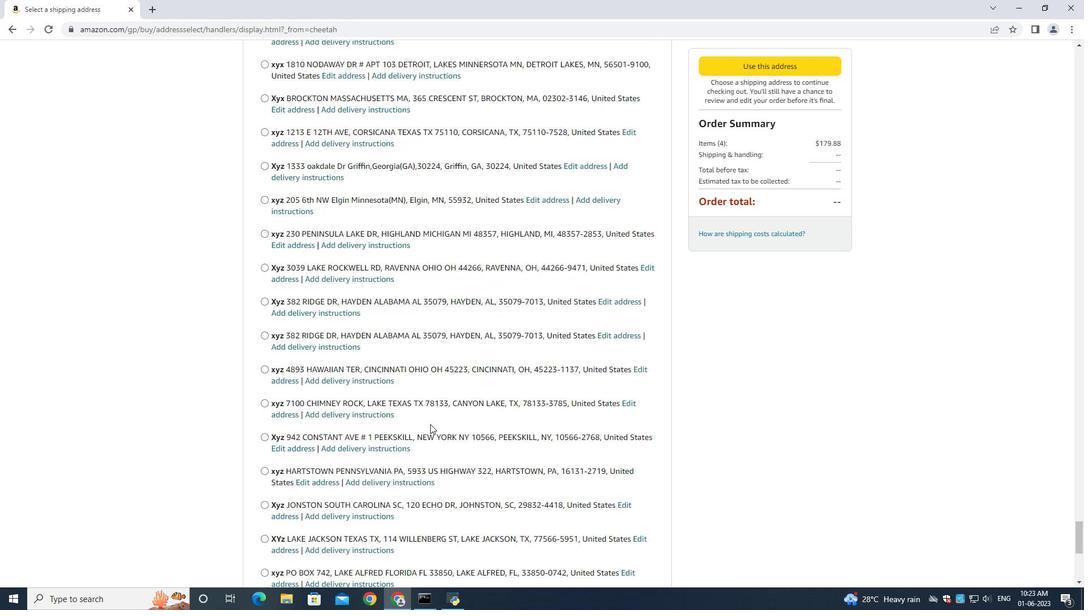 
Action: Mouse scrolled (430, 423) with delta (0, 0)
Screenshot: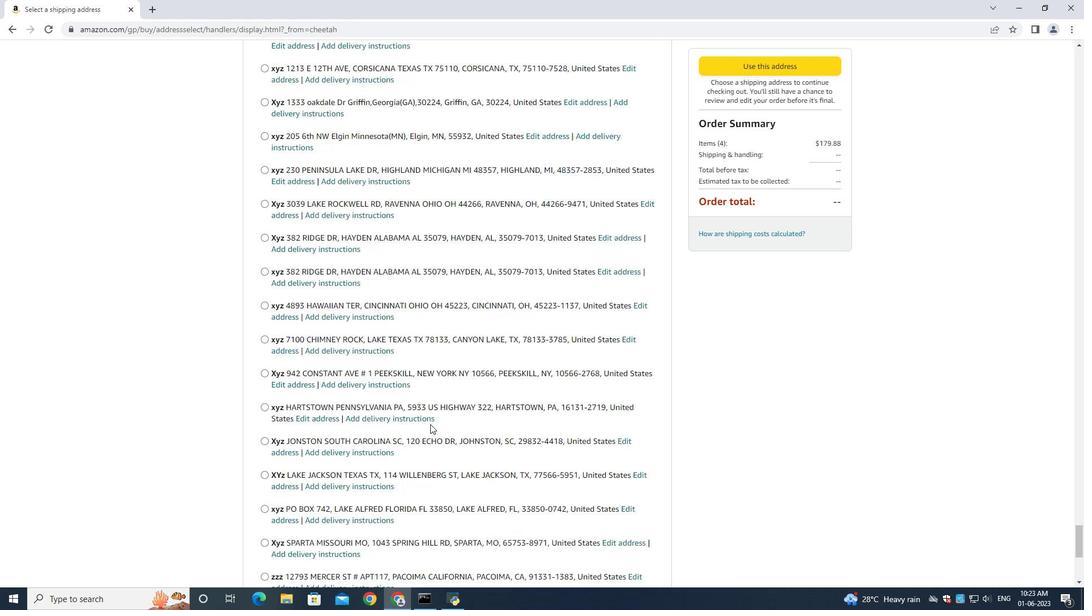 
Action: Mouse scrolled (430, 423) with delta (0, 0)
Screenshot: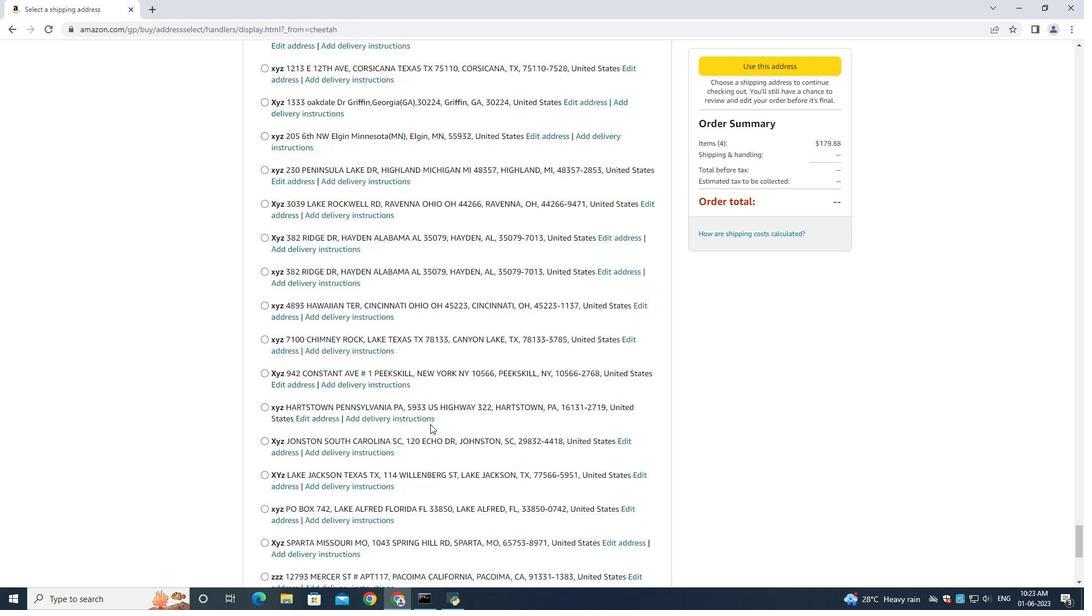 
Action: Mouse scrolled (430, 423) with delta (0, 0)
Screenshot: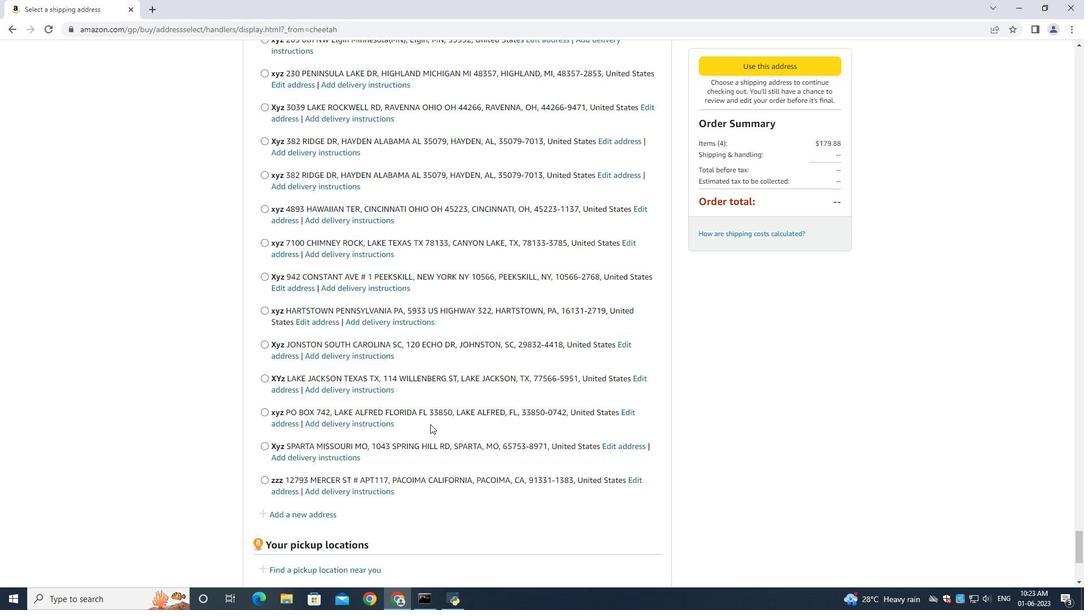 
Action: Mouse scrolled (430, 423) with delta (0, 0)
Screenshot: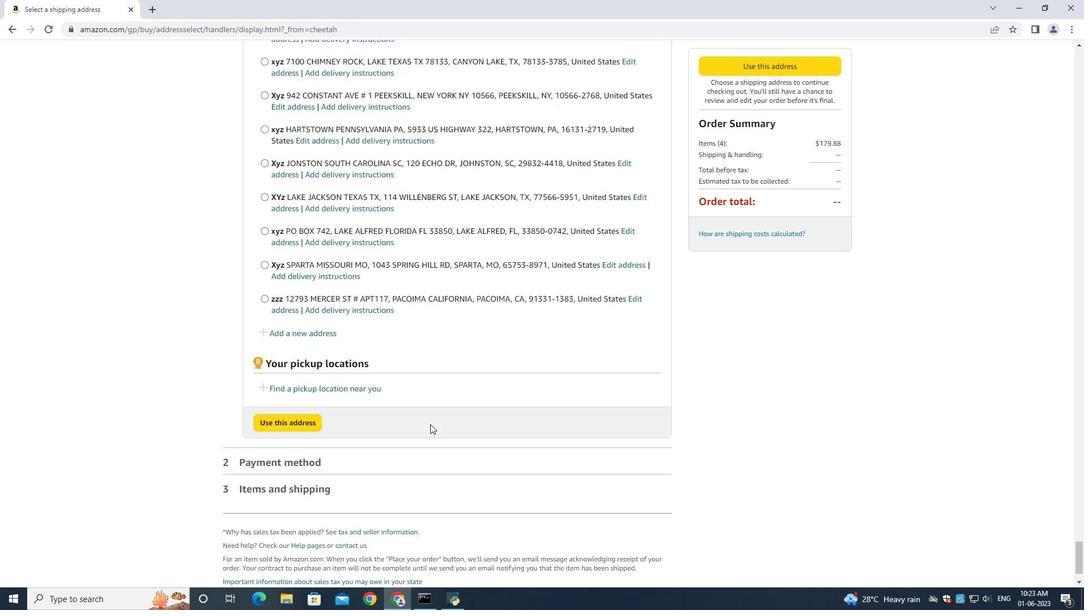 
Action: Mouse scrolled (430, 423) with delta (0, 0)
Screenshot: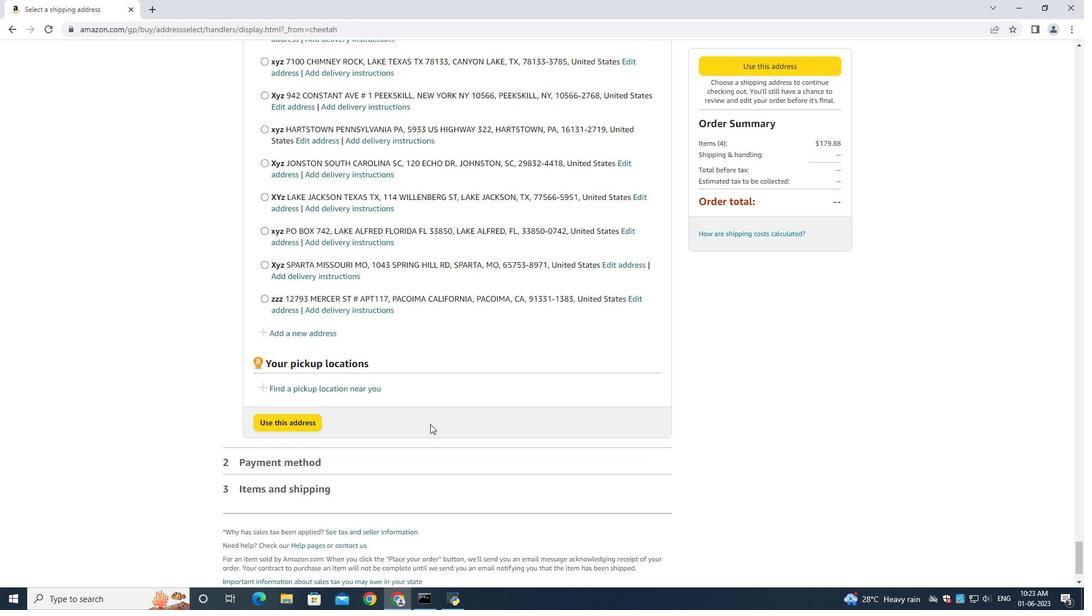 
Action: Mouse scrolled (430, 423) with delta (0, 0)
Screenshot: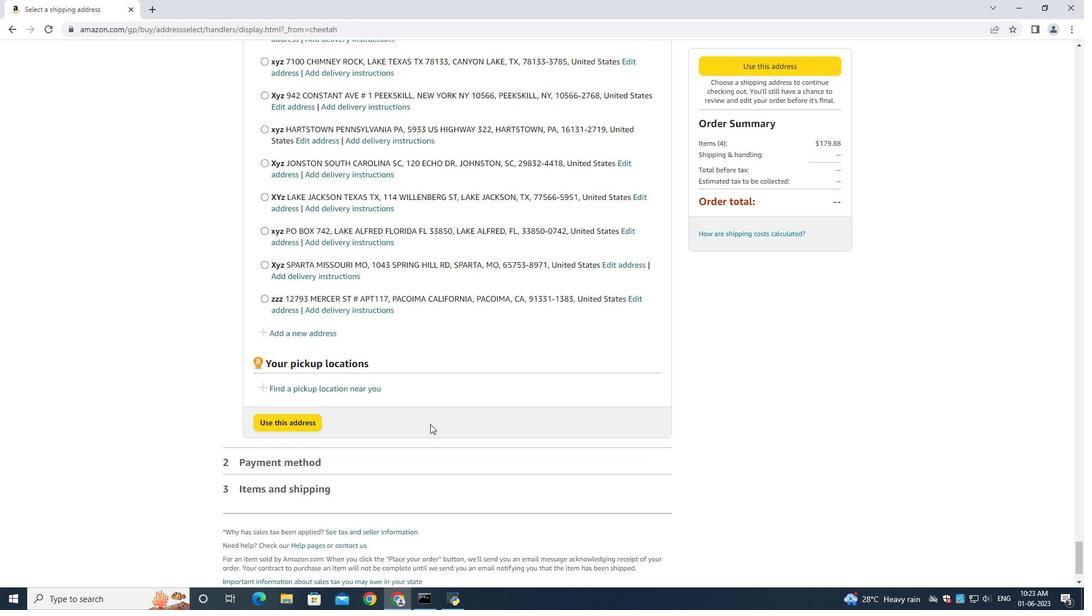 
Action: Mouse moved to (287, 273)
Screenshot: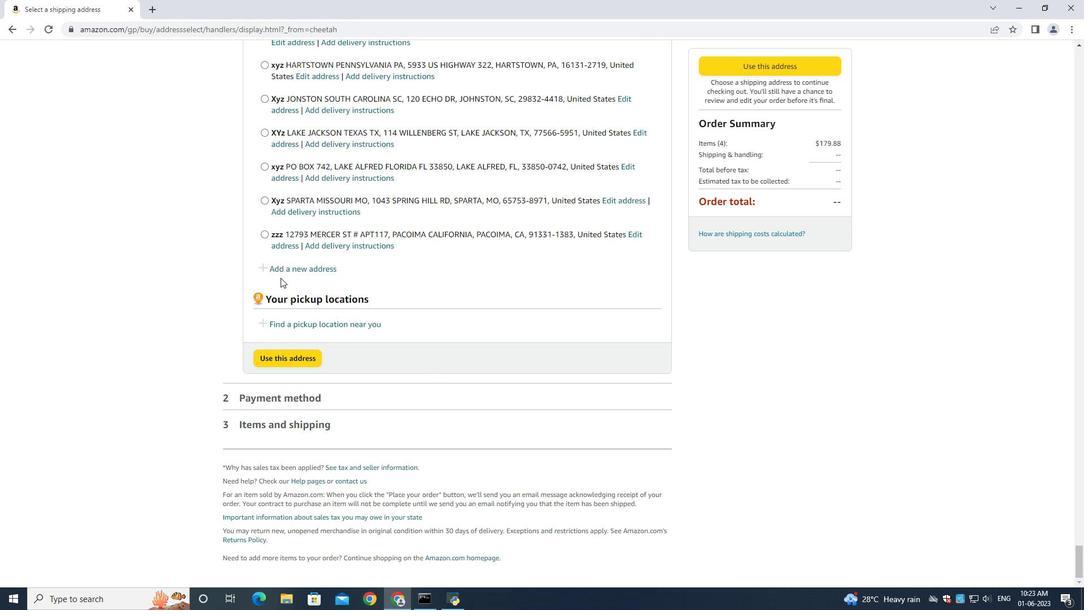 
Action: Mouse pressed left at (287, 273)
Screenshot: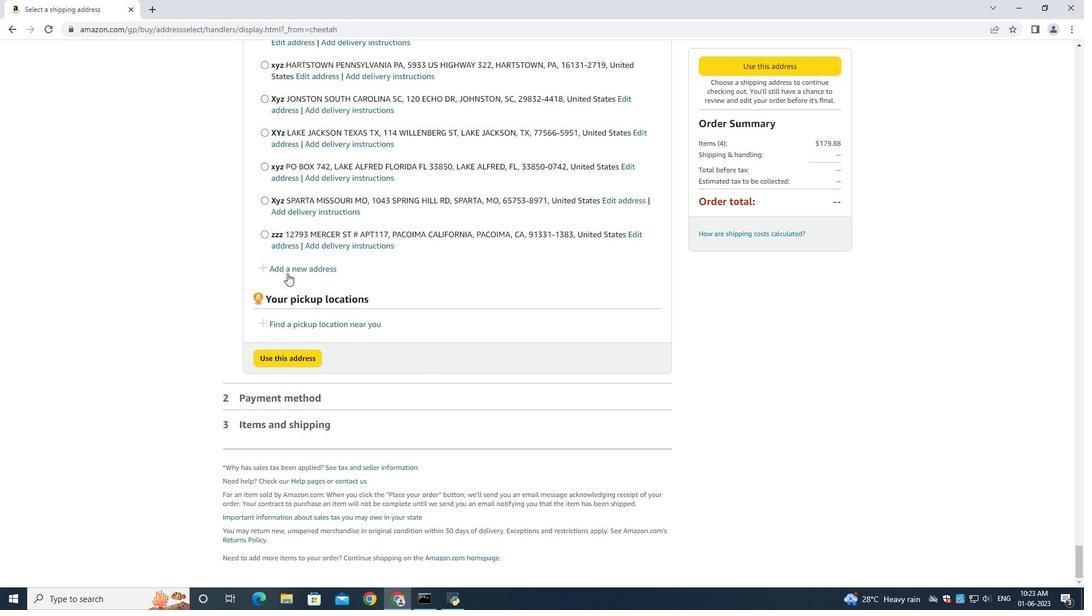 
Action: Mouse moved to (418, 269)
Screenshot: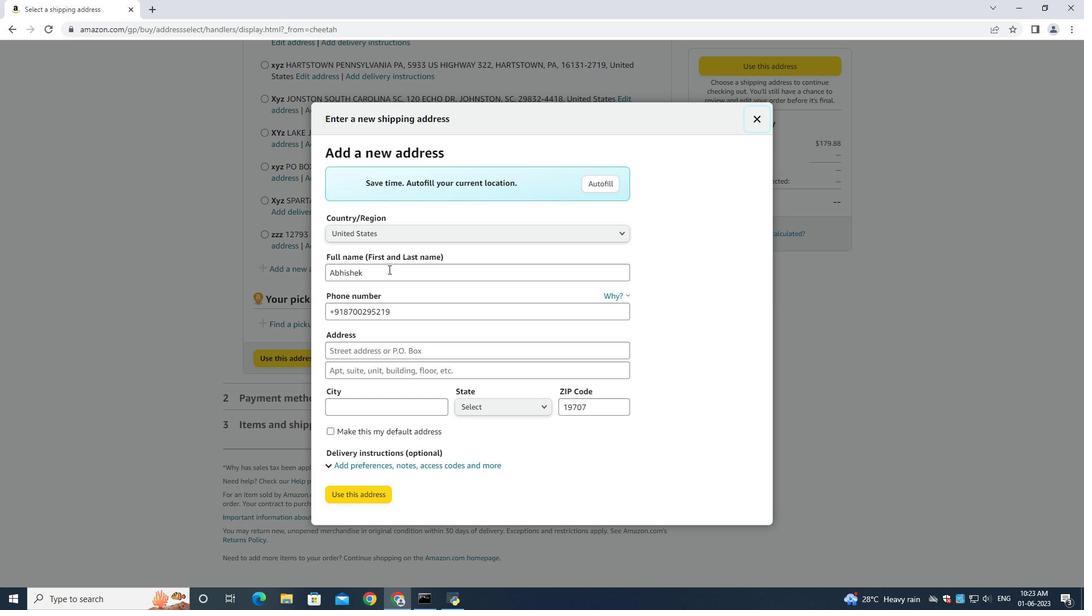 
Action: Mouse pressed left at (418, 269)
Screenshot: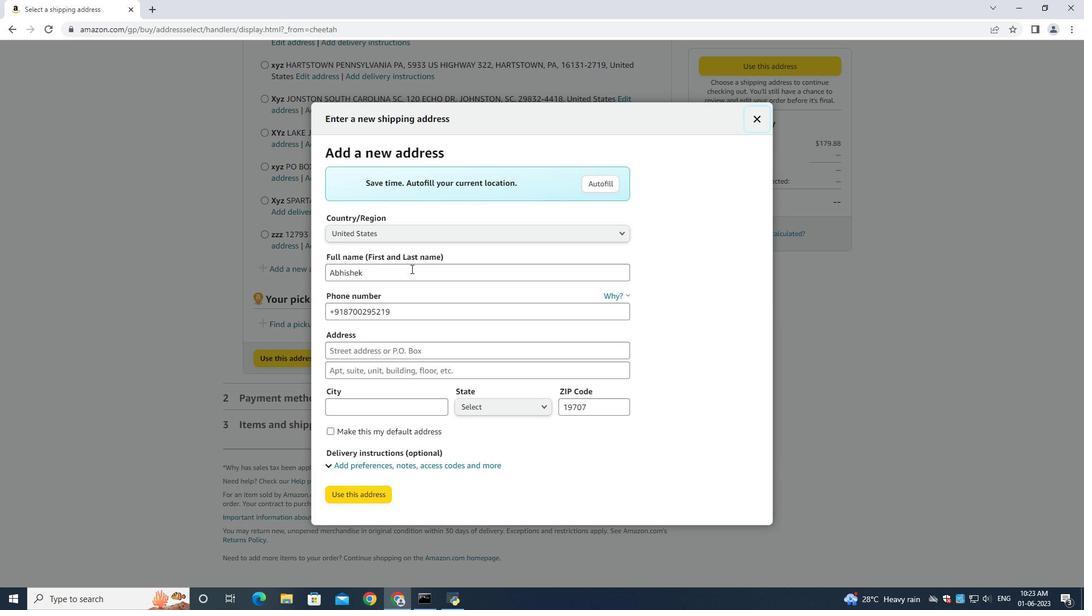 
Action: Mouse moved to (419, 271)
Screenshot: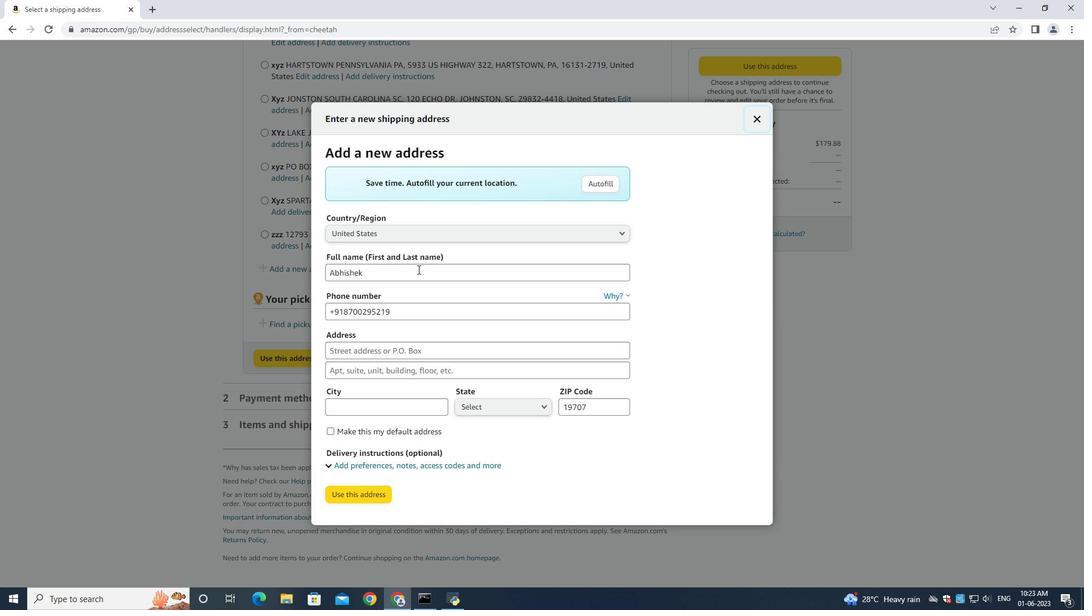 
Action: Key pressed ctrl+A<Key.backspace><Key.shift>M<a<Key.backspace><Key.backspace>aggie<Key.space><Key.shift><Key.shift><Key.shift><Key.shift><Key.shift><Key.shift><Key.shift><Key.shift><Key.shift><Key.shift><Key.shift><Key.shift><Key.shift><Key.shift><Key.shift><Key.shift><Key.shift><Key.shift><Key.shift><Key.shift><Key.shift><Key.shift><Key.shift>Phillips<Key.tab><Key.tab><Key.backspace>6205197251<Key.tab>1227<Key.space><Key.shift>Ridge<Key.space><Key.shift><Key.shift><Key.shift><Key.shift><Key.shift><Key.shift><Key.shift><Key.shift><Key.shift><Key.shift><Key.shift><Key.shift><Key.shift><Key.shift>Road<Key.space><Key.shift><Key.shift><Key.shift><Key.shift><Key.shift><Key.shift><Key.shift><Key.shift><Key.shift><Key.shift><Key.shift><Key.shift><Key.shift><Key.shift><Key.shift><Key.shift><Key.shift><Key.shift><Key.shift><Key.shift><Key.shift><Key.shift><Key.shift><Key.shift><Key.shift><Key.shift><Key.shift><Key.shift><Key.shift><Key.shift><Key.shift><Key.shift><Key.shift><Key.shift><Key.shift><Key.shift><Key.shift><Key.shift><Key.shift><Key.shift><Key.shift><Key.shift><Key.shift><Key.shift><Key.shift><Key.shift><Key.shift><Key.shift><Key.shift><Key.shift><Key.shift><Key.shift><Key.shift><Key.shift><Key.shift><Key.shift><Key.shift><Key.shift><Key.tab><Key.shift>Dodge<Key.space><Key.shift><Key.shift><Key.shift><Key.shift><Key.shift><Key.shift><Key.shift><Key.shift><Key.shift><Key.shift><Key.shift><Key.shift><Key.shift><Key.shift><Key.shift><Key.shift><Key.shift><Key.shift><Key.shift><Key.shift><Key.shift><Key.shift><Key.shift><Key.shift><Key.shift><Key.shift><Key.shift><Key.shift><Key.shift><Key.shift><Key.shift><Key.shift><Key.shift><Key.shift><Key.shift><Key.shift><Key.shift><Key.shift><Key.shift><Key.shift><Key.shift><Key.shift>City<Key.space><Key.shift><Key.shift><Key.shift><Key.shift><Key.shift><Key.shift><Key.shift><Key.shift><Key.shift><Key.shift><Key.shift><Key.shift><Key.shift><Key.shift><Key.shift><Key.shift><Key.shift><Key.shift><Key.shift><Key.shift><Key.shift><Key.shift><Key.shift><Key.shift><Key.shift><Key.shift><Key.shift><Key.shift><Key.shift><Key.shift><Key.shift><Key.shift><Key.shift><Key.shift><Key.shift><Key.shift><Key.shift><Key.shift><Key.shift><Key.shift><Key.shift><Key.shift><Key.shift><Key.shift><Key.shift><Key.shift><Key.shift><Key.shift><Key.shift><Key.shift><Key.shift><Key.shift>KAnsas<Key.backspace><Key.backspace><Key.backspace><Key.backspace><Key.backspace>anas<Key.backspace><Key.backspace>sas<Key.tab><Key.shift><Key.shift><Key.shift><Key.shift><Key.shift><Key.shift>Dodge<Key.space><Key.shift>City<Key.space><Key.tab><Key.shift><Key.shift><Key.shift><Key.shift><Key.shift><Key.shift><Key.shift><Key.shift><Key.shift>KA<Key.tab><Key.backspace>67801
Screenshot: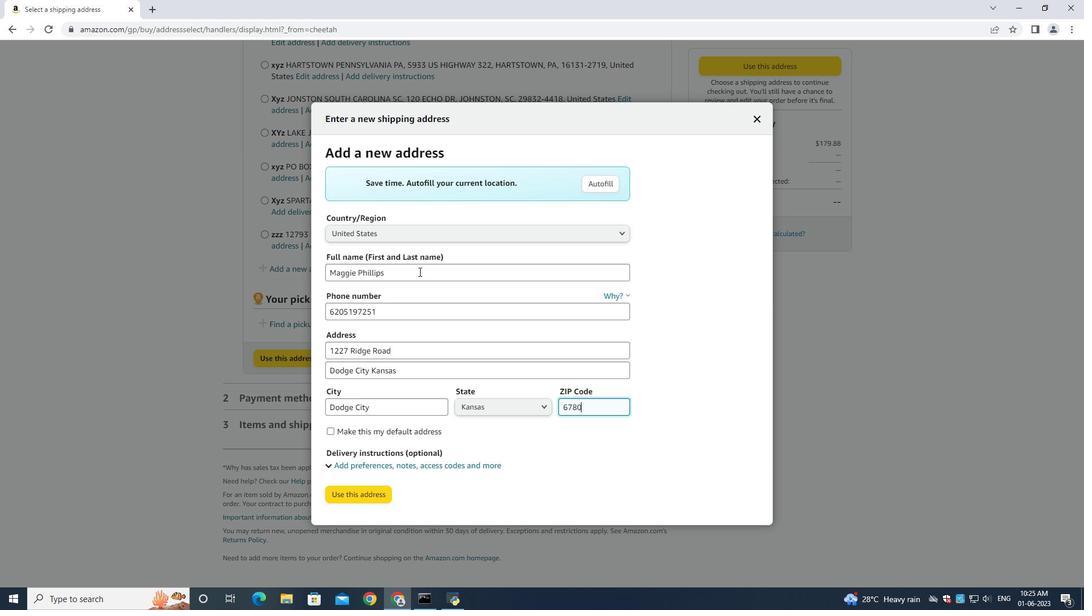 
Action: Mouse moved to (340, 493)
Screenshot: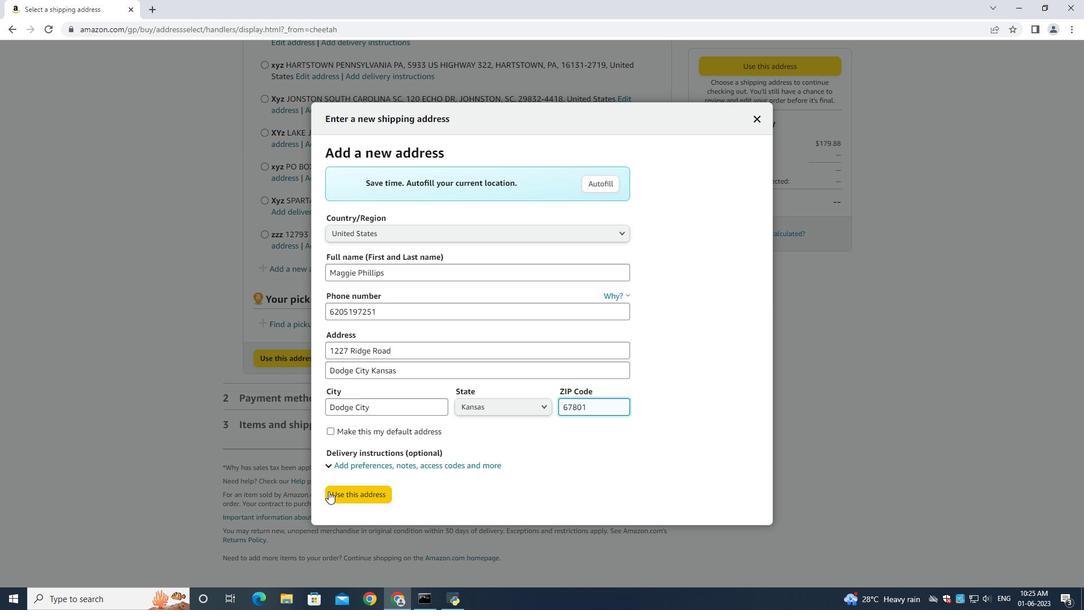 
Action: Mouse pressed left at (340, 493)
Screenshot: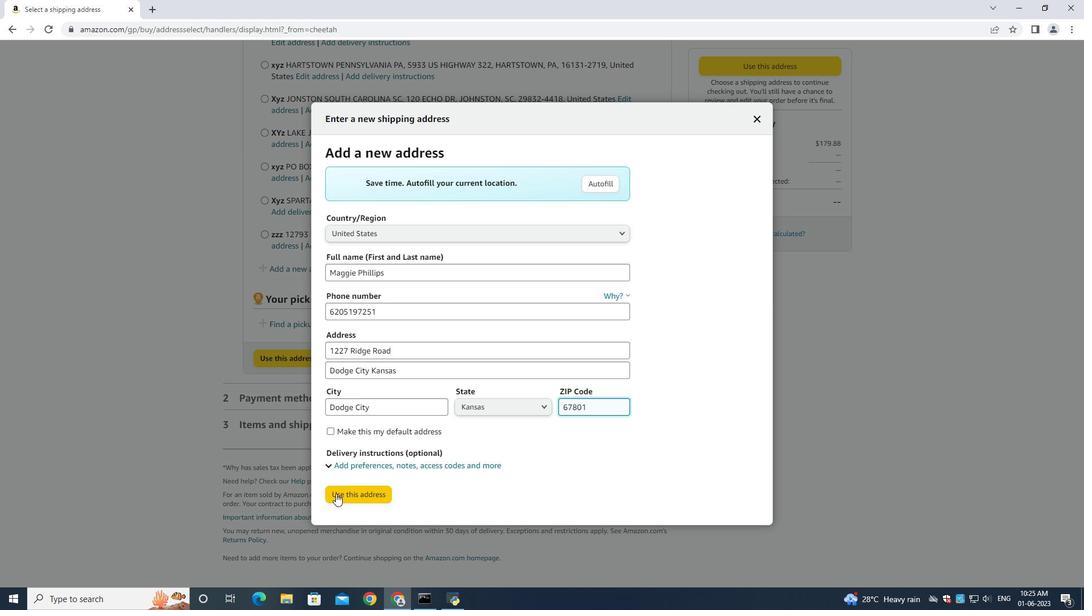 
Action: Mouse moved to (353, 572)
Screenshot: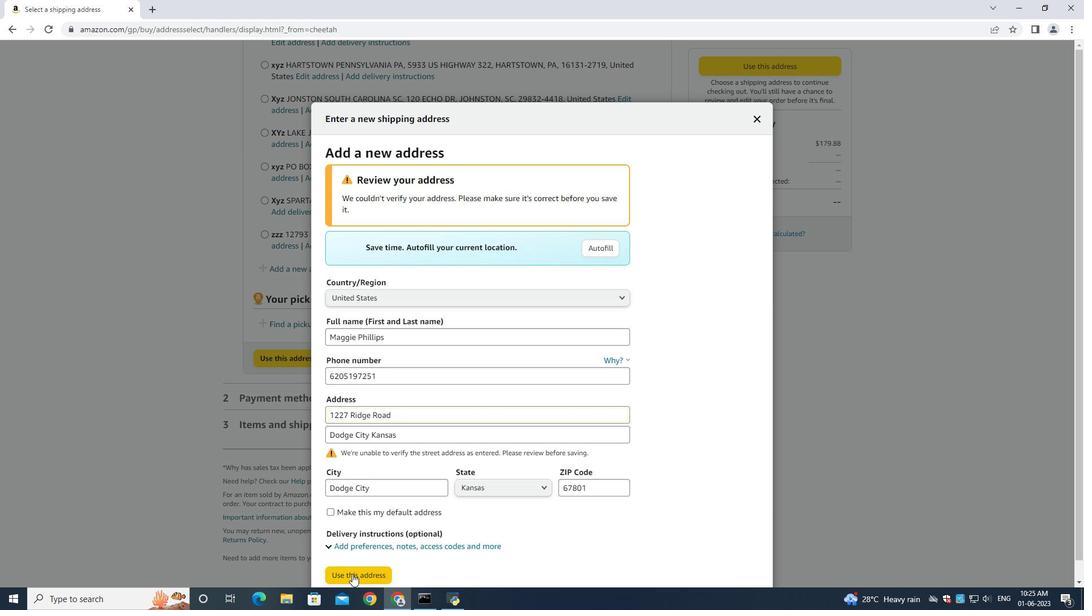 
Action: Mouse pressed left at (352, 572)
Screenshot: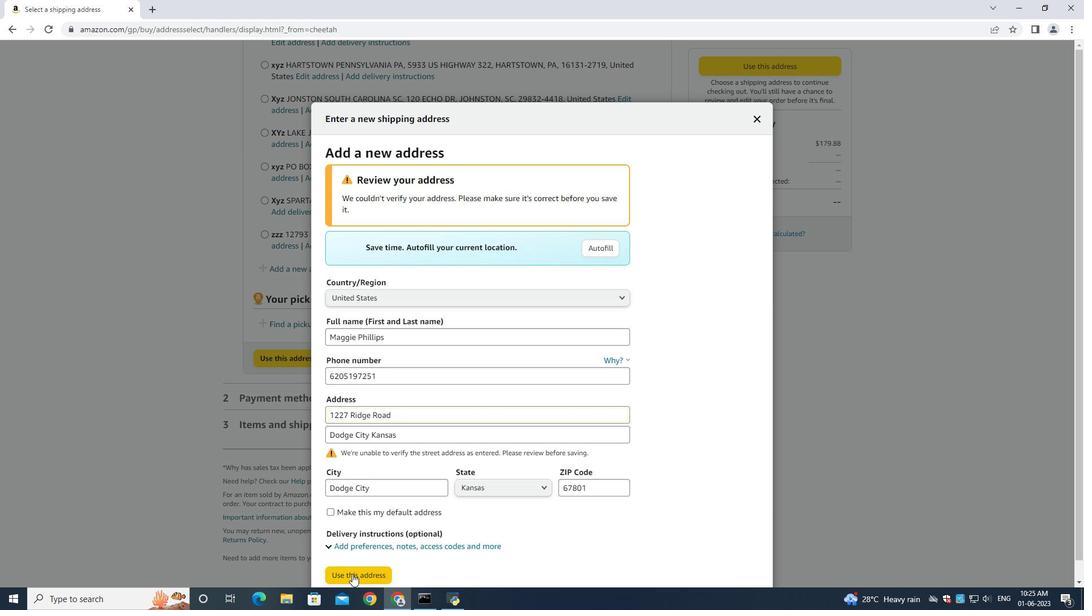 
Action: Mouse moved to (350, 316)
Screenshot: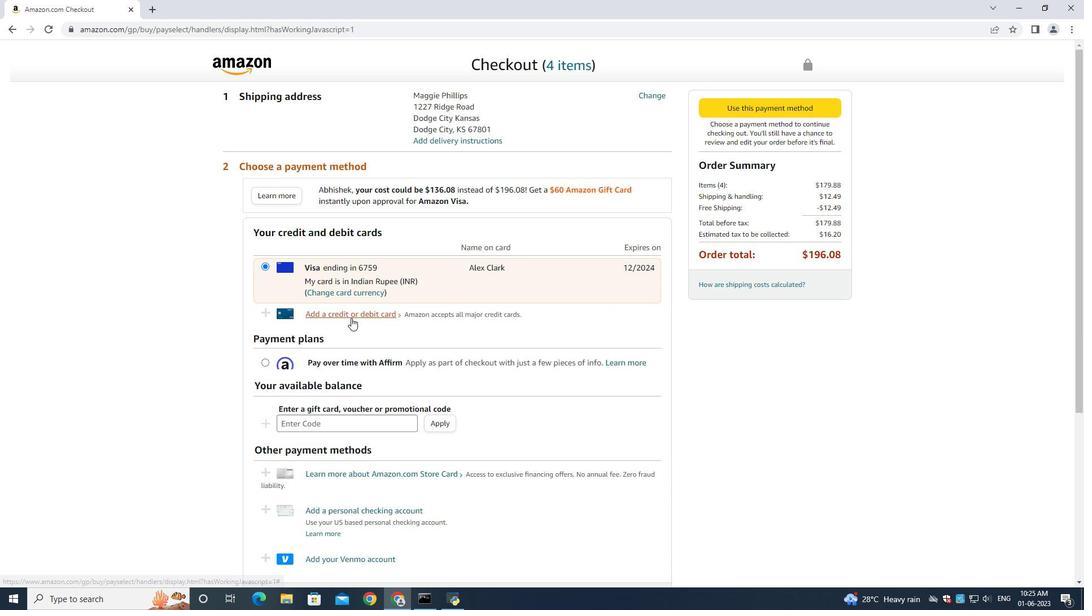 
Action: Mouse pressed left at (350, 316)
Screenshot: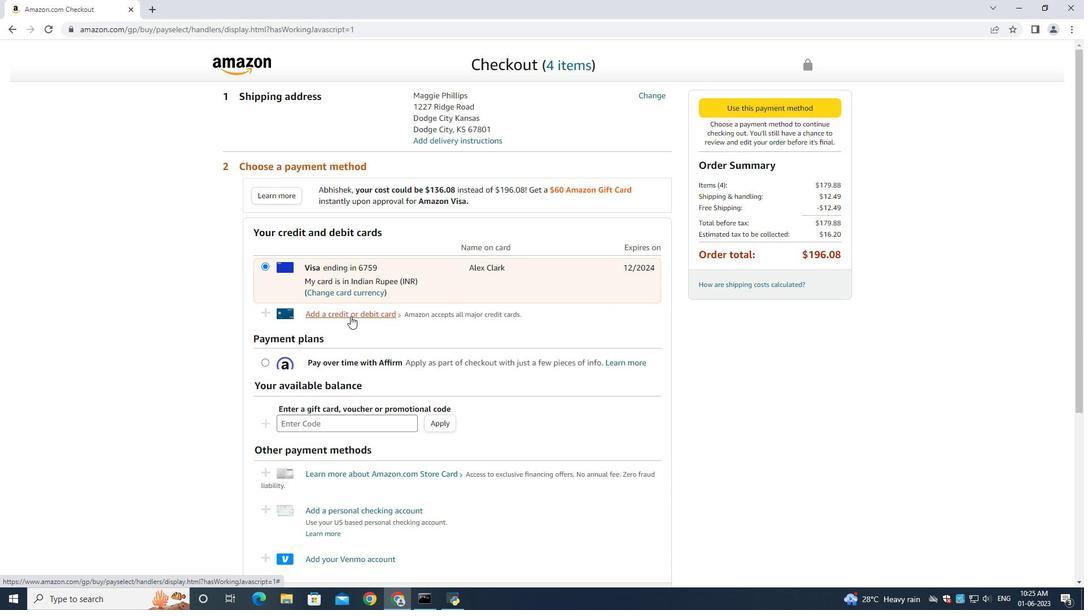 
Action: Mouse moved to (438, 274)
Screenshot: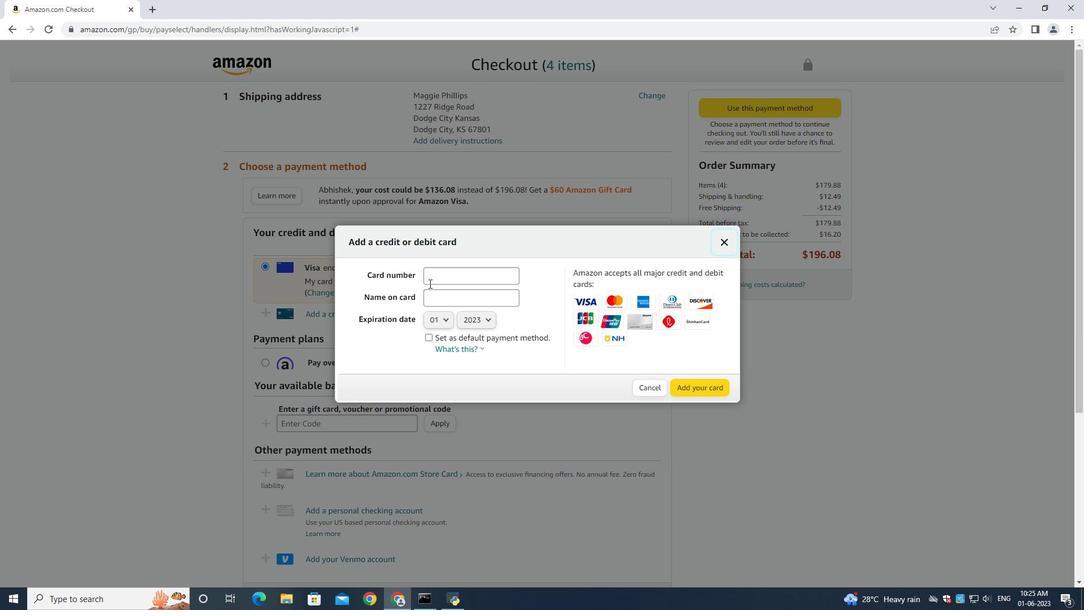 
Action: Mouse pressed left at (438, 274)
Screenshot: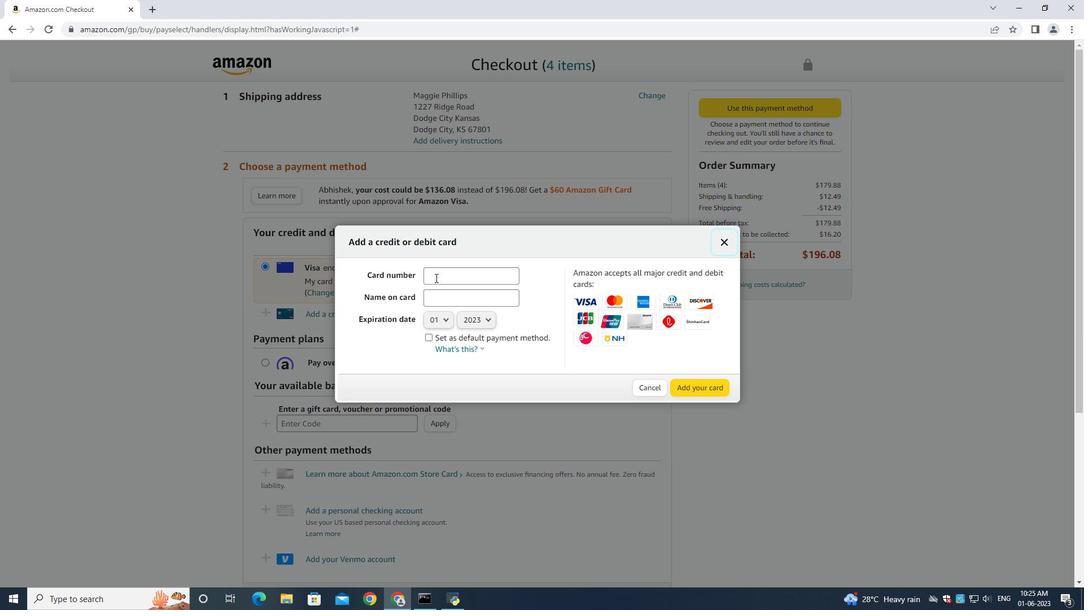 
Action: Key pressed 4893754559587965
Screenshot: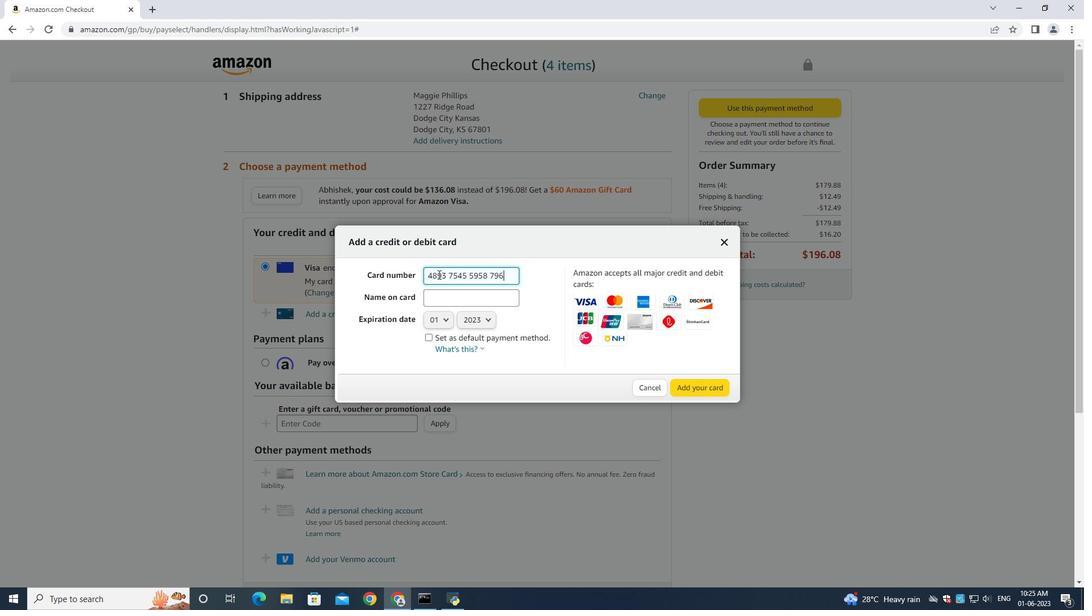 
Action: Mouse moved to (440, 302)
Screenshot: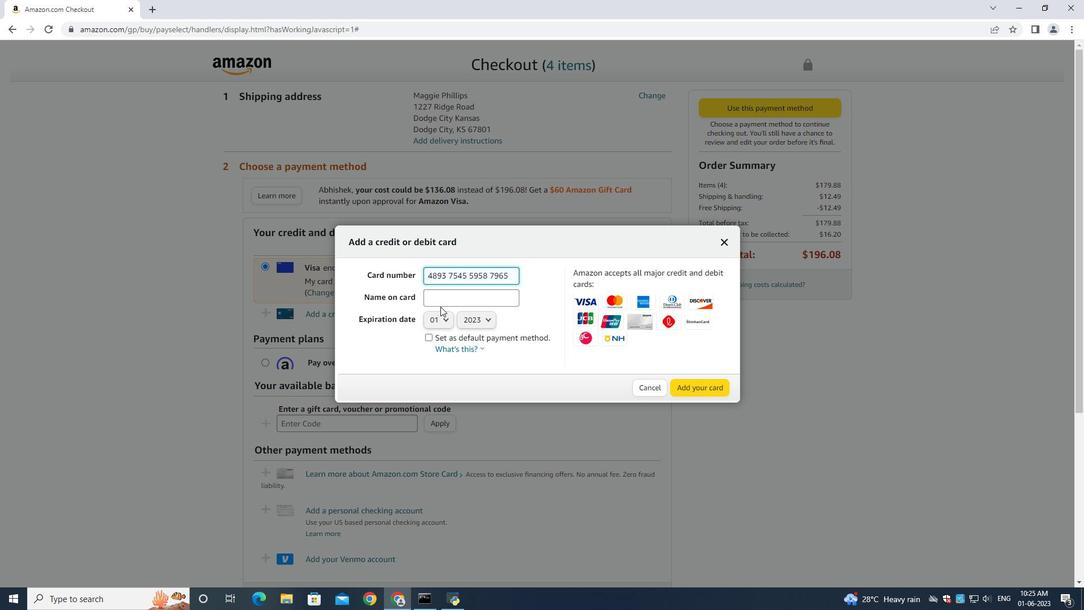 
Action: Mouse pressed left at (440, 302)
Screenshot: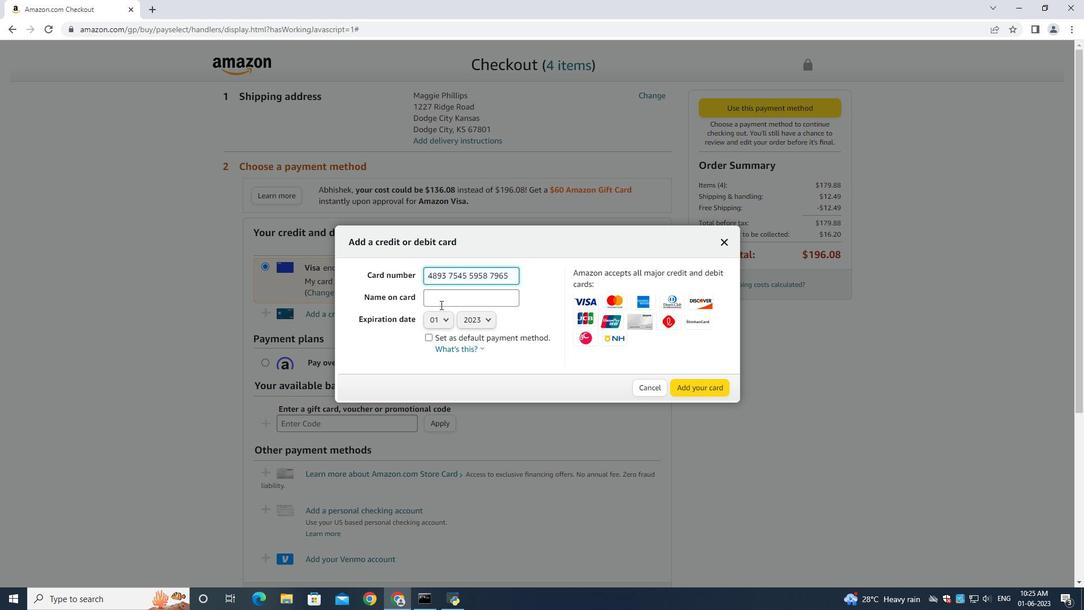 
Action: Key pressed <Key.shift>John<Key.space><Key.shift><Key.shift><Key.shift><Key.shift><Key.shift>Baker<Key.space>
Screenshot: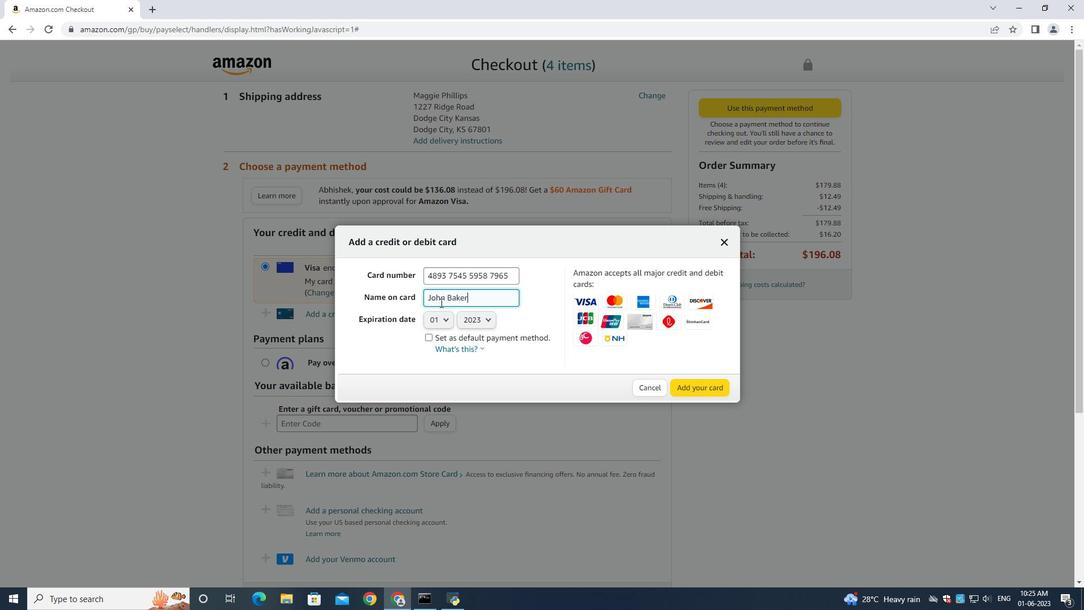 
Action: Mouse moved to (439, 324)
Screenshot: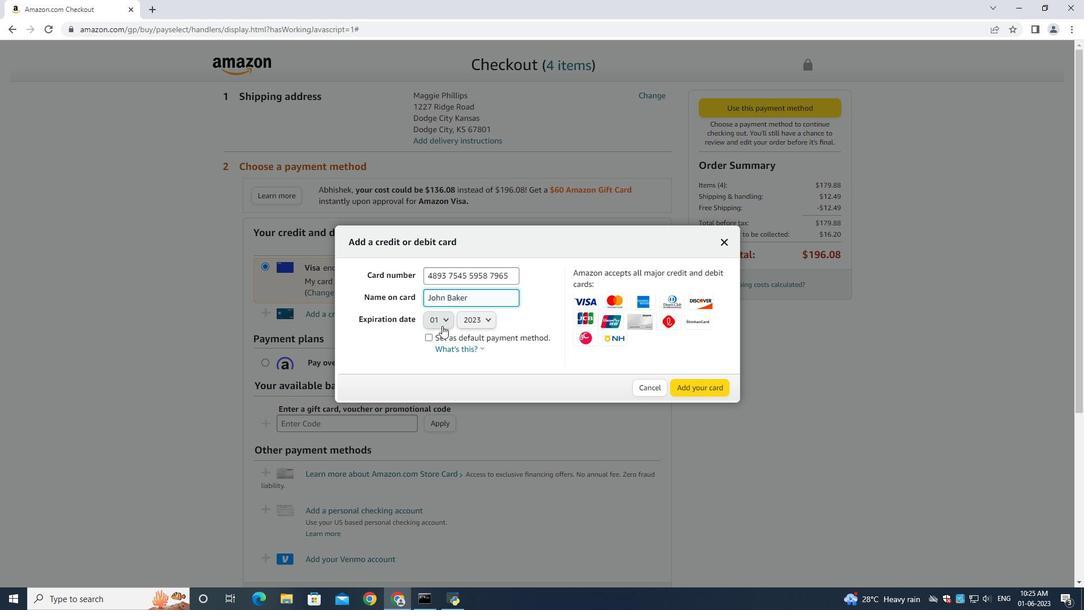 
Action: Mouse pressed left at (439, 324)
Screenshot: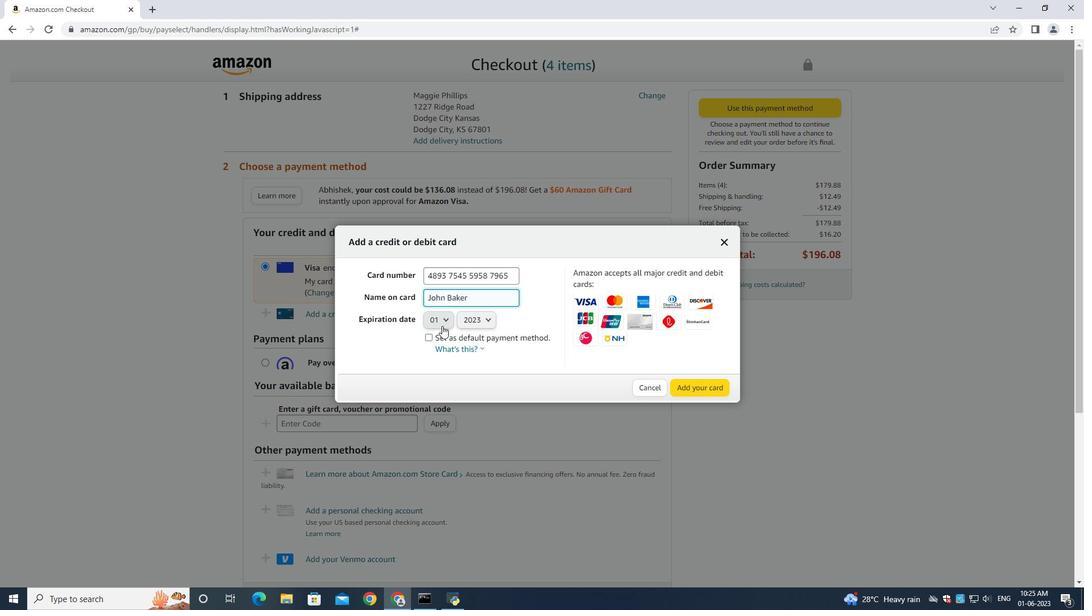 
Action: Mouse moved to (440, 395)
Screenshot: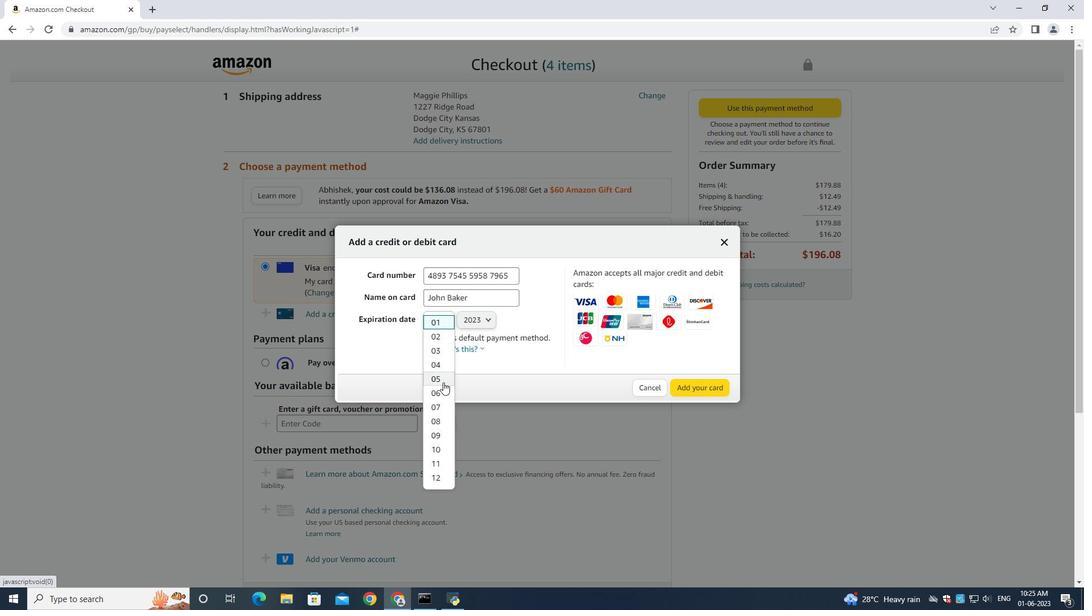 
Action: Mouse pressed left at (440, 395)
Screenshot: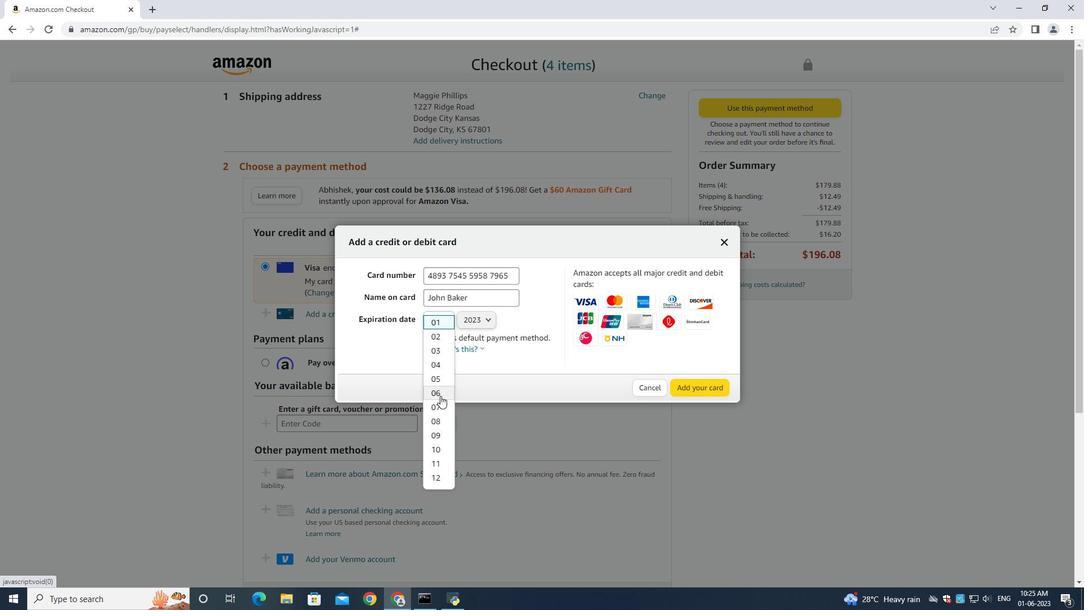 
Action: Mouse moved to (480, 316)
Screenshot: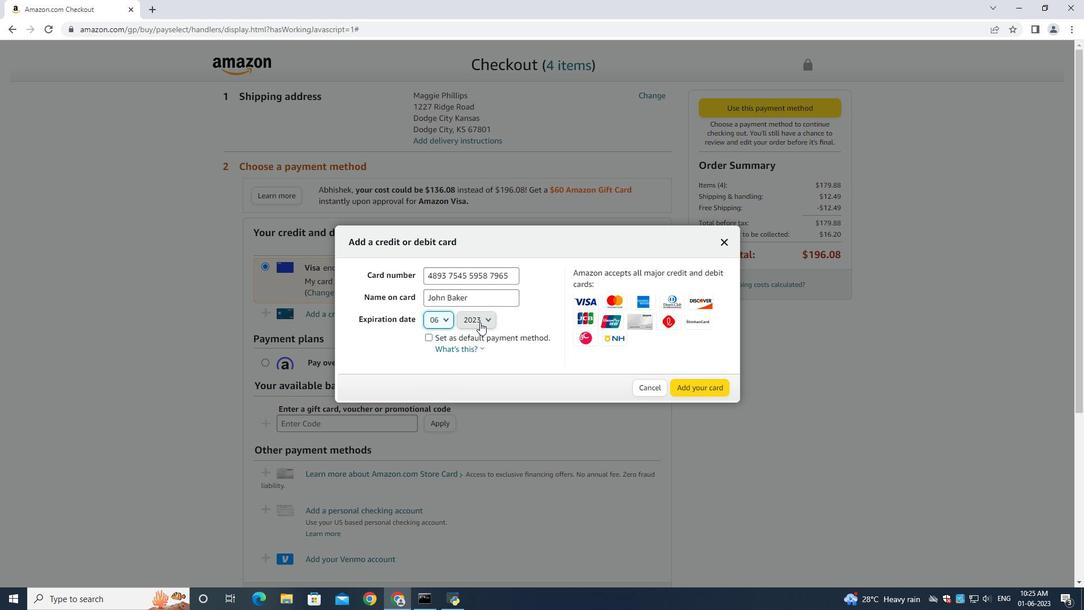 
Action: Mouse pressed left at (480, 316)
Screenshot: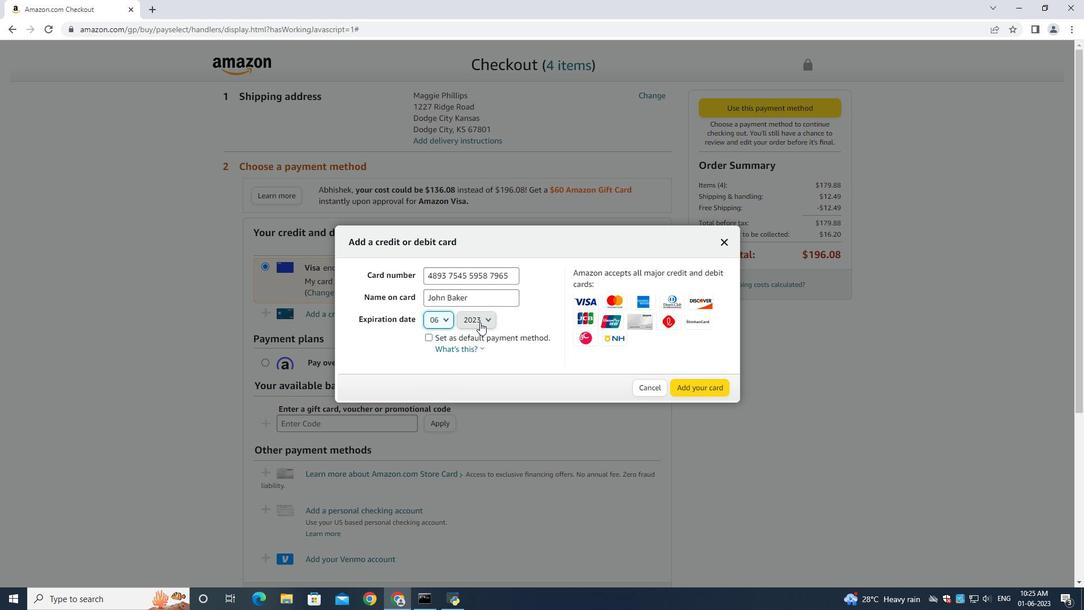 
Action: Mouse moved to (476, 101)
Screenshot: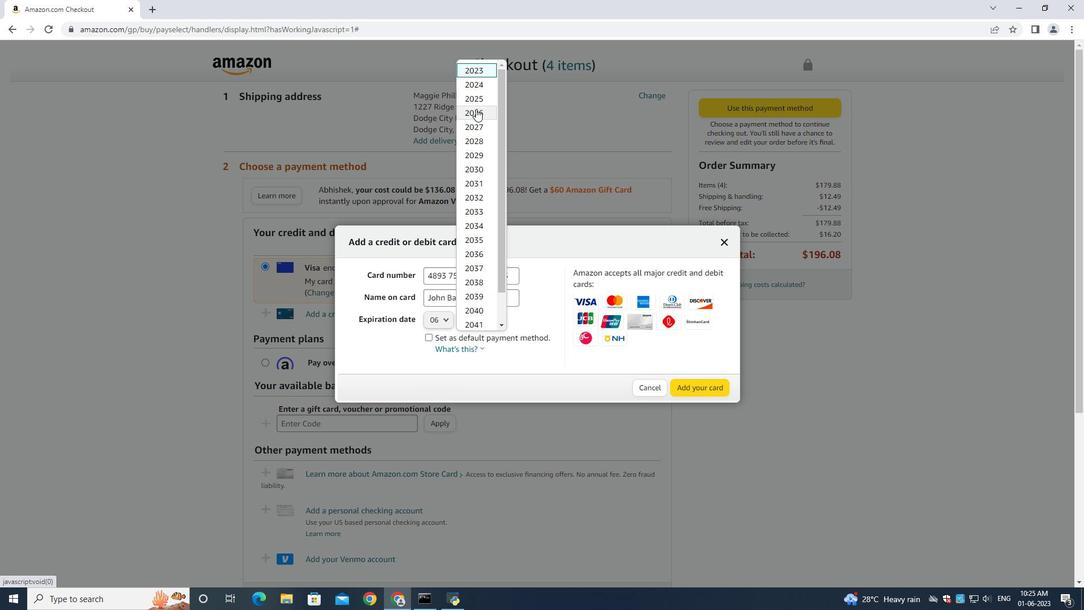 
Action: Mouse pressed left at (476, 101)
Screenshot: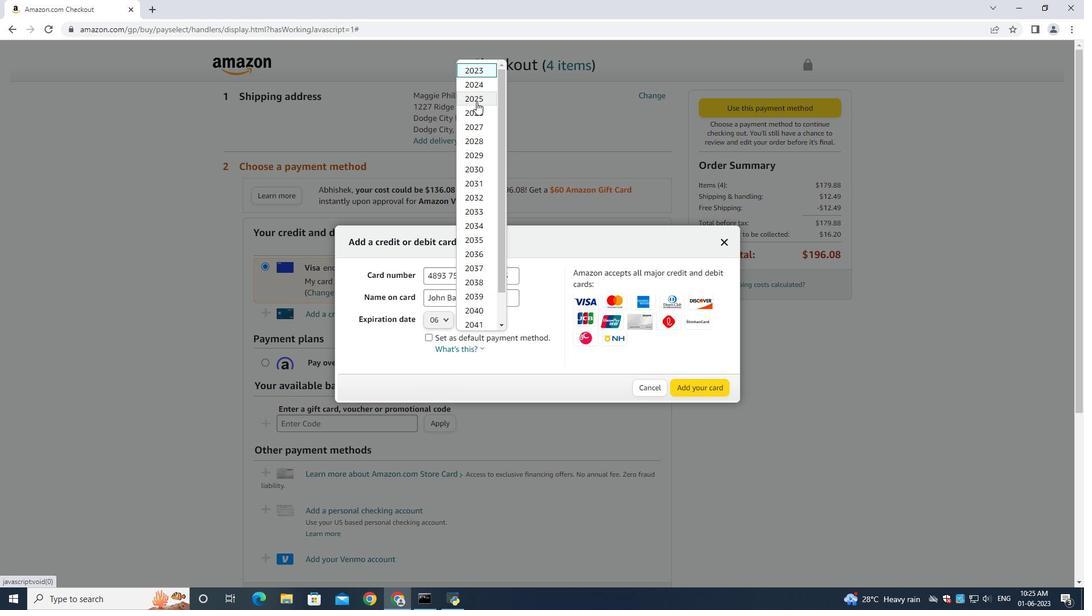 
Action: Mouse moved to (695, 383)
Screenshot: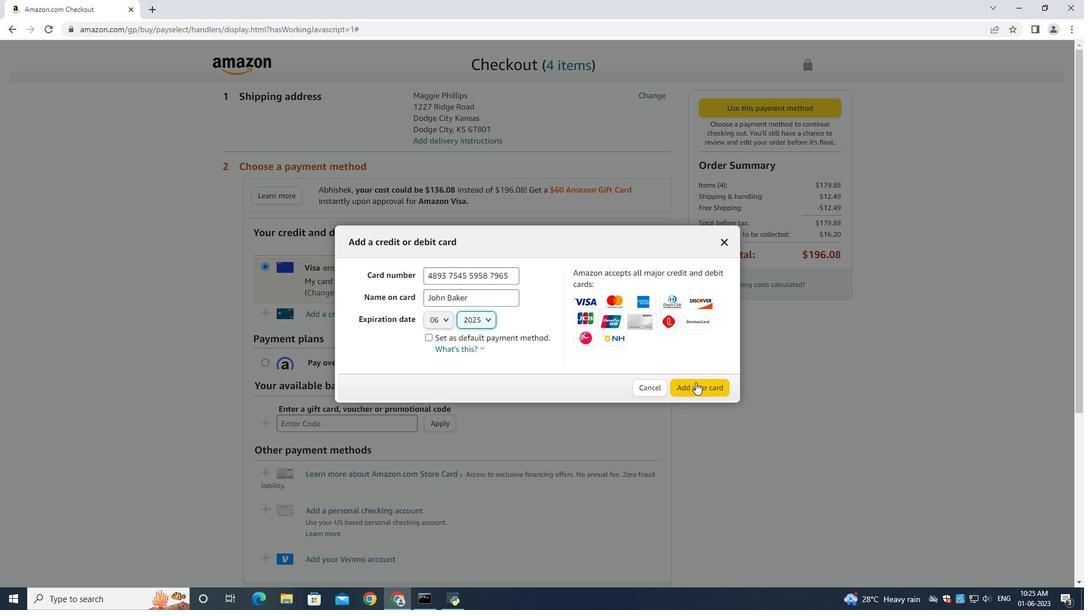 
